 Task: Sales Reporting and Forecasting: As a sales manager, outline the process of generating sales reports and forecasting using HubSpot's Sales Hub. Include the key performance metrics and insights required for accurate forecasting.
Action: Mouse moved to (261, 125)
Screenshot: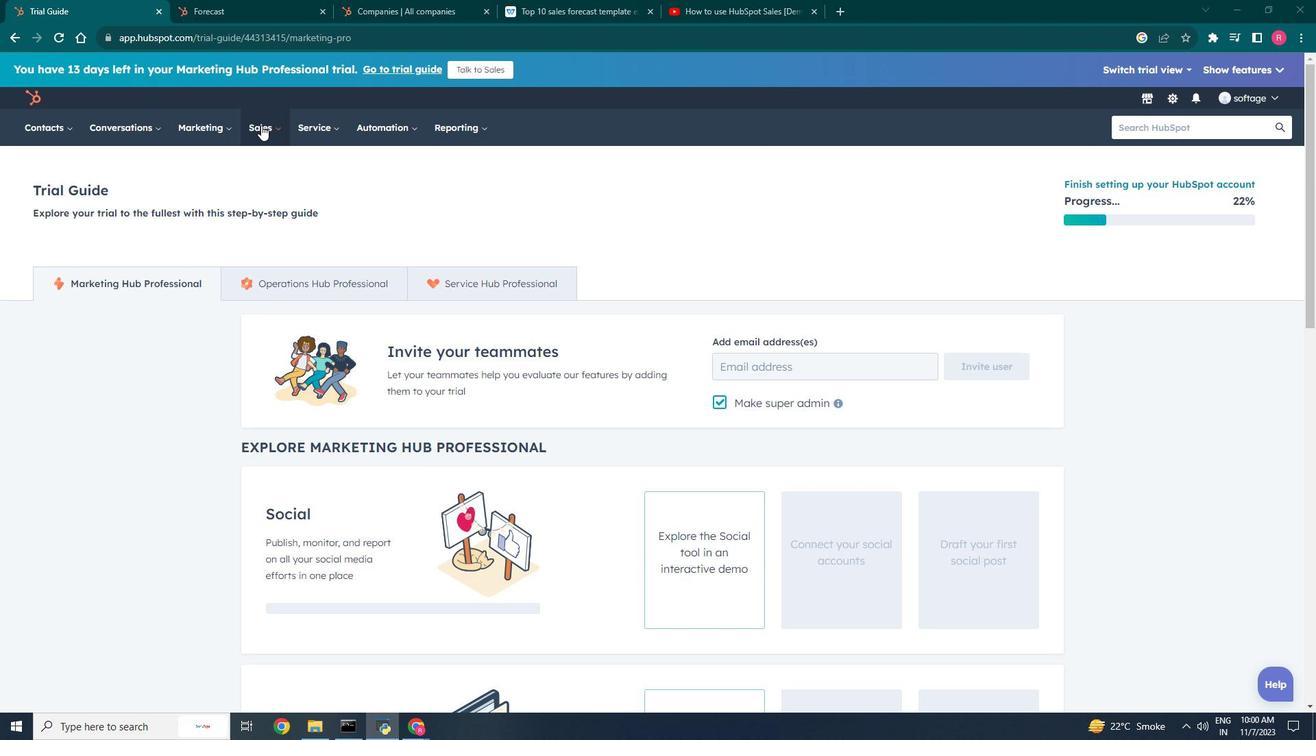 
Action: Mouse pressed left at (261, 125)
Screenshot: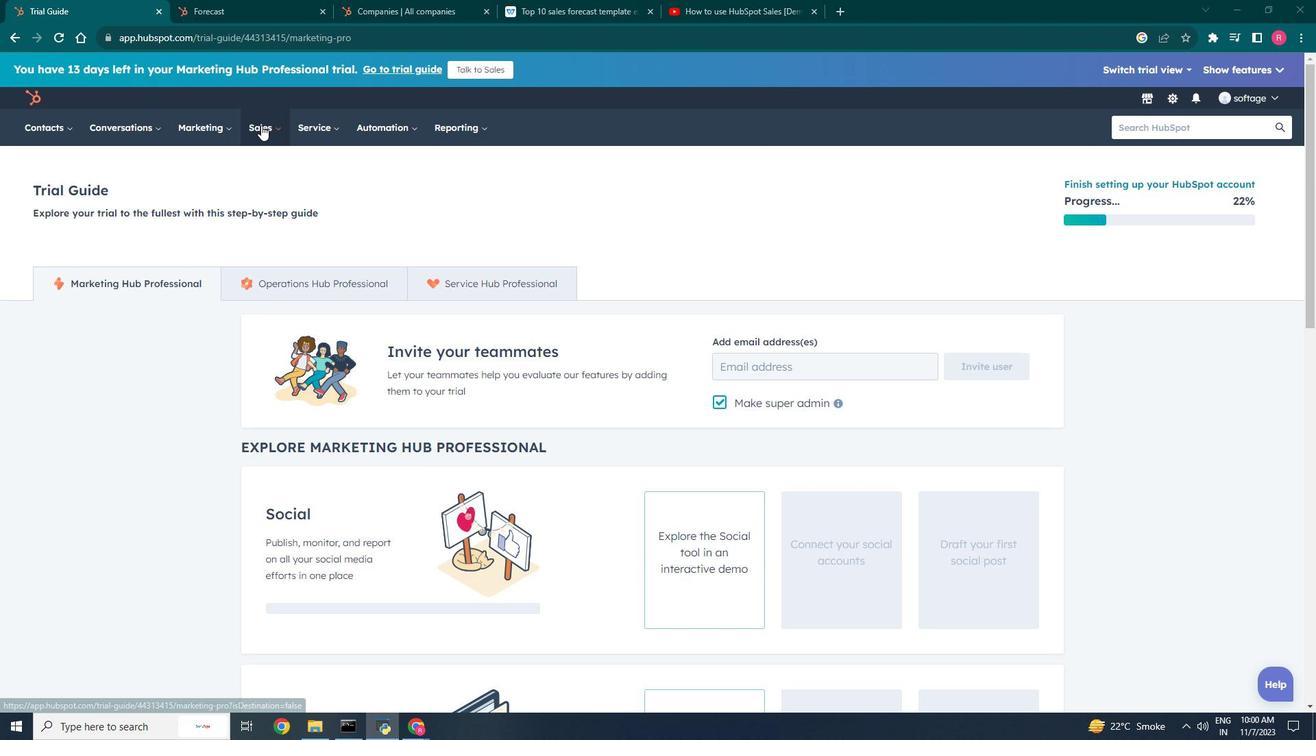 
Action: Mouse moved to (299, 214)
Screenshot: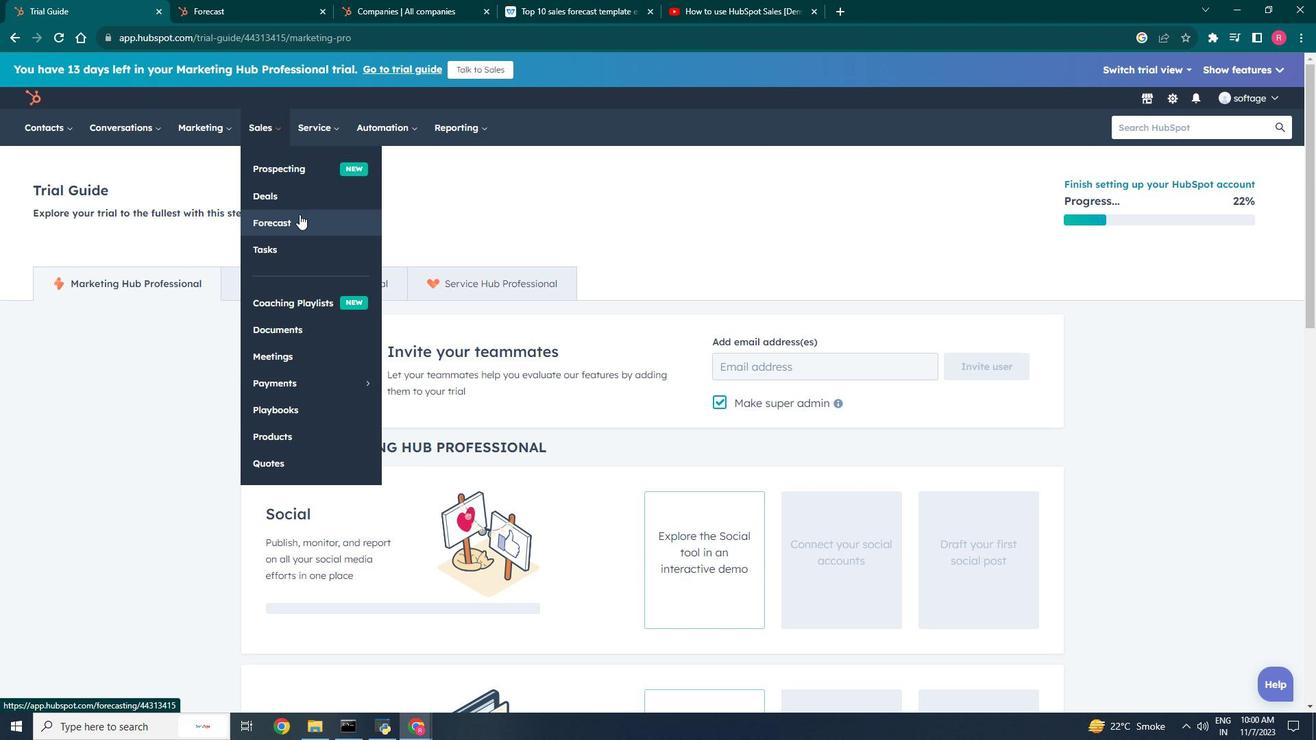 
Action: Mouse pressed left at (299, 214)
Screenshot: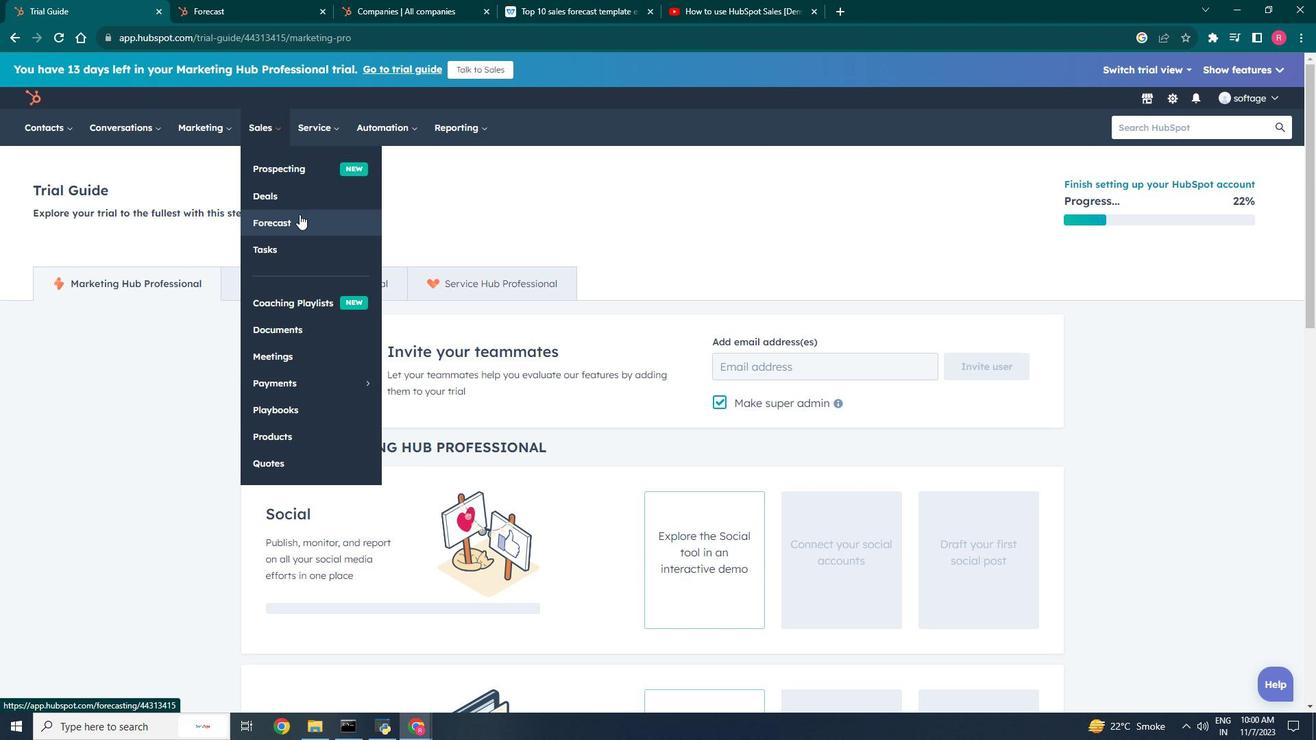 
Action: Mouse moved to (1198, 170)
Screenshot: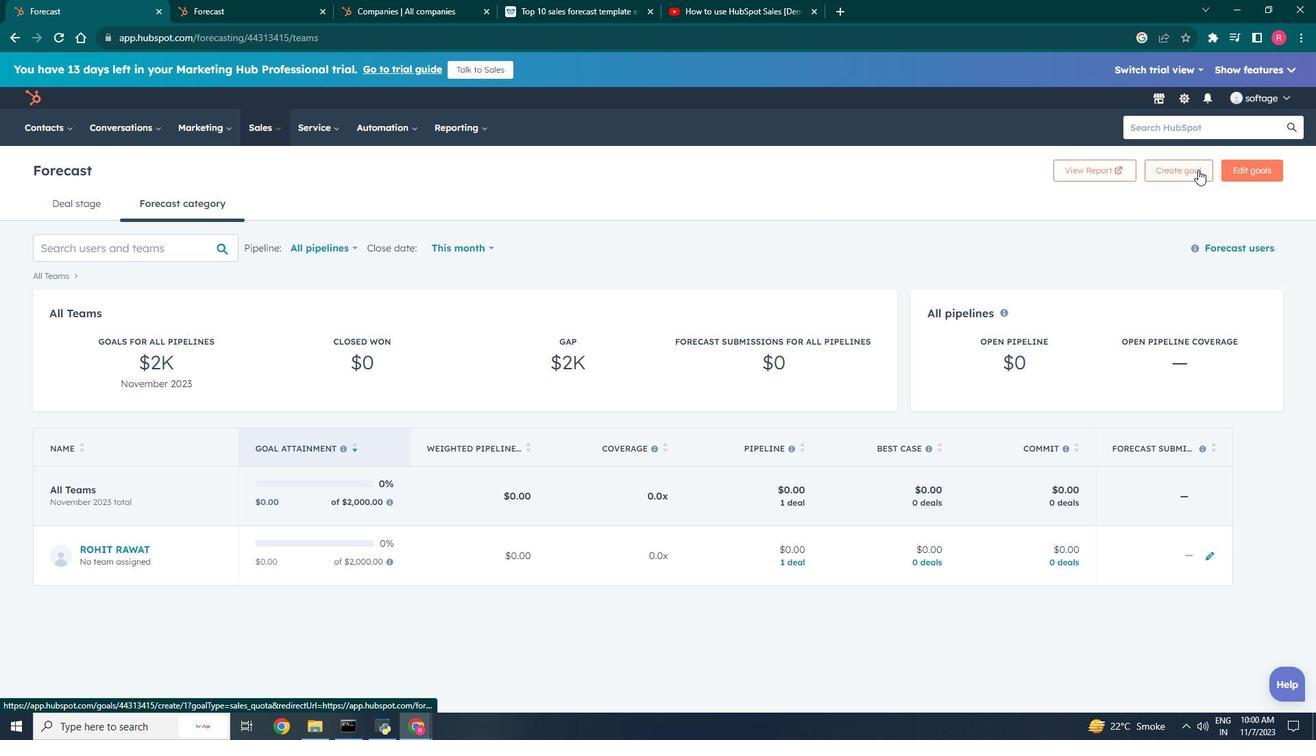 
Action: Mouse pressed left at (1198, 170)
Screenshot: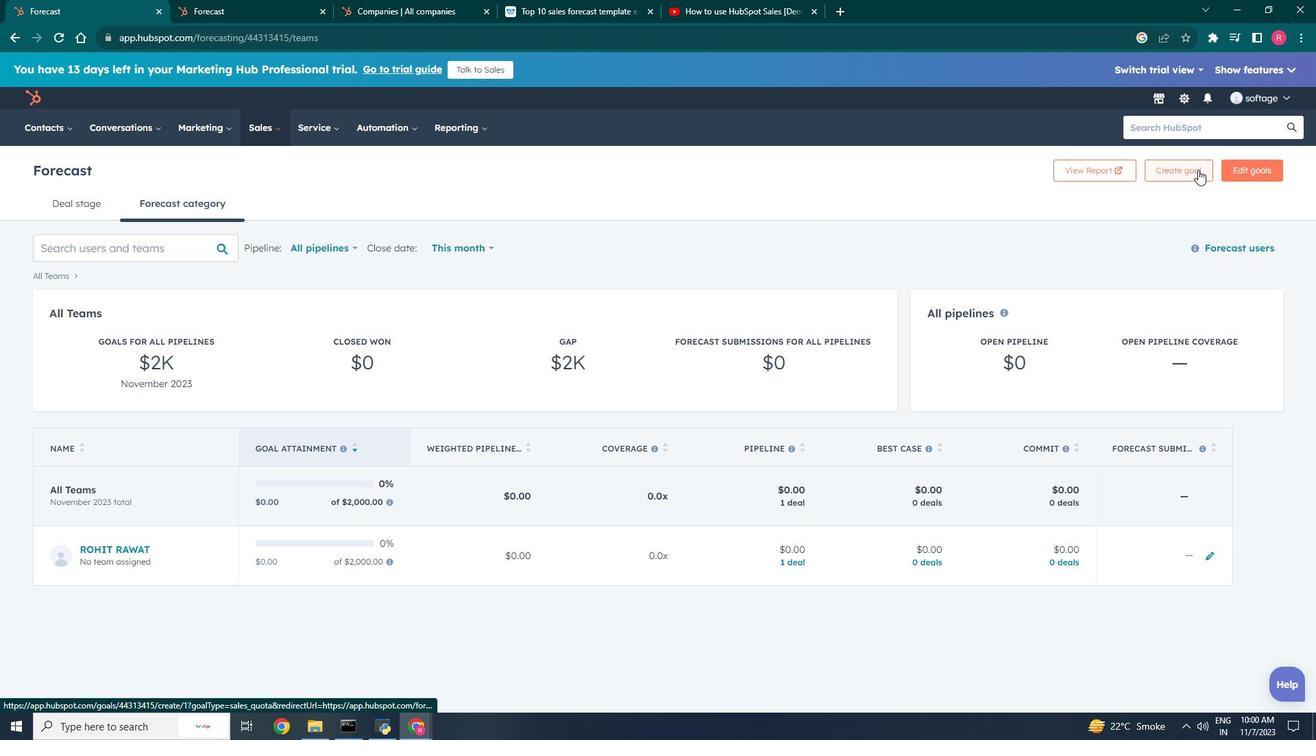 
Action: Mouse moved to (714, 219)
Screenshot: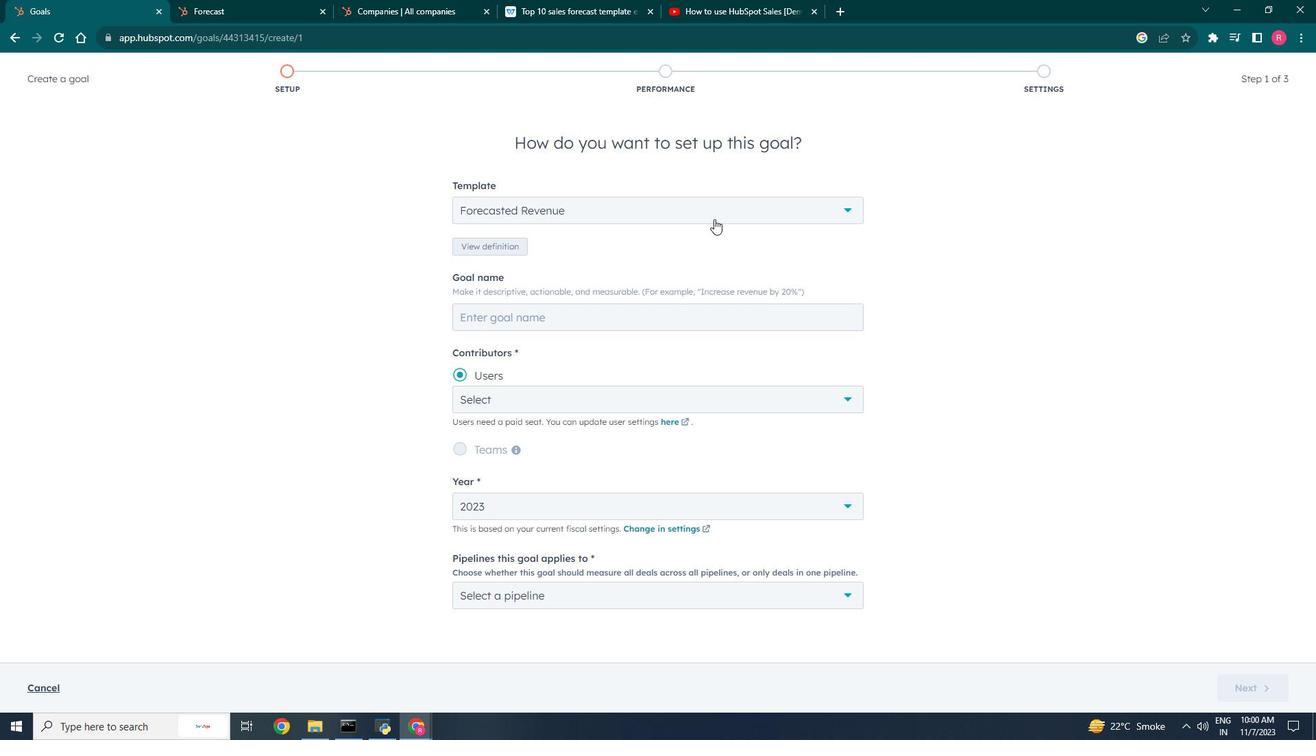 
Action: Mouse pressed left at (714, 219)
Screenshot: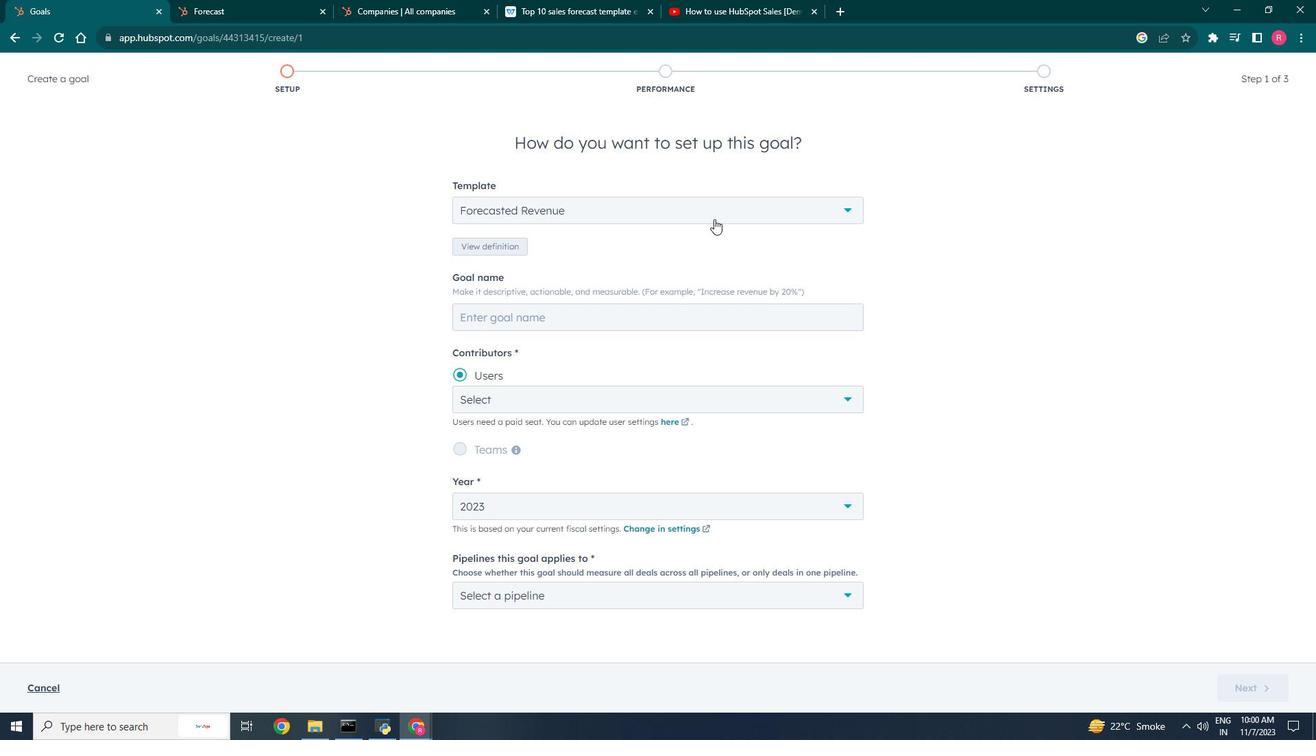 
Action: Mouse moved to (576, 366)
Screenshot: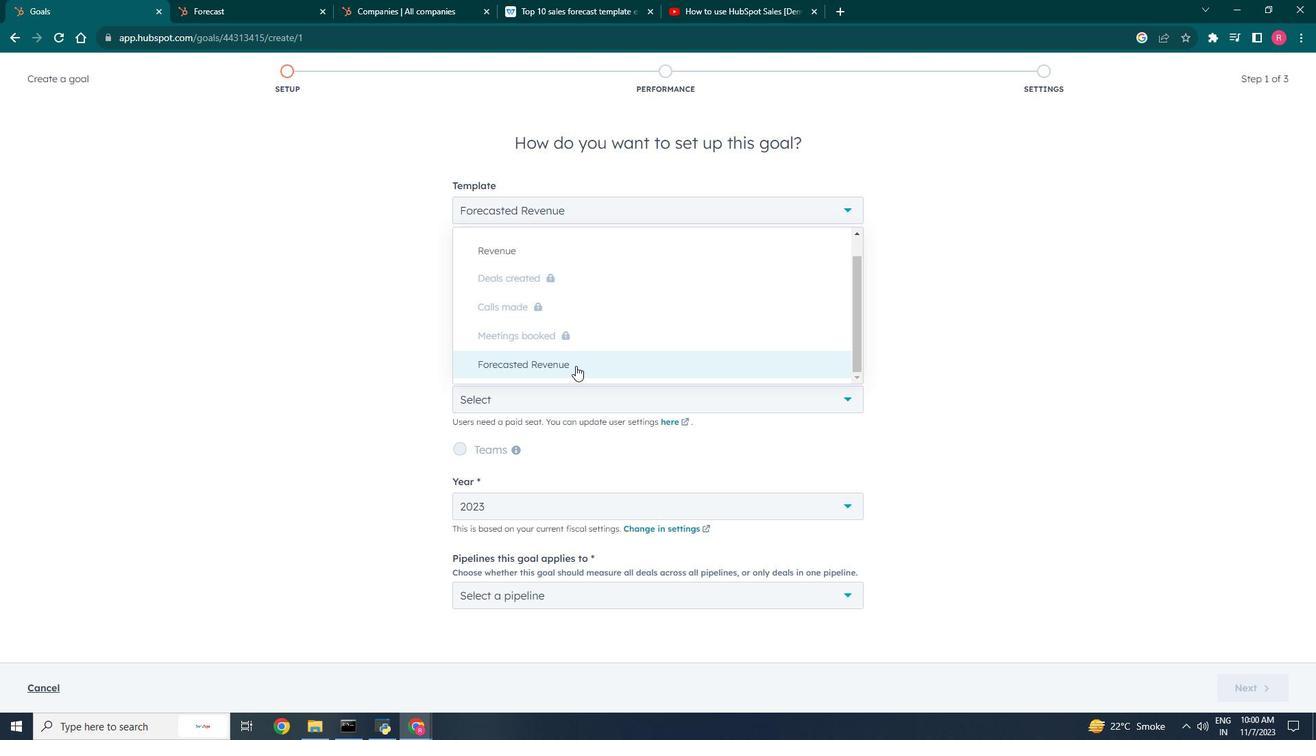 
Action: Mouse pressed left at (576, 366)
Screenshot: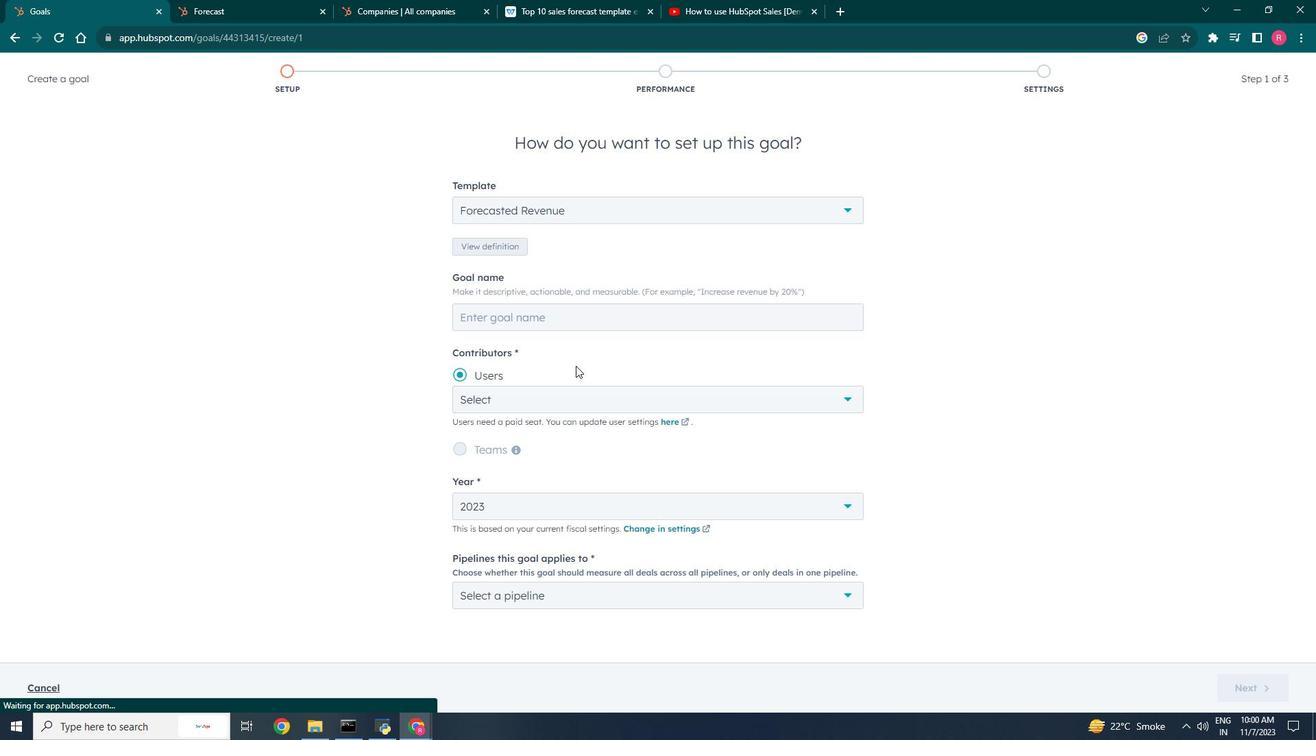 
Action: Mouse moved to (547, 322)
Screenshot: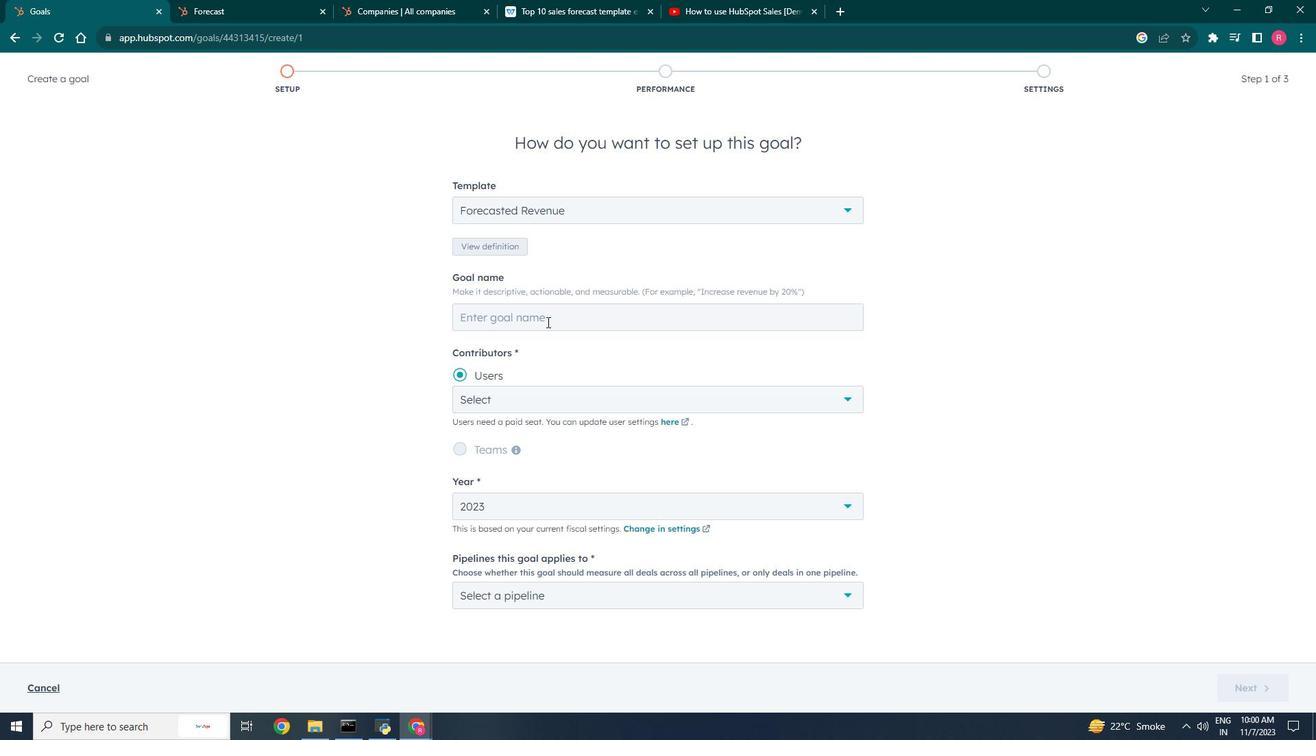 
Action: Mouse pressed left at (547, 322)
Screenshot: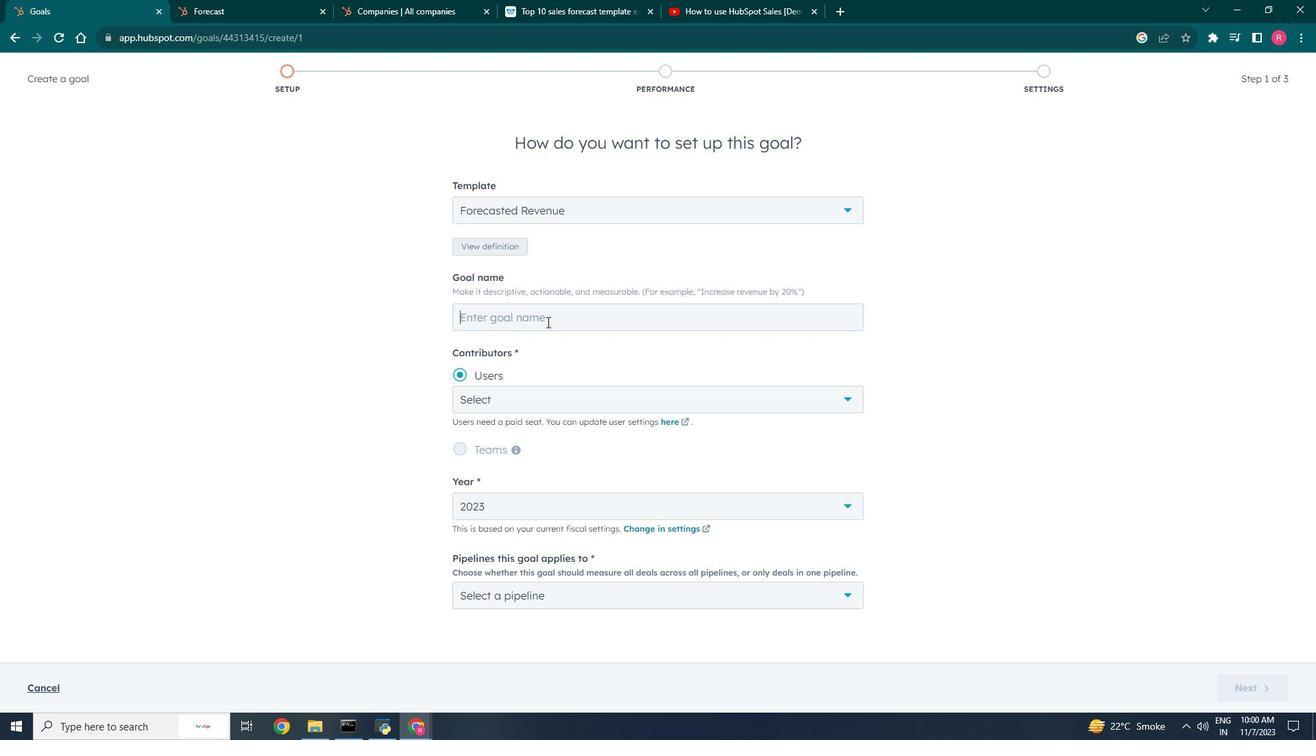 
Action: Key pressed <Key.shift><Key.shift><Key.shift><Key.shift><Key.shift><Key.shift><Key.shift><Key.shift><Key.shift><Key.shift><Key.shift><Key.shift><Key.shift><Key.shift><Key.shift><Key.shift><Key.shift><Key.shift><Key.shift><Key.shift><Key.shift><Key.shift>Sales<Key.space><Key.shift>Report
Screenshot: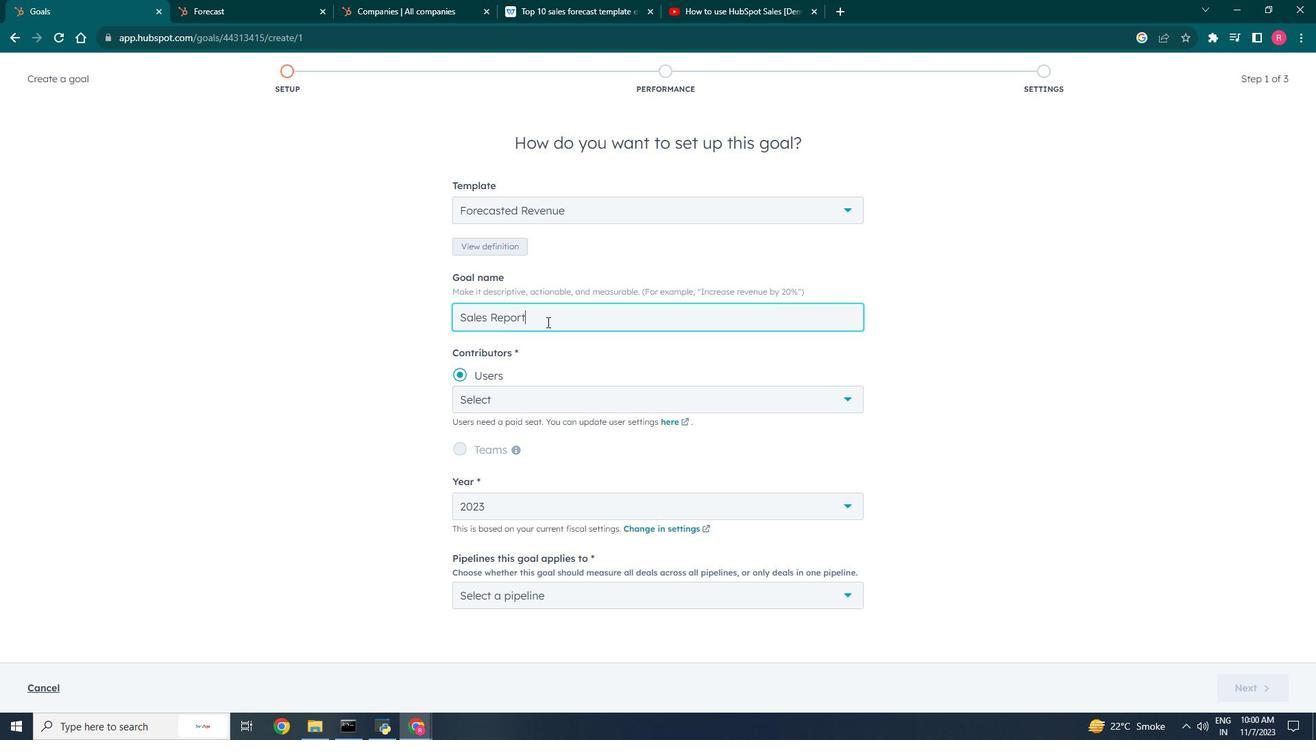 
Action: Mouse moved to (552, 405)
Screenshot: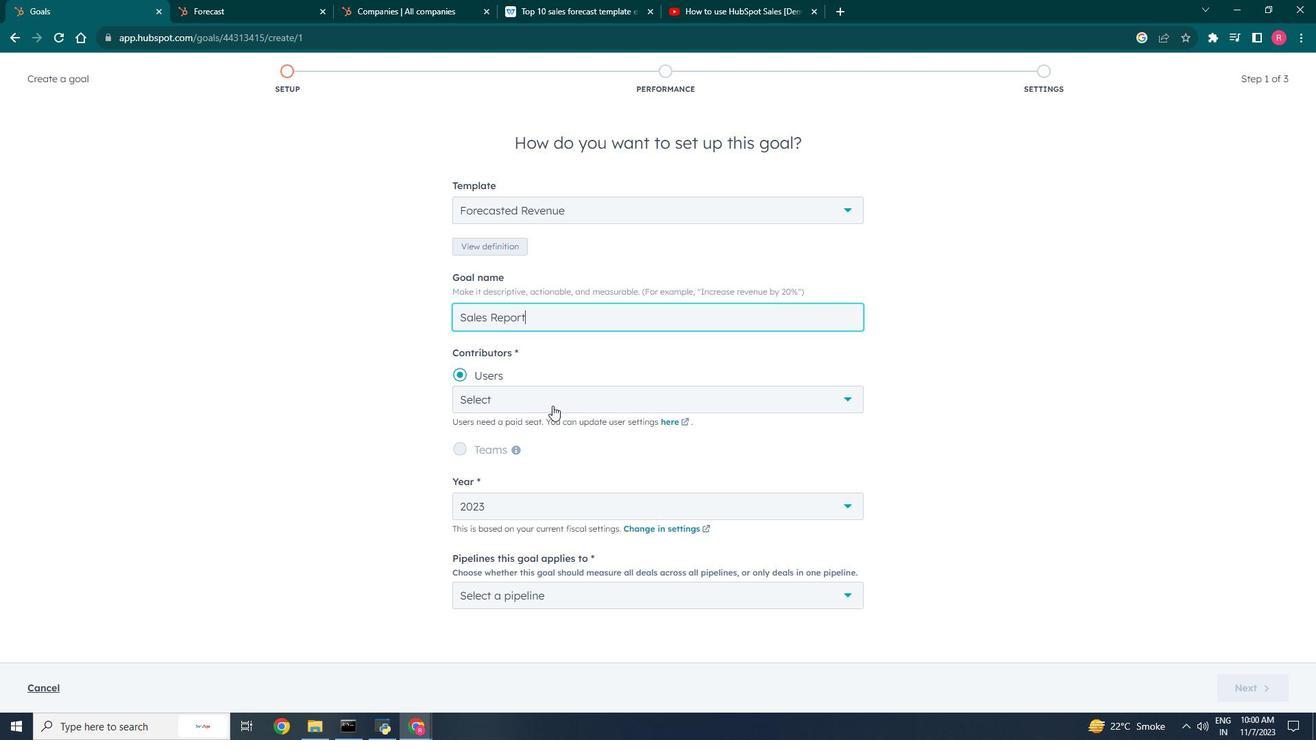 
Action: Mouse pressed left at (552, 405)
Screenshot: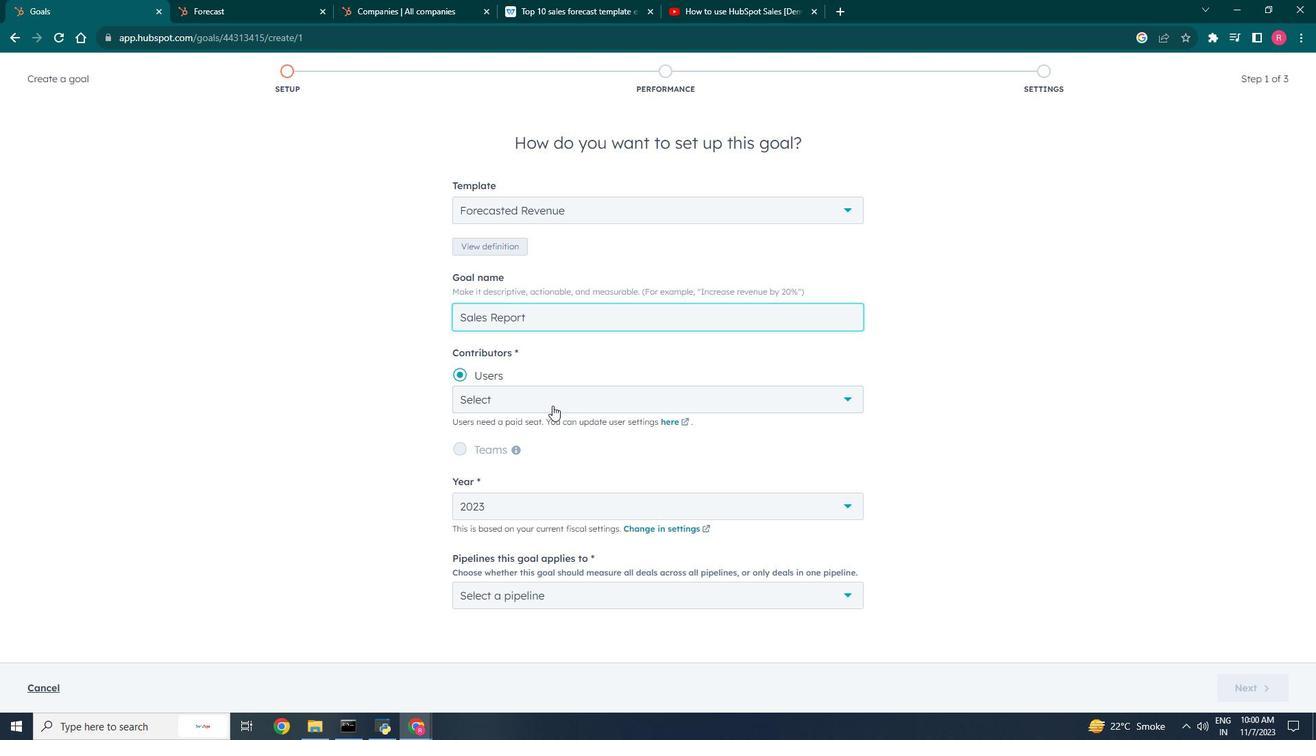
Action: Mouse moved to (552, 457)
Screenshot: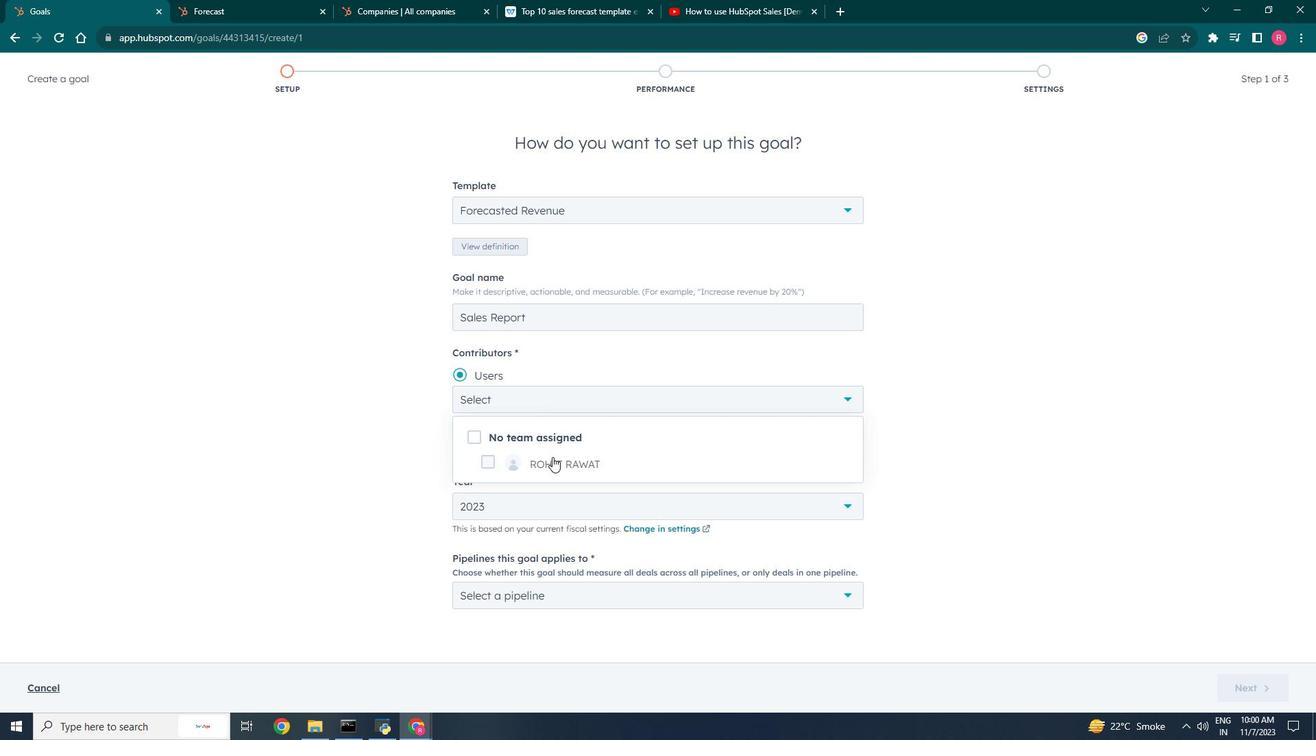 
Action: Mouse pressed left at (552, 457)
Screenshot: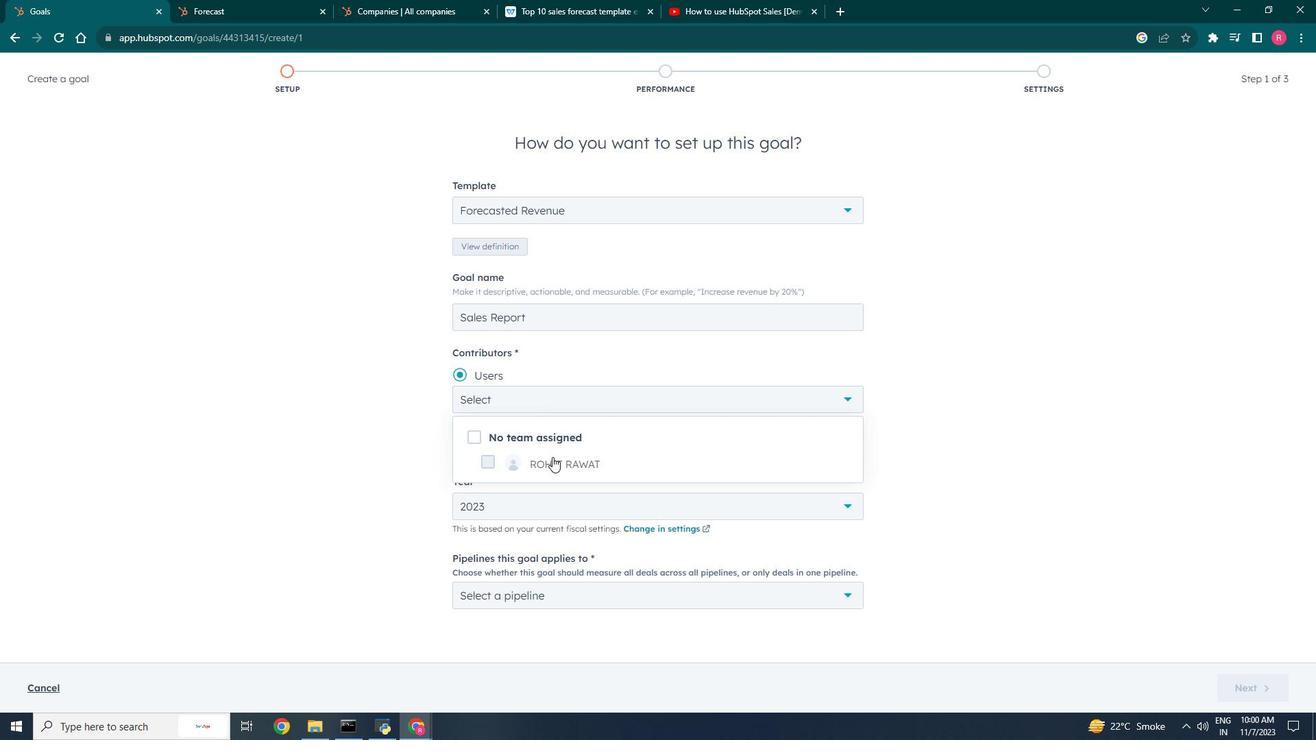 
Action: Mouse moved to (549, 364)
Screenshot: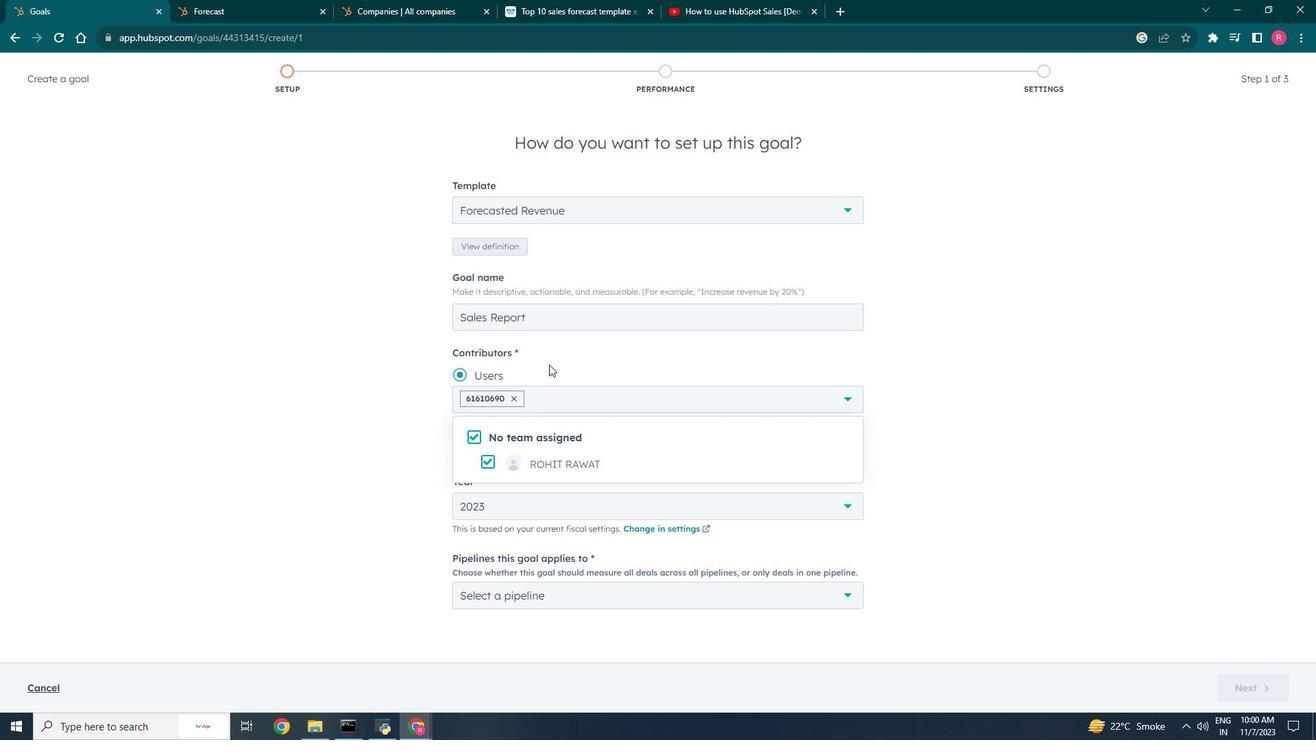 
Action: Mouse pressed left at (549, 364)
Screenshot: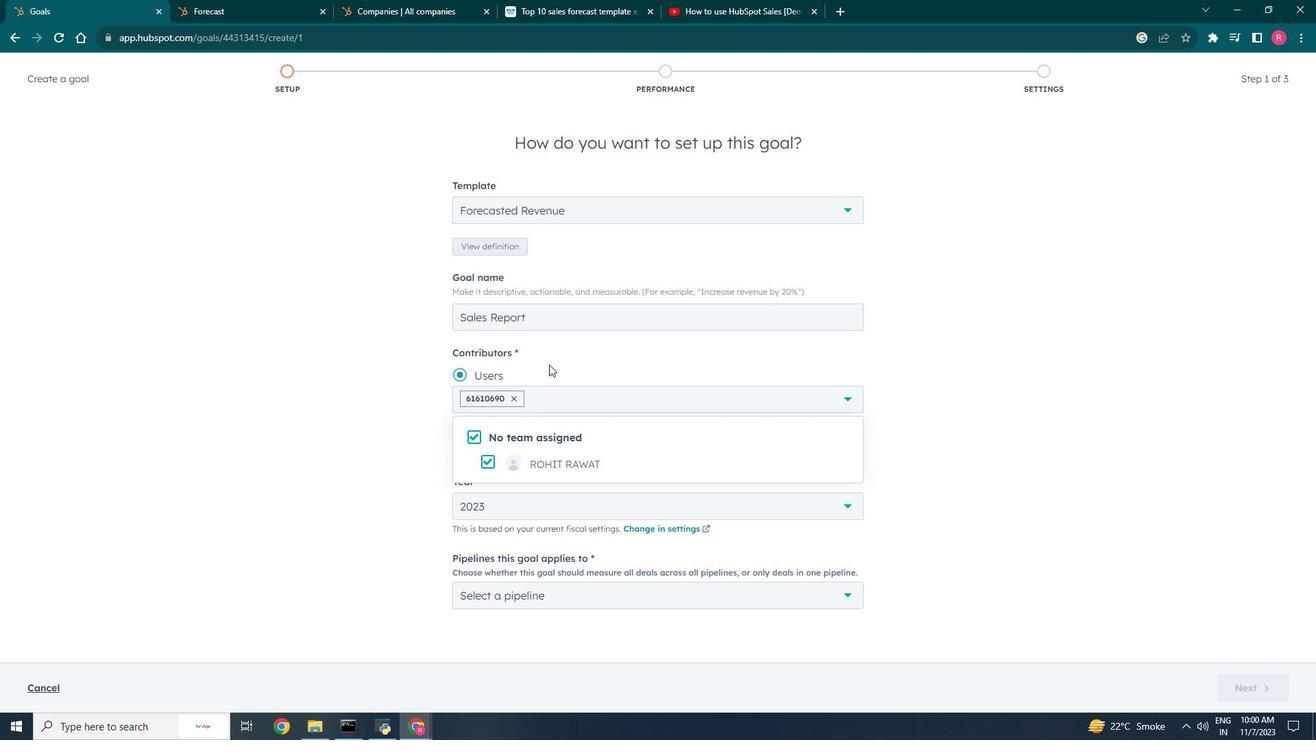 
Action: Mouse moved to (465, 458)
Screenshot: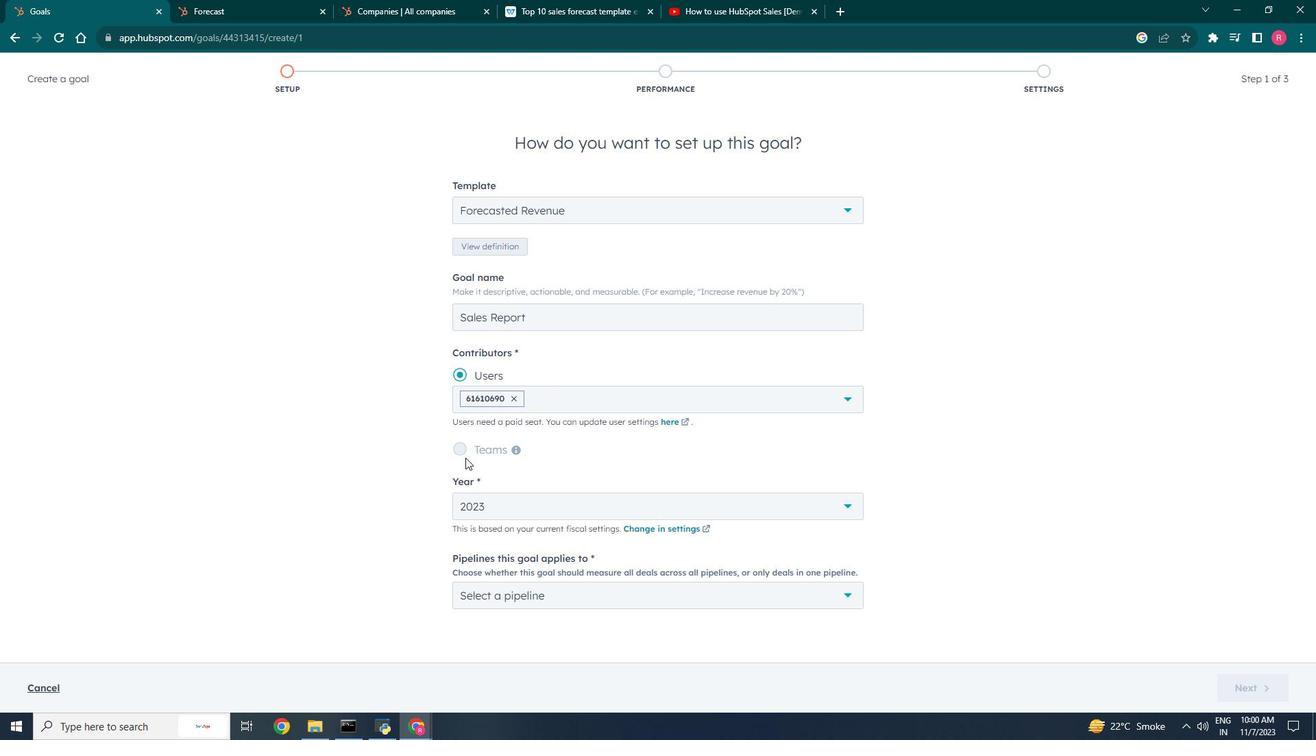 
Action: Mouse pressed left at (465, 458)
Screenshot: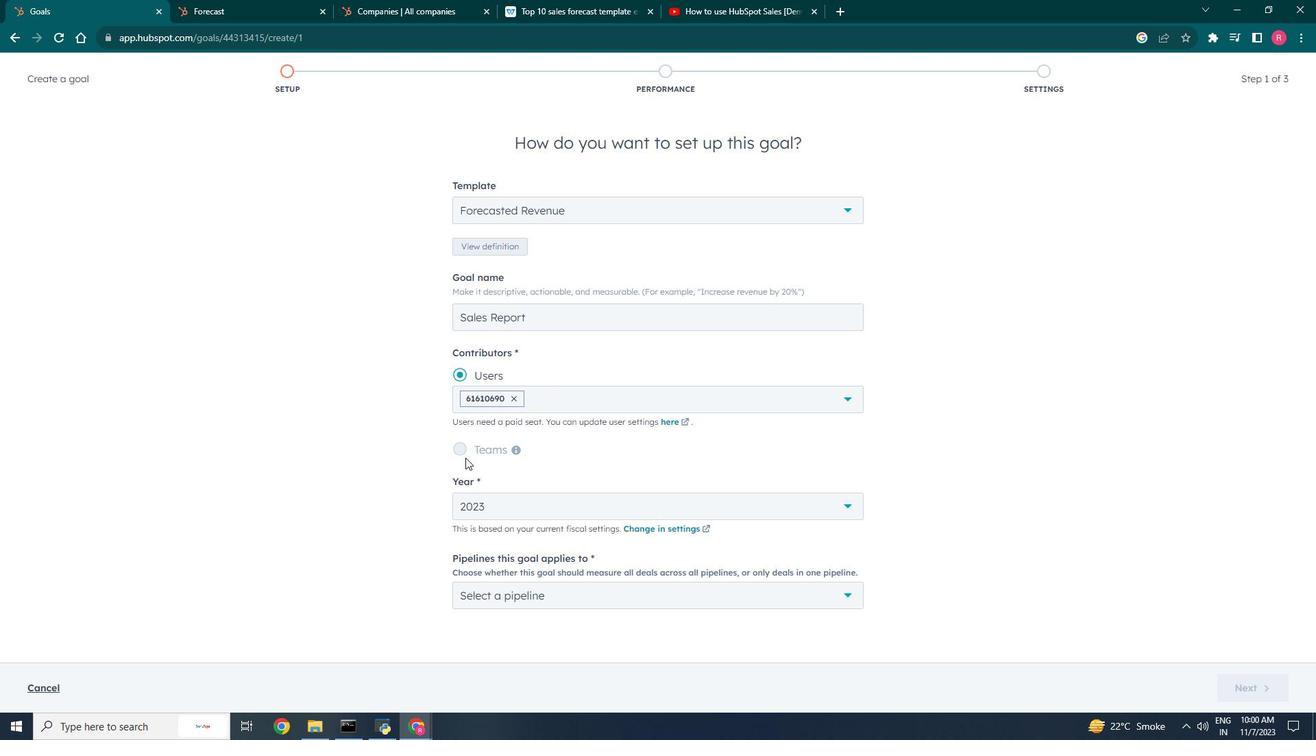 
Action: Mouse moved to (464, 504)
Screenshot: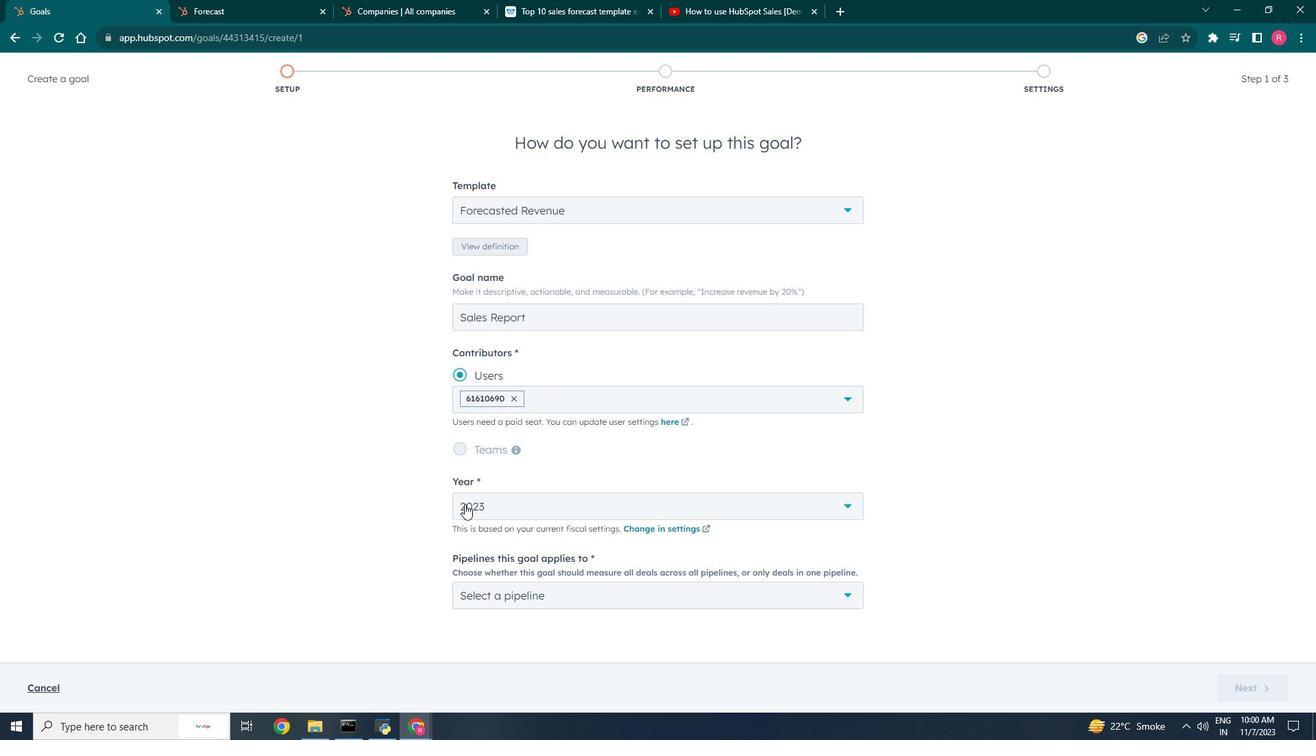 
Action: Mouse pressed left at (464, 504)
Screenshot: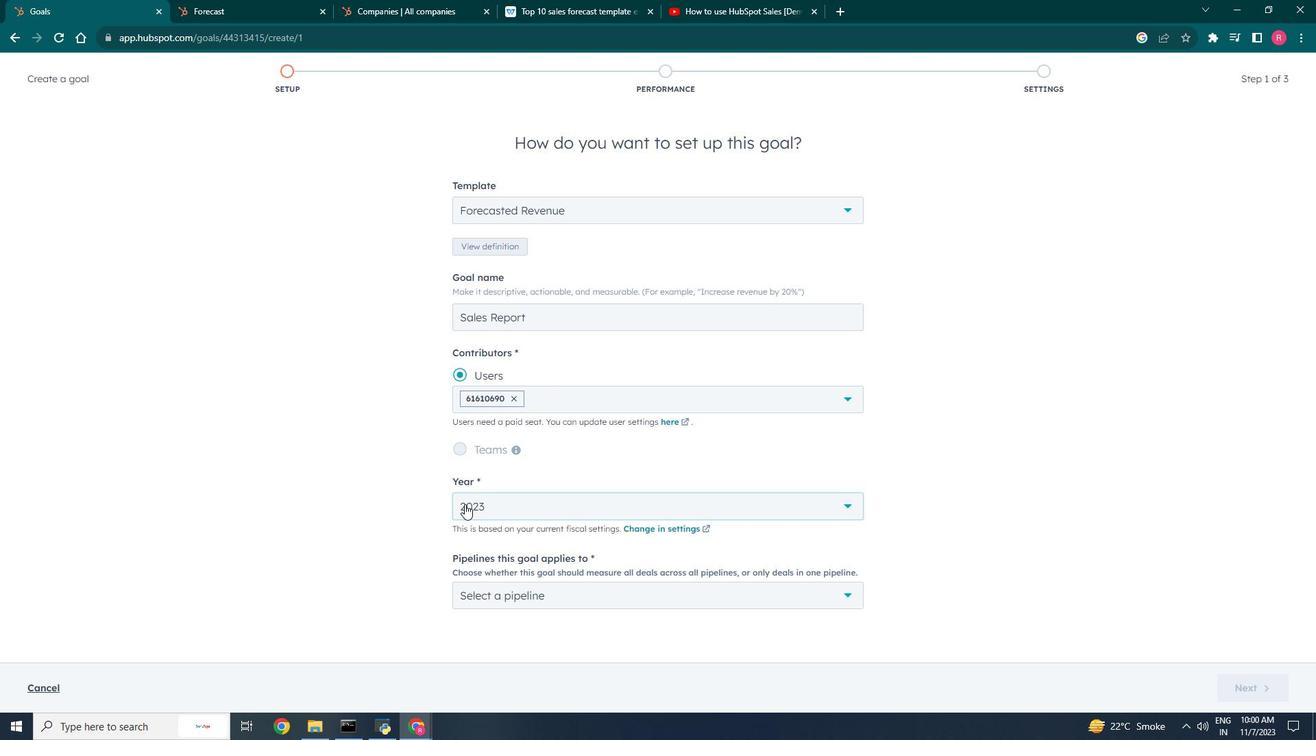 
Action: Mouse moved to (495, 408)
Screenshot: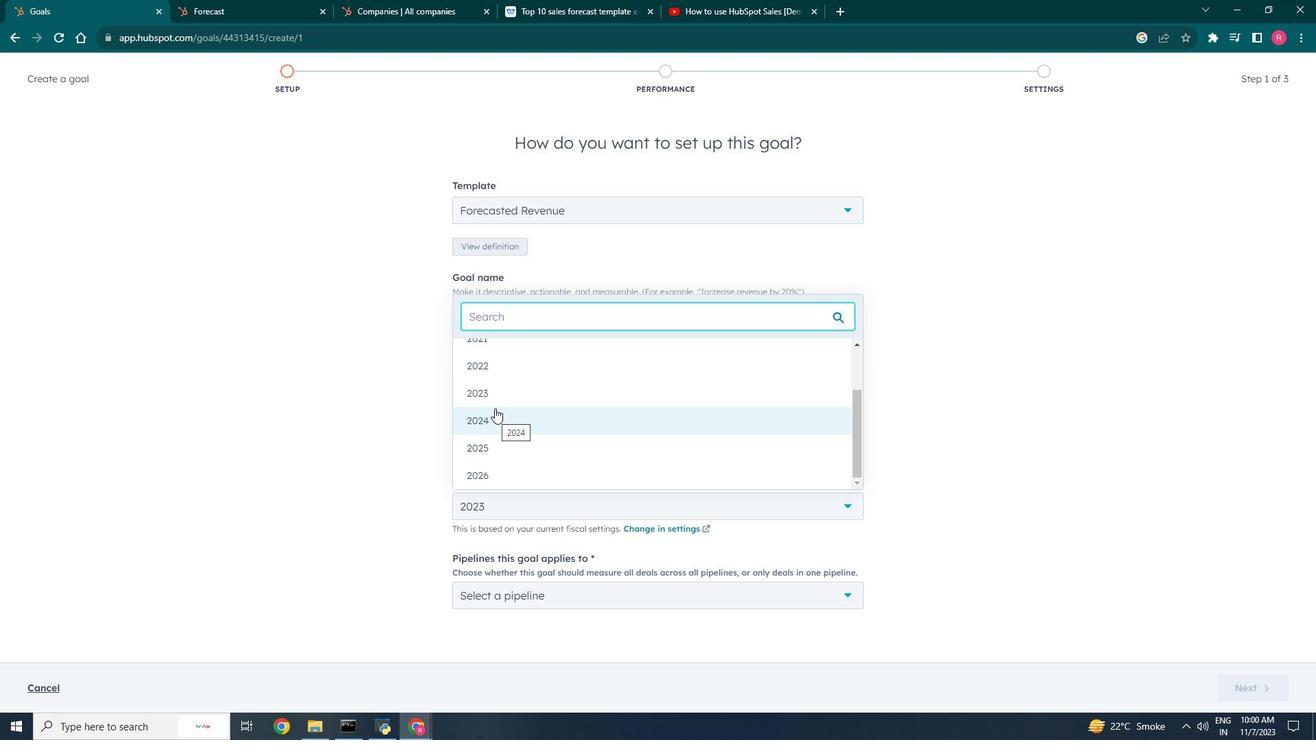 
Action: Mouse pressed left at (495, 408)
Screenshot: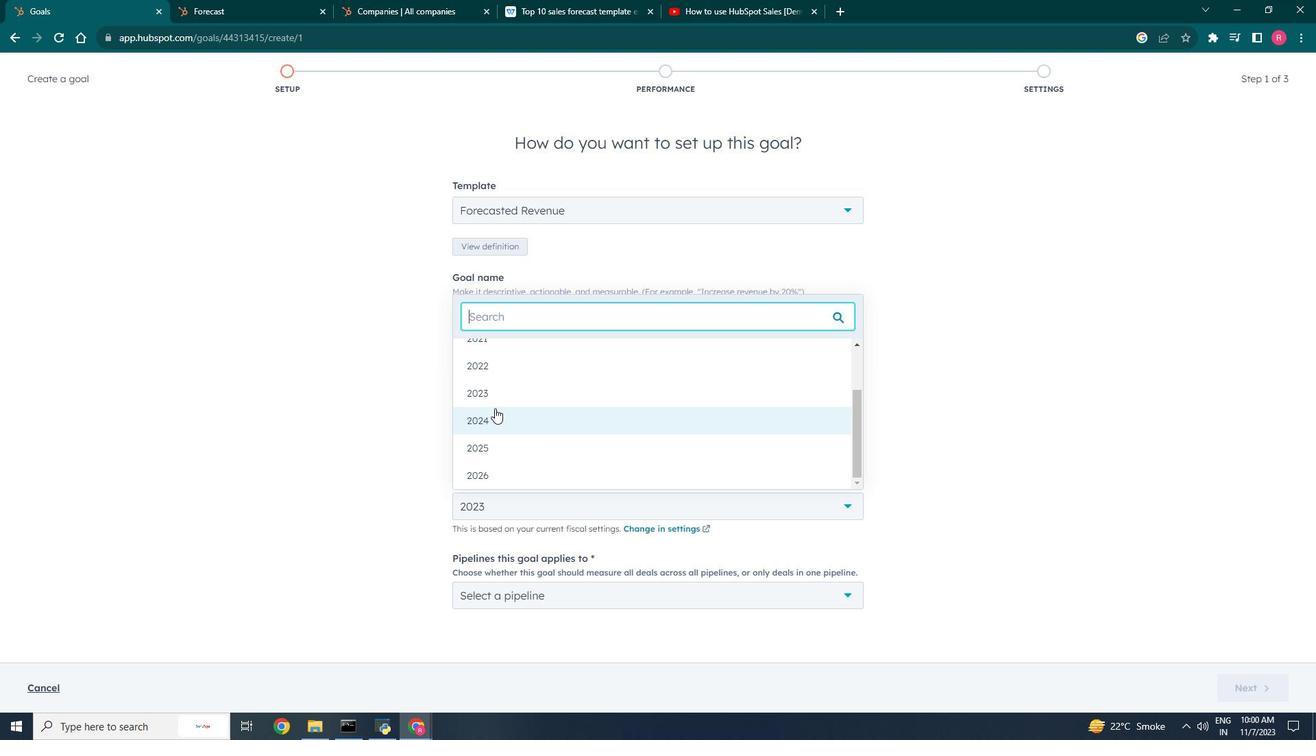 
Action: Mouse moved to (569, 516)
Screenshot: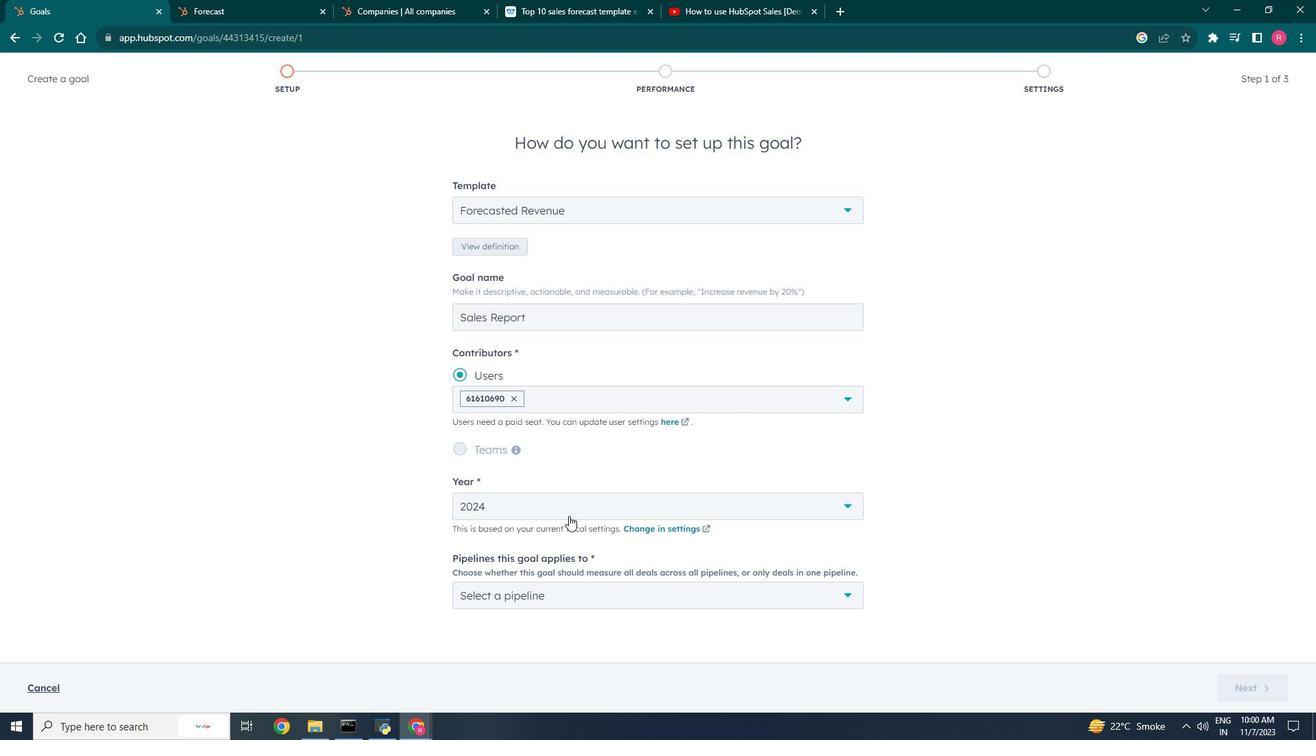 
Action: Mouse scrolled (569, 515) with delta (0, 0)
Screenshot: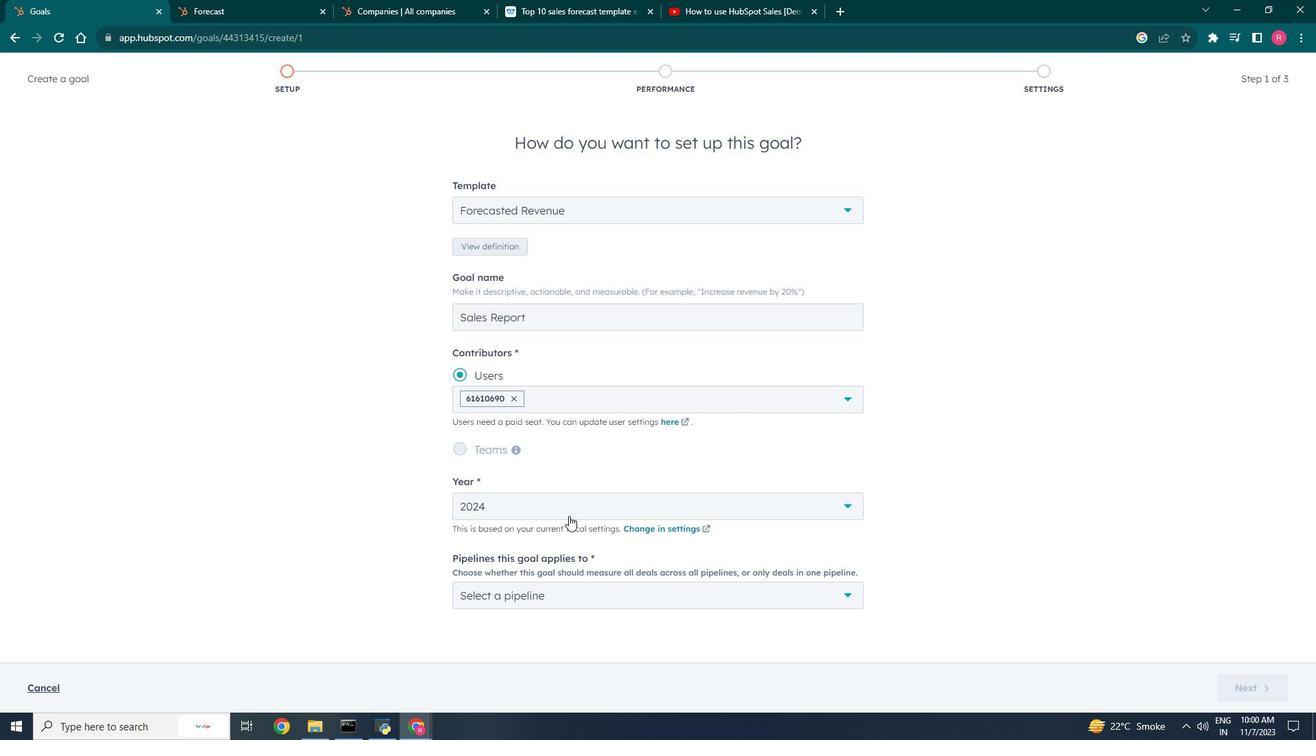 
Action: Mouse moved to (514, 588)
Screenshot: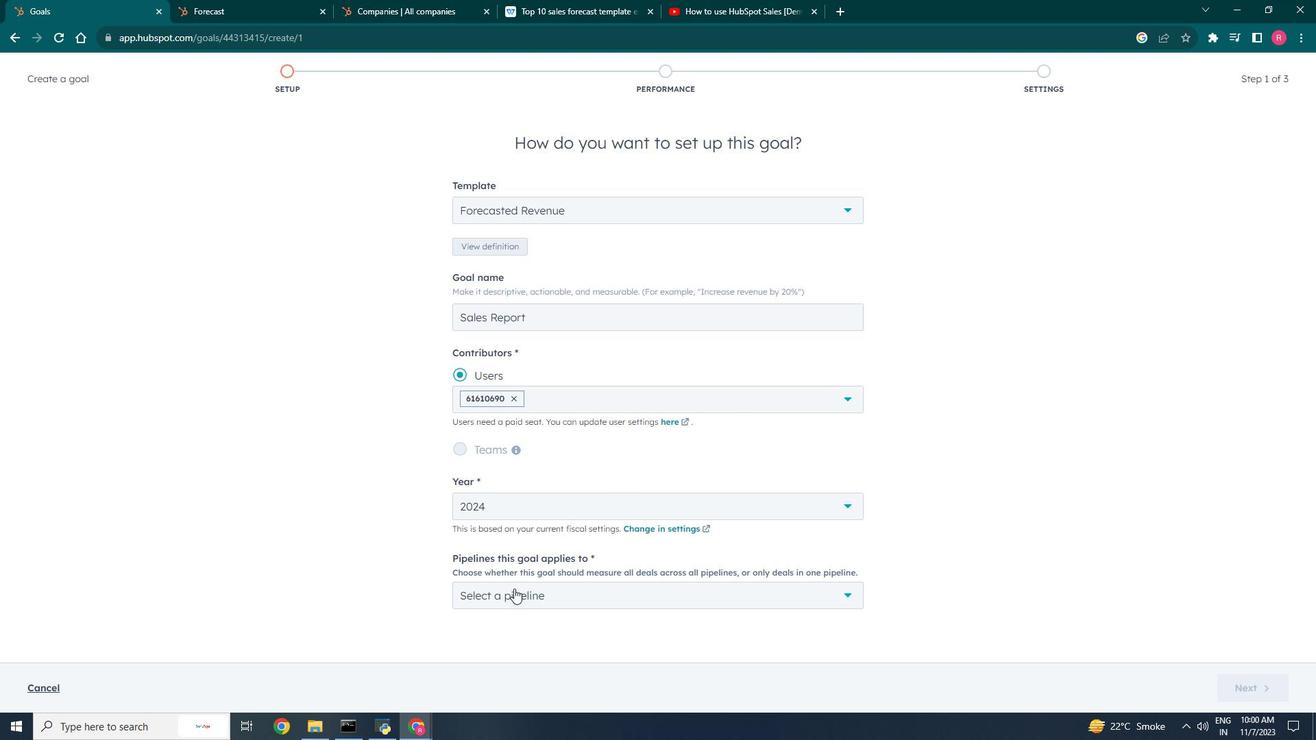 
Action: Mouse pressed left at (514, 588)
Screenshot: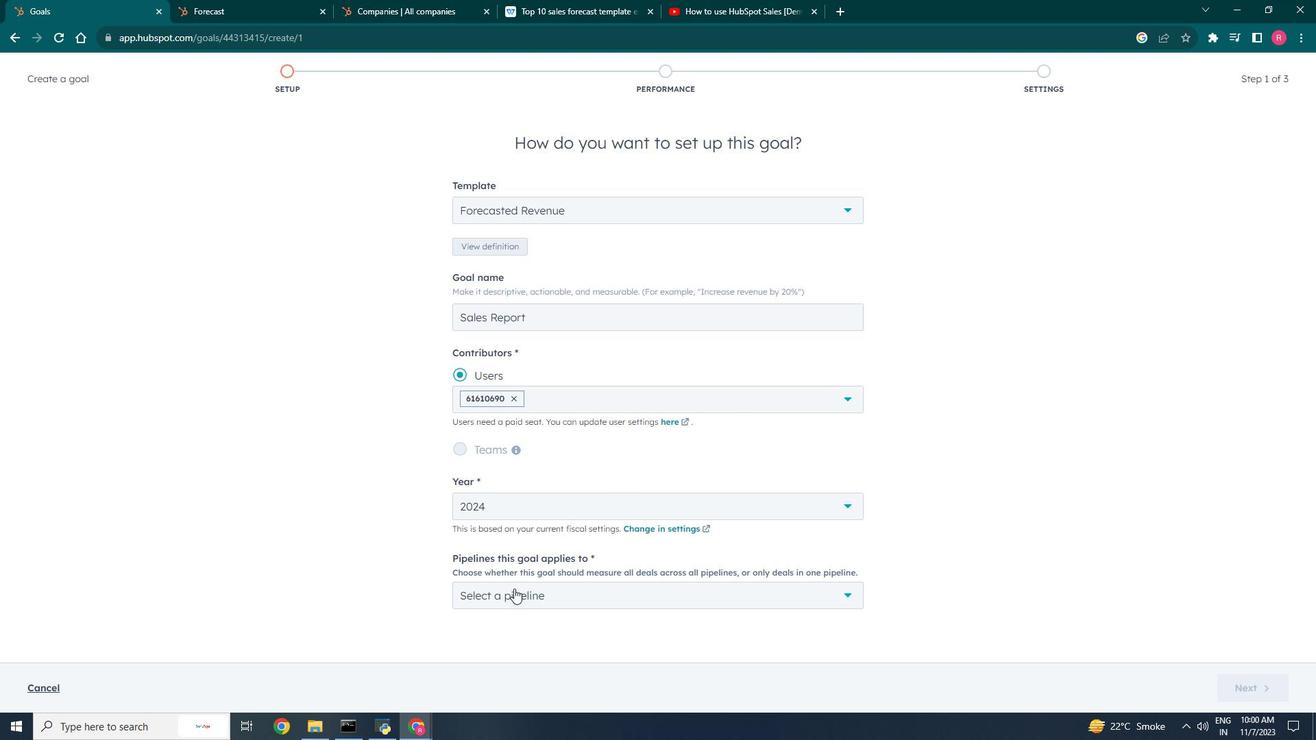 
Action: Mouse moved to (517, 558)
Screenshot: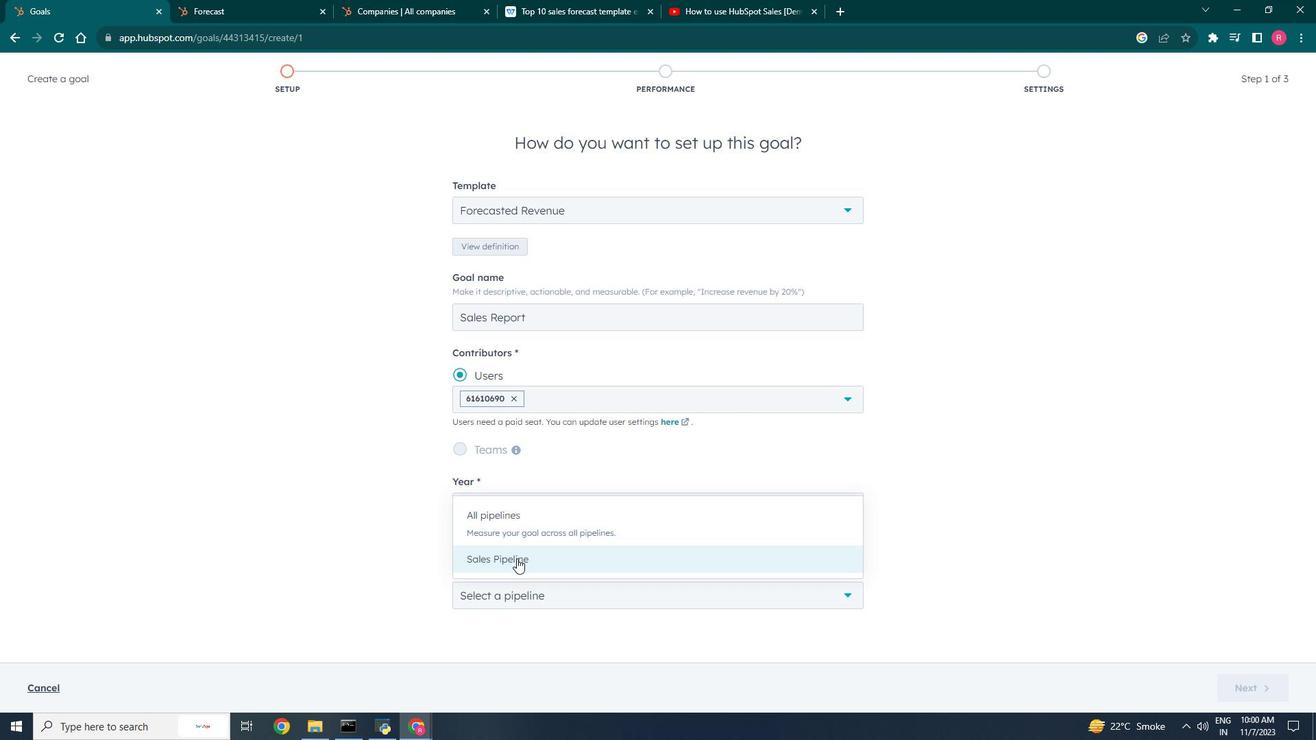 
Action: Mouse pressed left at (517, 558)
Screenshot: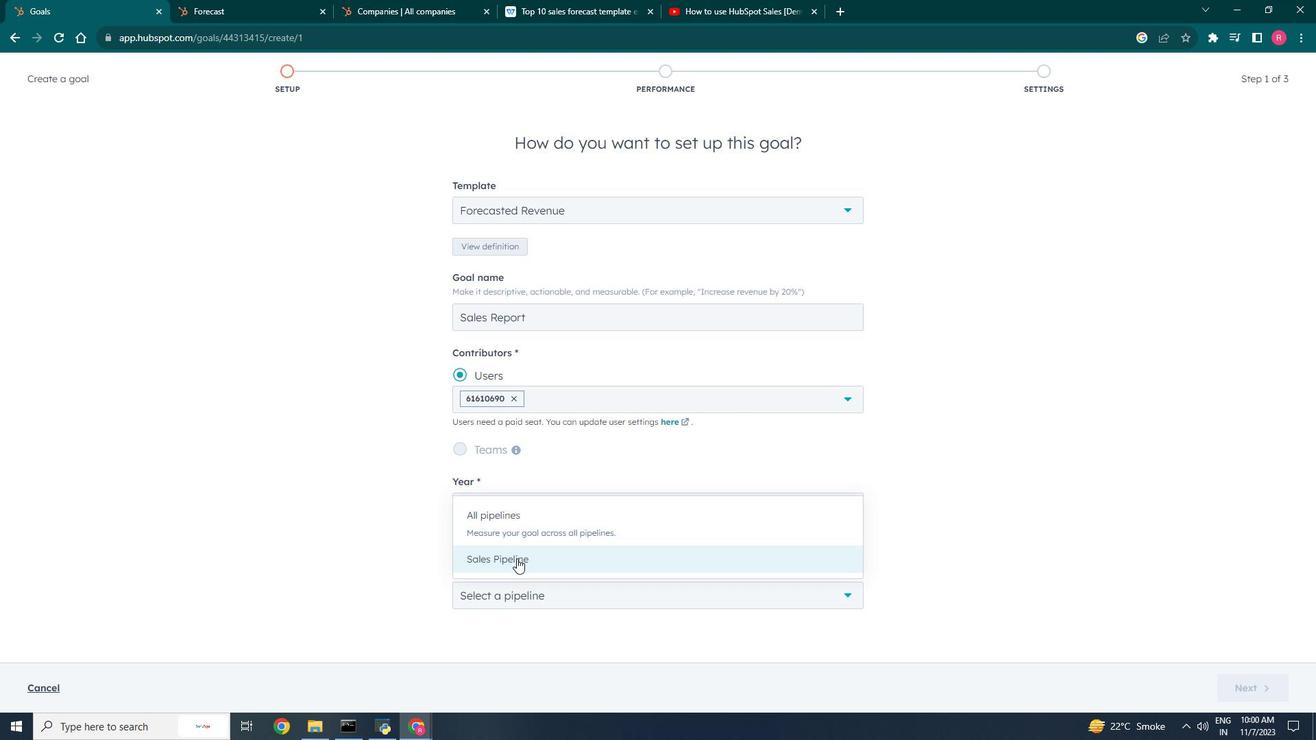 
Action: Mouse moved to (1248, 690)
Screenshot: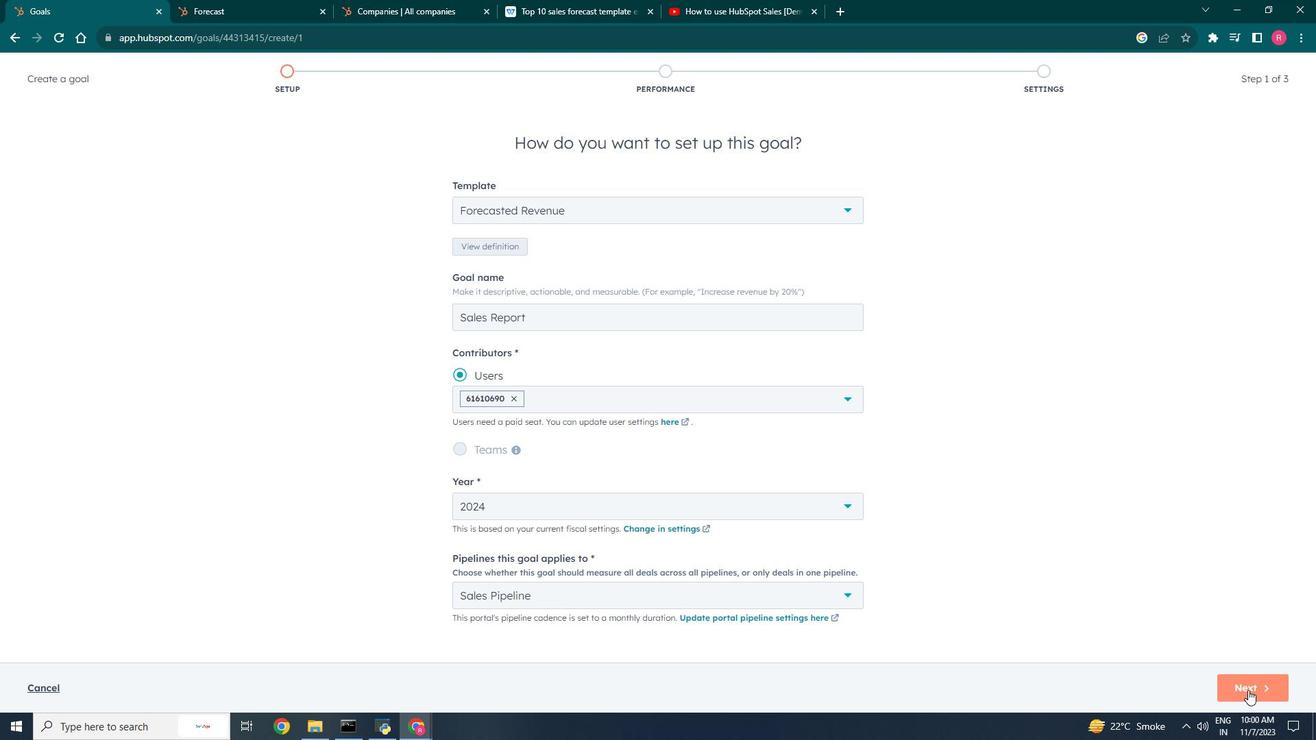 
Action: Mouse pressed left at (1248, 690)
Screenshot: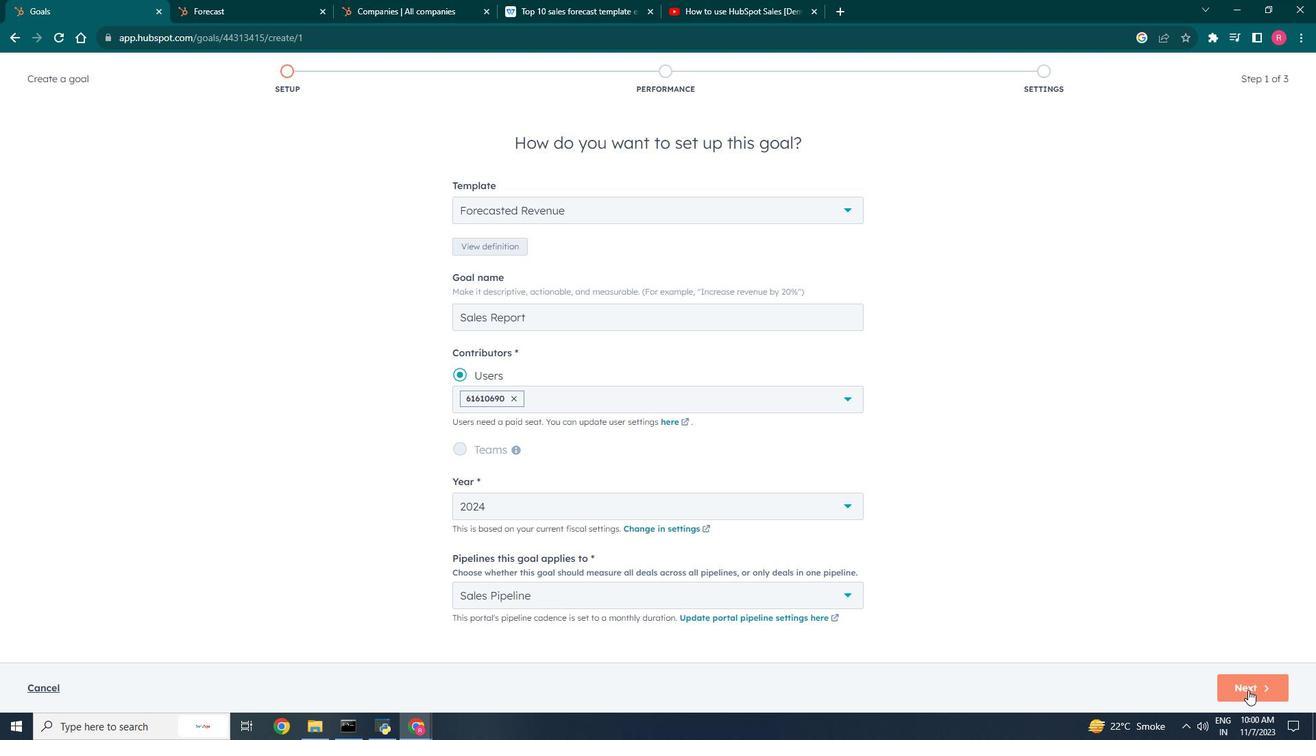 
Action: Mouse moved to (338, 368)
Screenshot: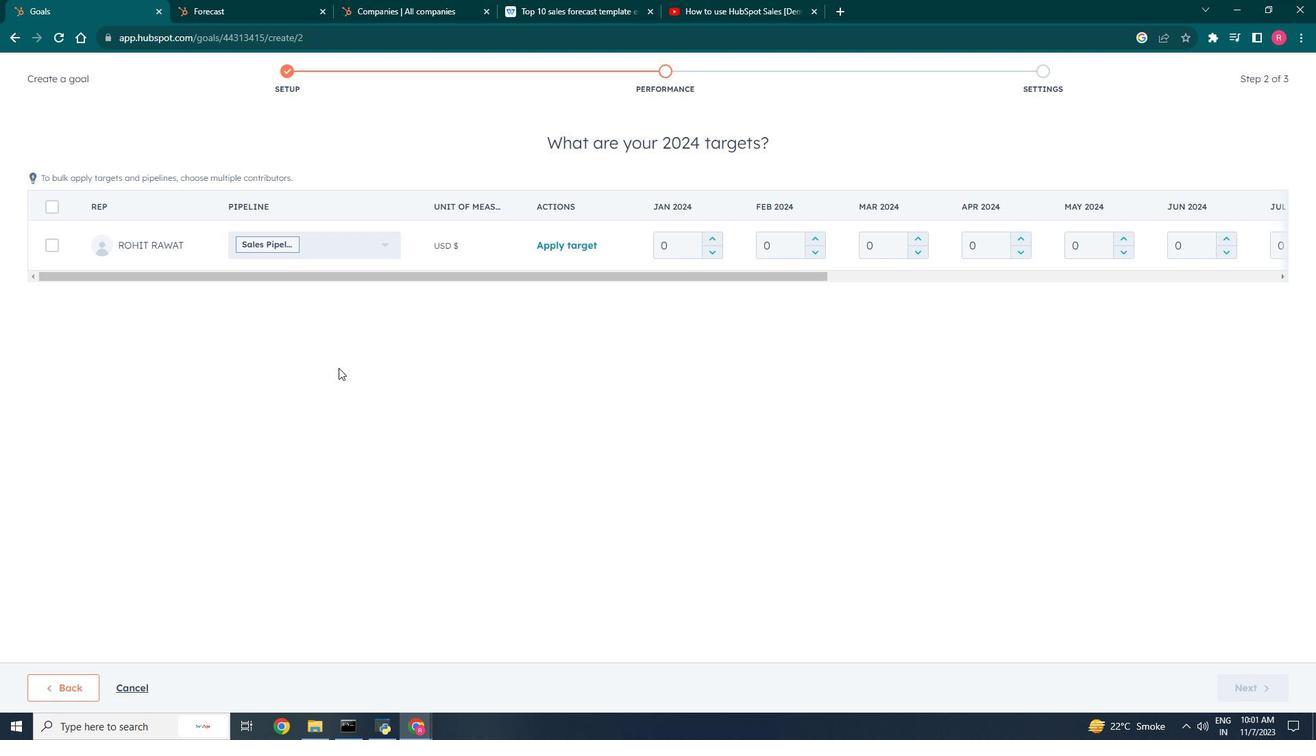 
Action: Mouse scrolled (338, 368) with delta (0, 0)
Screenshot: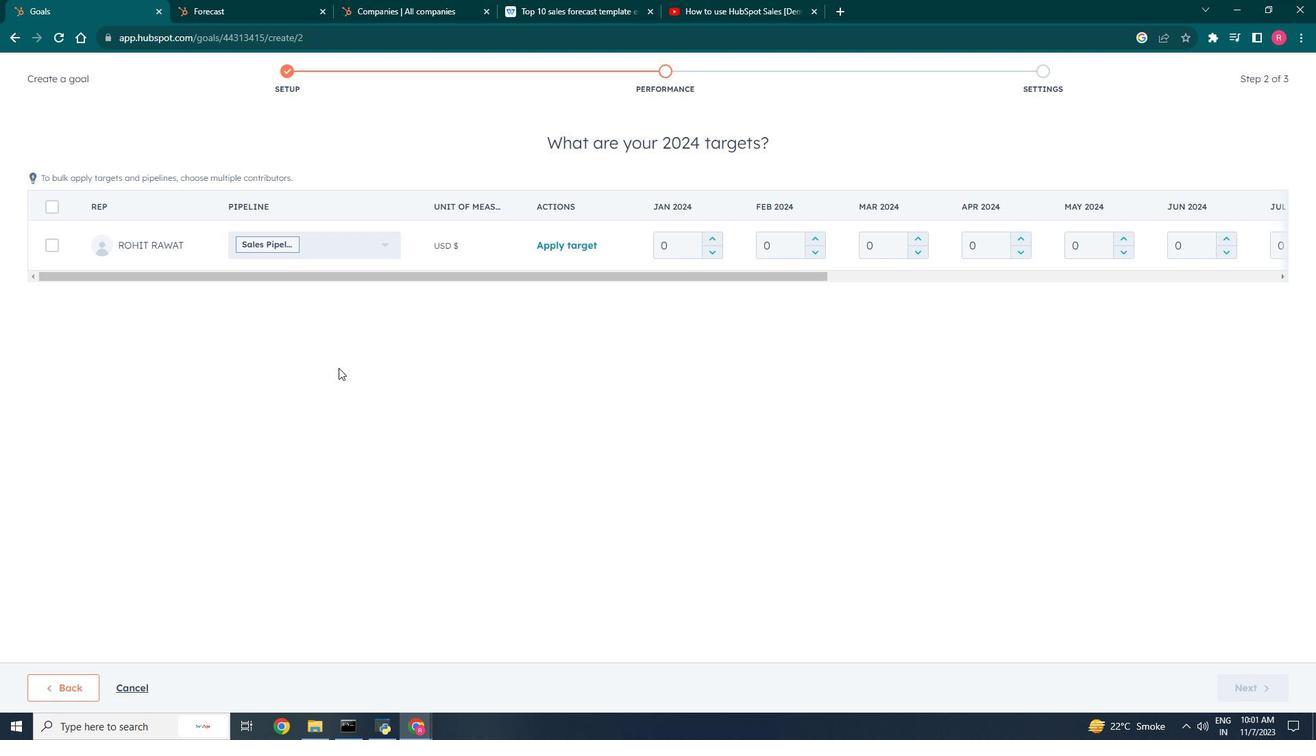 
Action: Mouse scrolled (338, 368) with delta (0, 0)
Screenshot: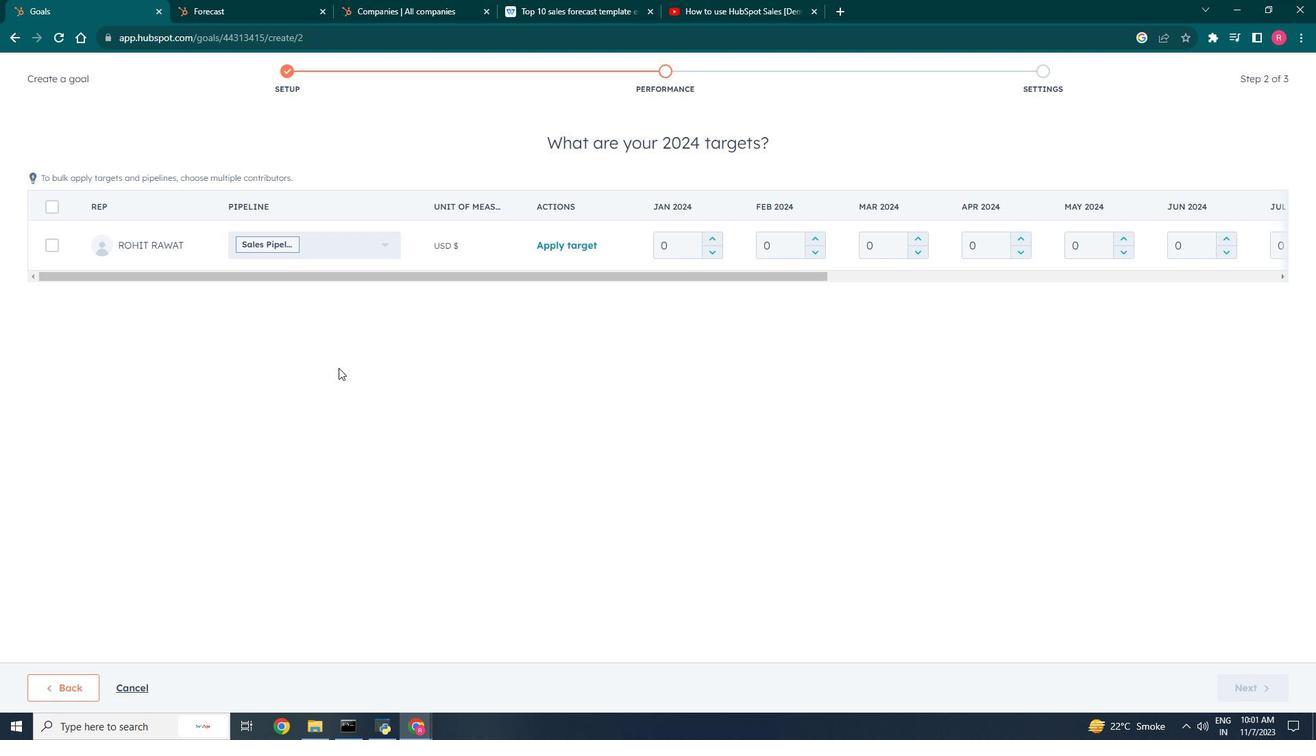 
Action: Mouse scrolled (338, 368) with delta (0, 0)
Screenshot: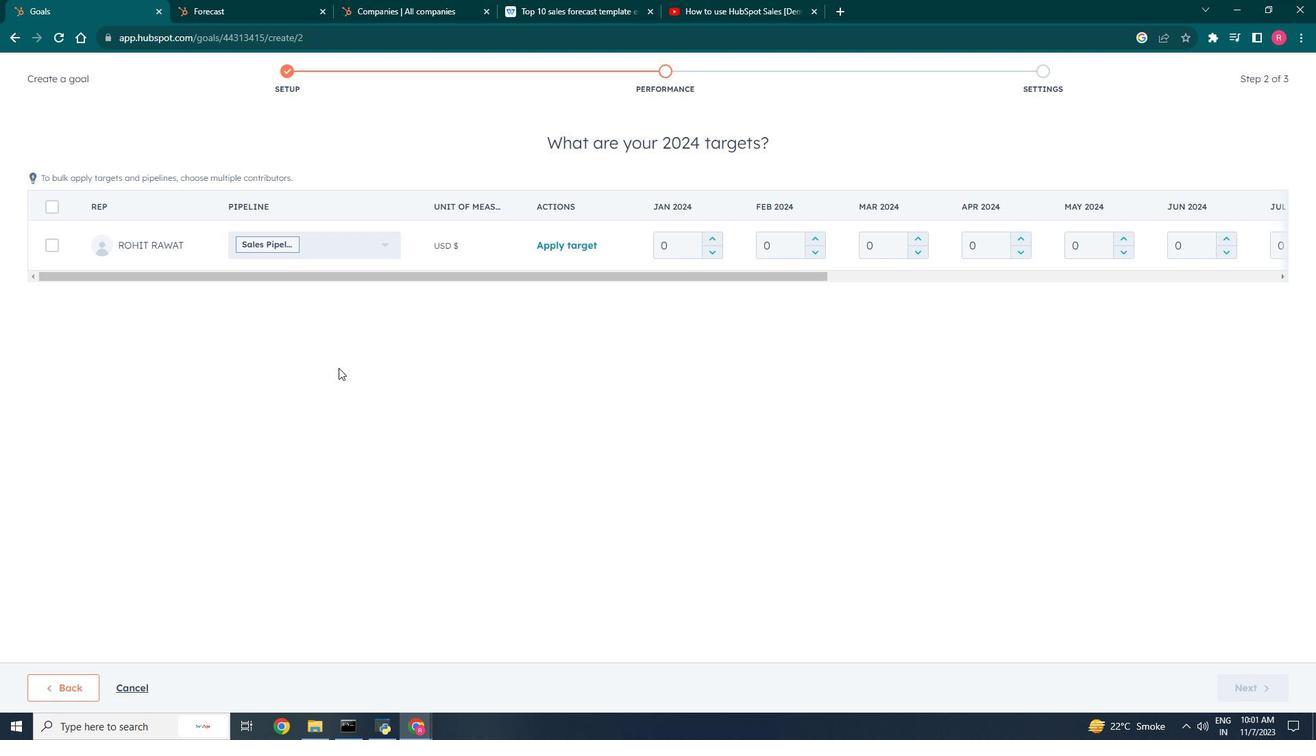 
Action: Mouse moved to (720, 238)
Screenshot: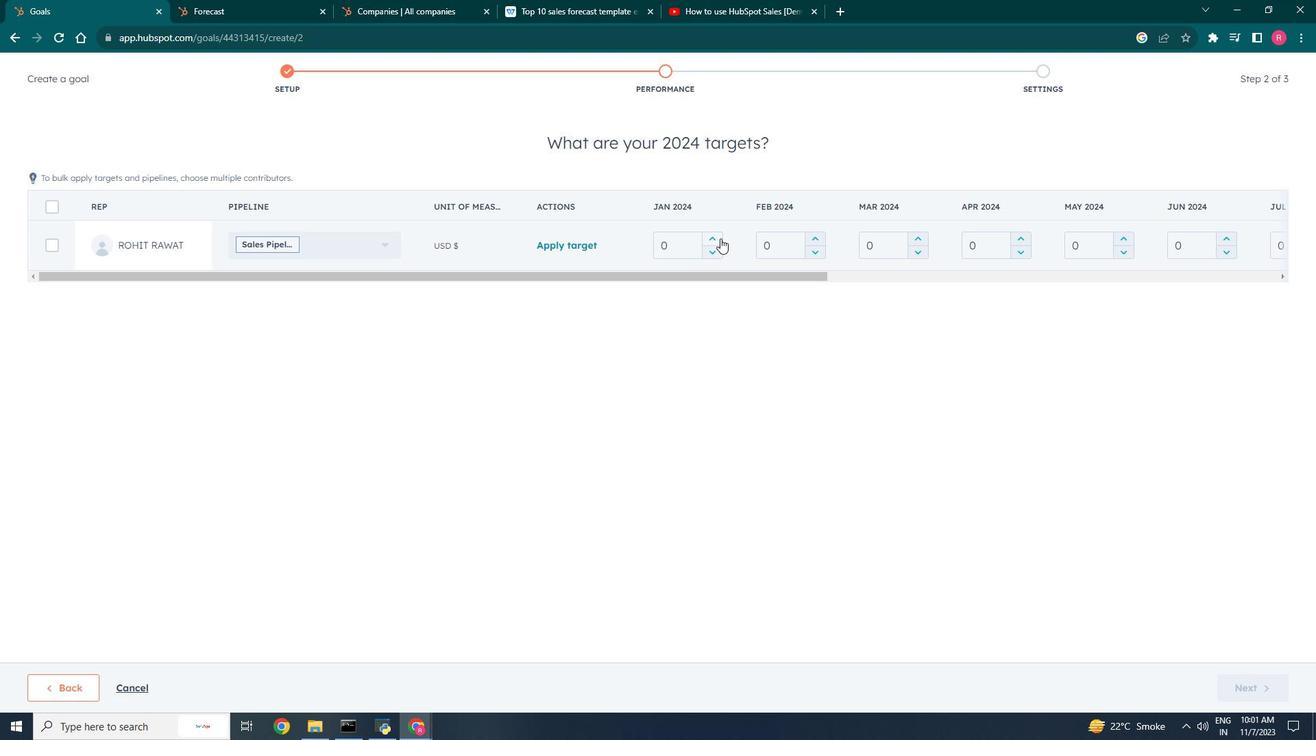 
Action: Mouse pressed left at (720, 238)
Screenshot: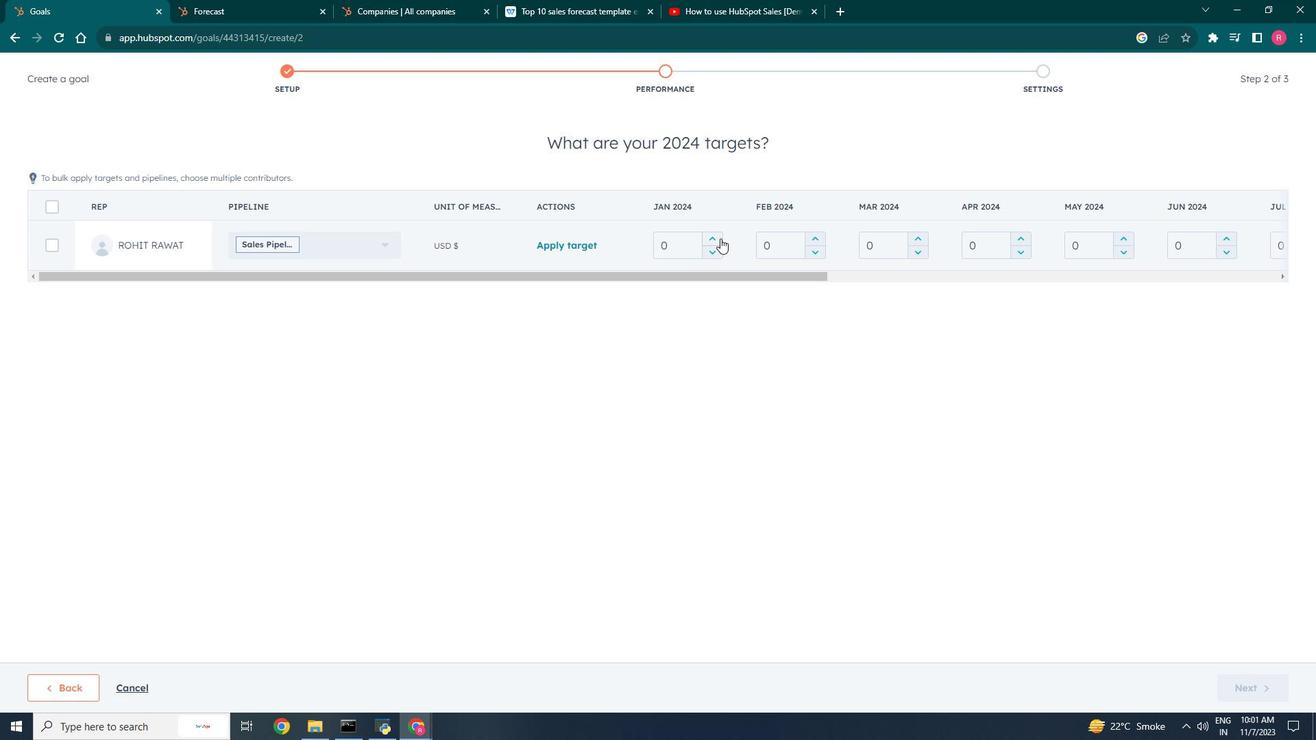 
Action: Mouse pressed left at (720, 238)
Screenshot: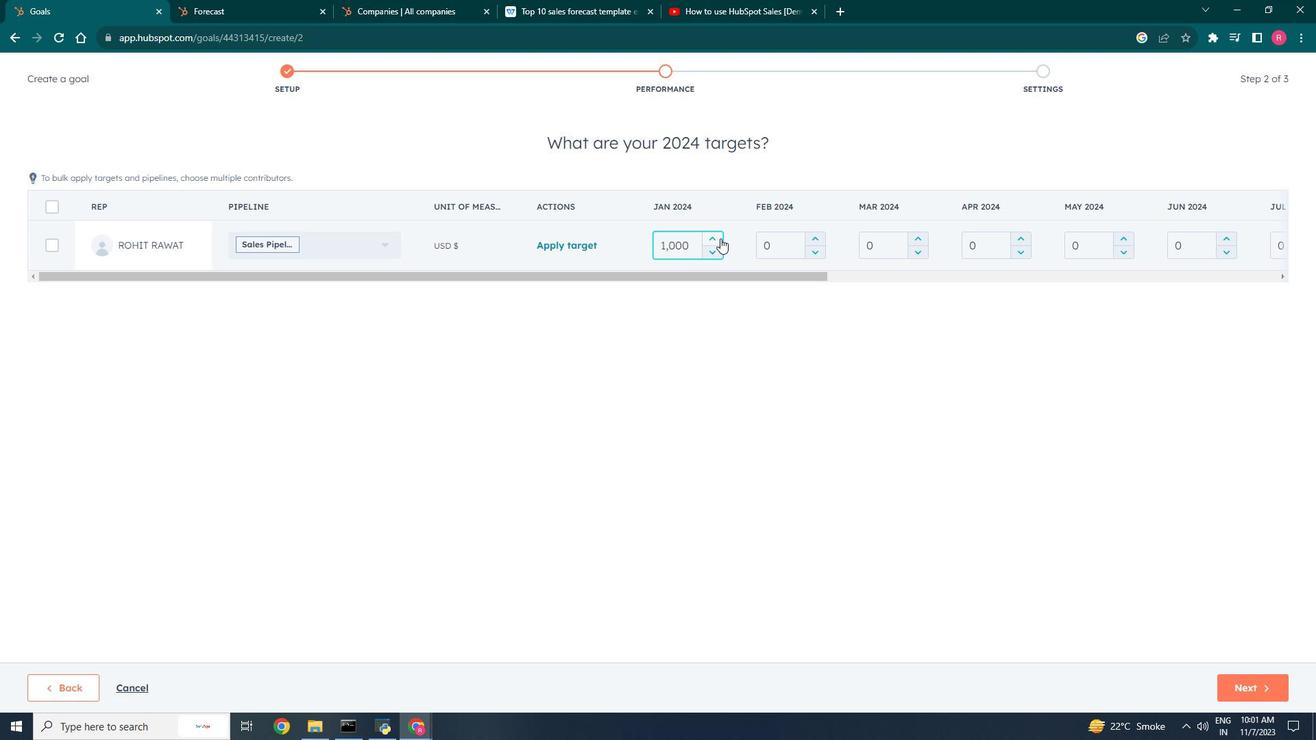 
Action: Mouse moved to (583, 246)
Screenshot: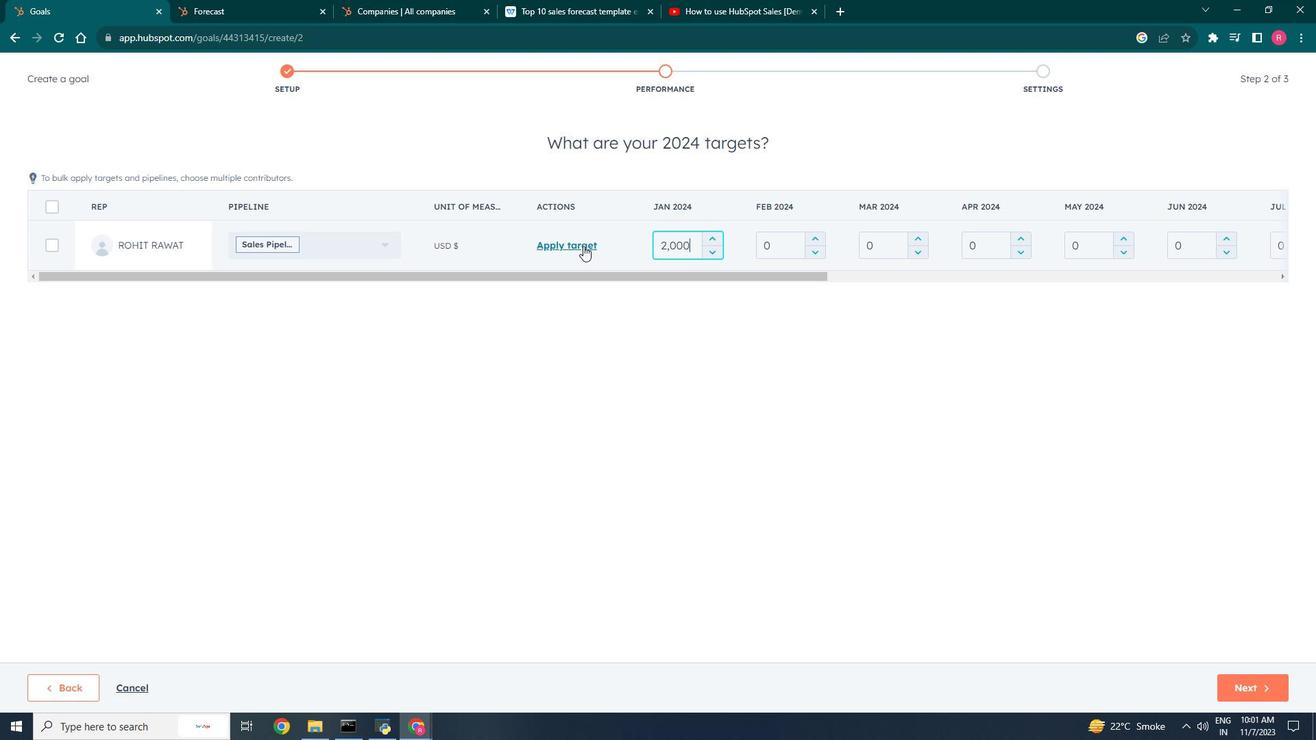 
Action: Mouse pressed left at (583, 246)
Screenshot: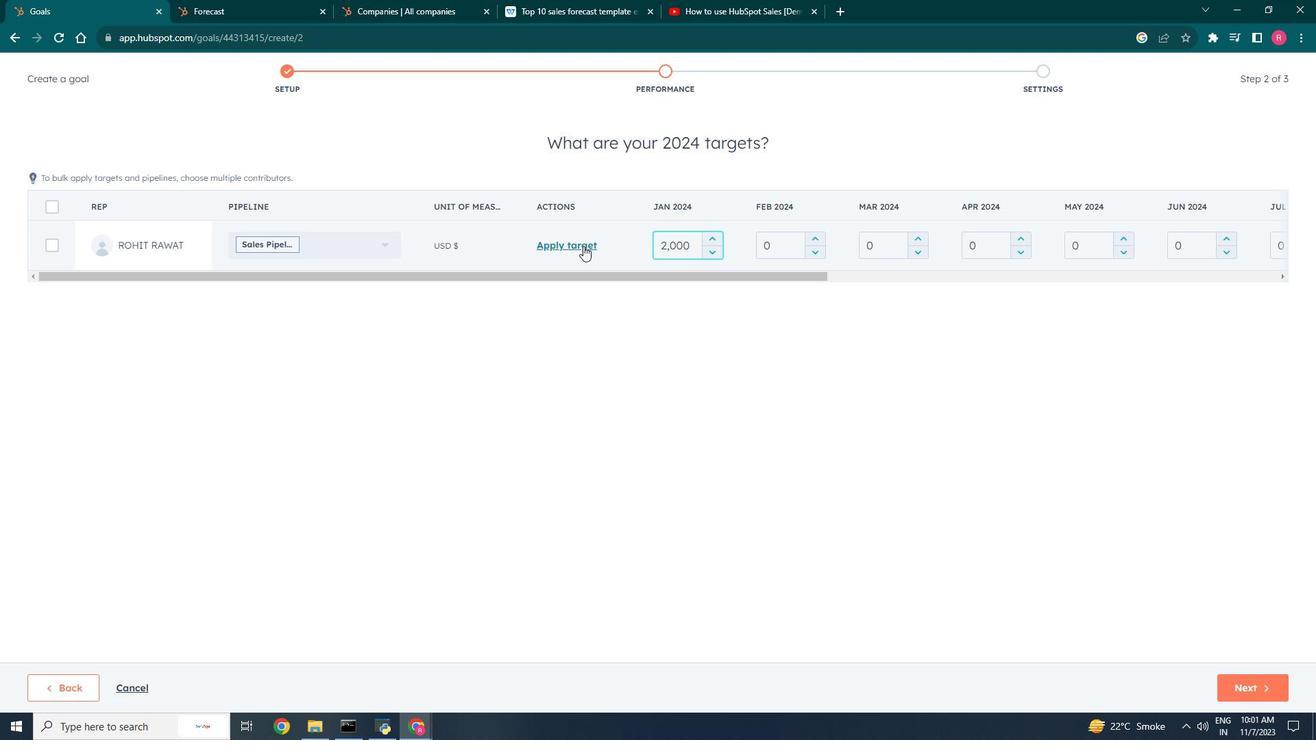 
Action: Mouse moved to (443, 257)
Screenshot: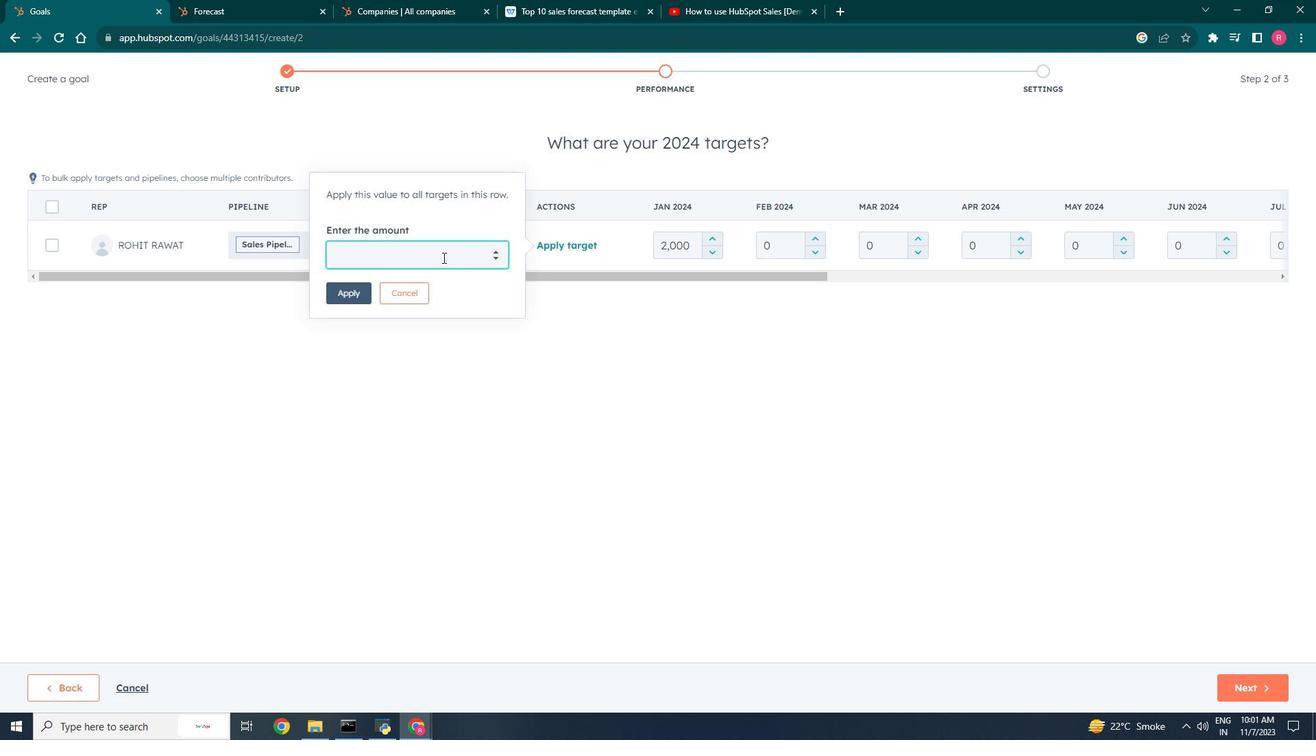 
Action: Key pressed 10000
Screenshot: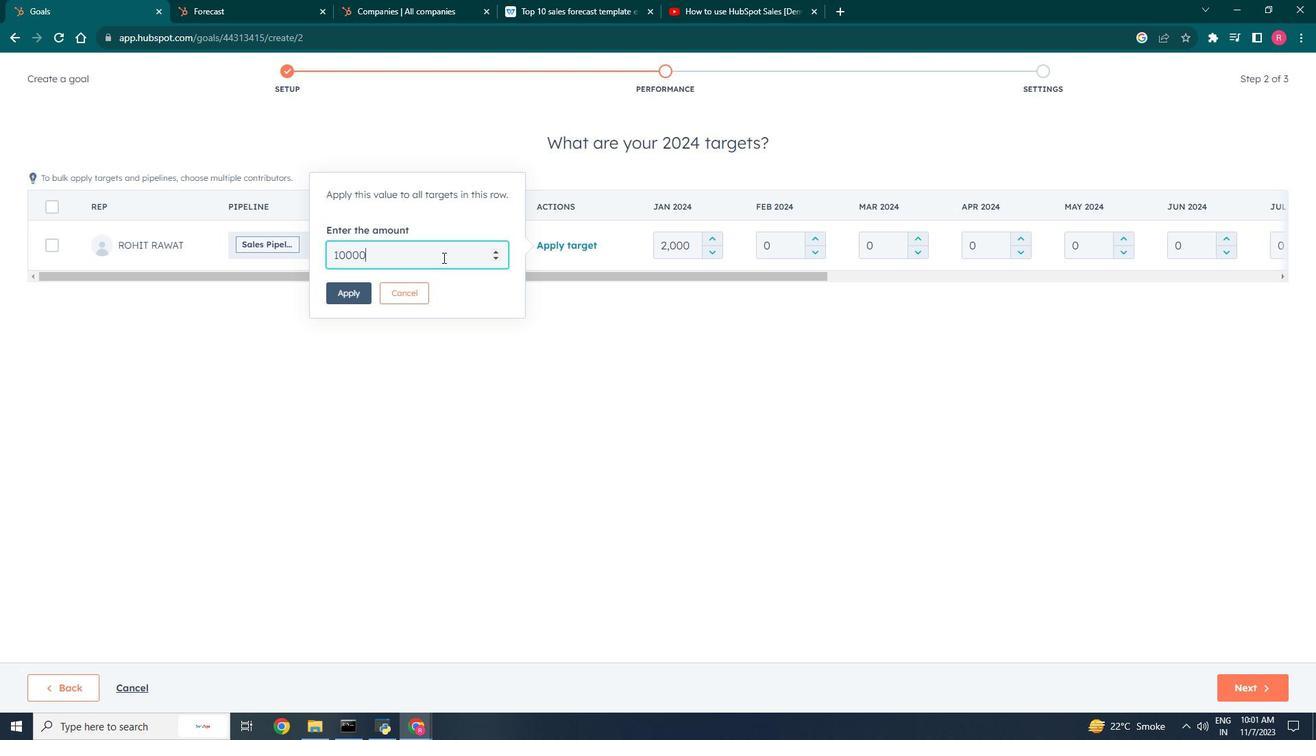 
Action: Mouse moved to (371, 291)
Screenshot: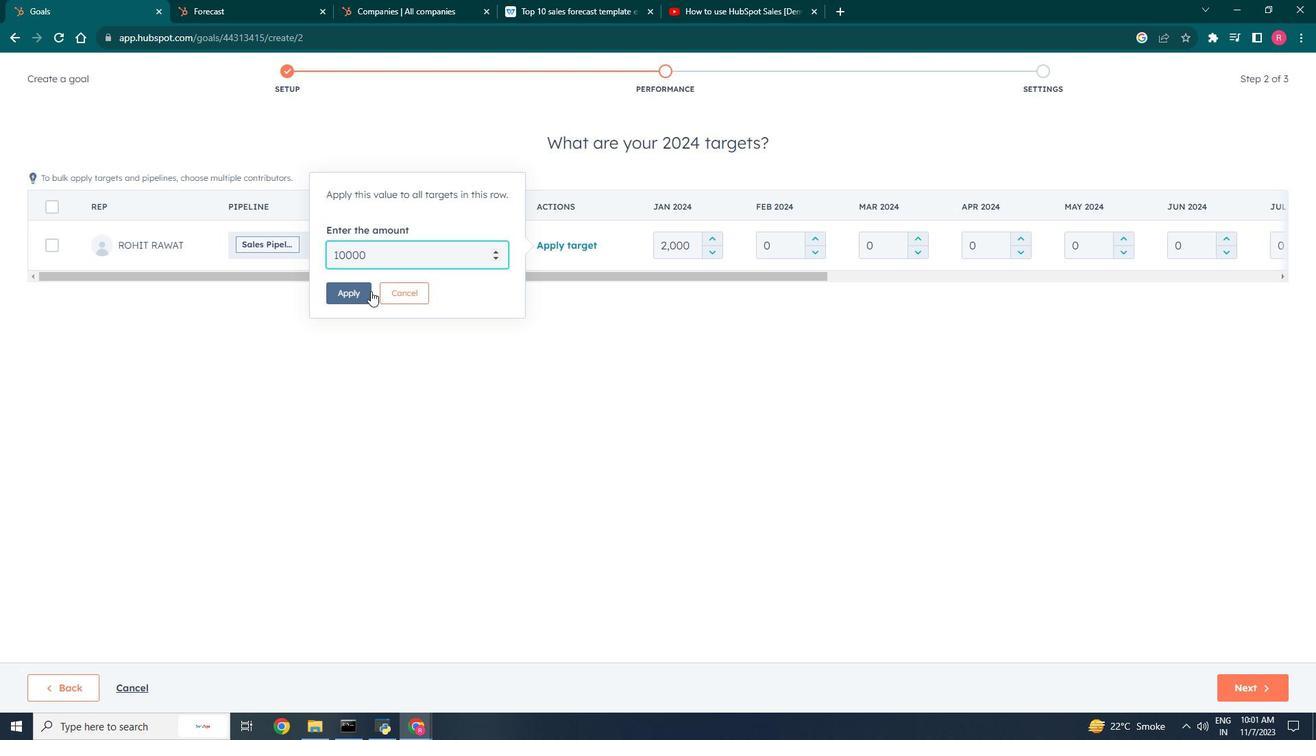 
Action: Mouse pressed left at (371, 291)
Screenshot: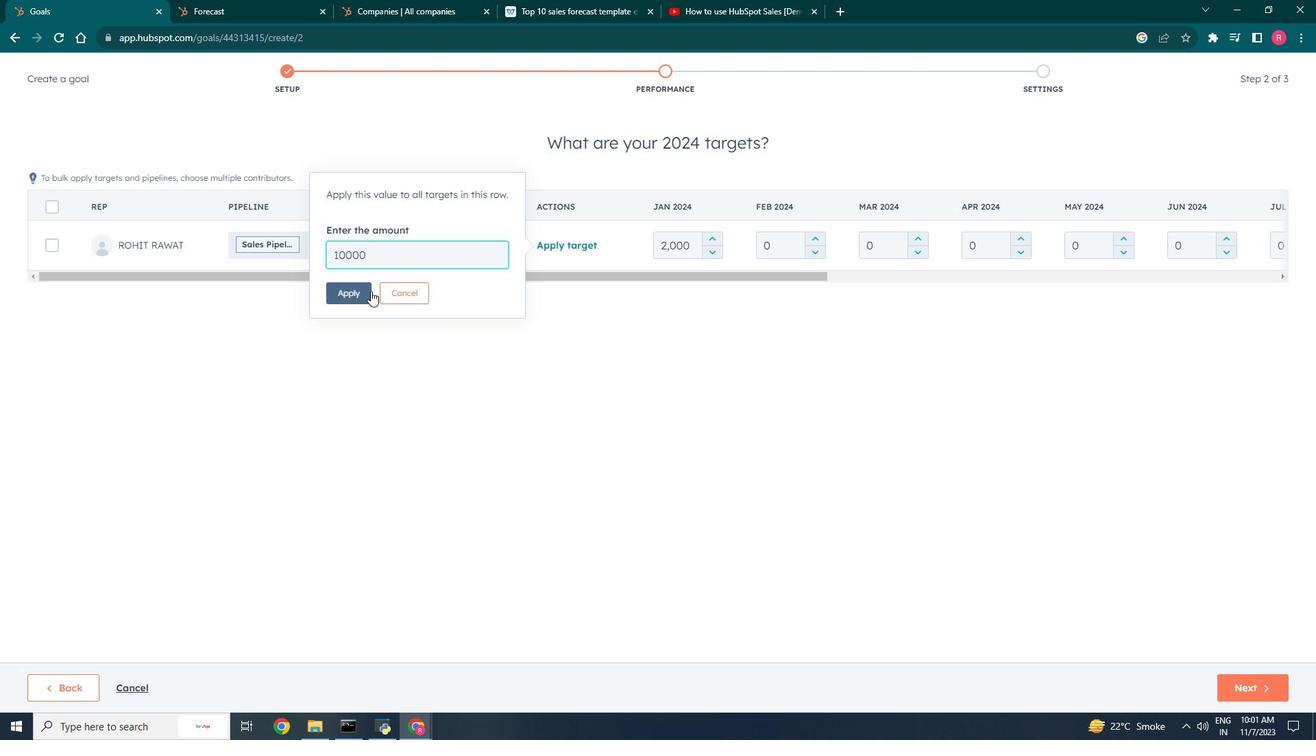 
Action: Mouse moved to (902, 401)
Screenshot: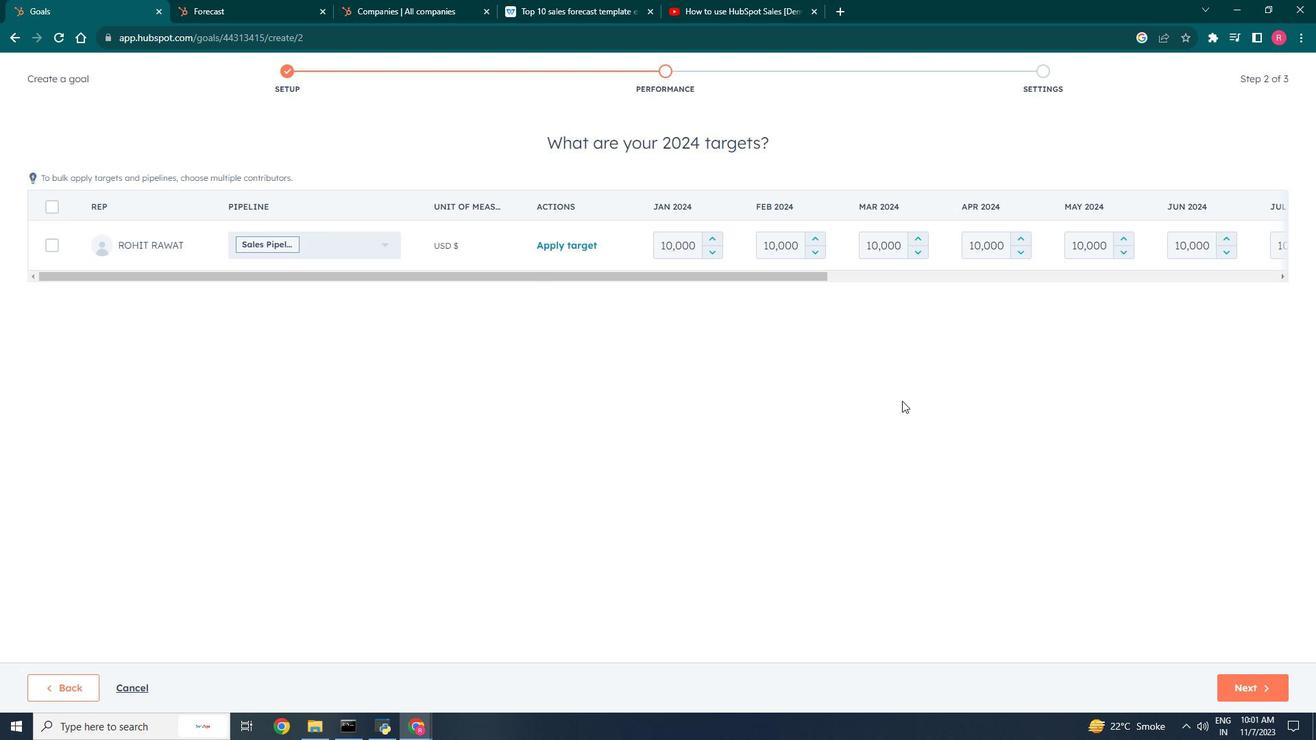 
Action: Mouse scrolled (902, 401) with delta (0, 0)
Screenshot: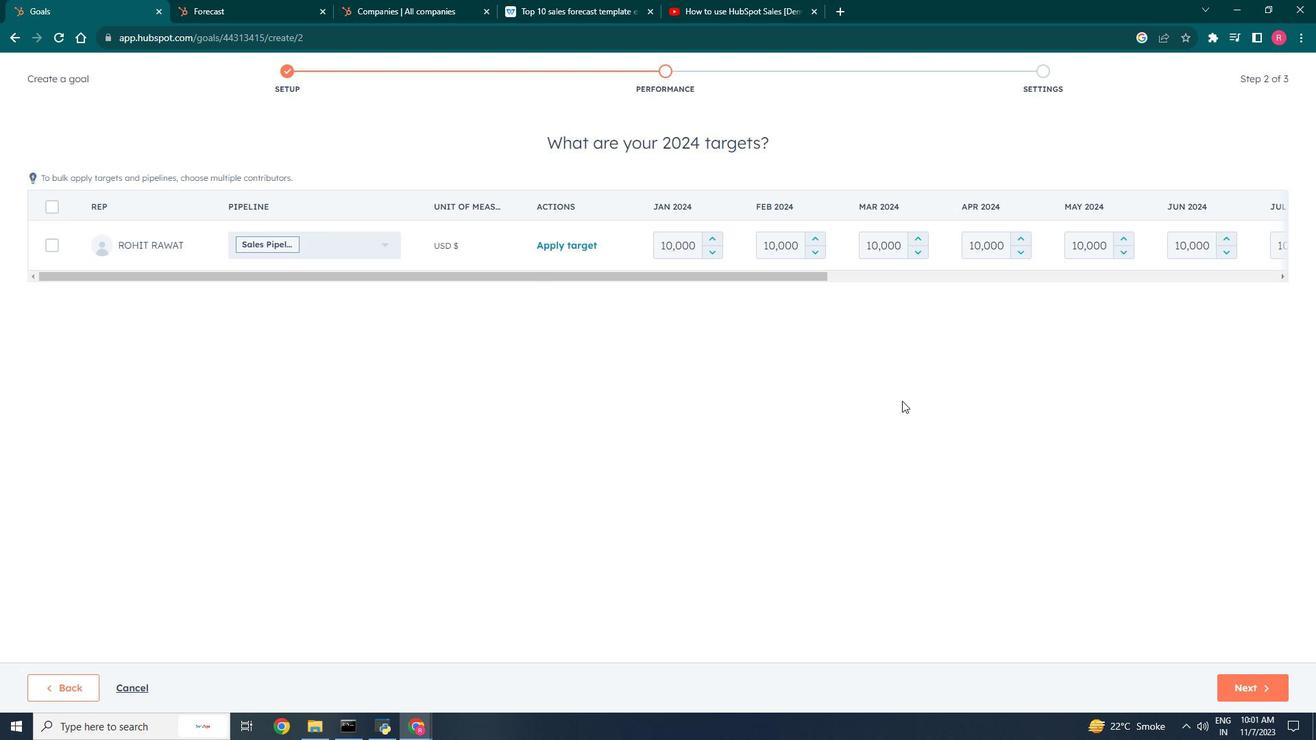 
Action: Mouse scrolled (902, 401) with delta (0, 0)
Screenshot: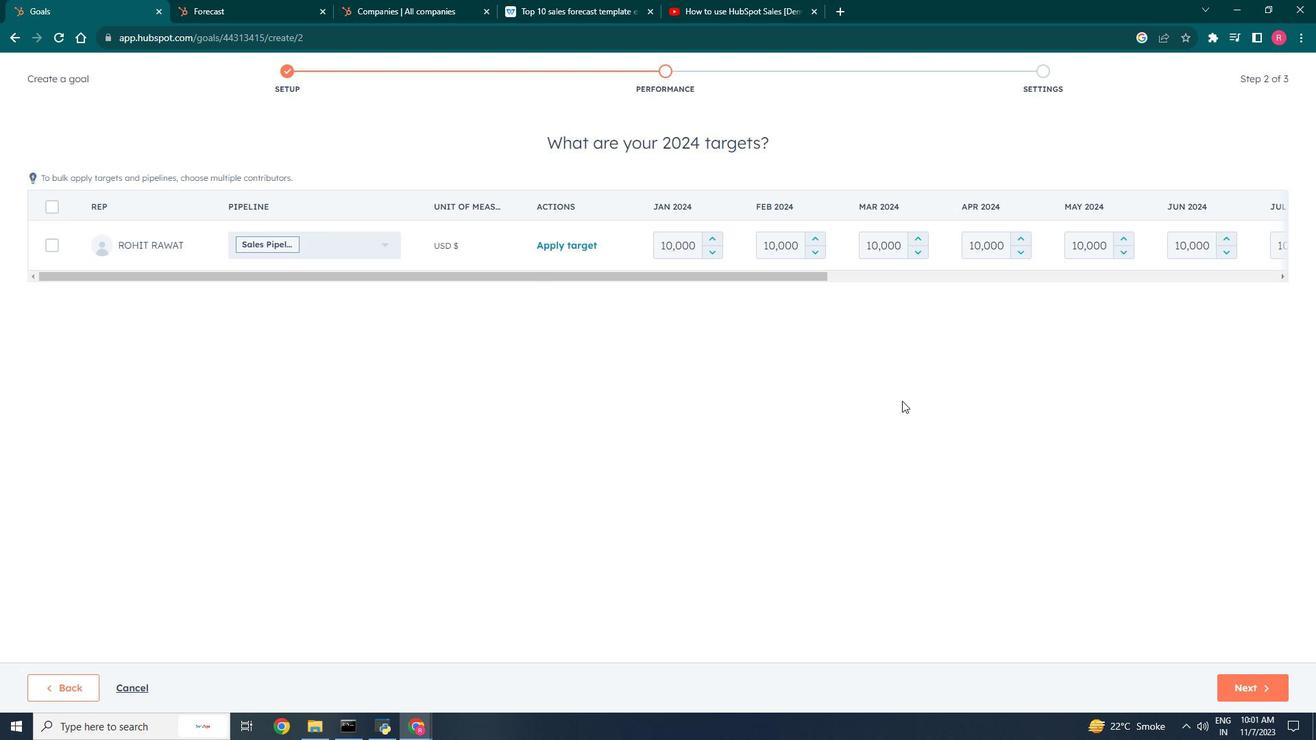 
Action: Mouse scrolled (902, 401) with delta (0, 0)
Screenshot: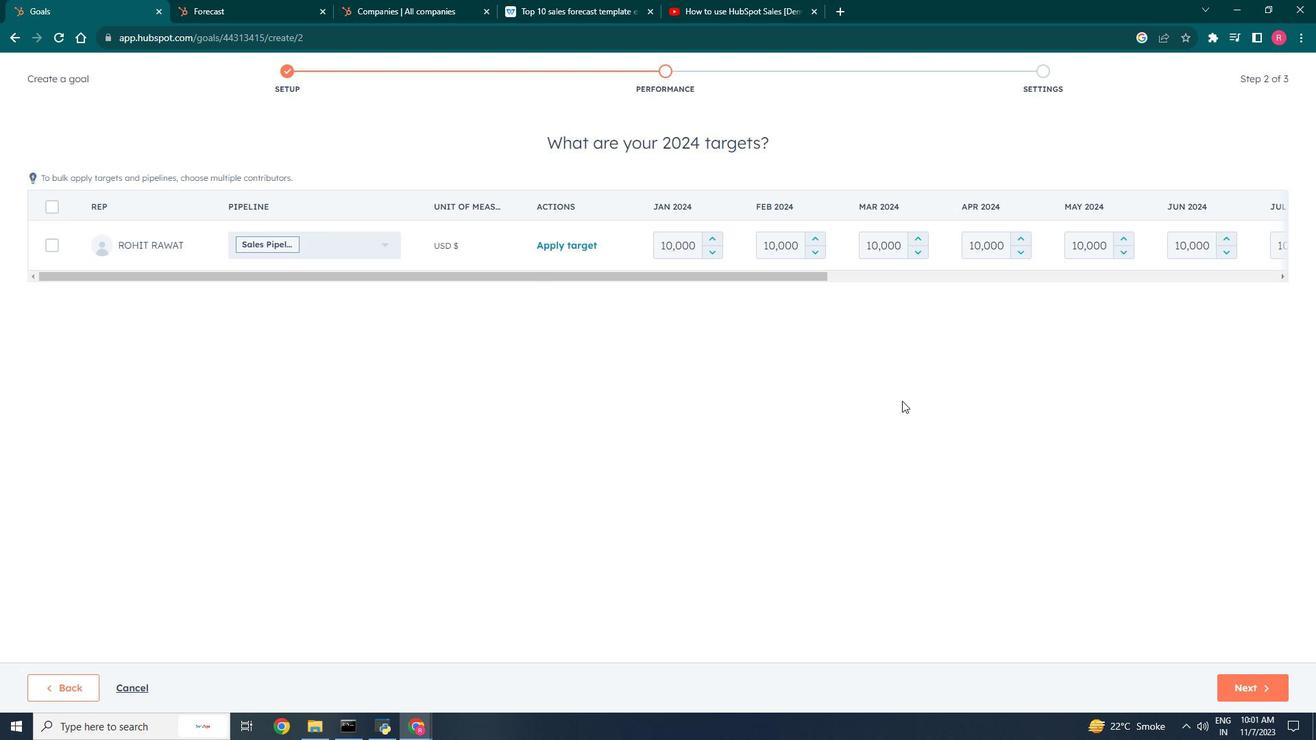 
Action: Mouse moved to (61, 242)
Screenshot: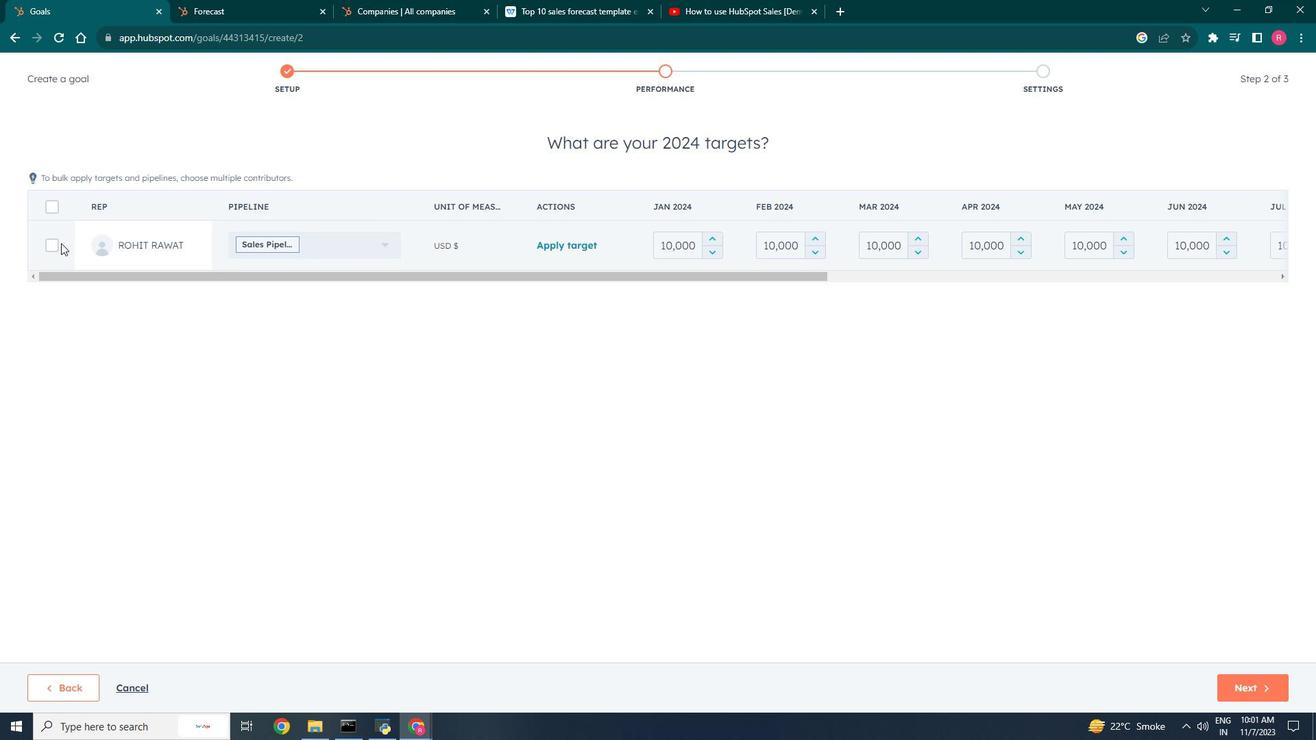 
Action: Mouse pressed left at (61, 242)
Screenshot: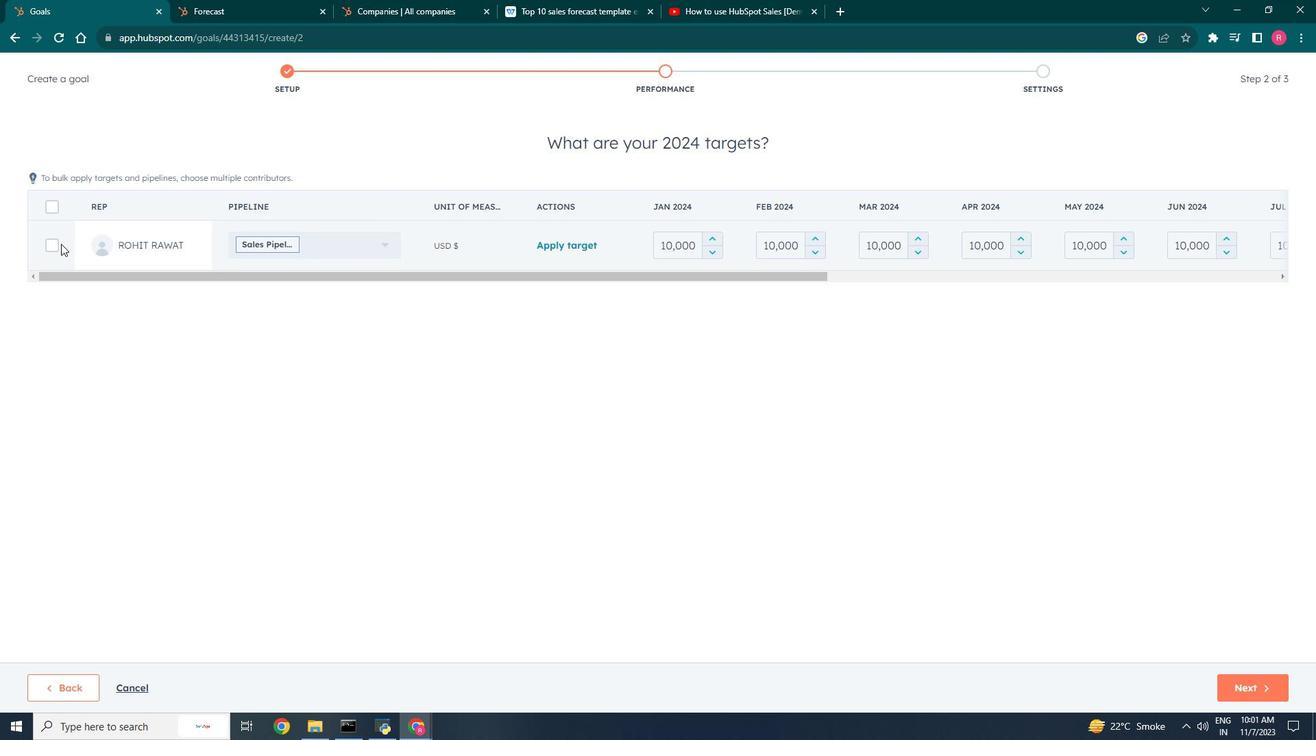
Action: Mouse moved to (56, 245)
Screenshot: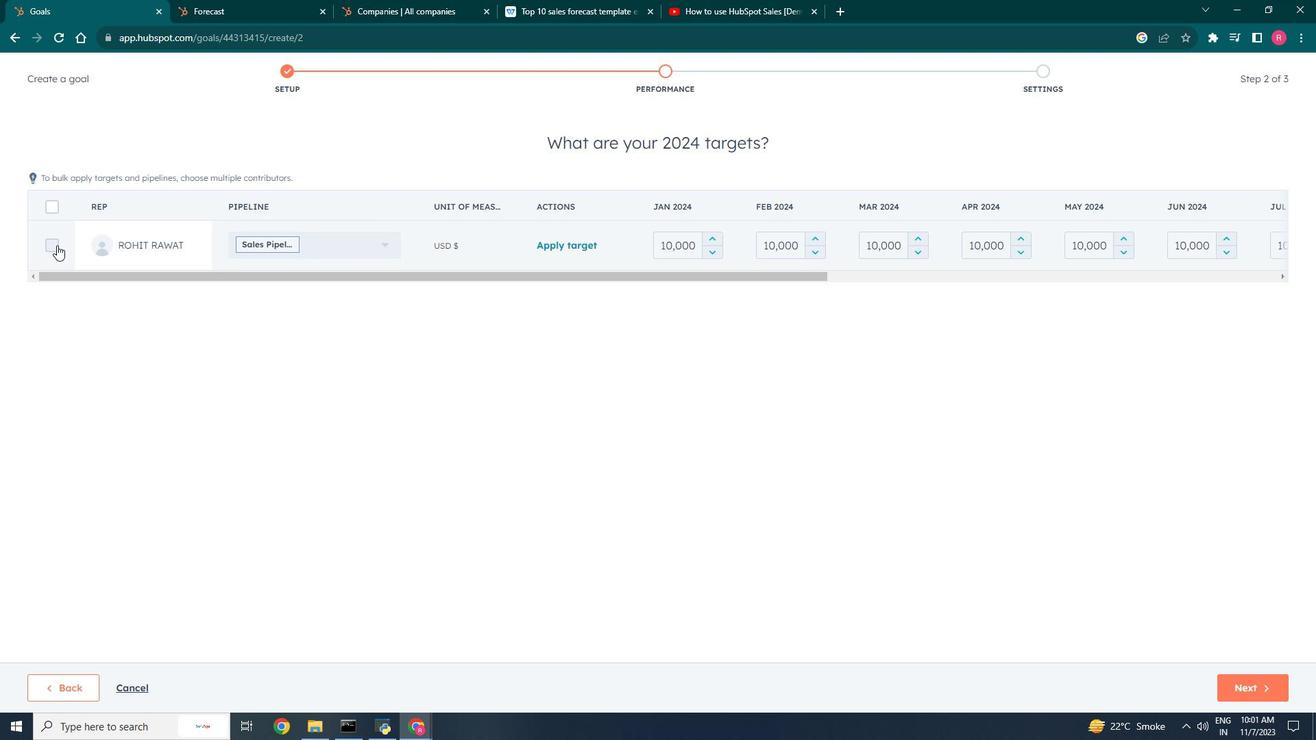 
Action: Mouse pressed left at (56, 245)
Screenshot: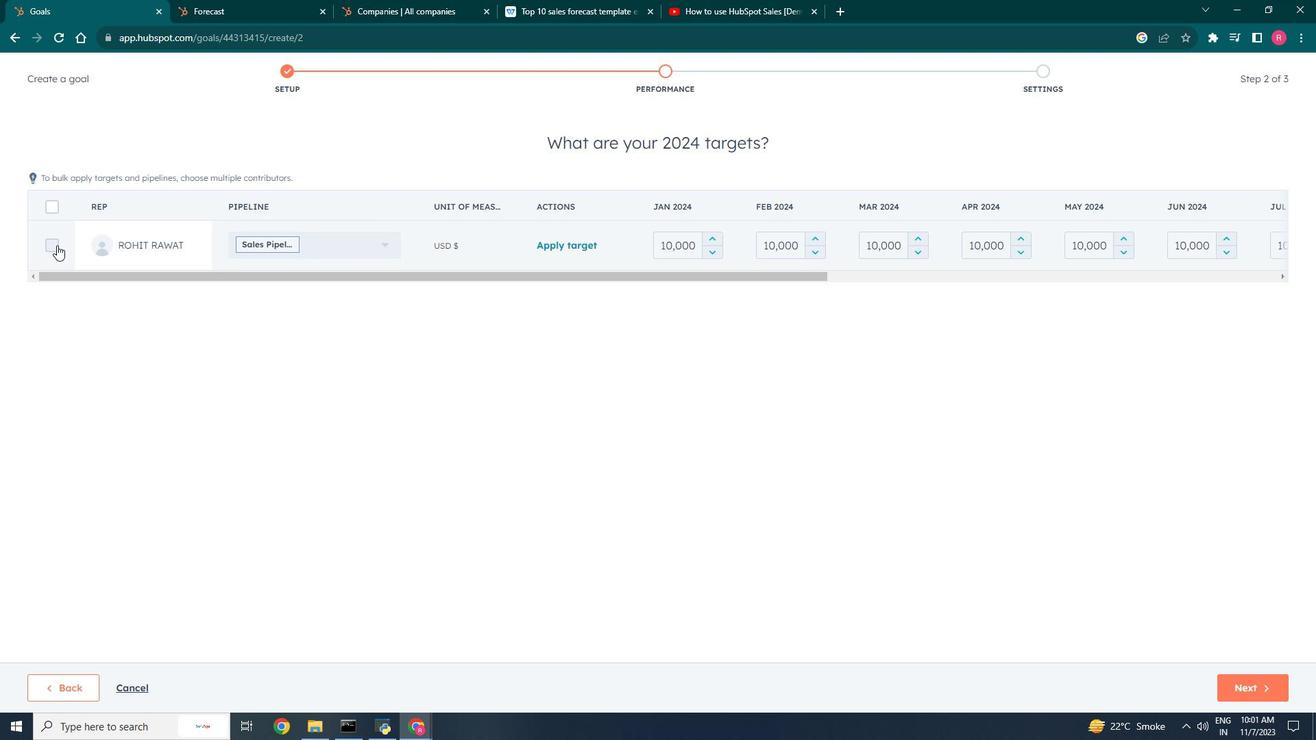
Action: Mouse moved to (56, 248)
Screenshot: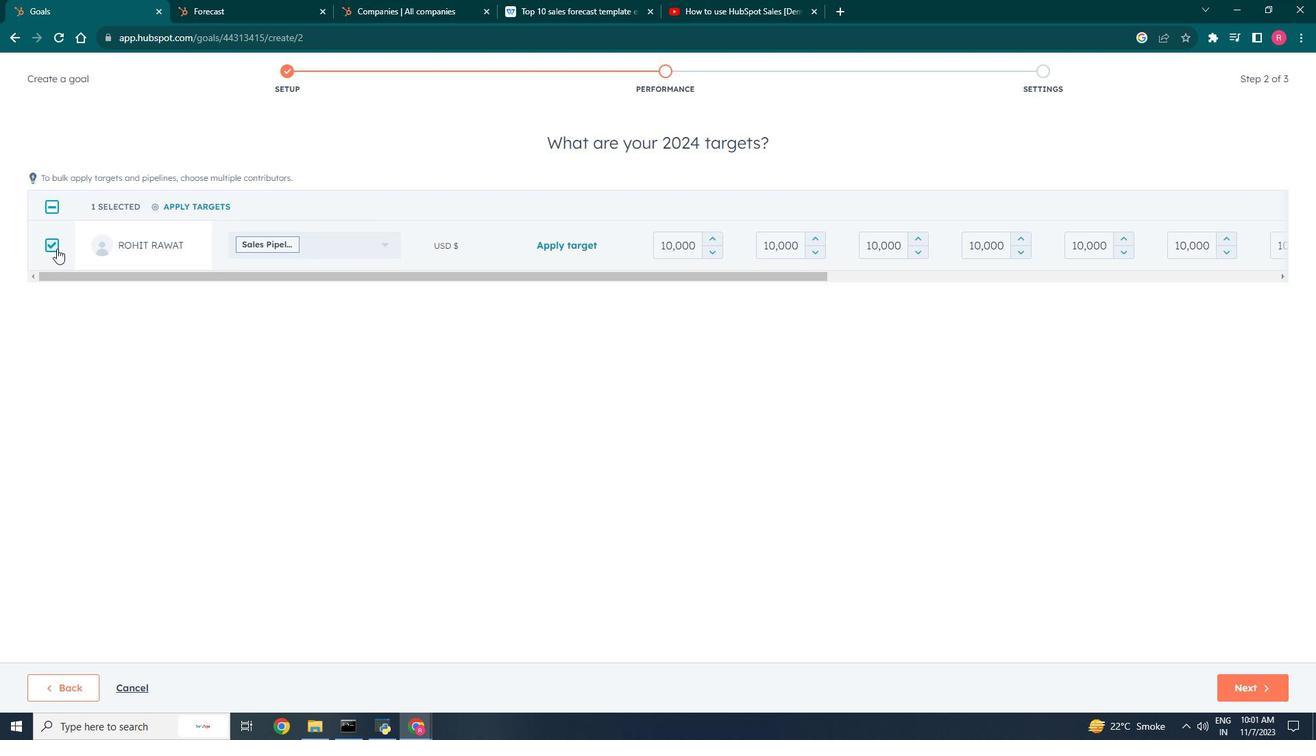 
Action: Mouse pressed left at (56, 248)
Screenshot: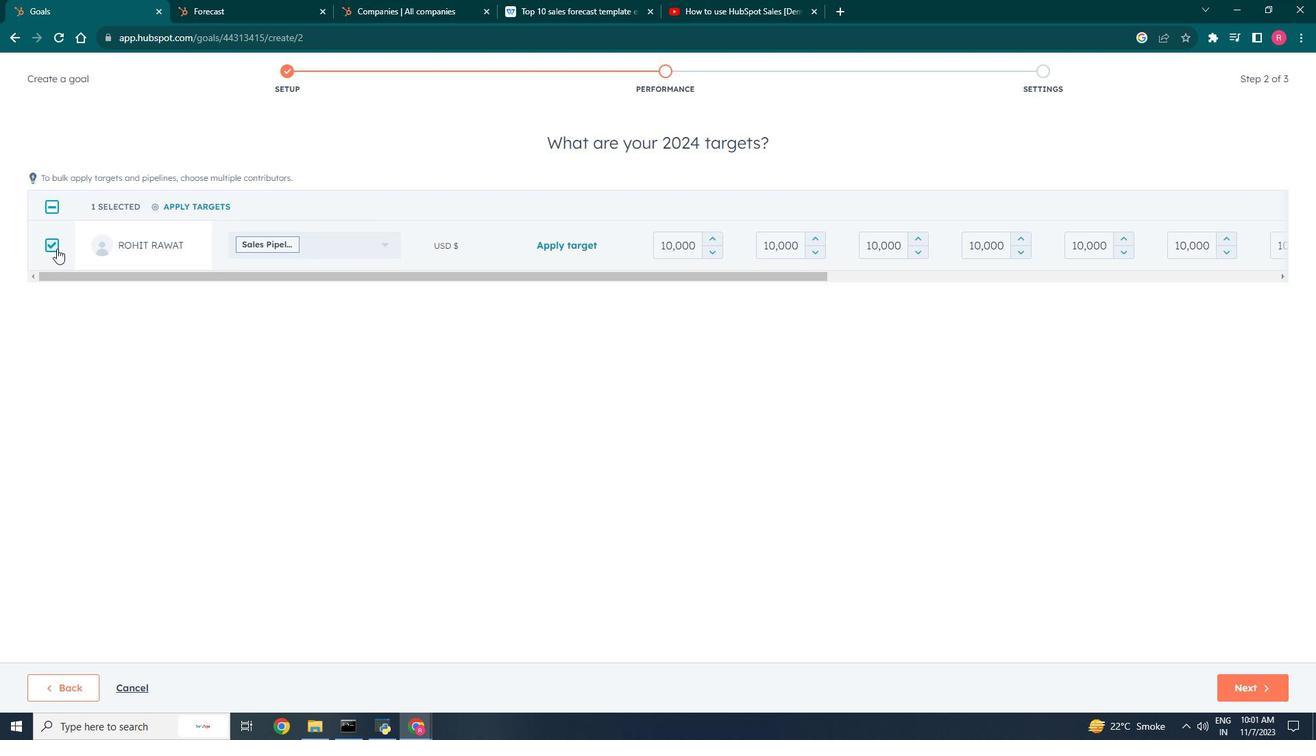 
Action: Mouse pressed left at (56, 248)
Screenshot: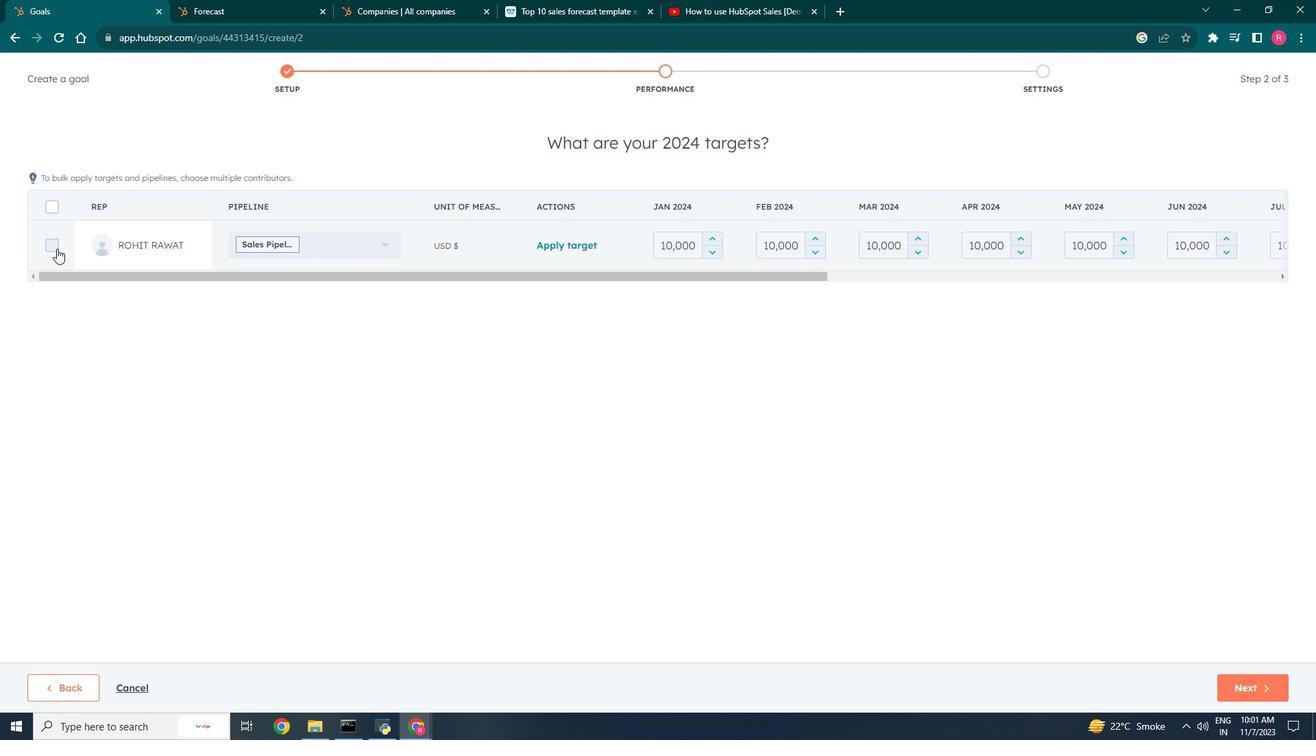 
Action: Mouse pressed left at (56, 248)
Screenshot: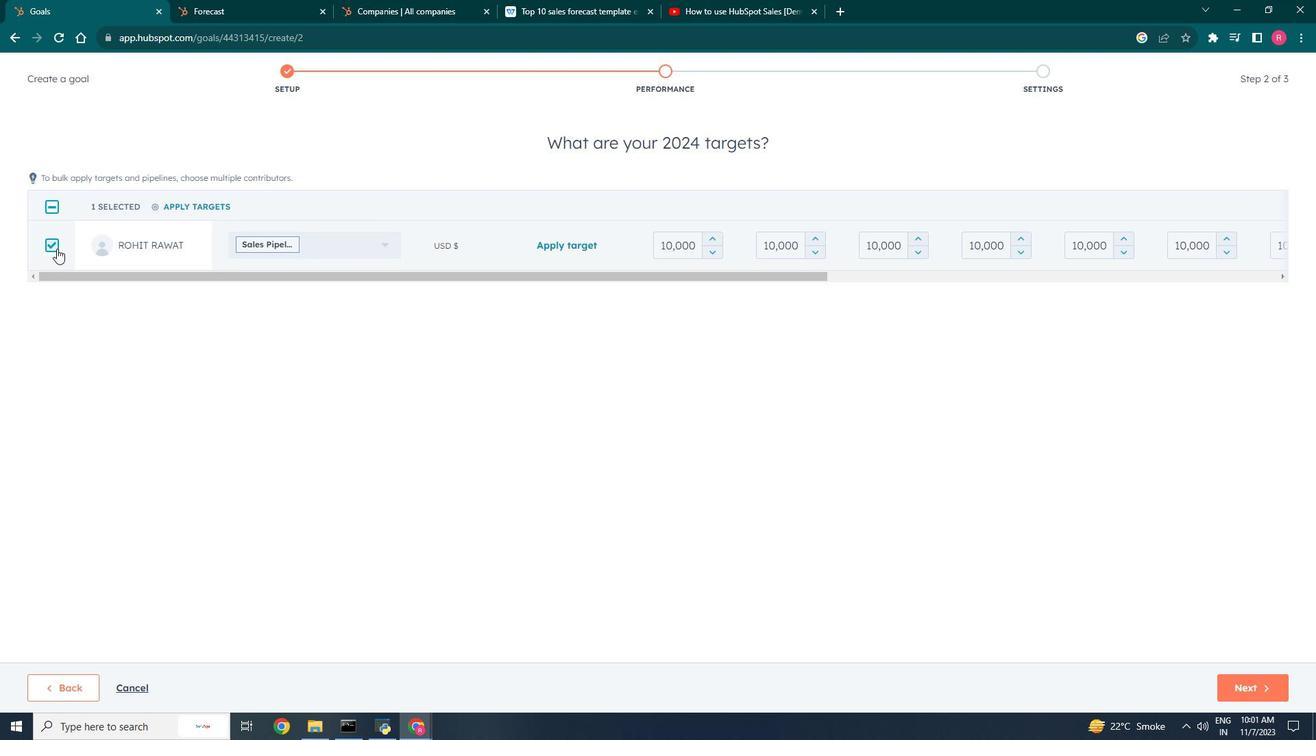 
Action: Mouse pressed left at (56, 248)
Screenshot: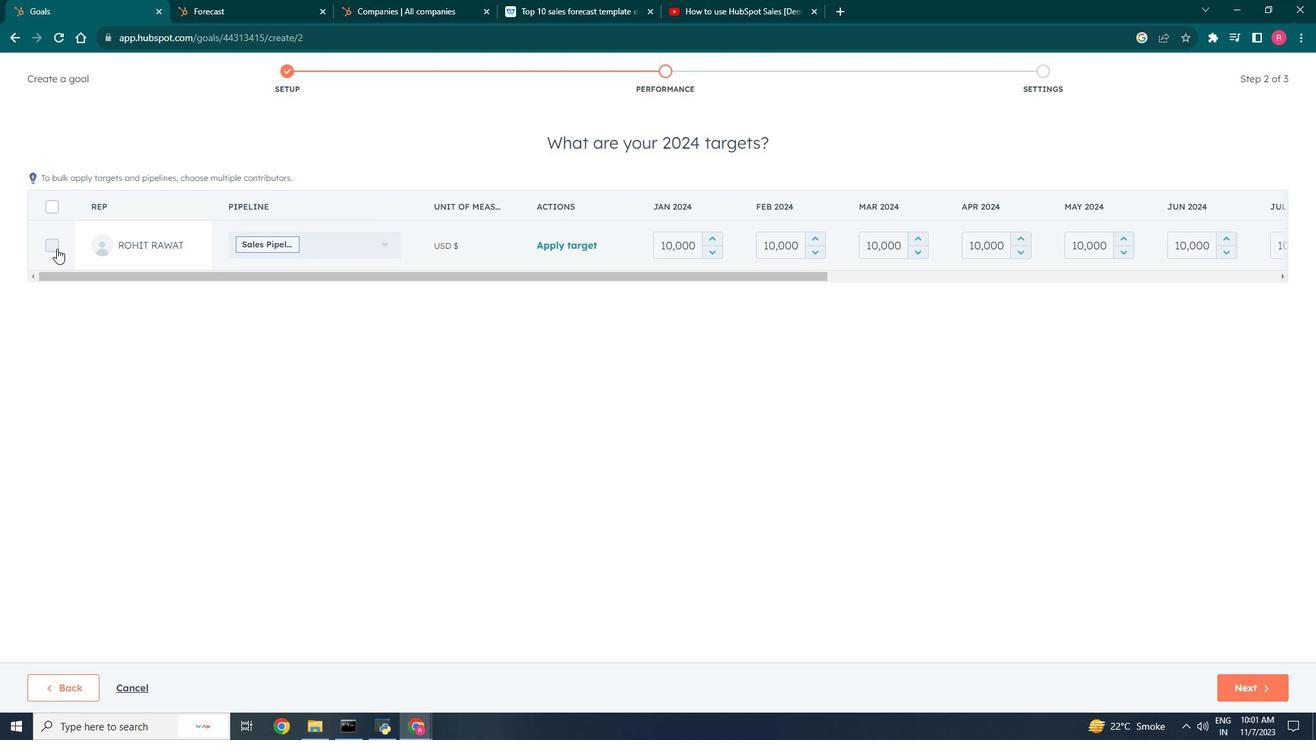 
Action: Mouse pressed left at (56, 248)
Screenshot: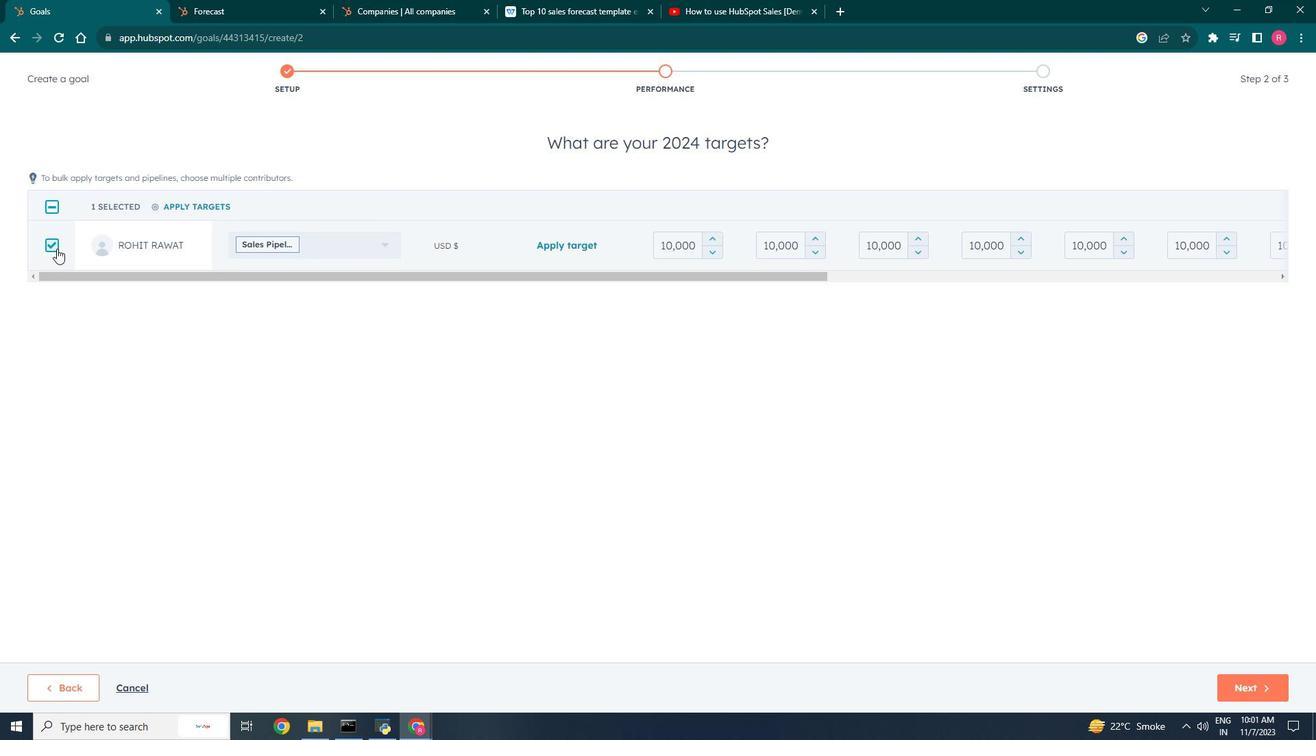 
Action: Mouse moved to (1239, 685)
Screenshot: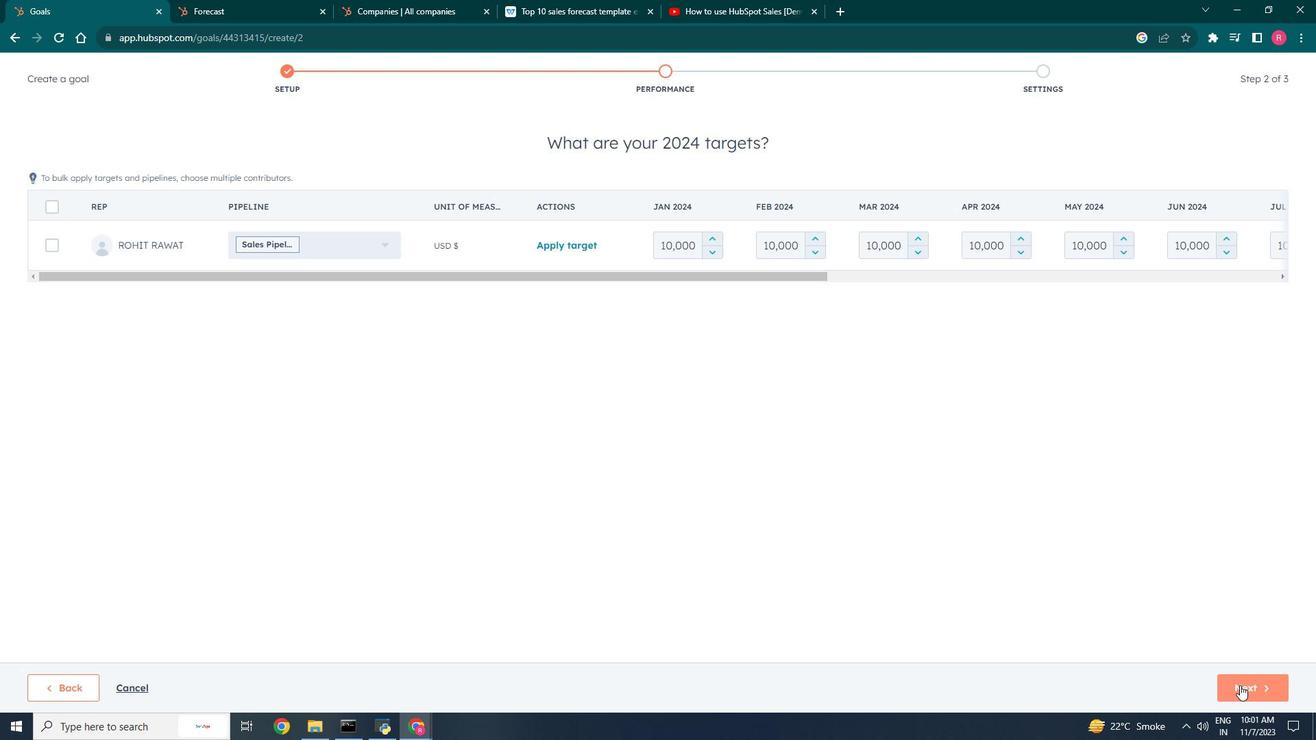 
Action: Mouse pressed left at (1239, 685)
Screenshot: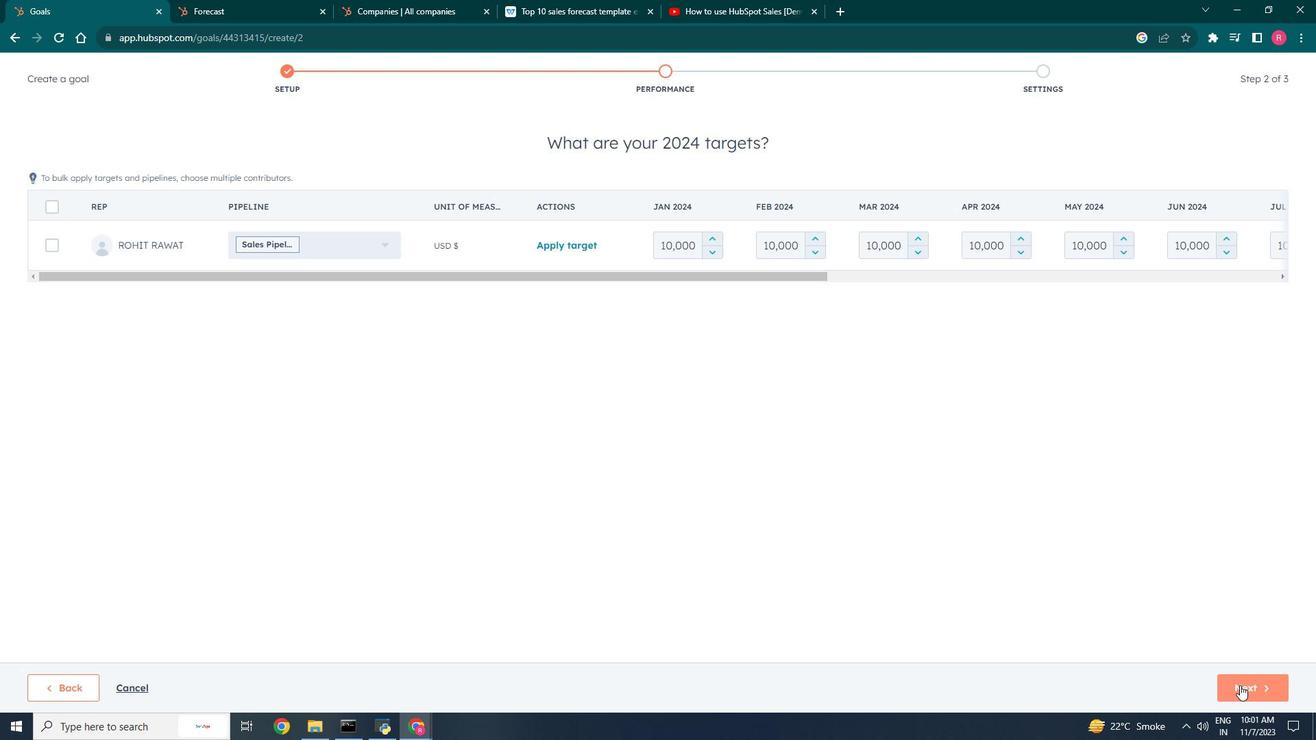 
Action: Mouse moved to (443, 262)
Screenshot: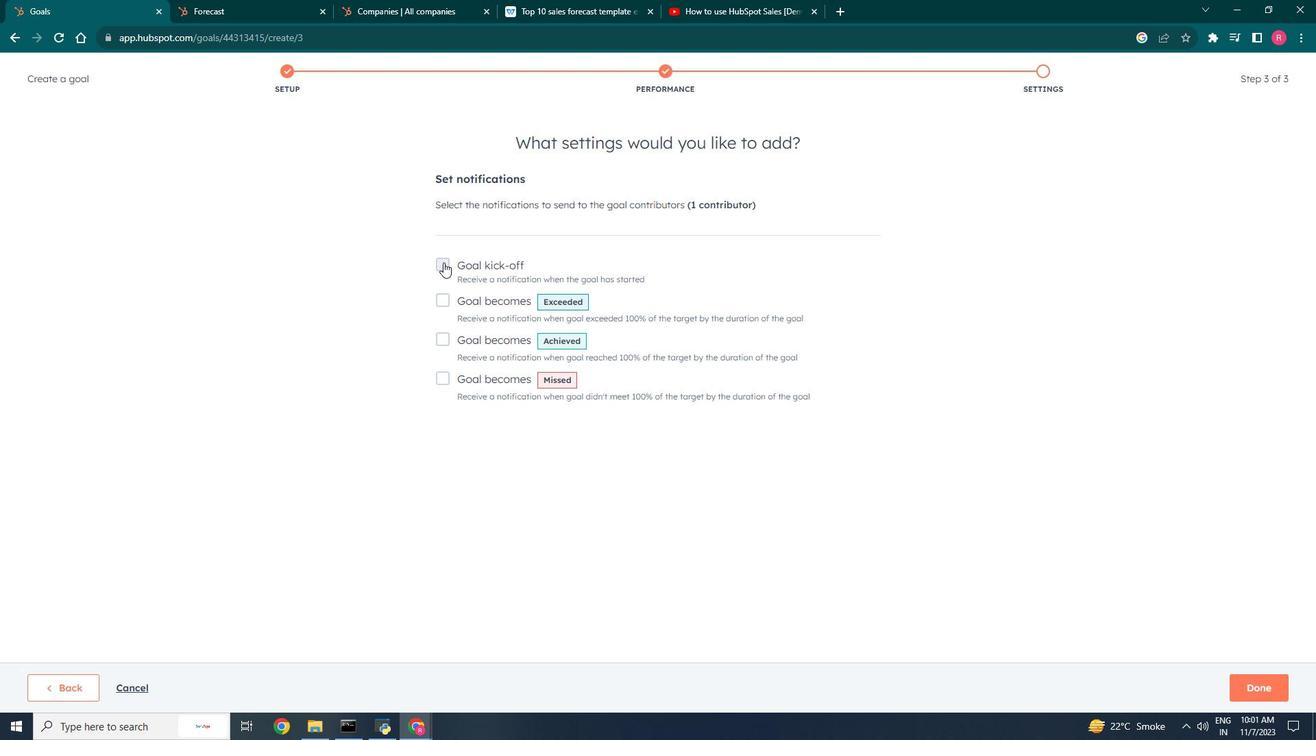 
Action: Mouse pressed left at (443, 262)
Screenshot: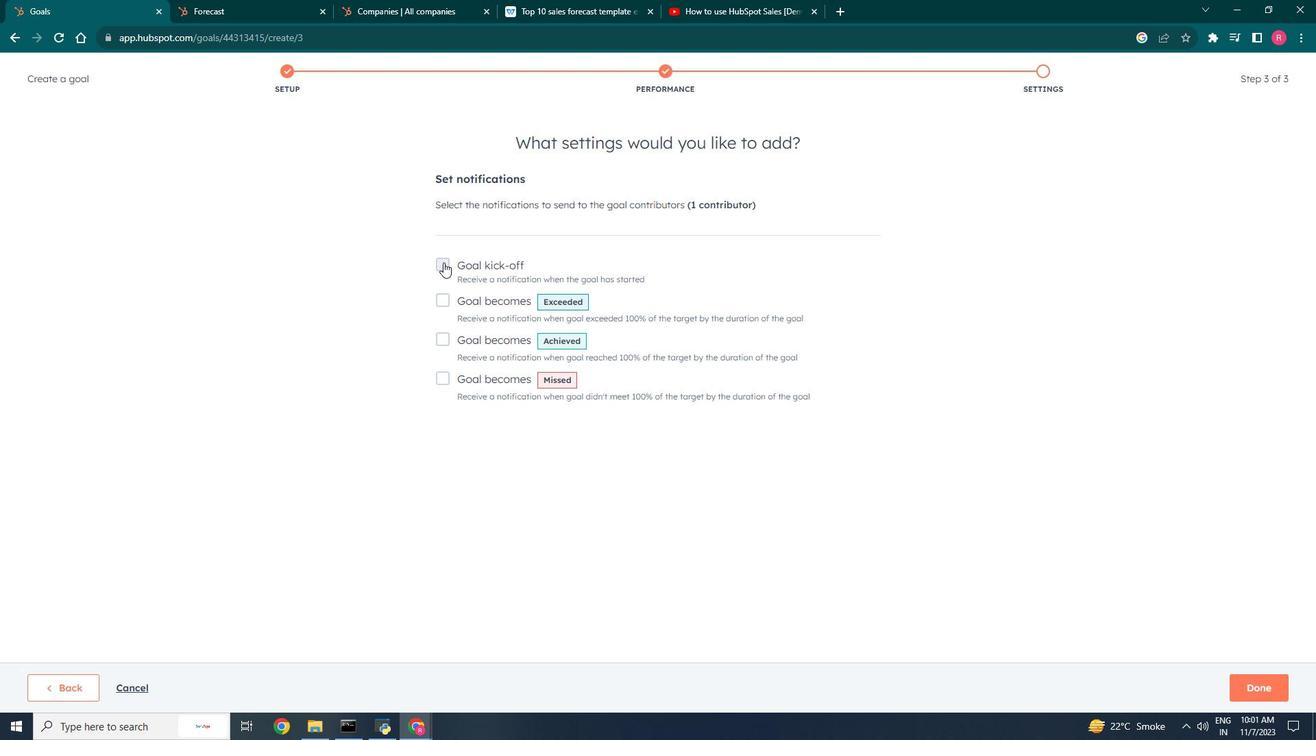 
Action: Mouse moved to (441, 306)
Screenshot: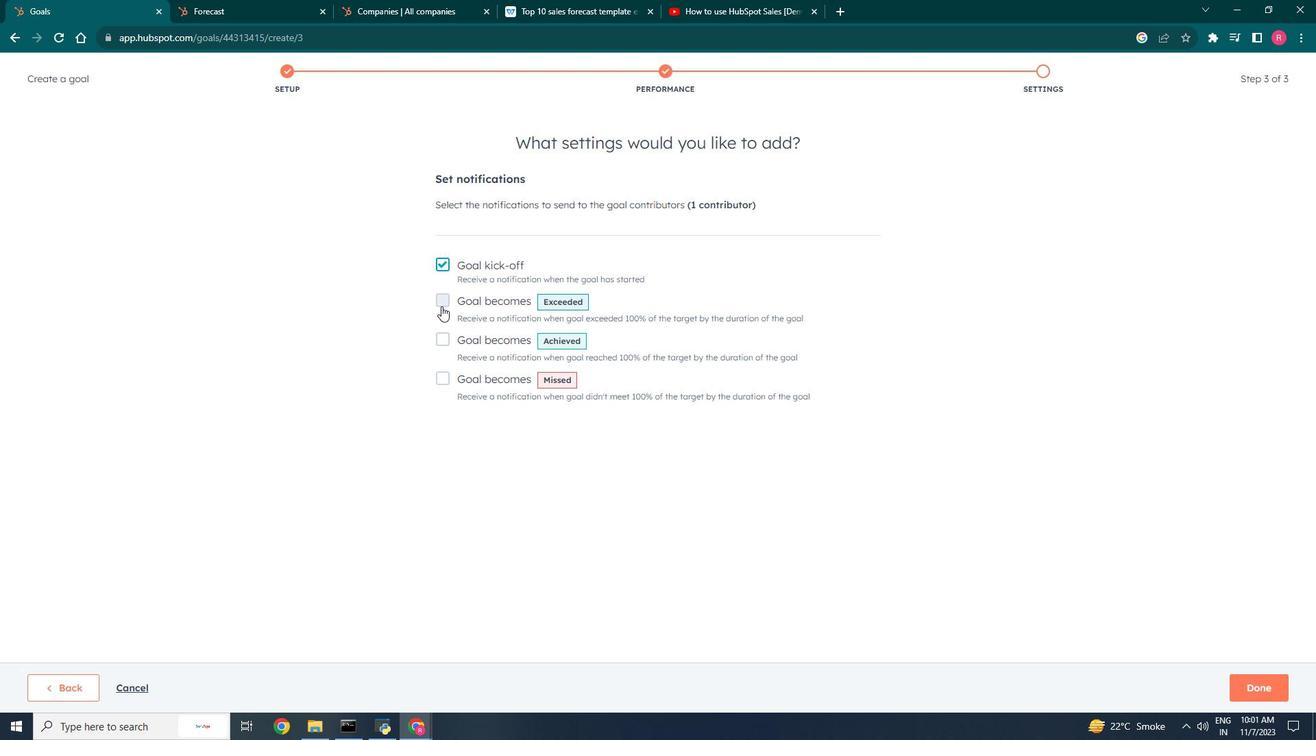 
Action: Mouse pressed left at (441, 306)
Screenshot: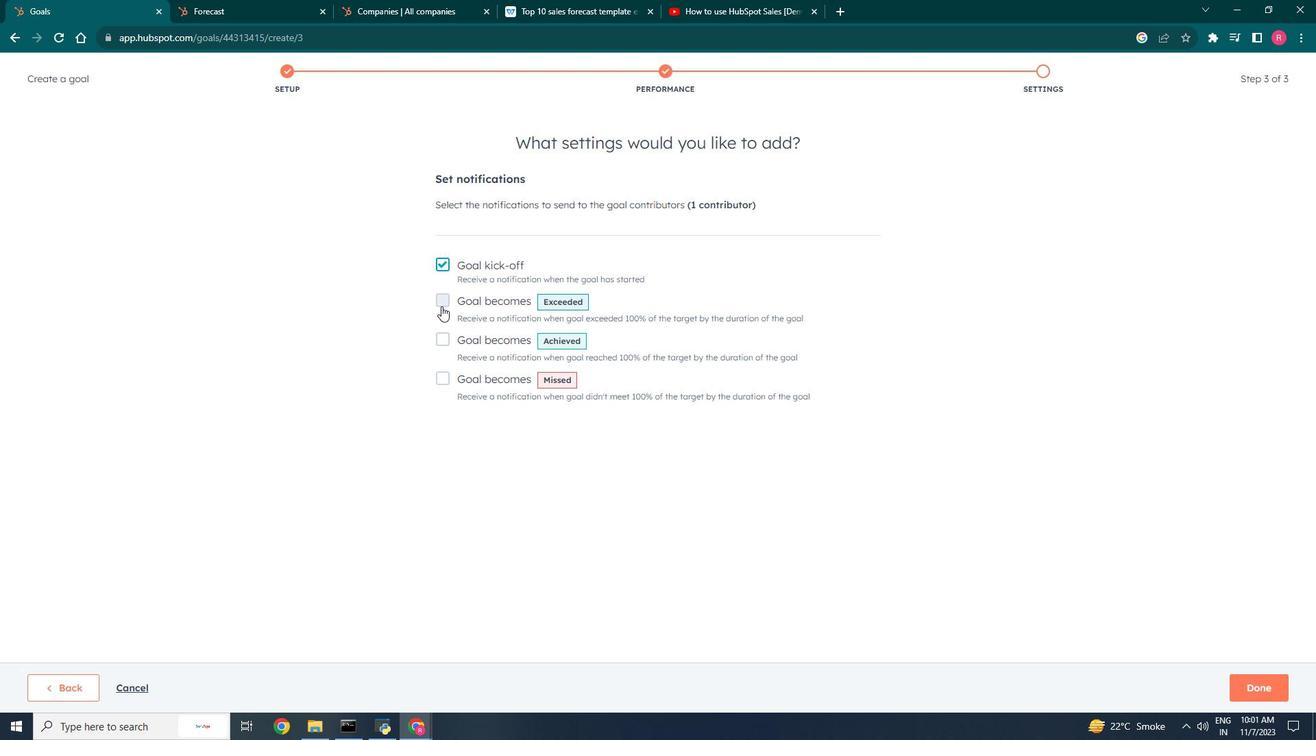
Action: Mouse moved to (439, 334)
Screenshot: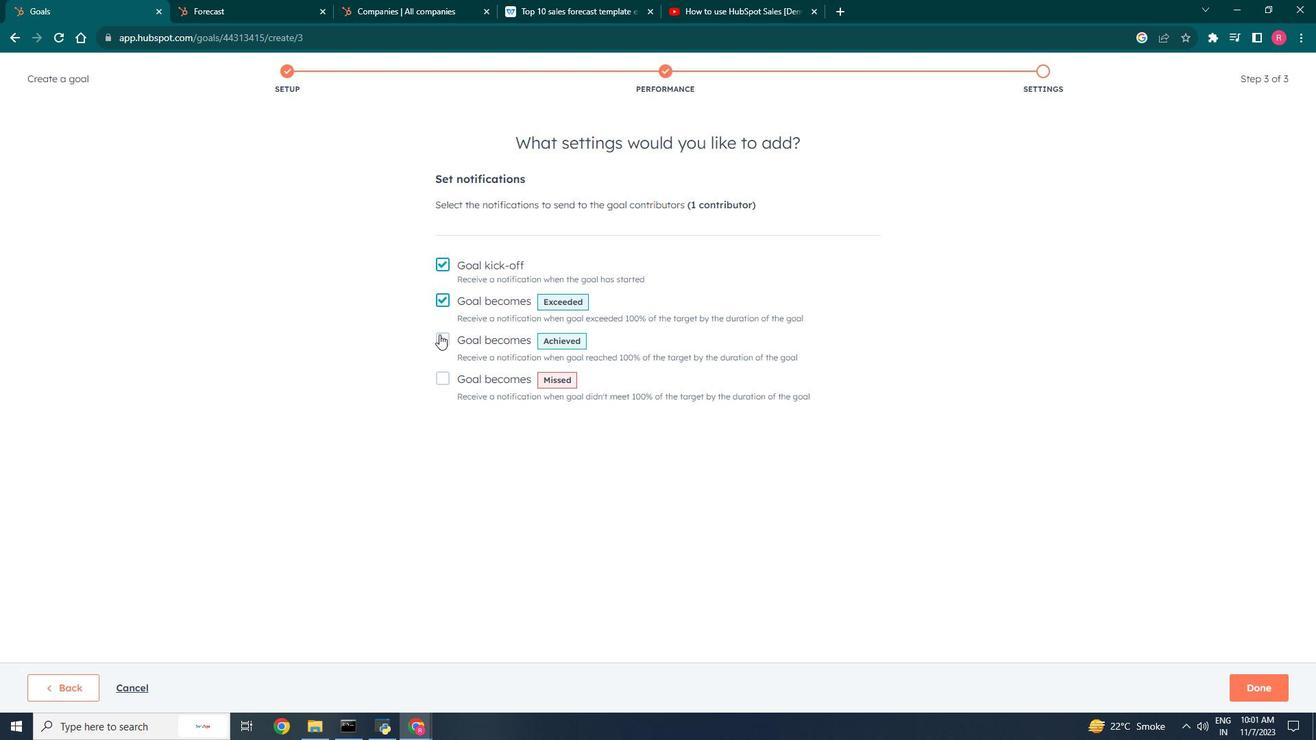 
Action: Mouse pressed left at (439, 334)
Screenshot: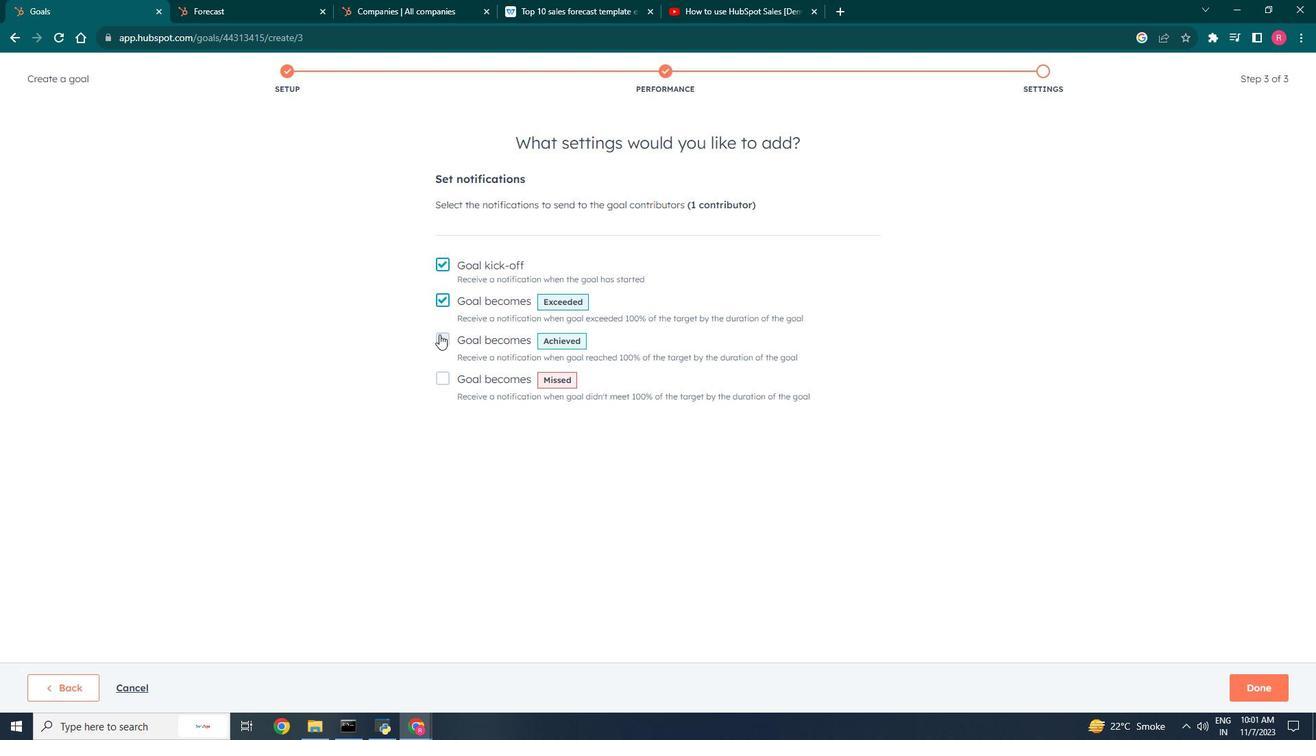 
Action: Mouse moved to (445, 362)
Screenshot: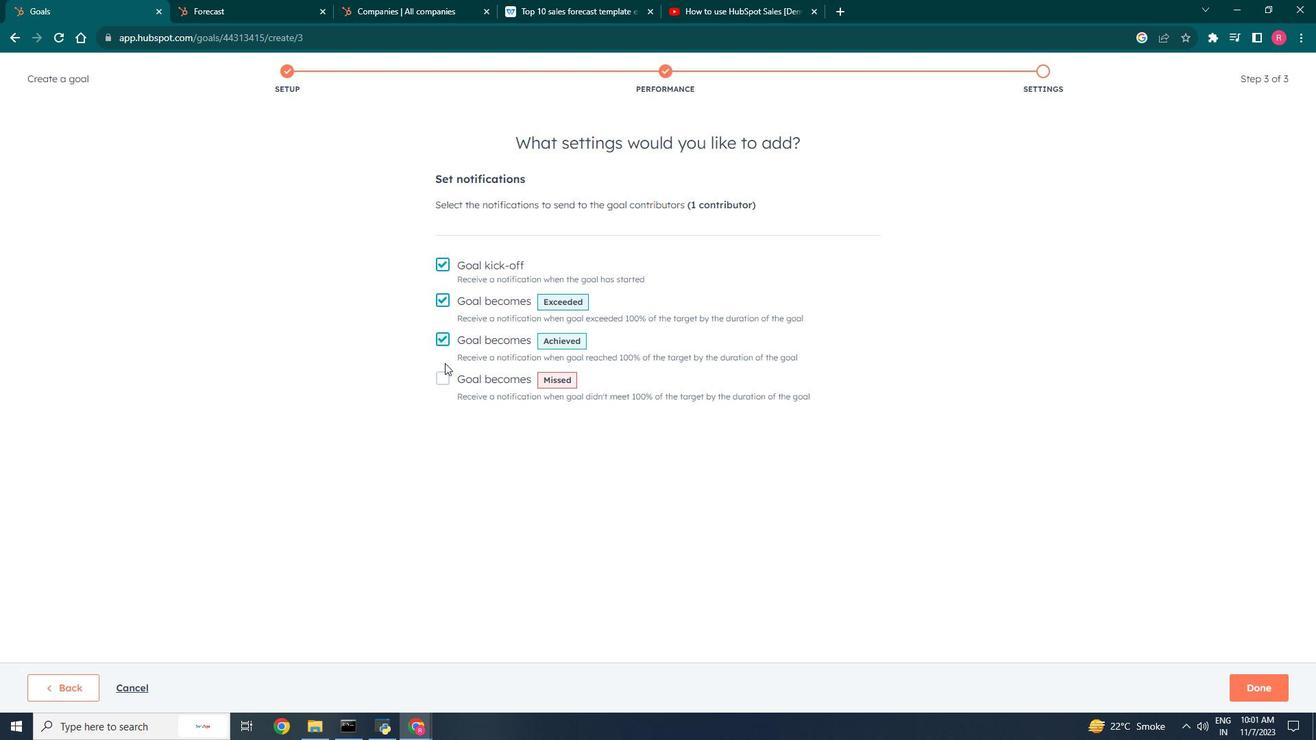 
Action: Mouse pressed left at (445, 362)
Screenshot: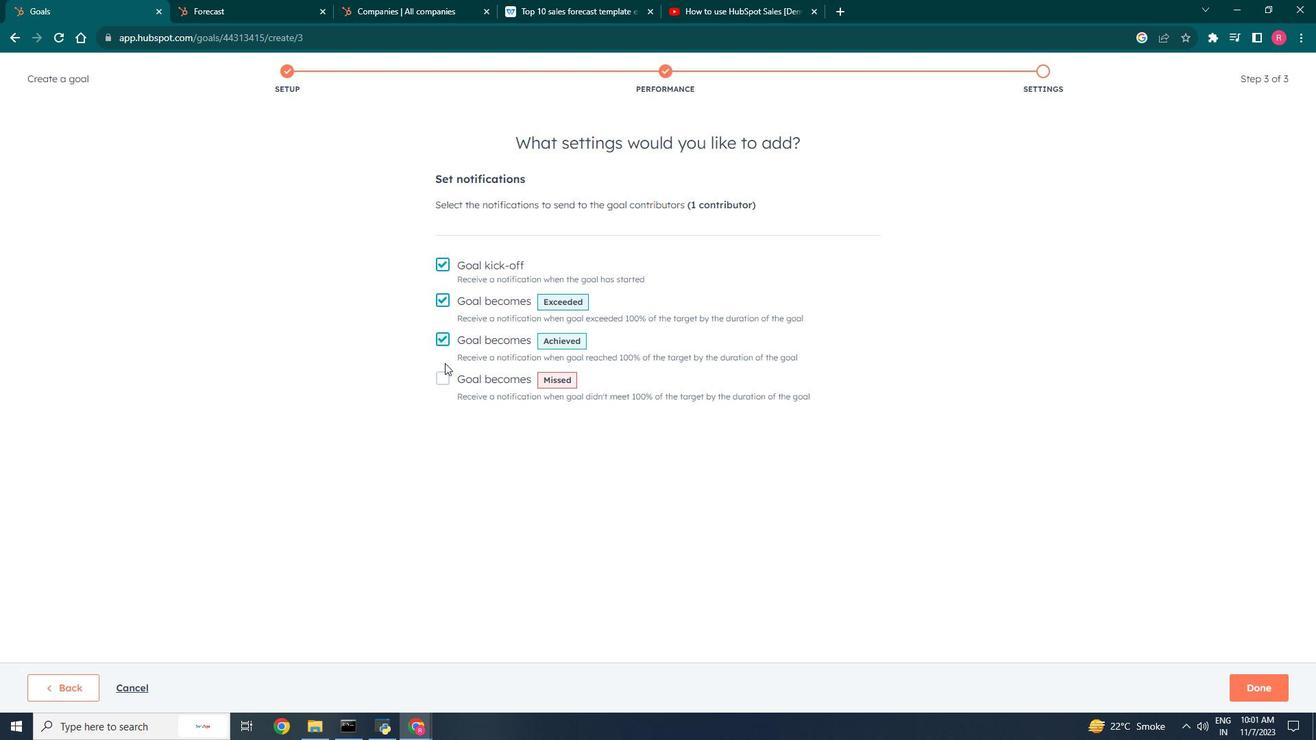 
Action: Mouse moved to (448, 378)
Screenshot: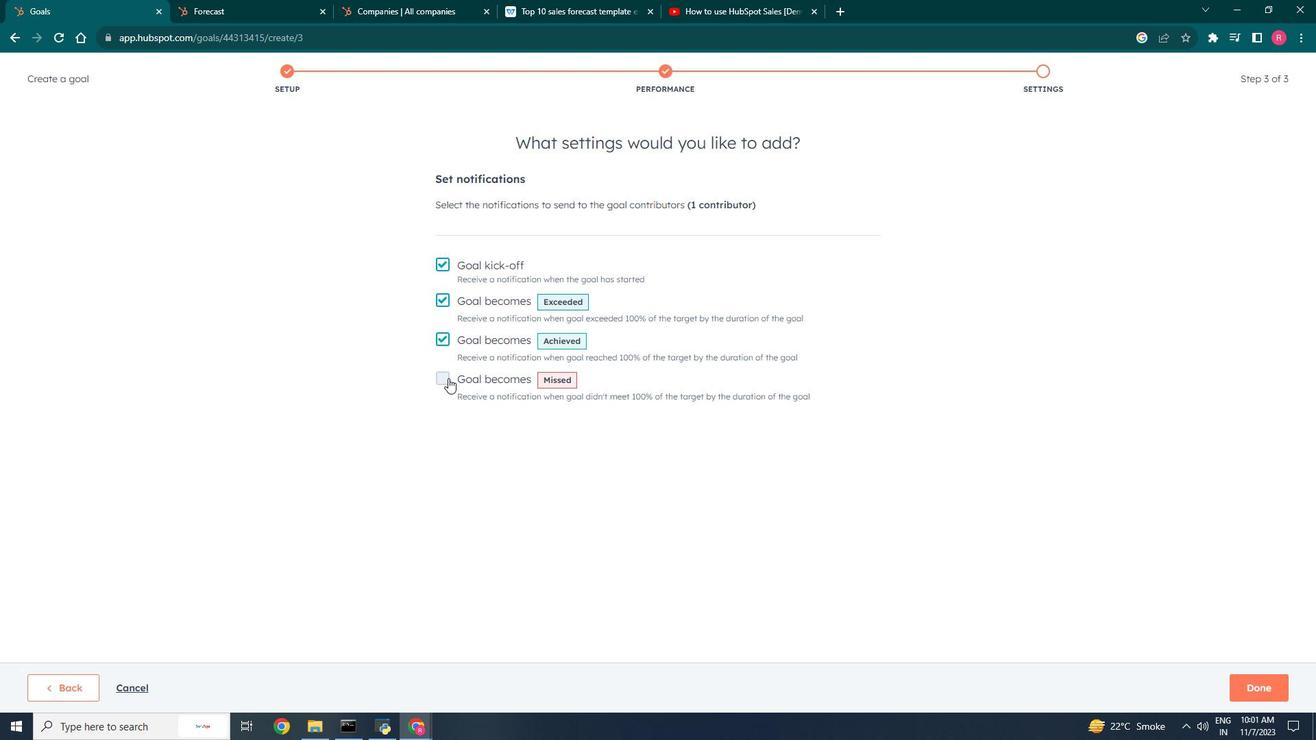 
Action: Mouse pressed left at (448, 378)
Screenshot: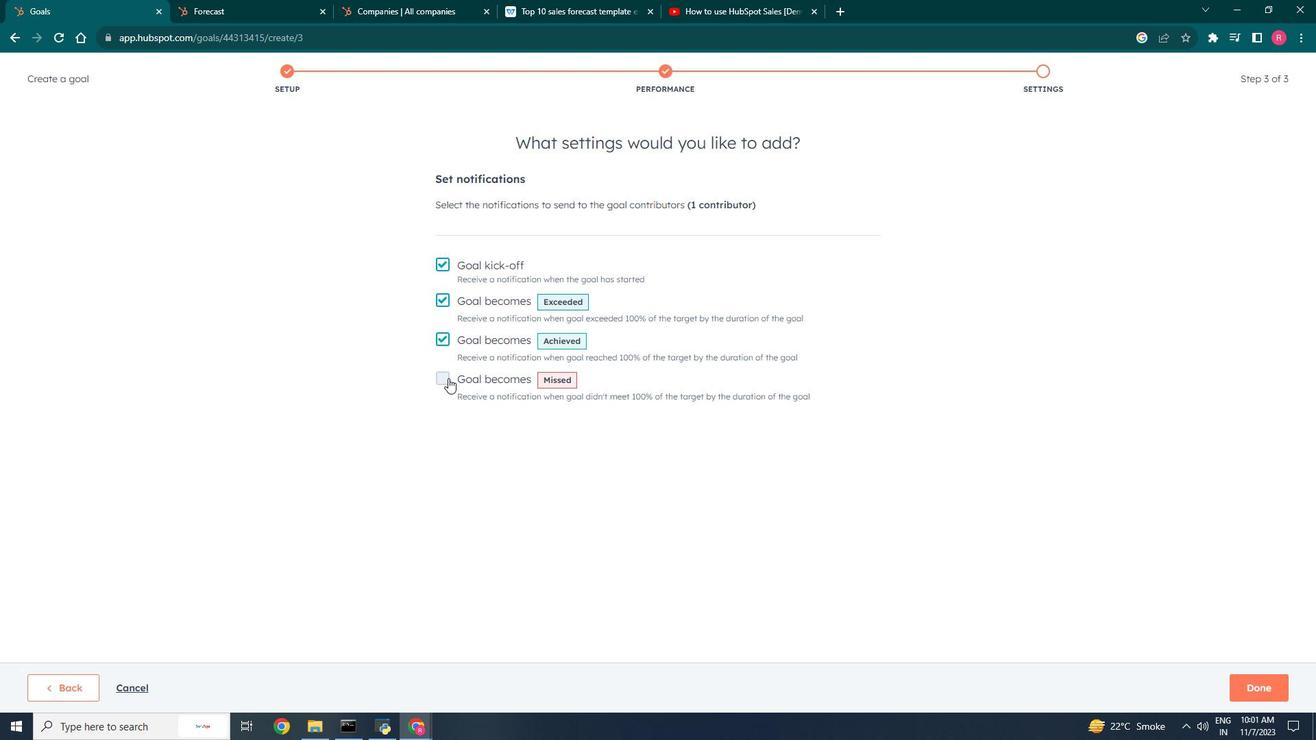
Action: Mouse moved to (1269, 690)
Screenshot: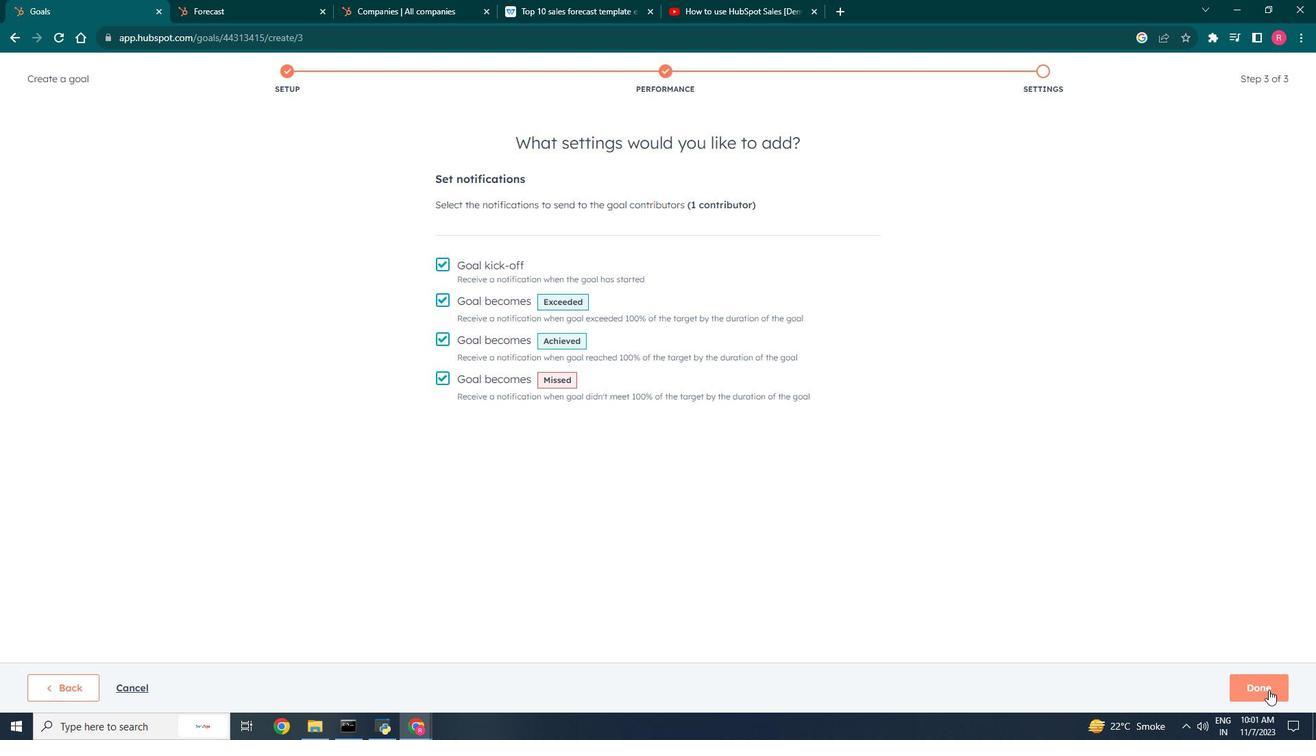 
Action: Mouse pressed left at (1269, 690)
Screenshot: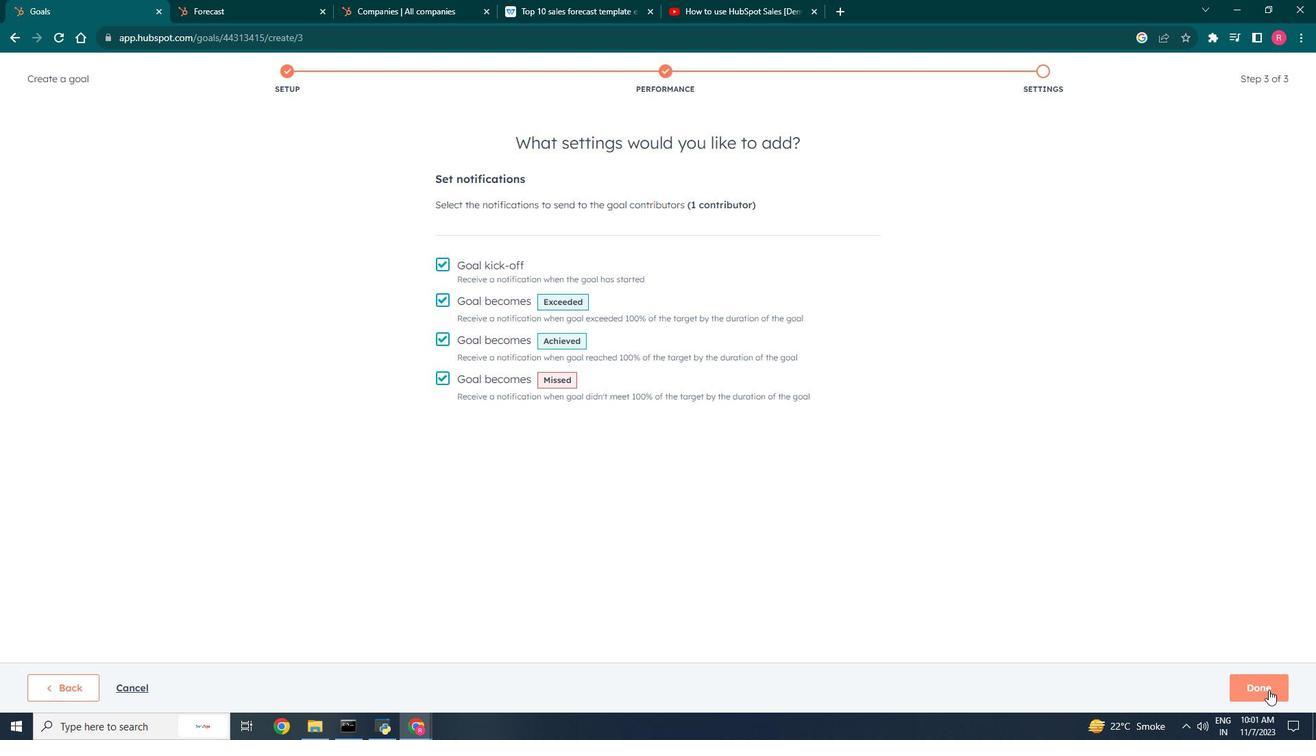 
Action: Mouse moved to (558, 256)
Screenshot: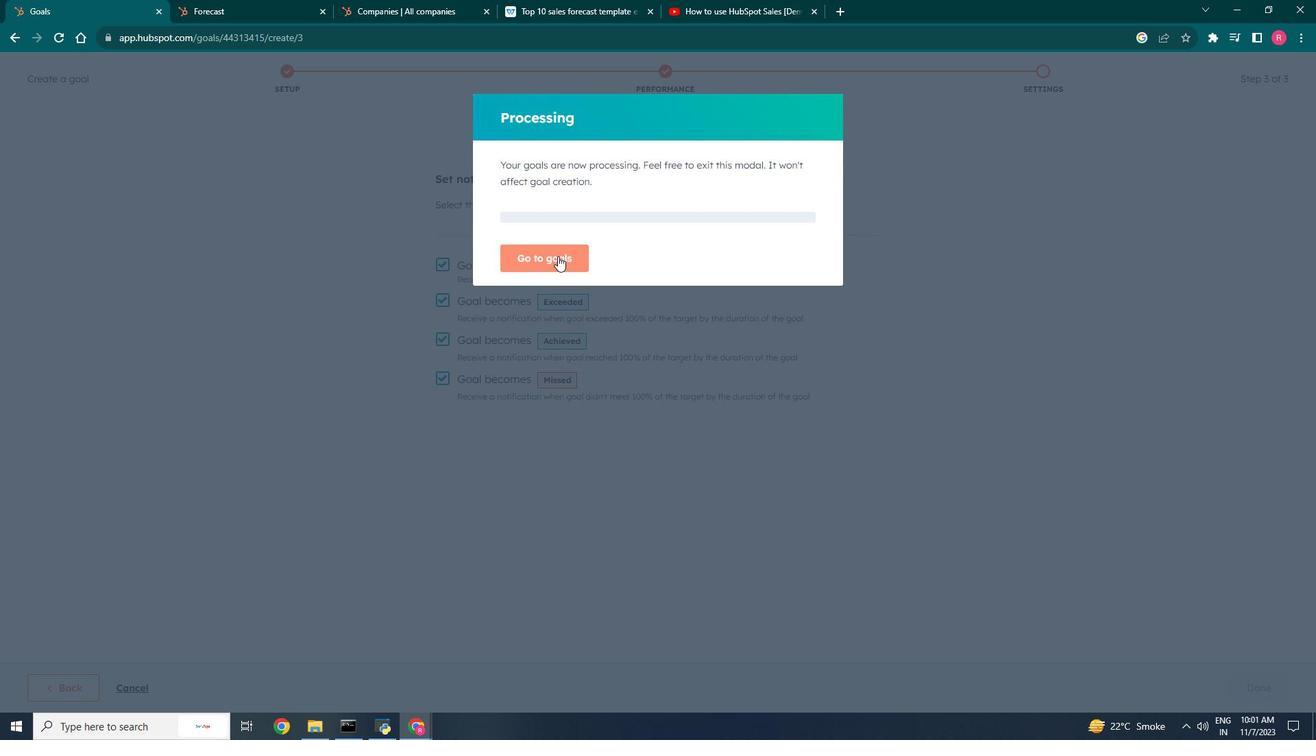 
Action: Mouse pressed left at (558, 256)
Screenshot: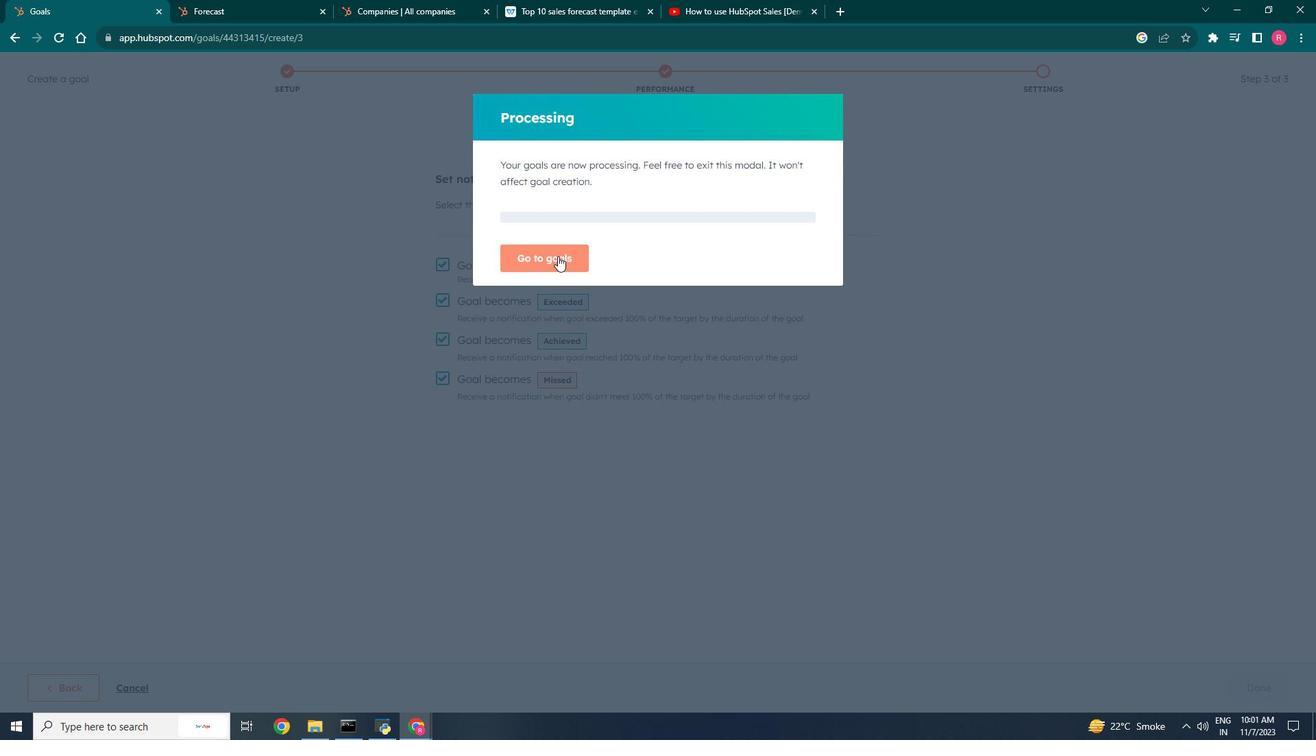 
Action: Mouse moved to (339, 248)
Screenshot: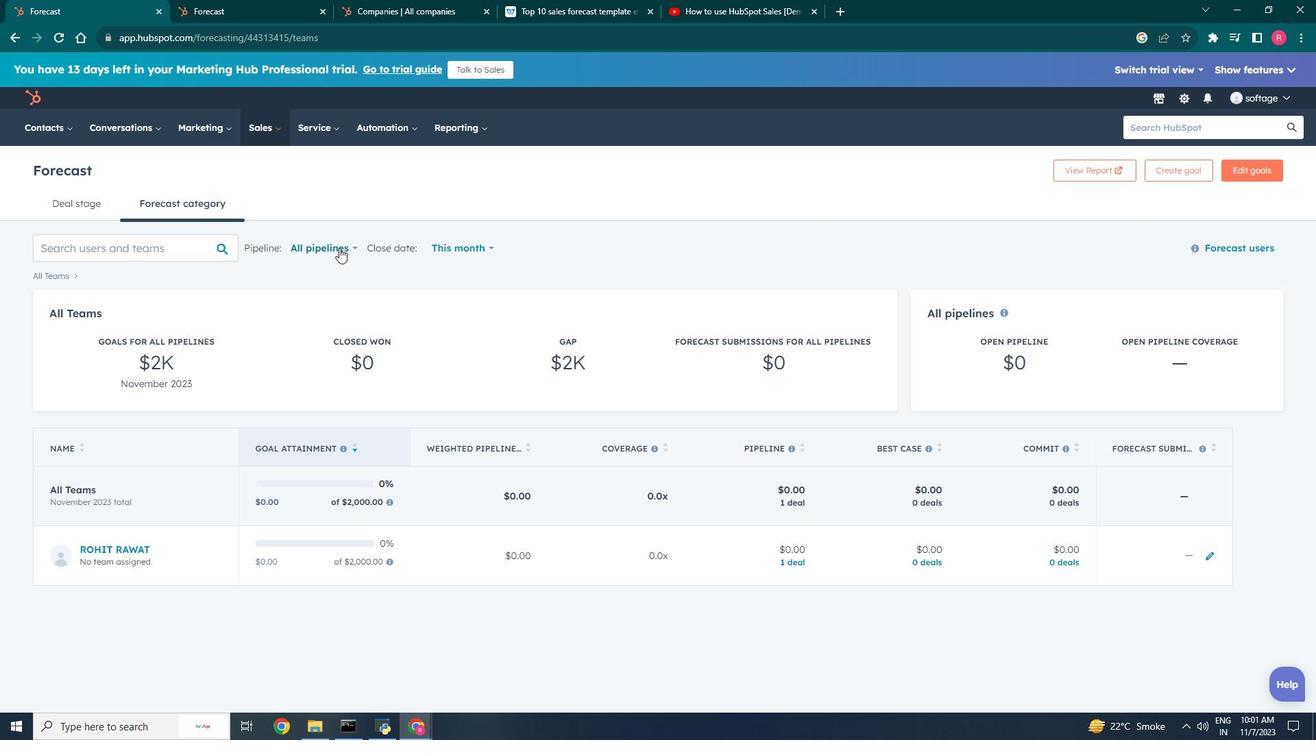 
Action: Mouse pressed left at (339, 248)
Screenshot: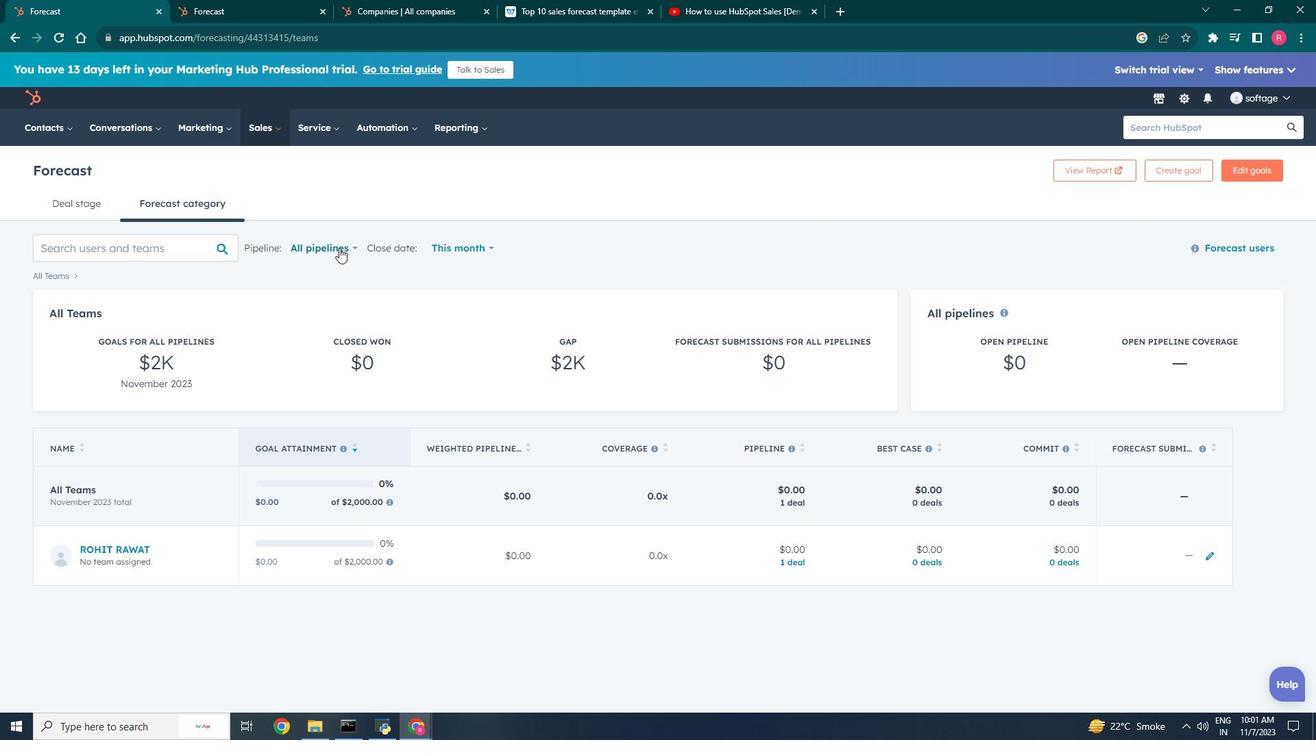 
Action: Mouse moved to (410, 288)
Screenshot: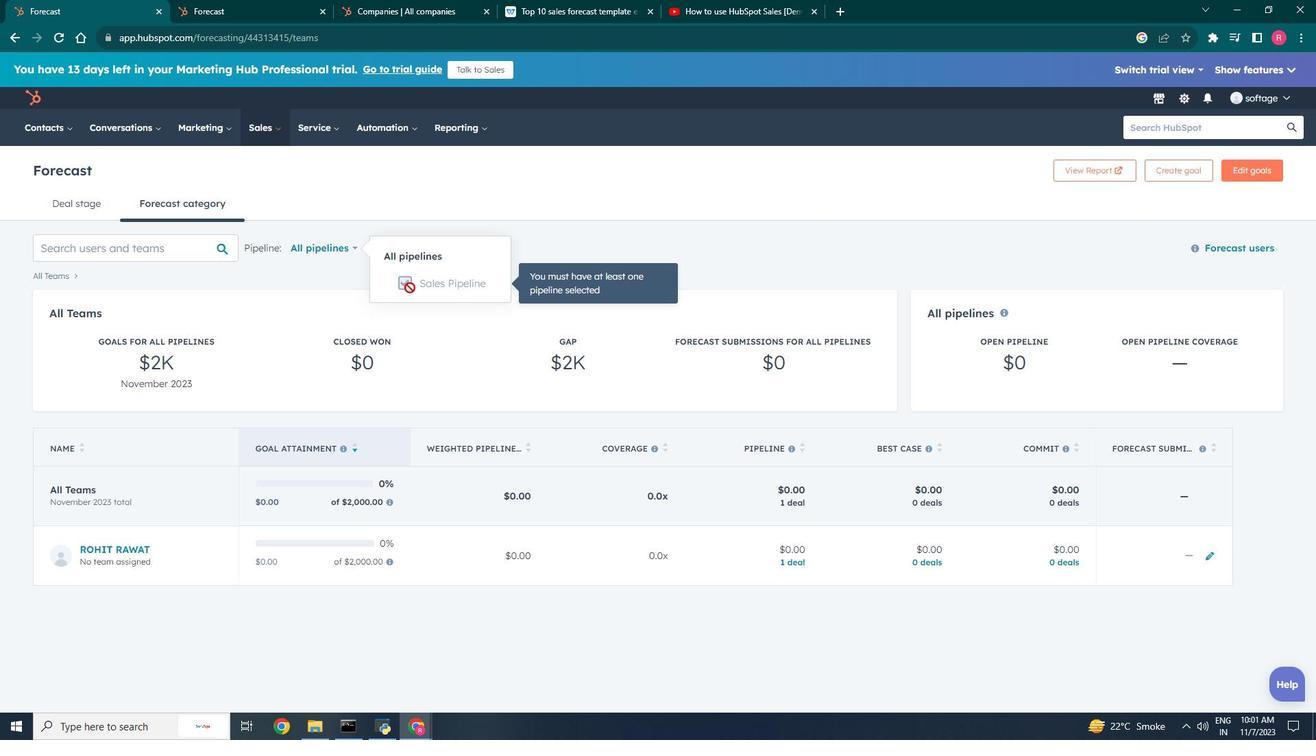 
Action: Mouse pressed left at (410, 288)
Screenshot: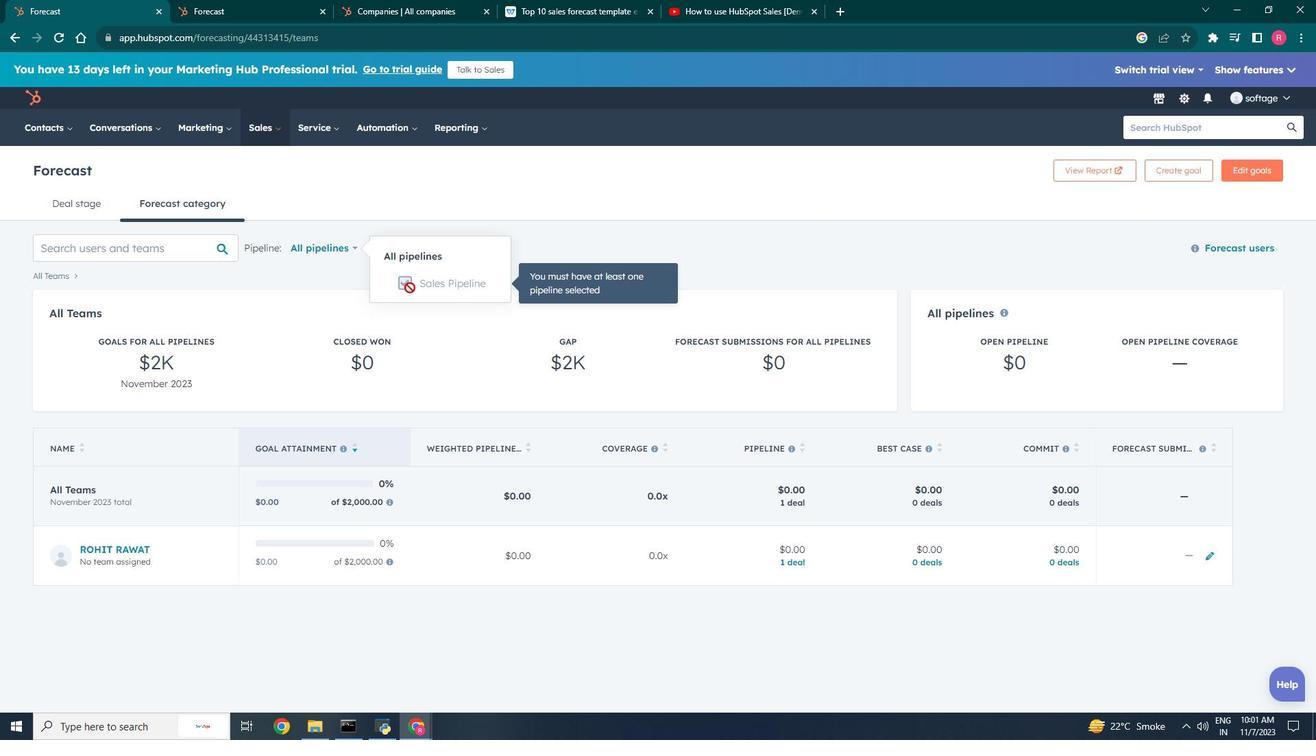 
Action: Mouse moved to (314, 267)
Screenshot: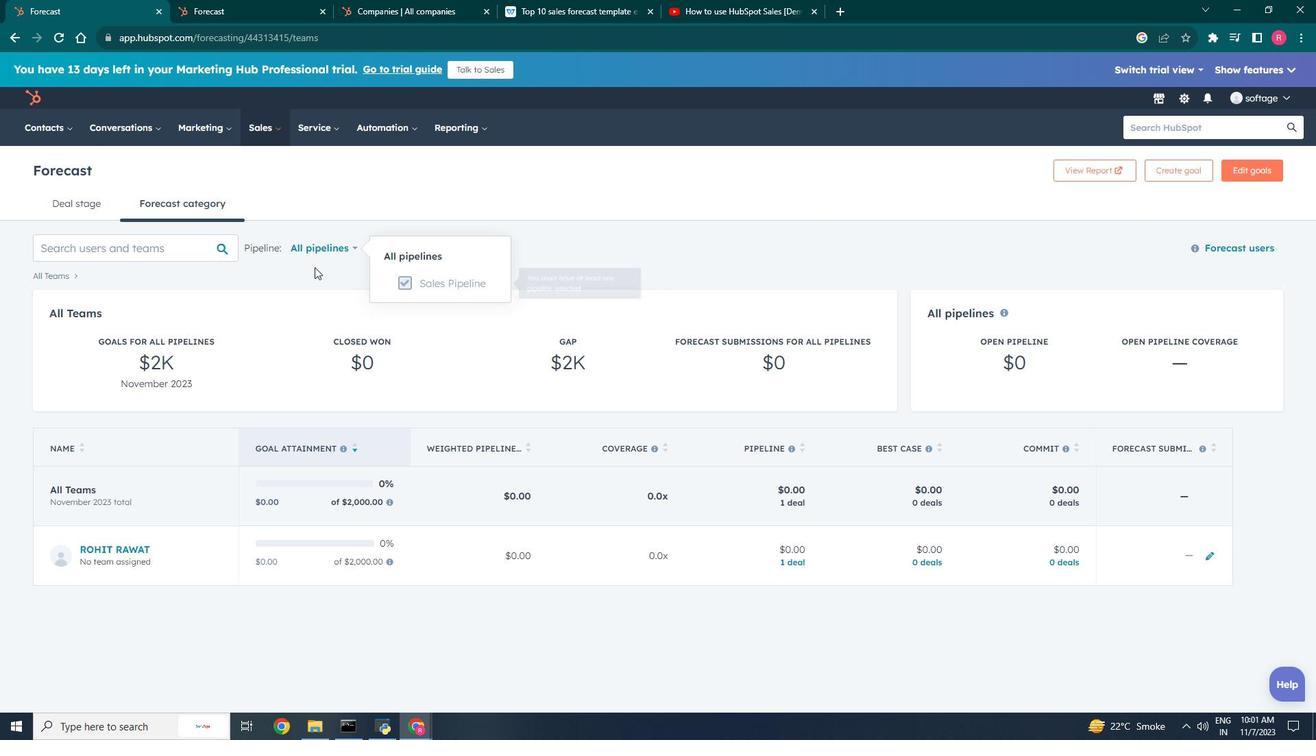 
Action: Mouse pressed left at (314, 267)
Screenshot: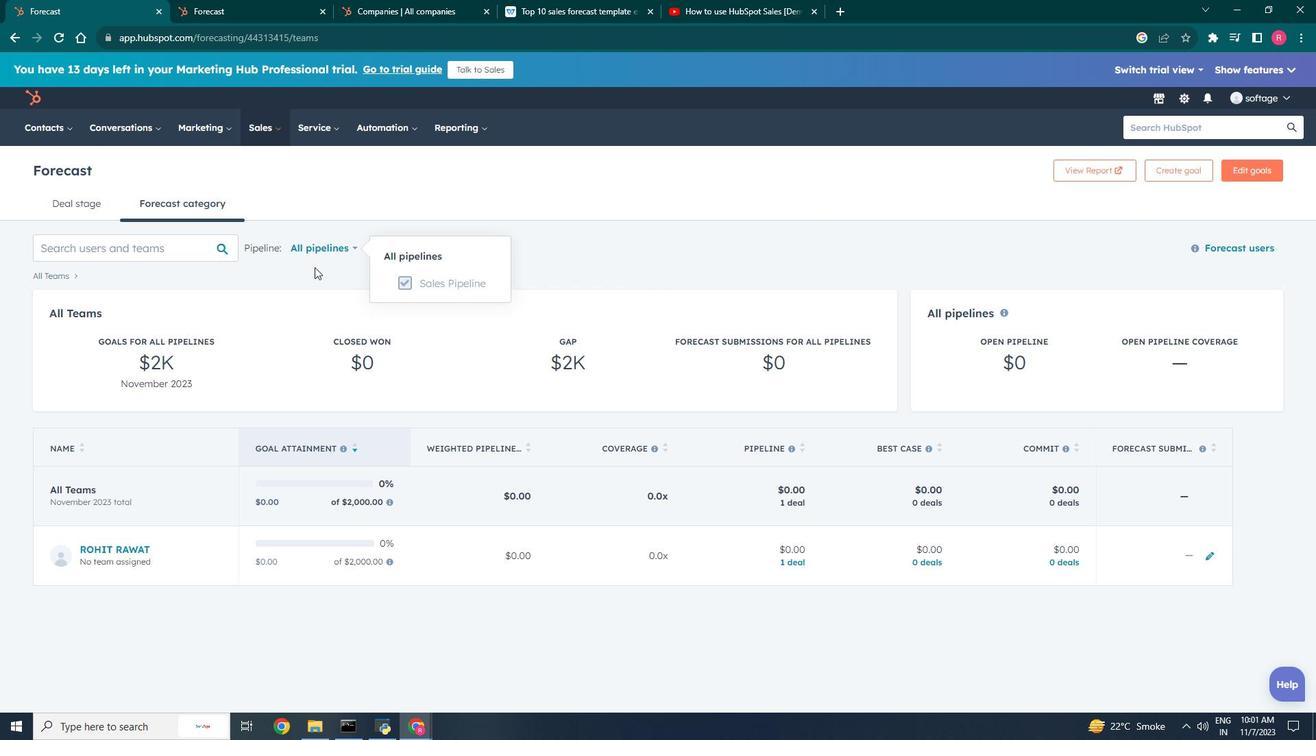 
Action: Mouse moved to (81, 205)
Screenshot: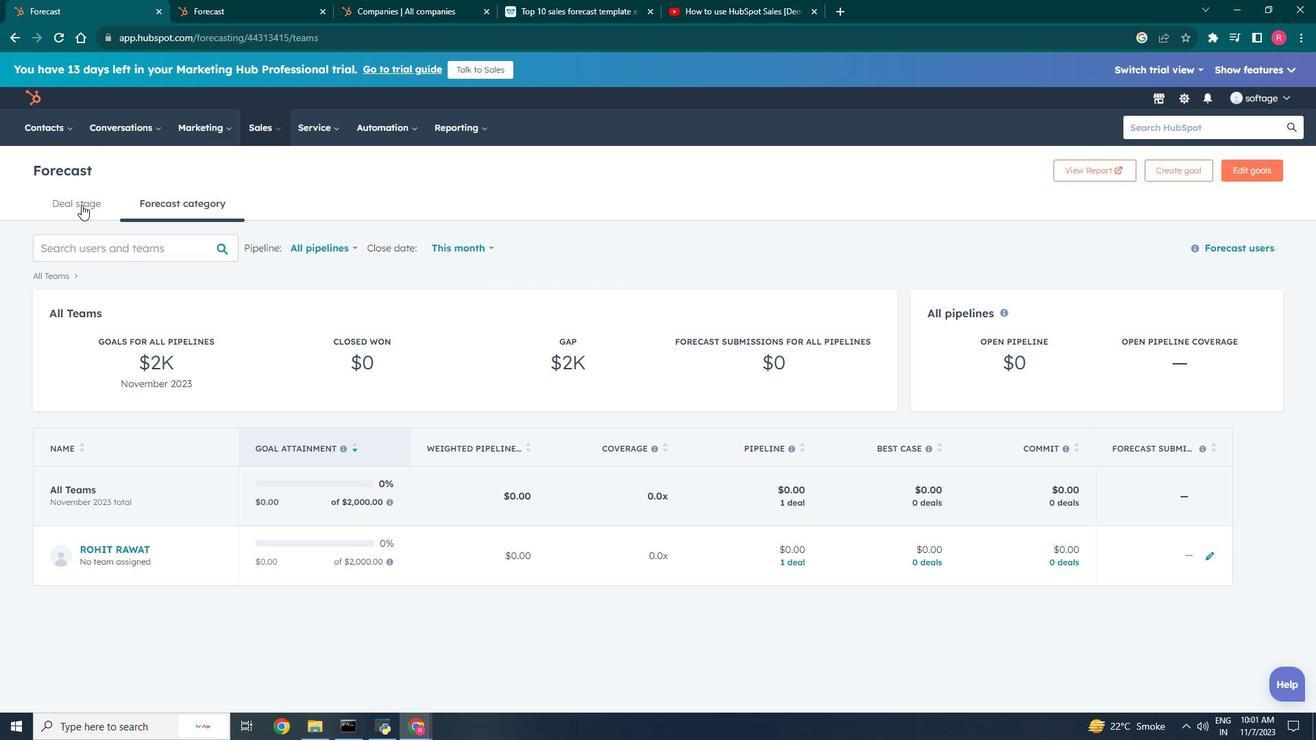 
Action: Mouse pressed left at (81, 205)
Screenshot: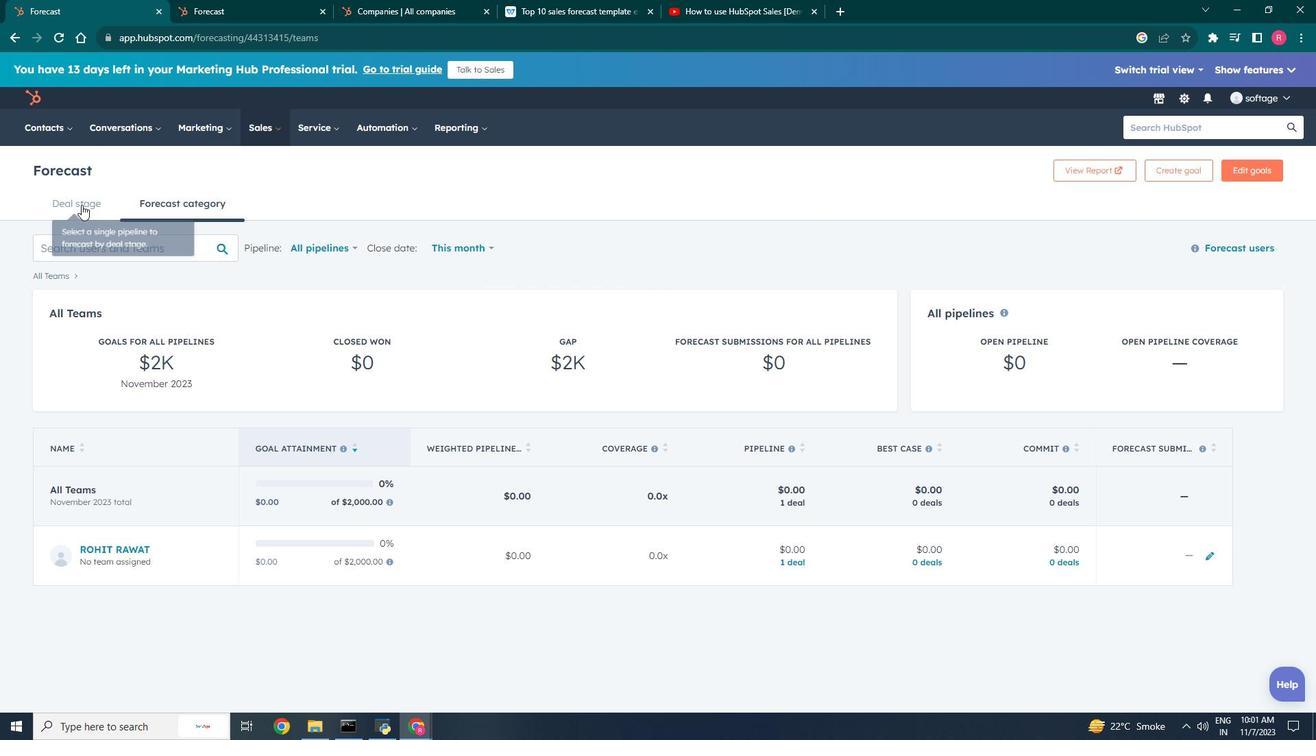 
Action: Mouse moved to (428, 379)
Screenshot: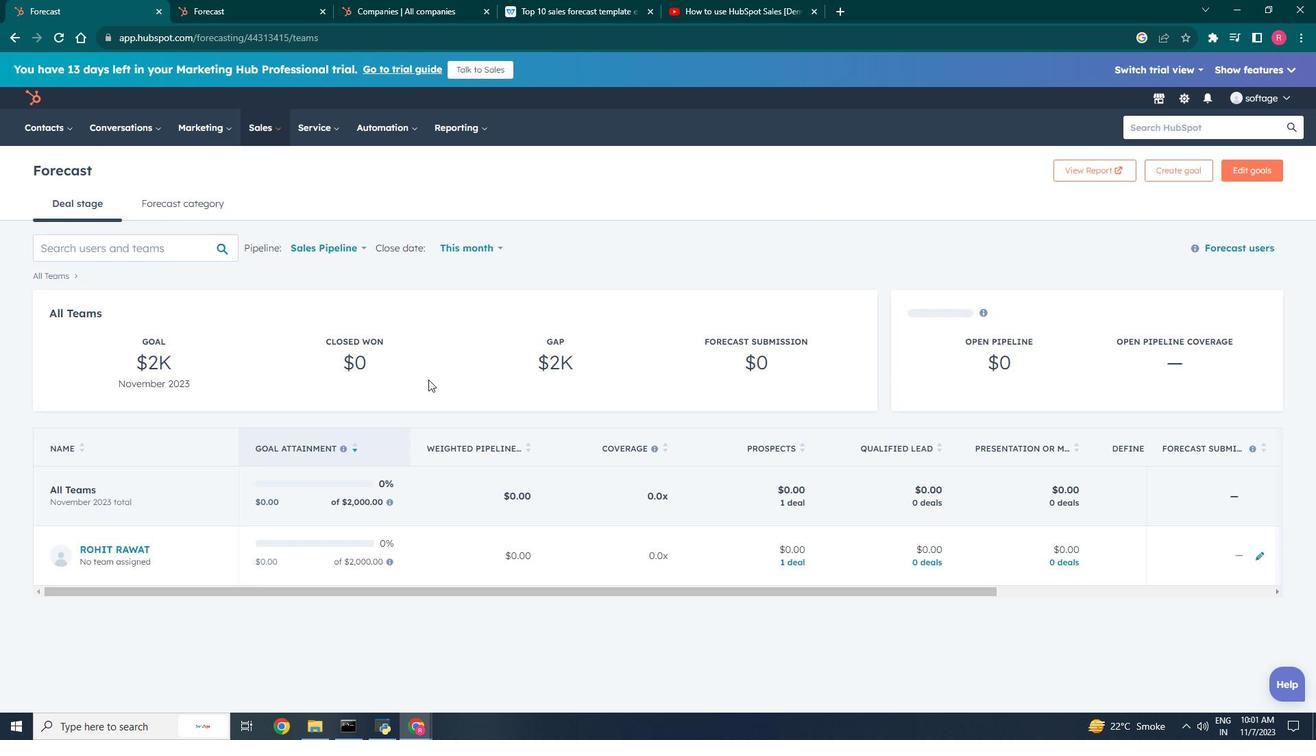 
Action: Mouse scrolled (428, 380) with delta (0, 0)
Screenshot: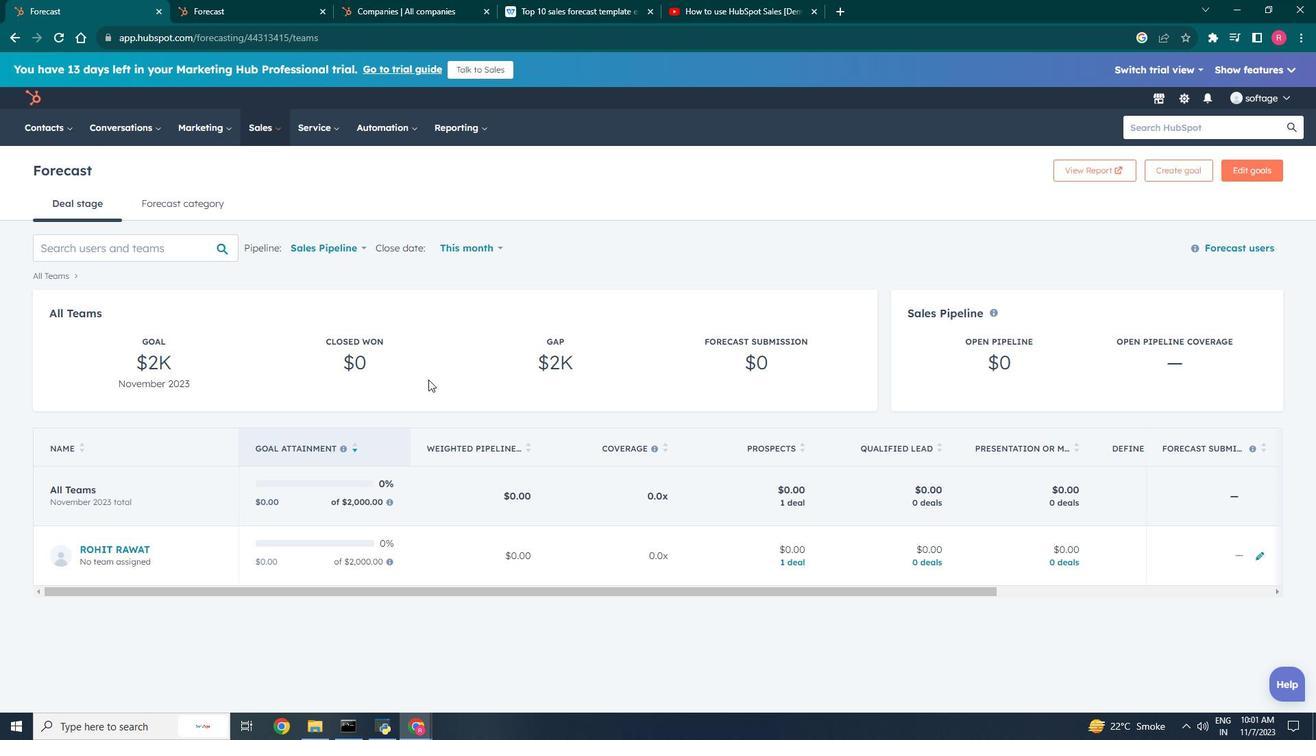 
Action: Mouse scrolled (428, 380) with delta (0, 0)
Screenshot: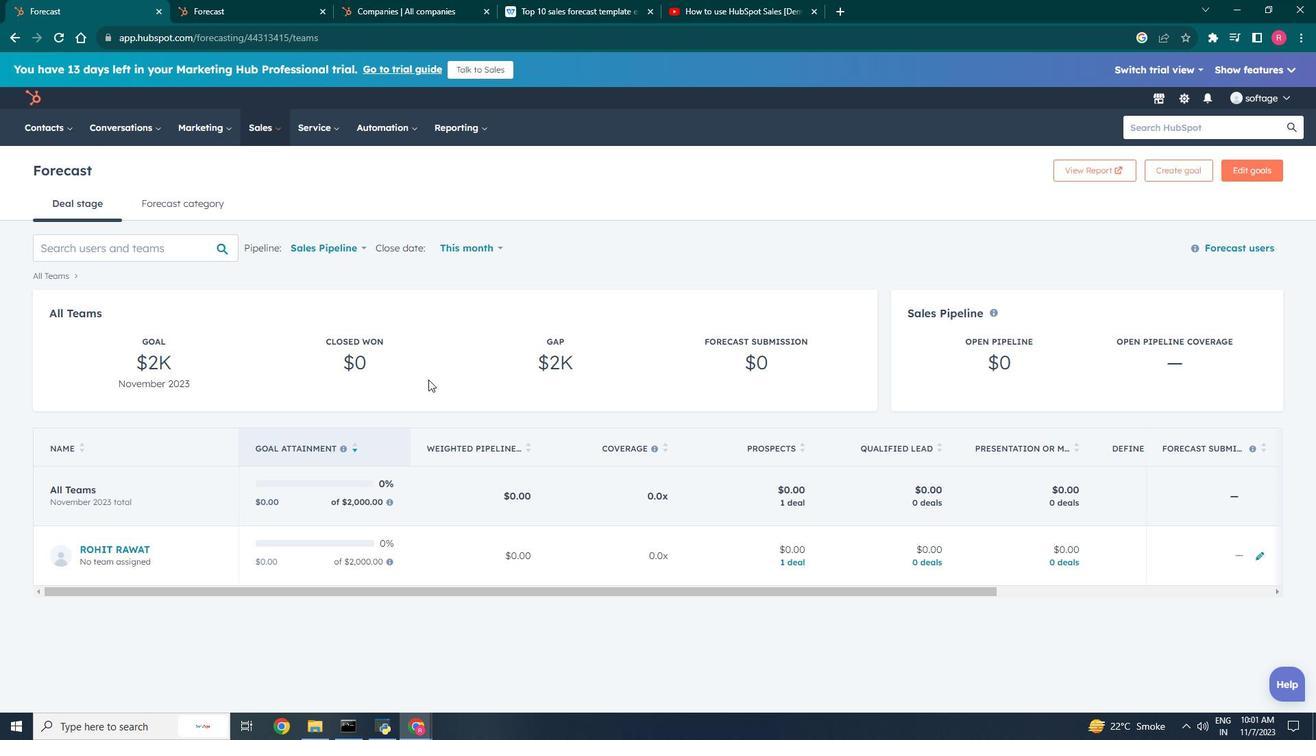 
Action: Mouse moved to (1095, 521)
Screenshot: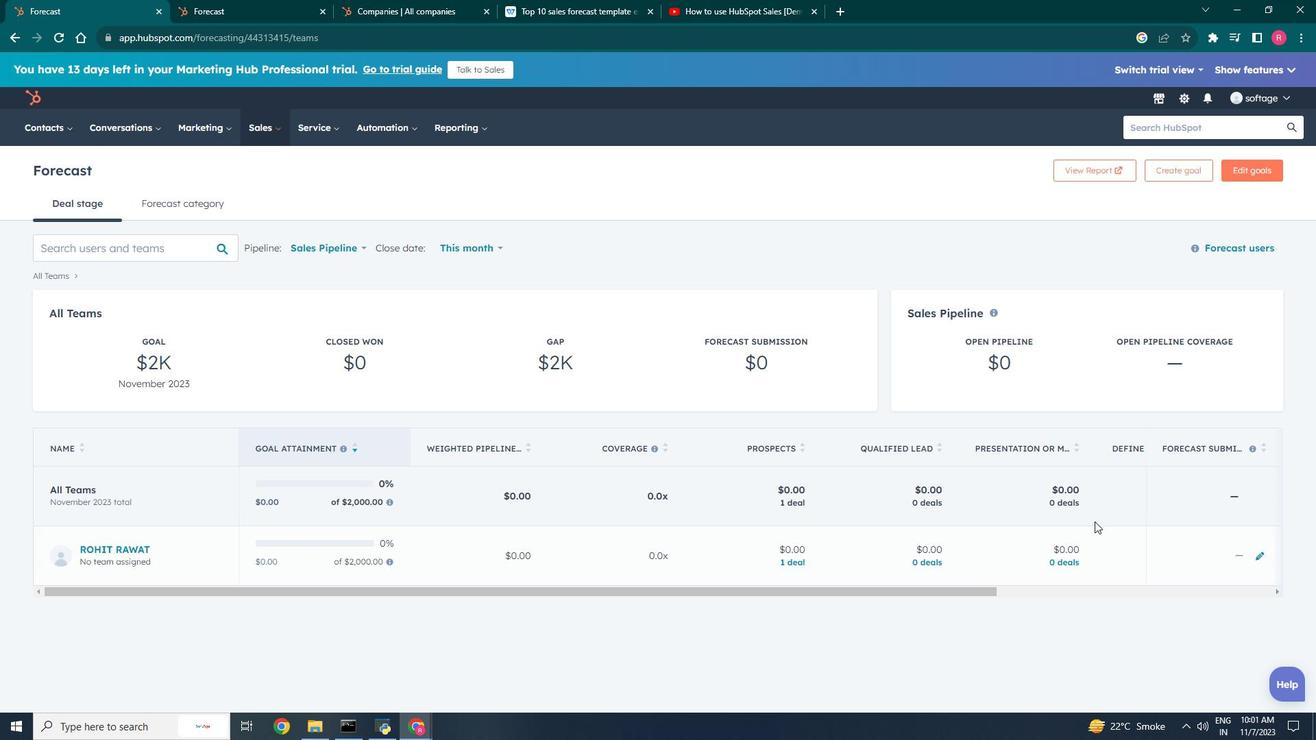 
Action: Mouse scrolled (1095, 522) with delta (0, 0)
Screenshot: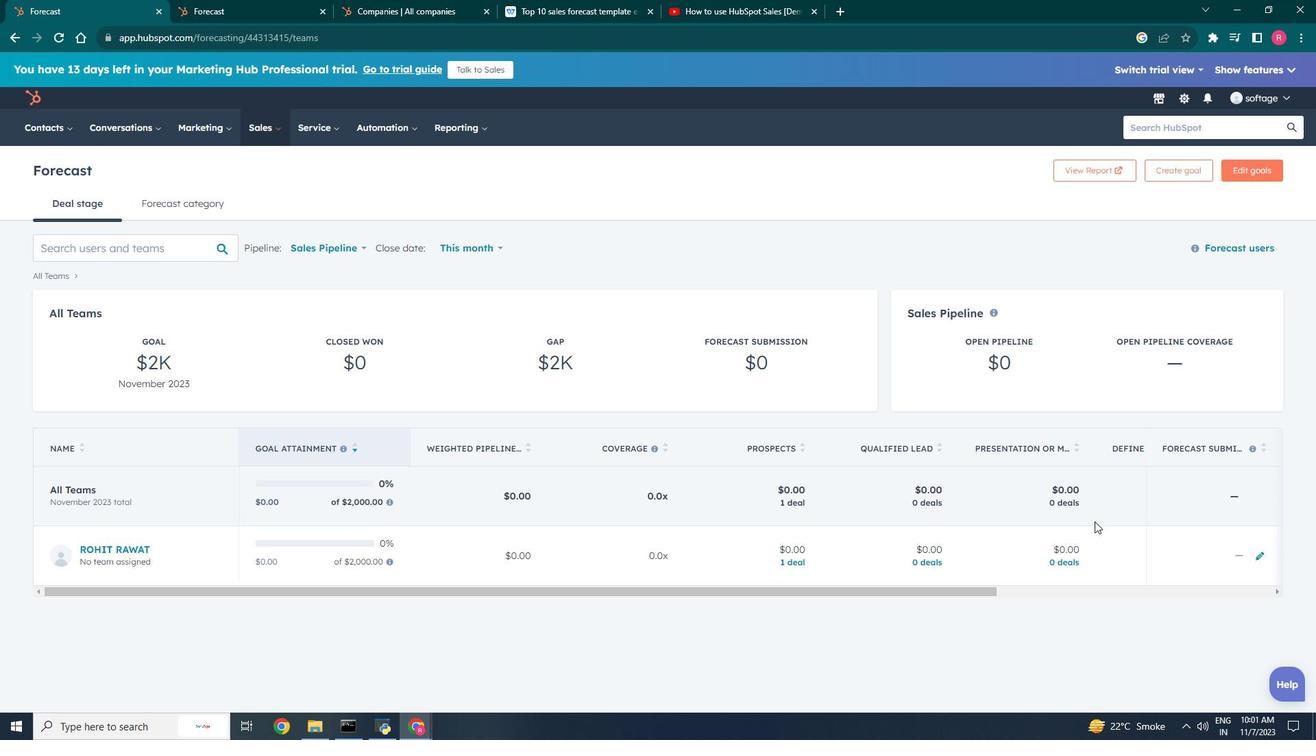 
Action: Mouse moved to (1094, 521)
Screenshot: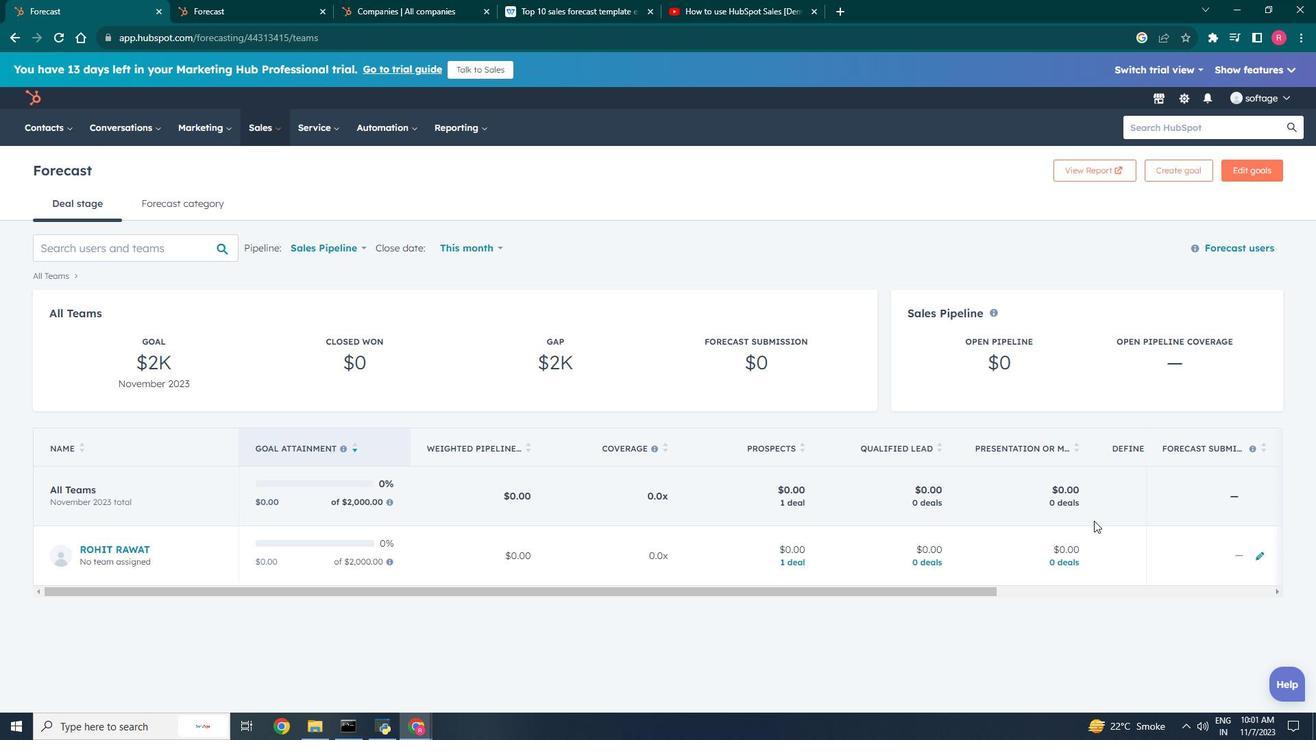
Action: Mouse scrolled (1094, 521) with delta (0, 0)
Screenshot: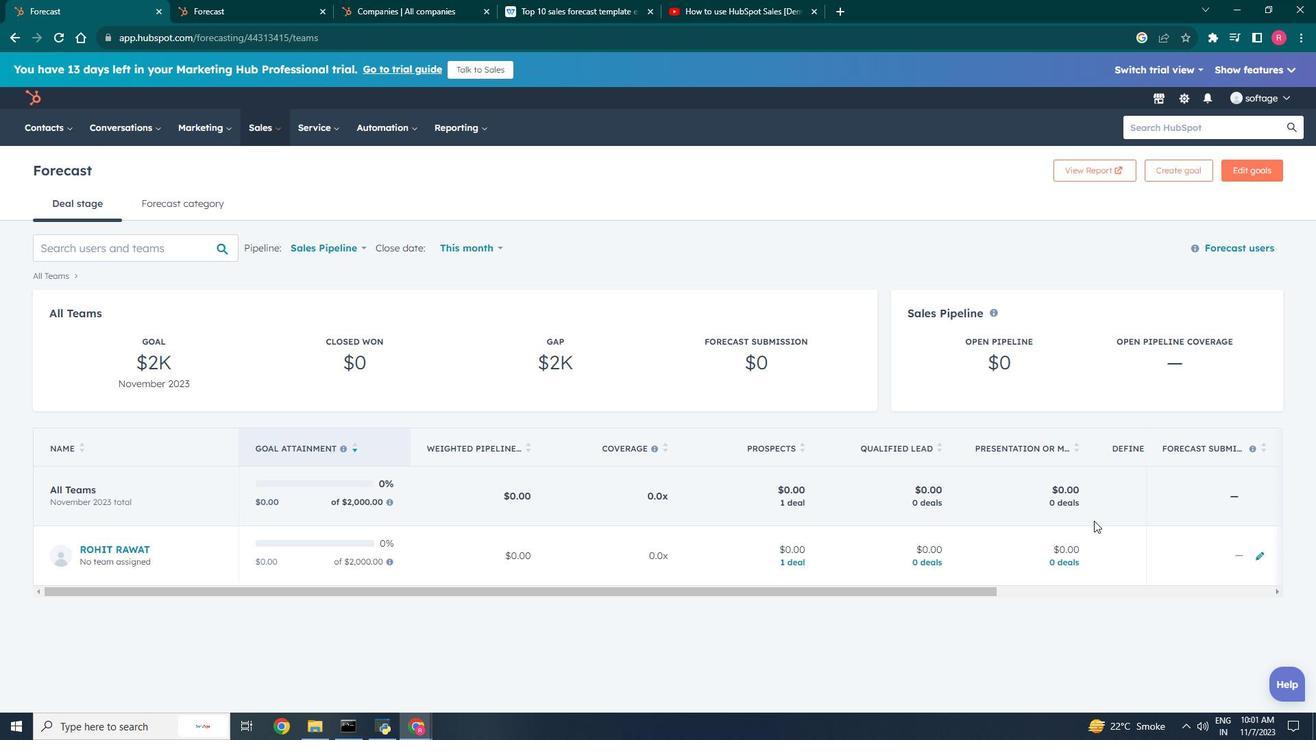 
Action: Mouse scrolled (1094, 521) with delta (0, 0)
Screenshot: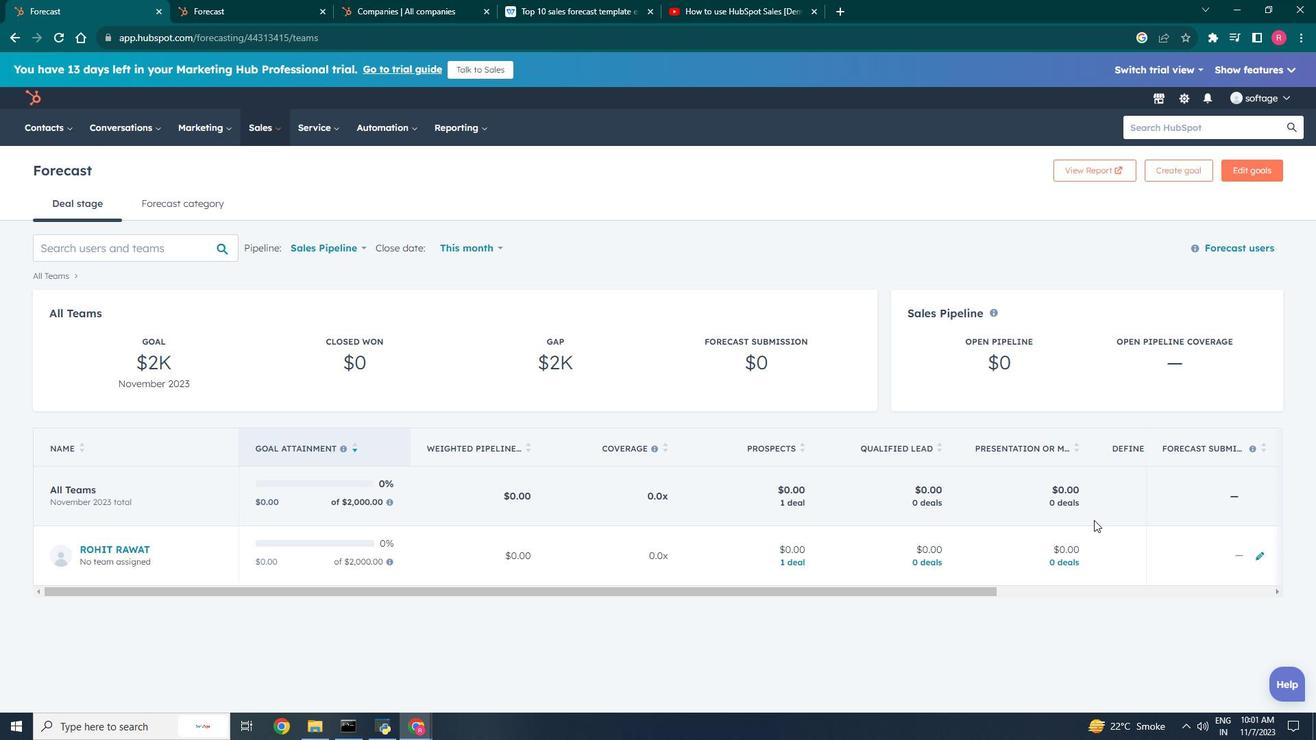
Action: Mouse moved to (1112, 172)
Screenshot: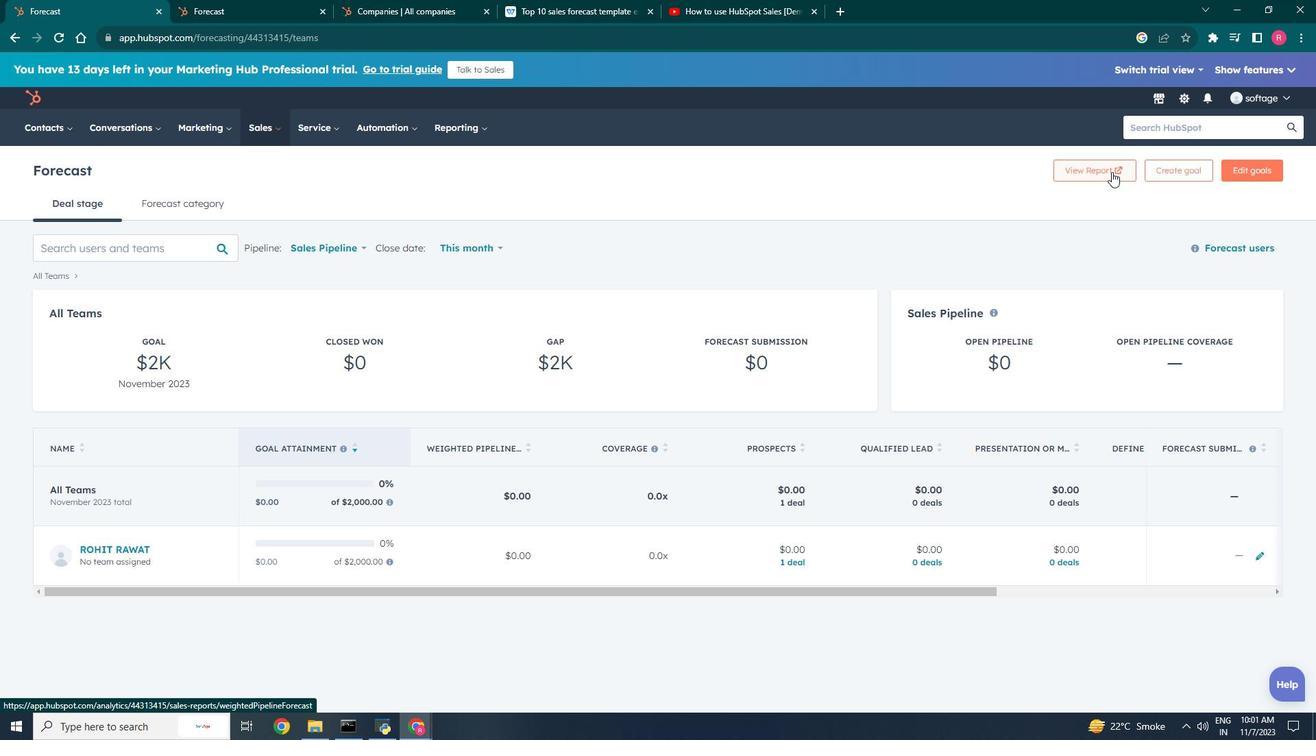 
Action: Mouse pressed left at (1112, 172)
Screenshot: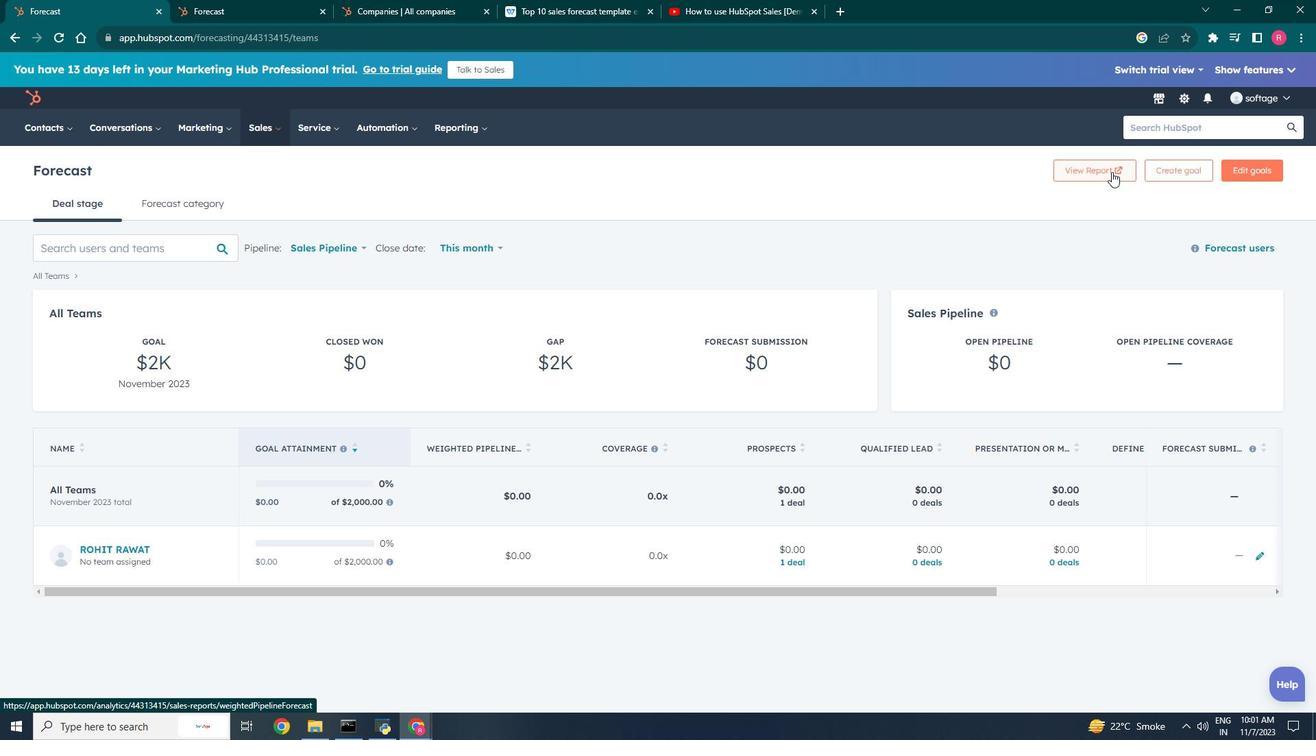 
Action: Mouse moved to (664, 418)
Screenshot: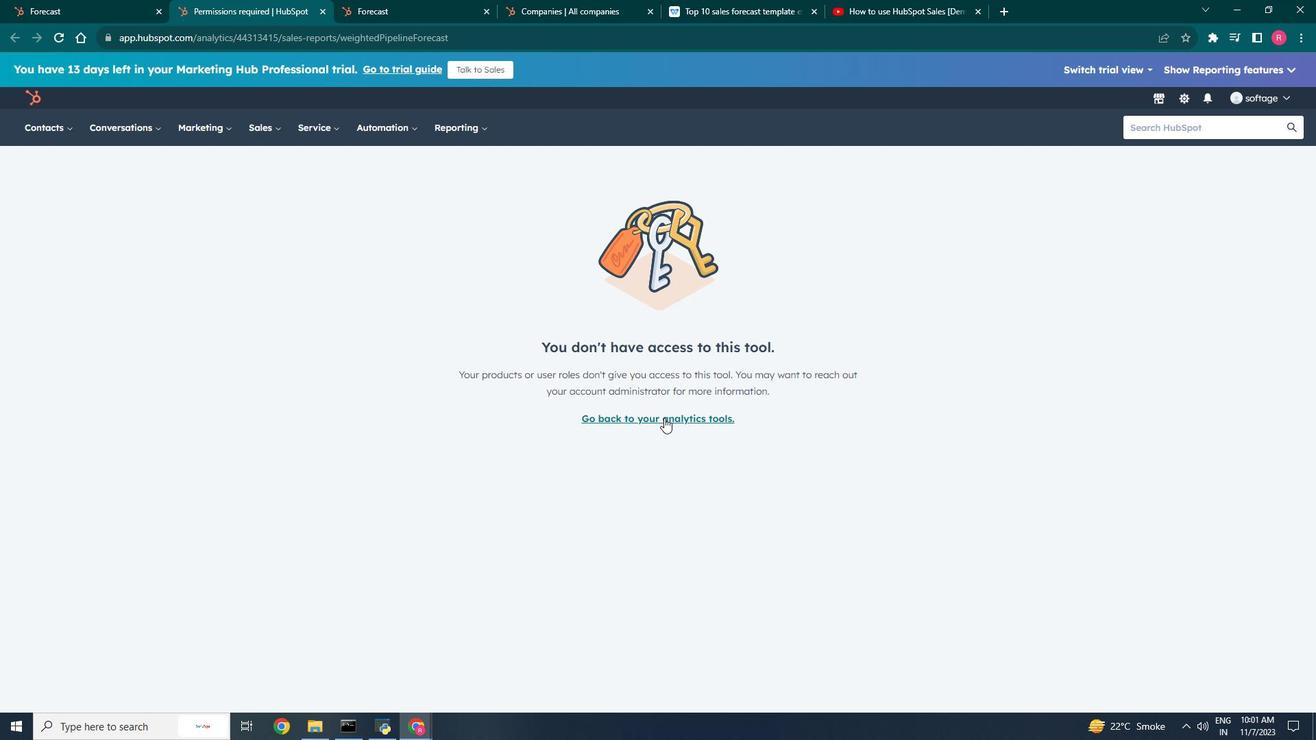 
Action: Mouse pressed left at (664, 418)
Screenshot: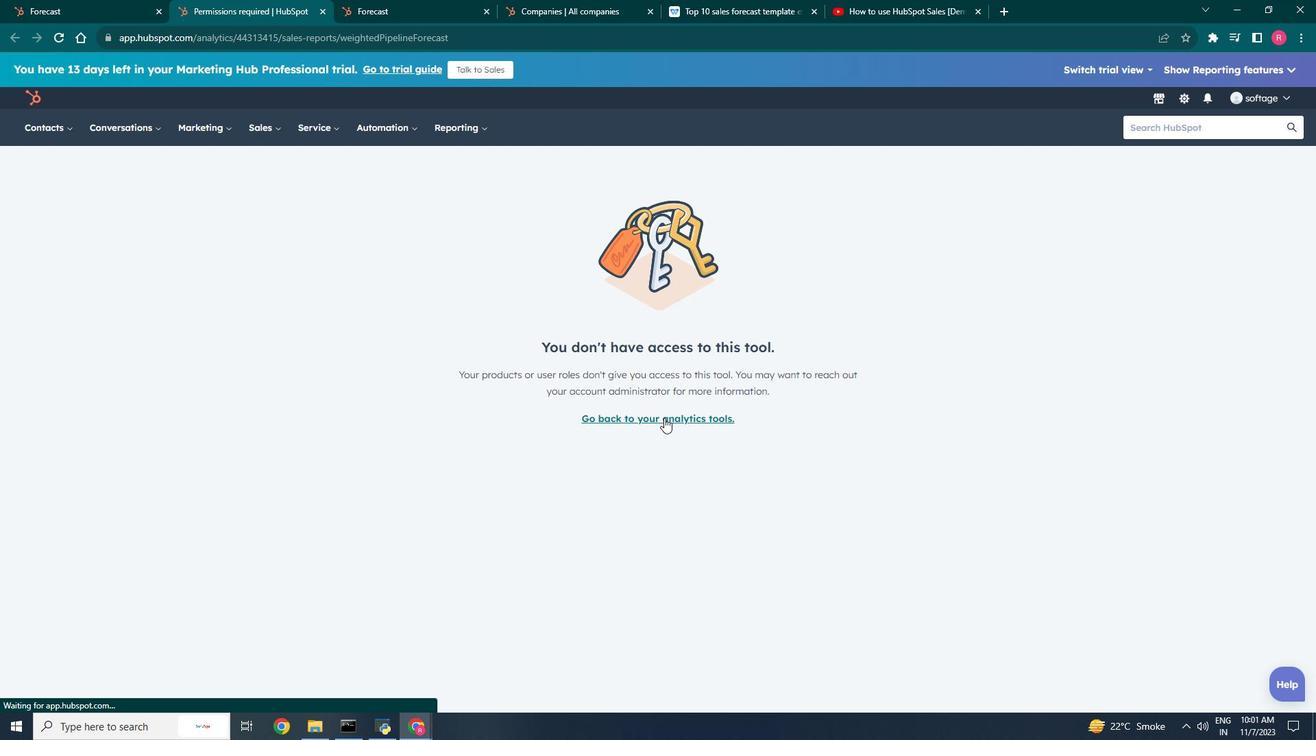 
Action: Mouse moved to (429, 263)
Screenshot: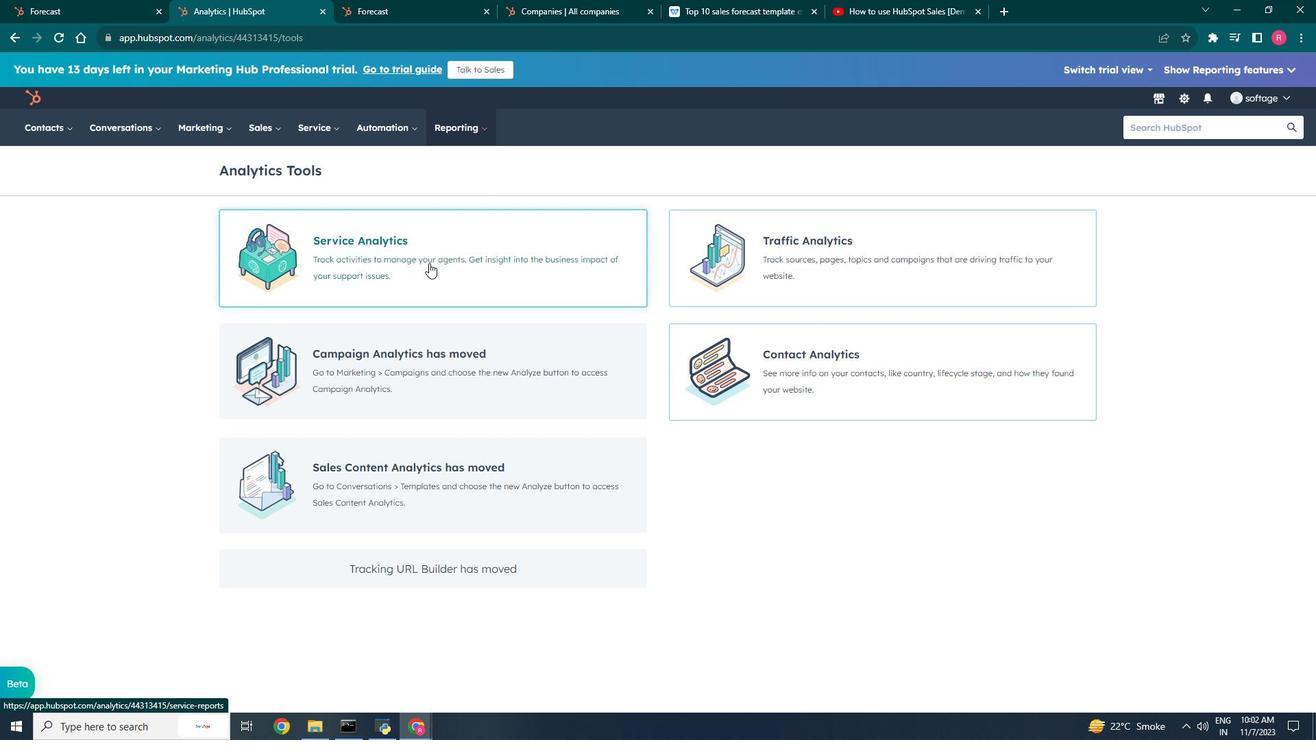 
Action: Mouse pressed left at (429, 263)
Screenshot: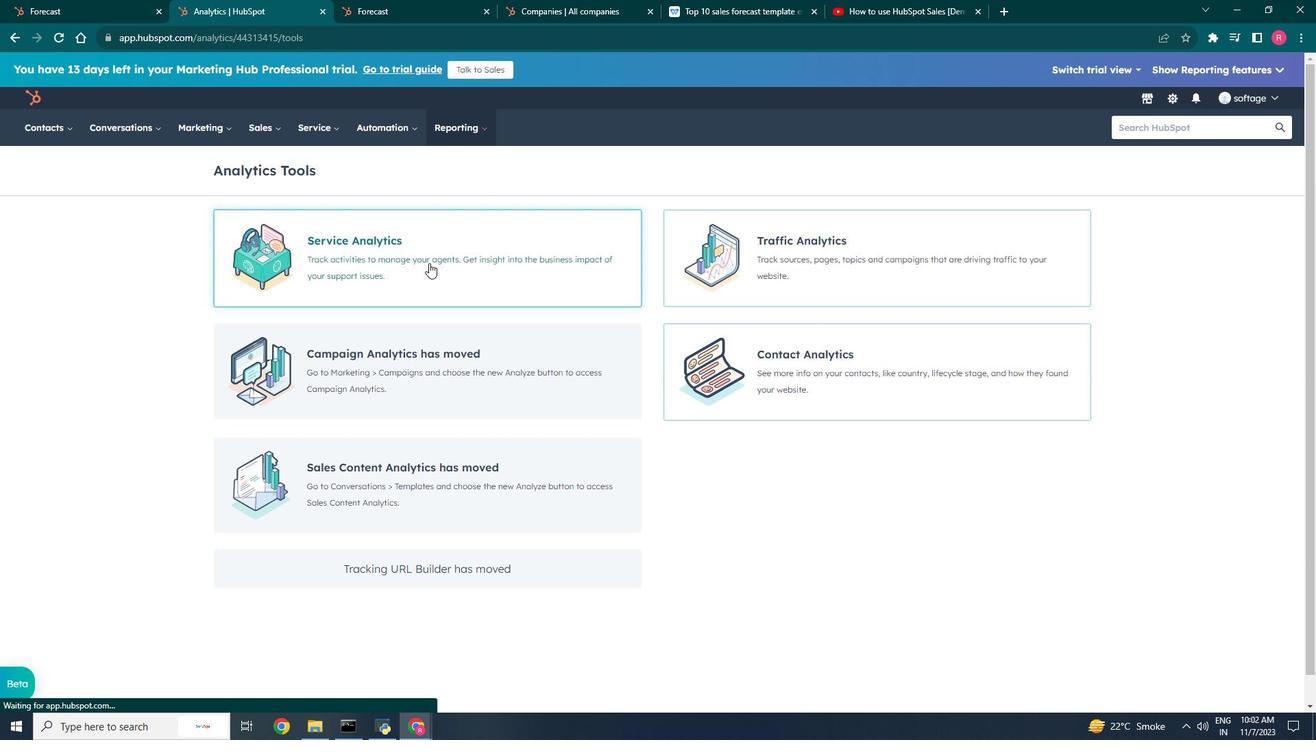 
Action: Mouse moved to (337, 400)
Screenshot: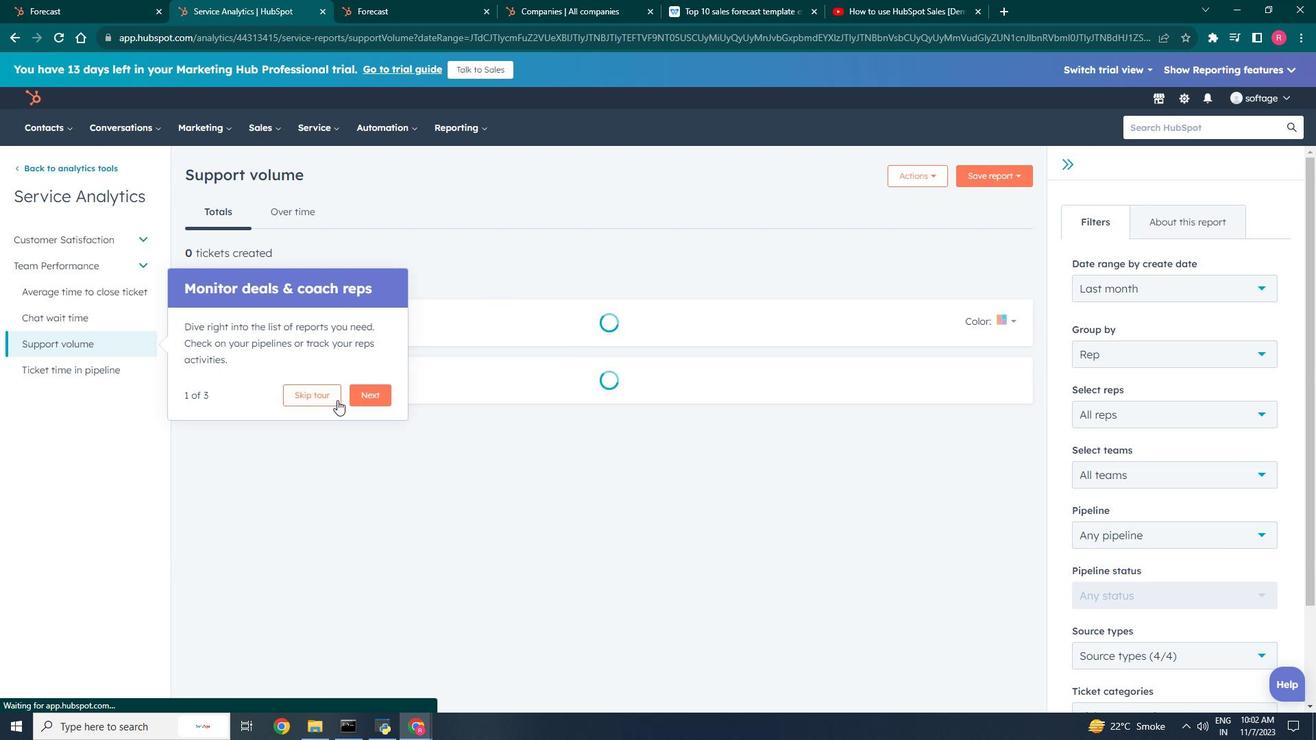 
Action: Mouse pressed left at (337, 400)
Screenshot: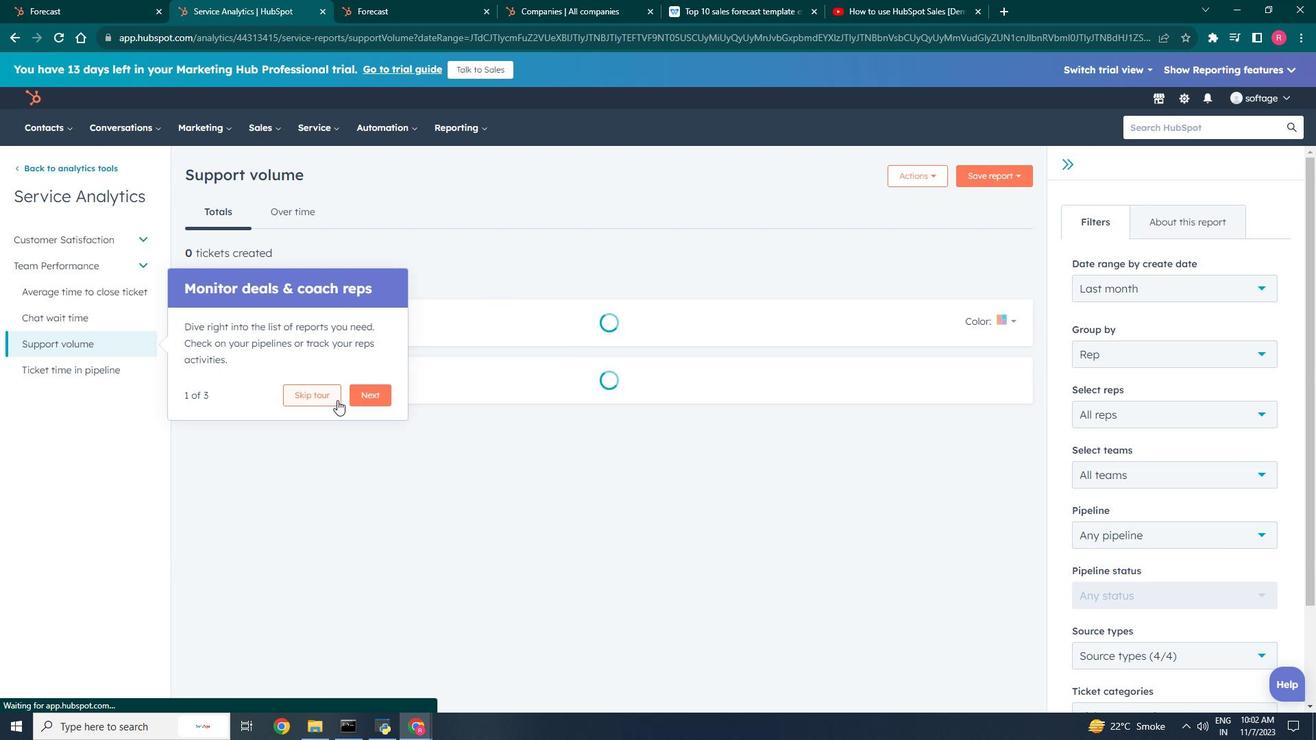 
Action: Mouse moved to (1128, 277)
Screenshot: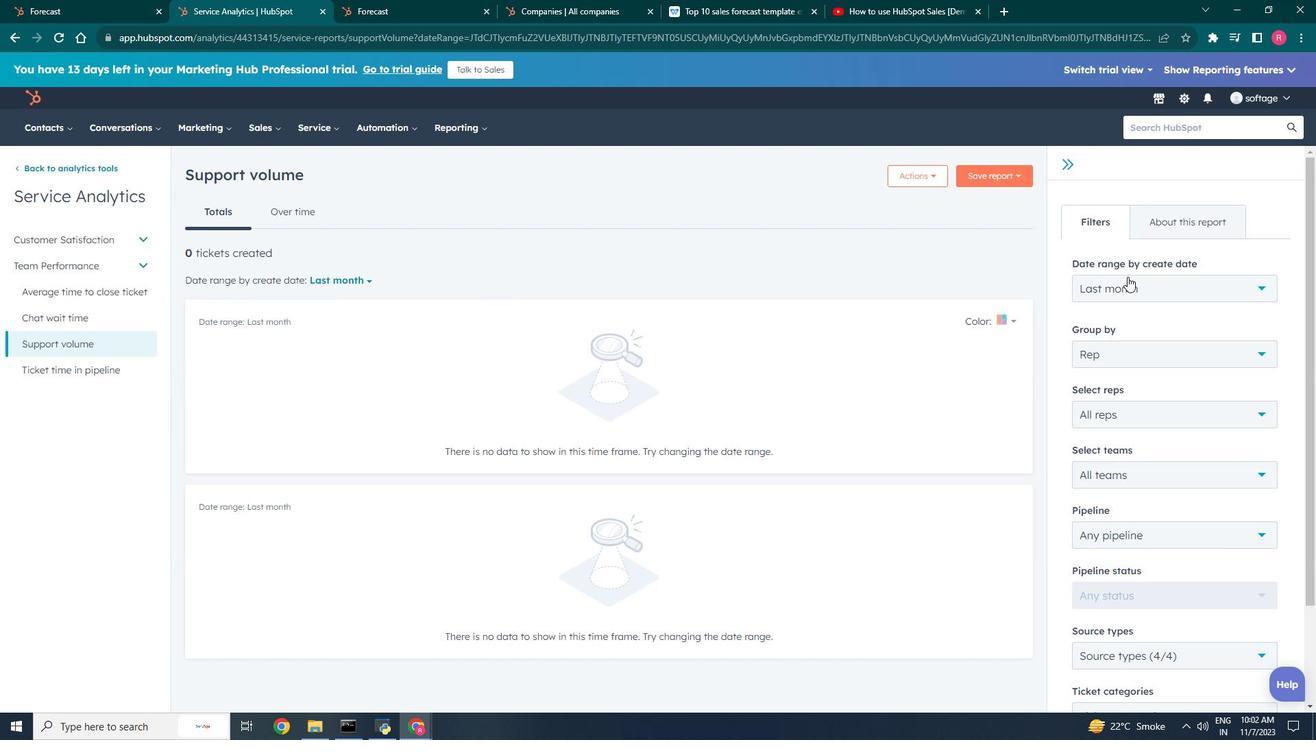 
Action: Mouse pressed left at (1128, 277)
Screenshot: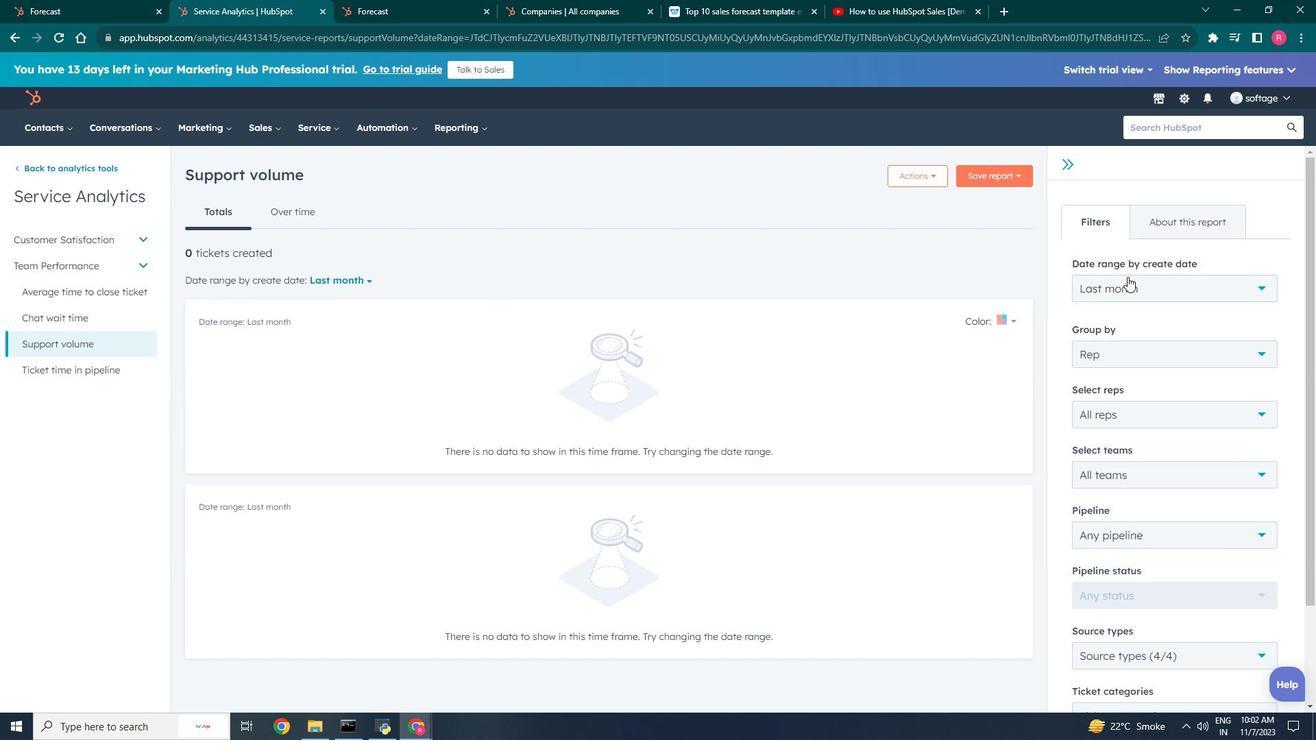
Action: Mouse moved to (1127, 282)
Screenshot: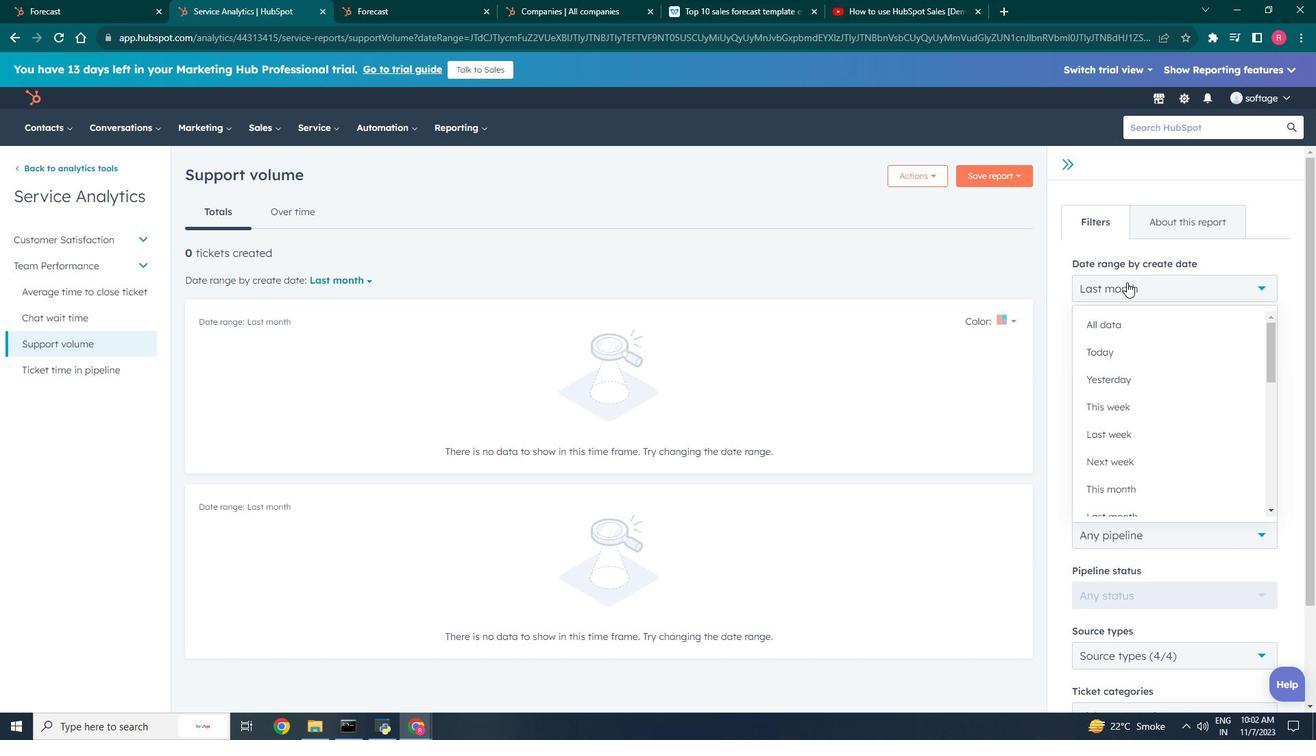 
Action: Mouse pressed left at (1127, 282)
Screenshot: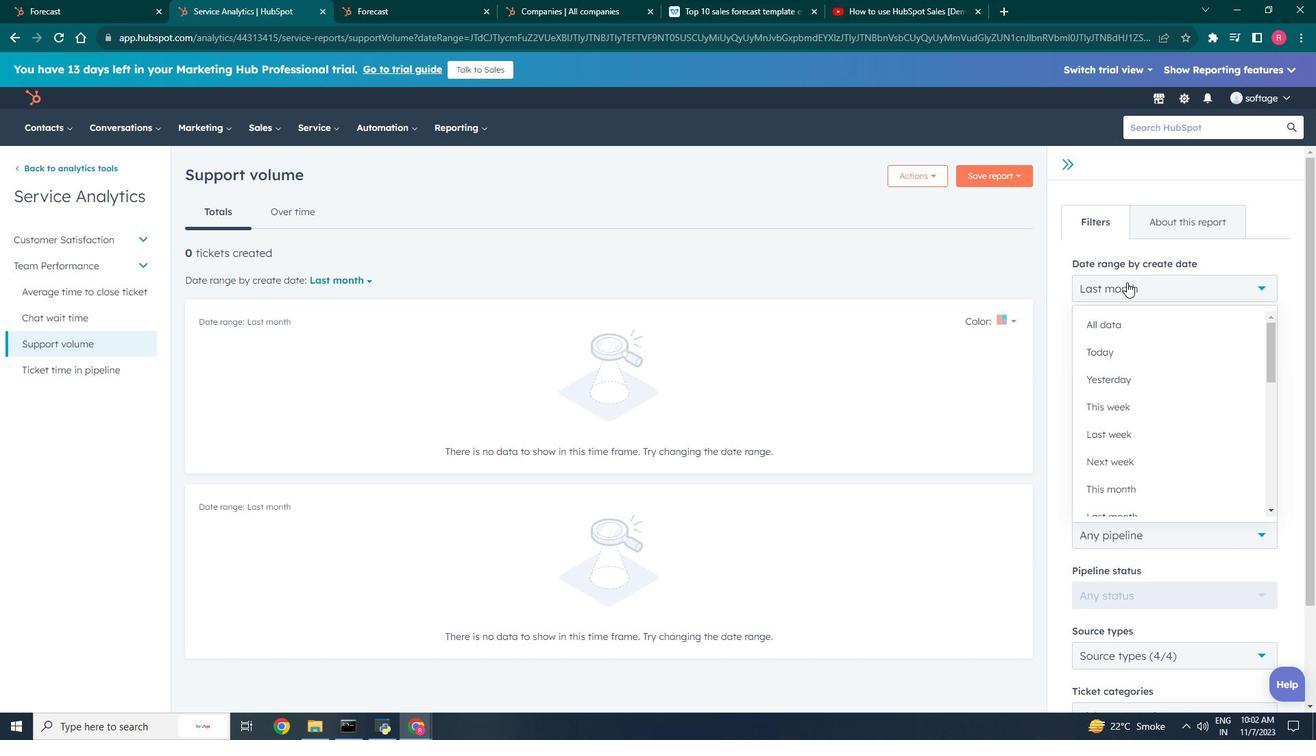 
Action: Mouse moved to (482, 130)
Screenshot: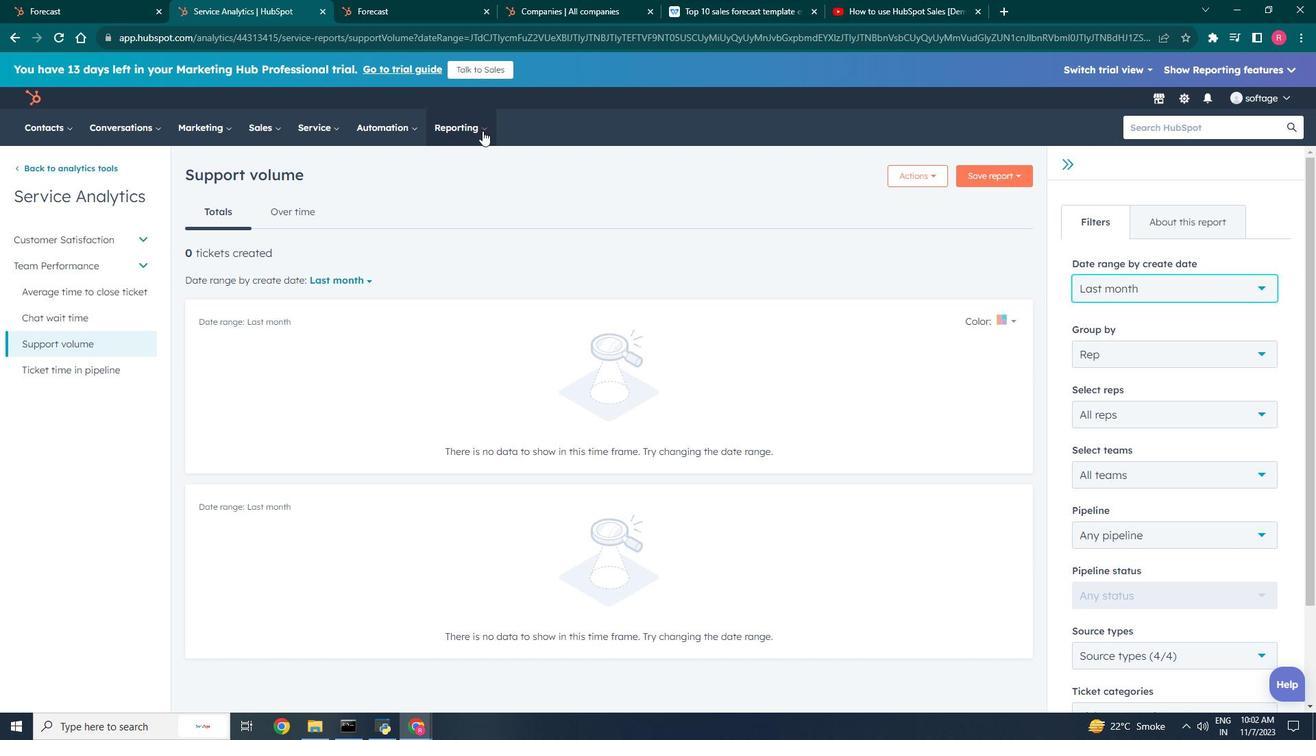 
Action: Mouse pressed left at (482, 130)
Screenshot: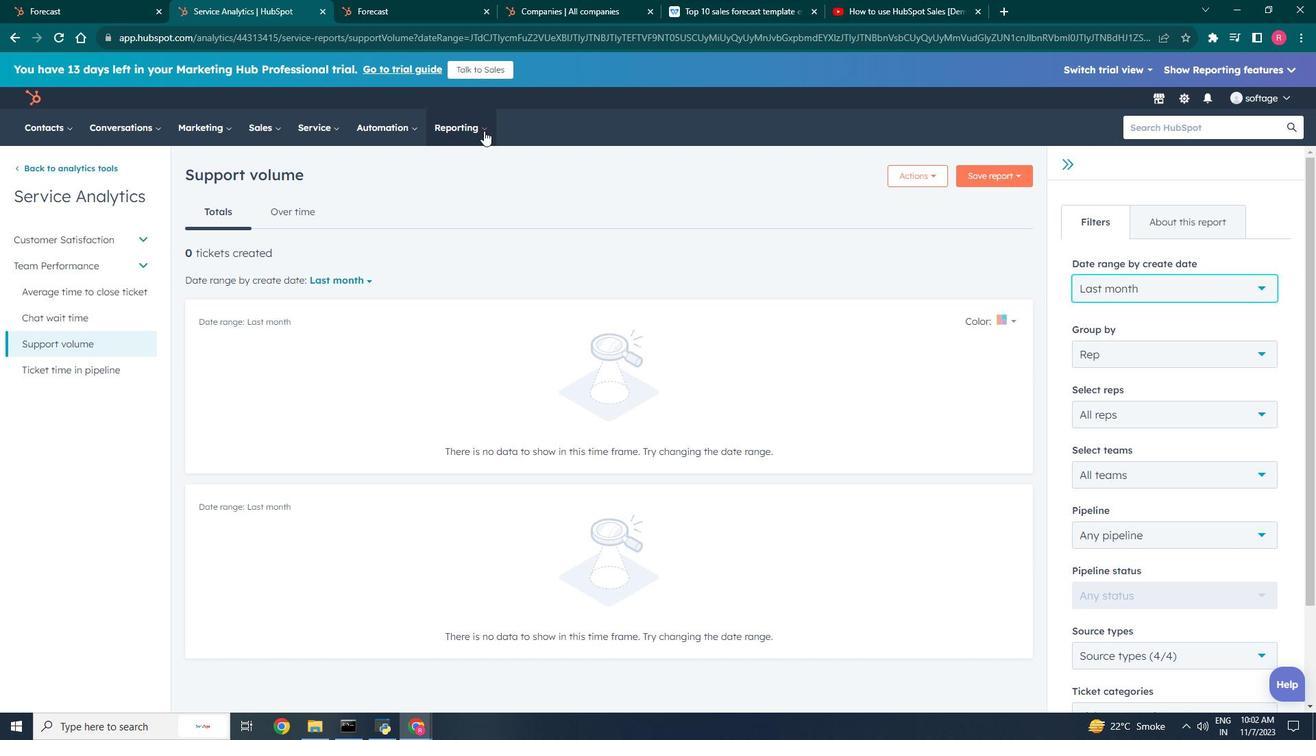 
Action: Mouse moved to (480, 222)
Screenshot: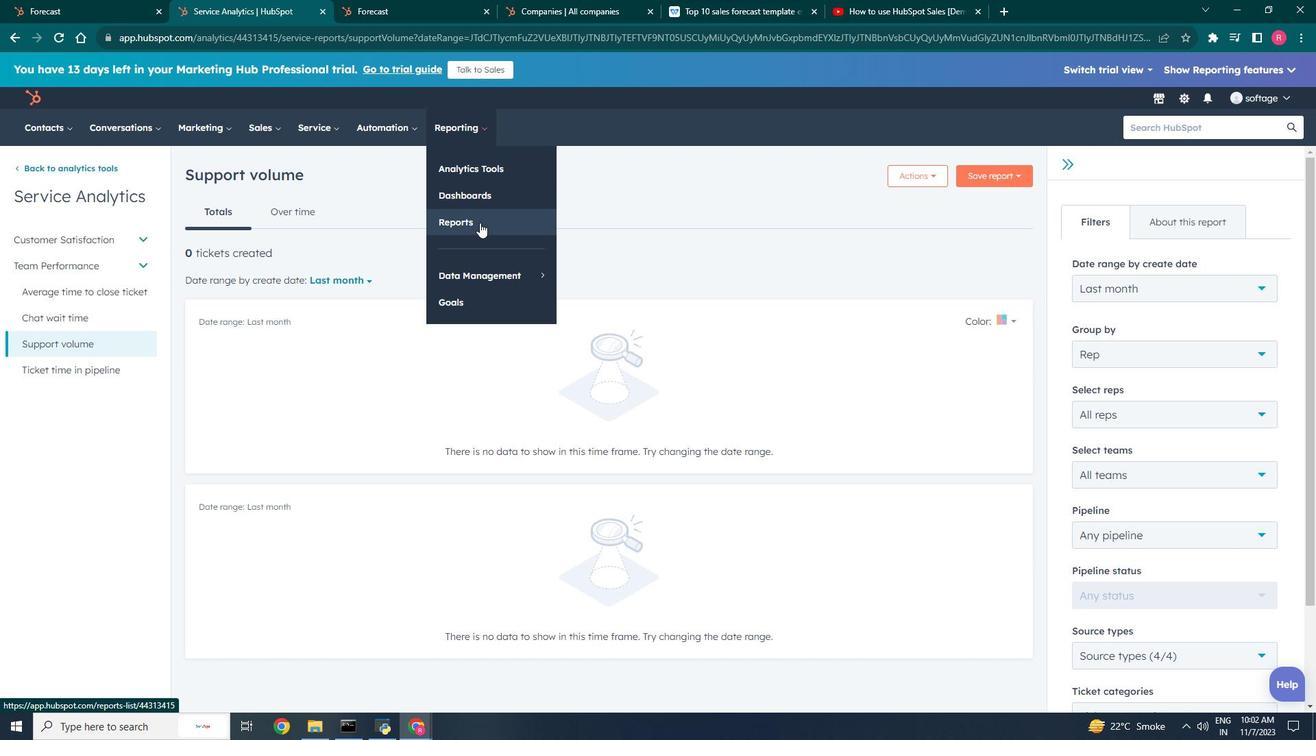 
Action: Mouse pressed left at (480, 222)
Screenshot: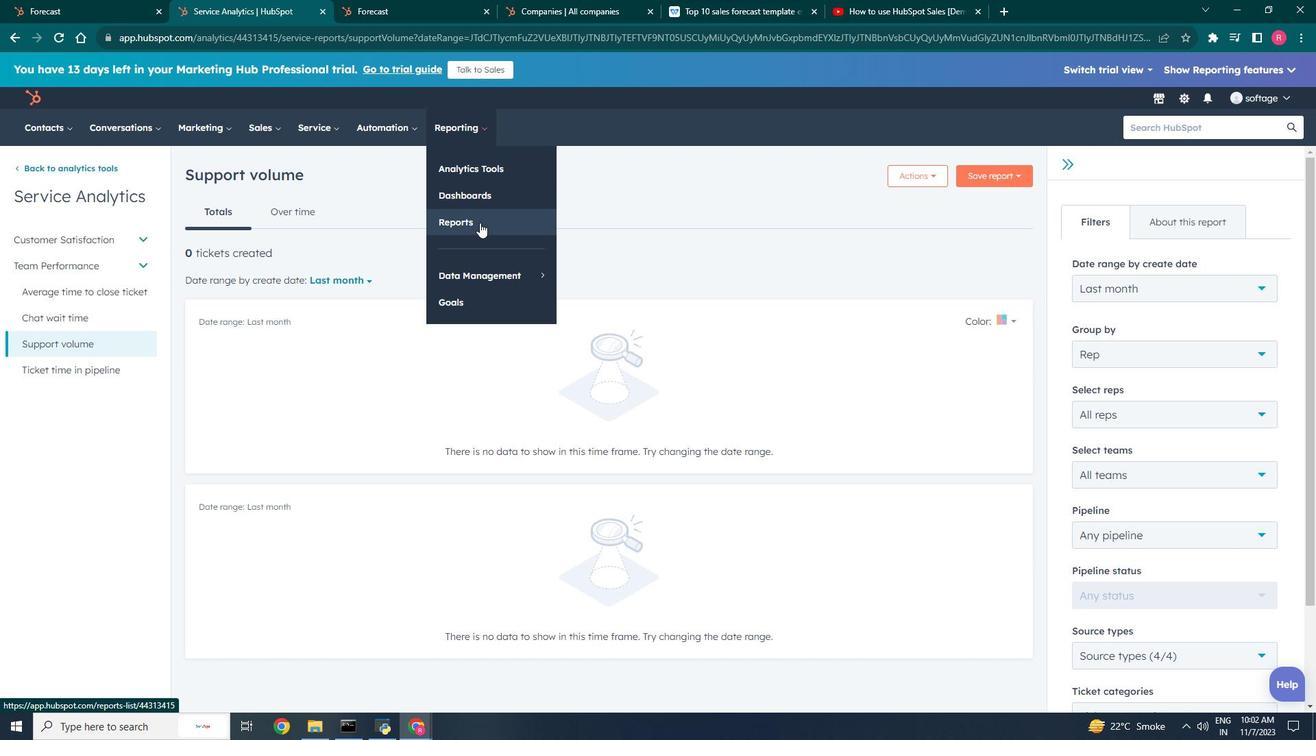 
Action: Mouse moved to (1231, 181)
Screenshot: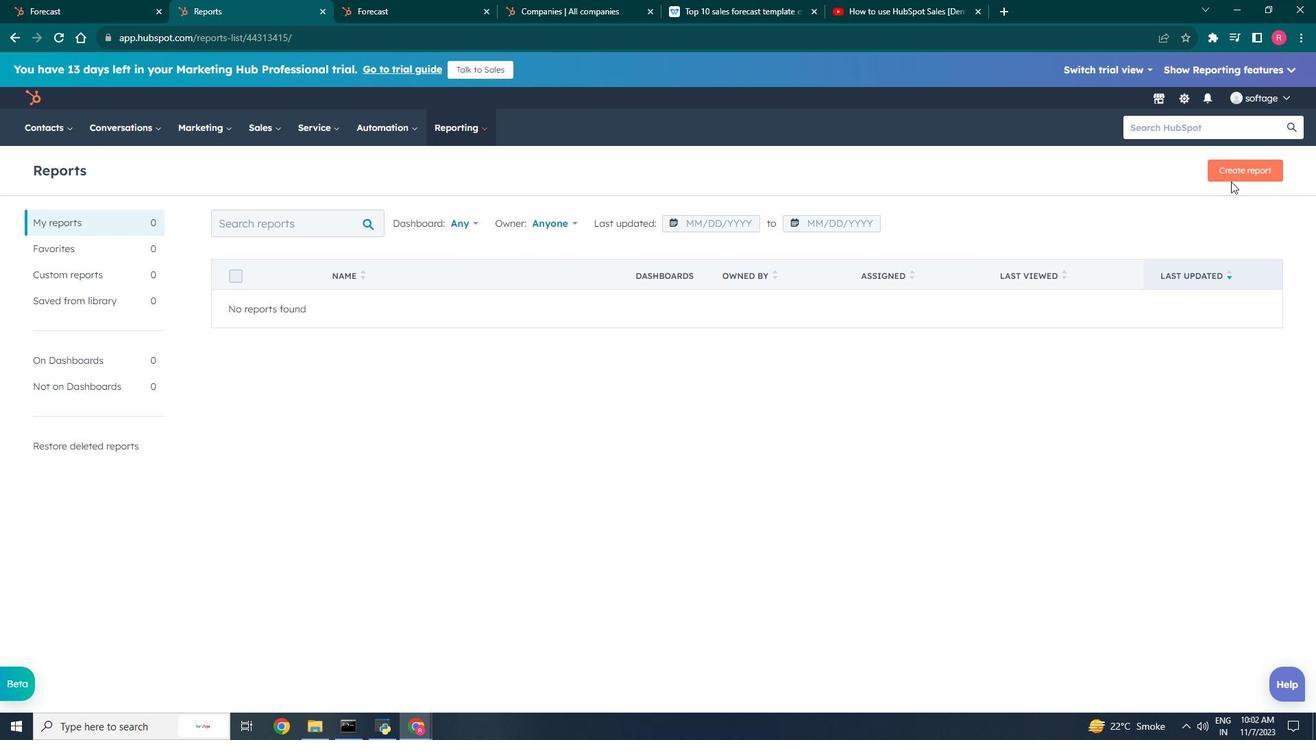 
Action: Mouse pressed left at (1231, 181)
Screenshot: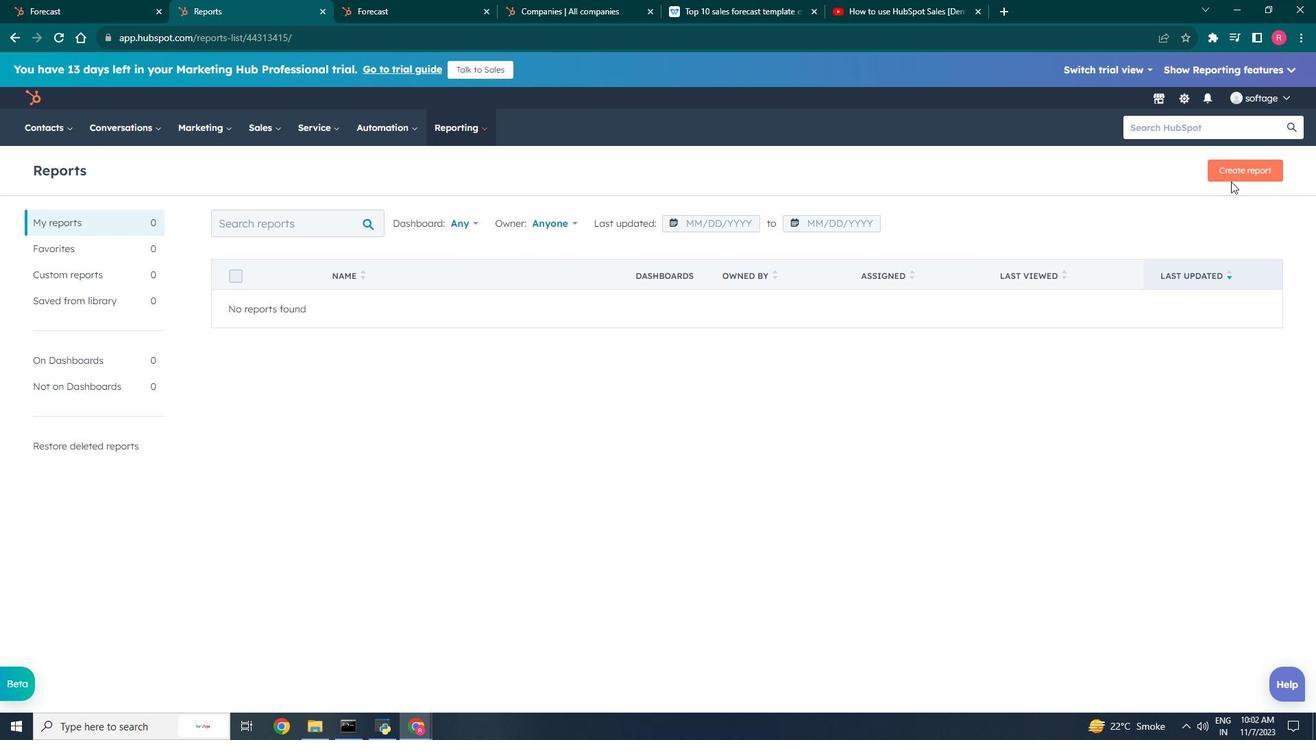 
Action: Mouse moved to (1231, 176)
Screenshot: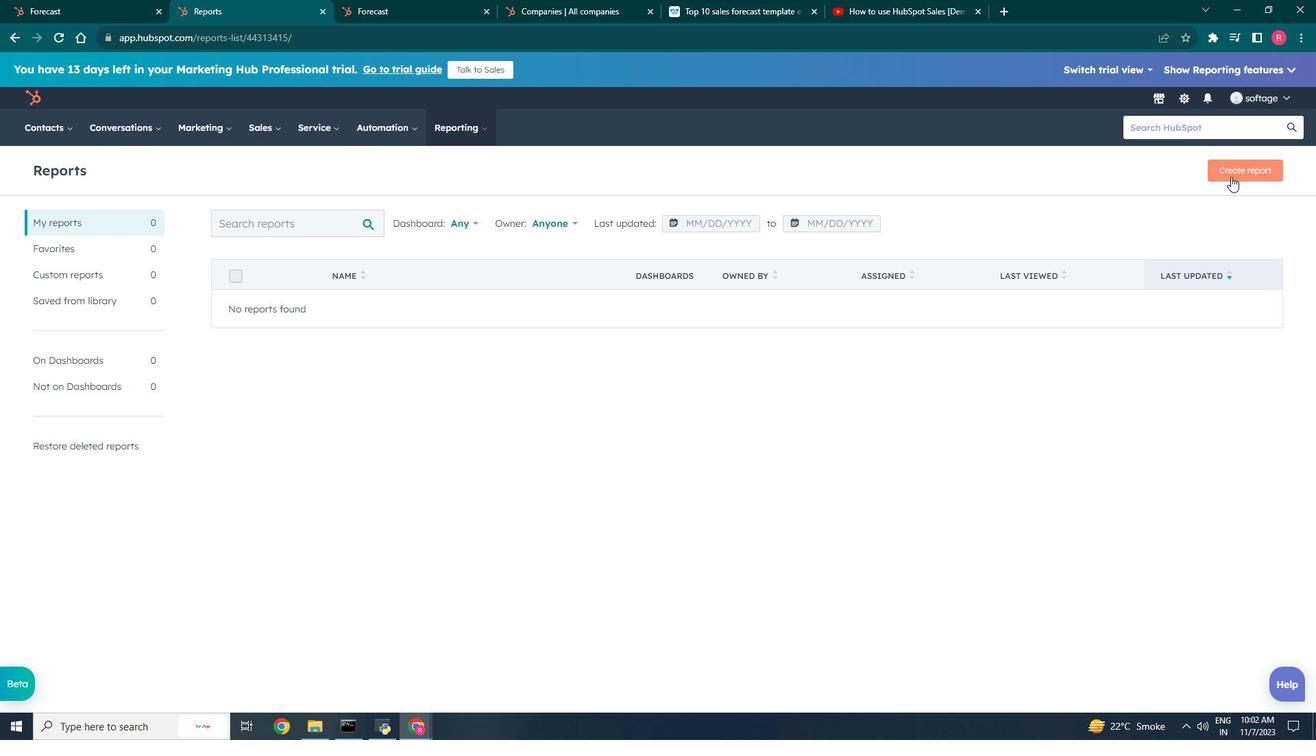 
Action: Mouse pressed left at (1231, 176)
Screenshot: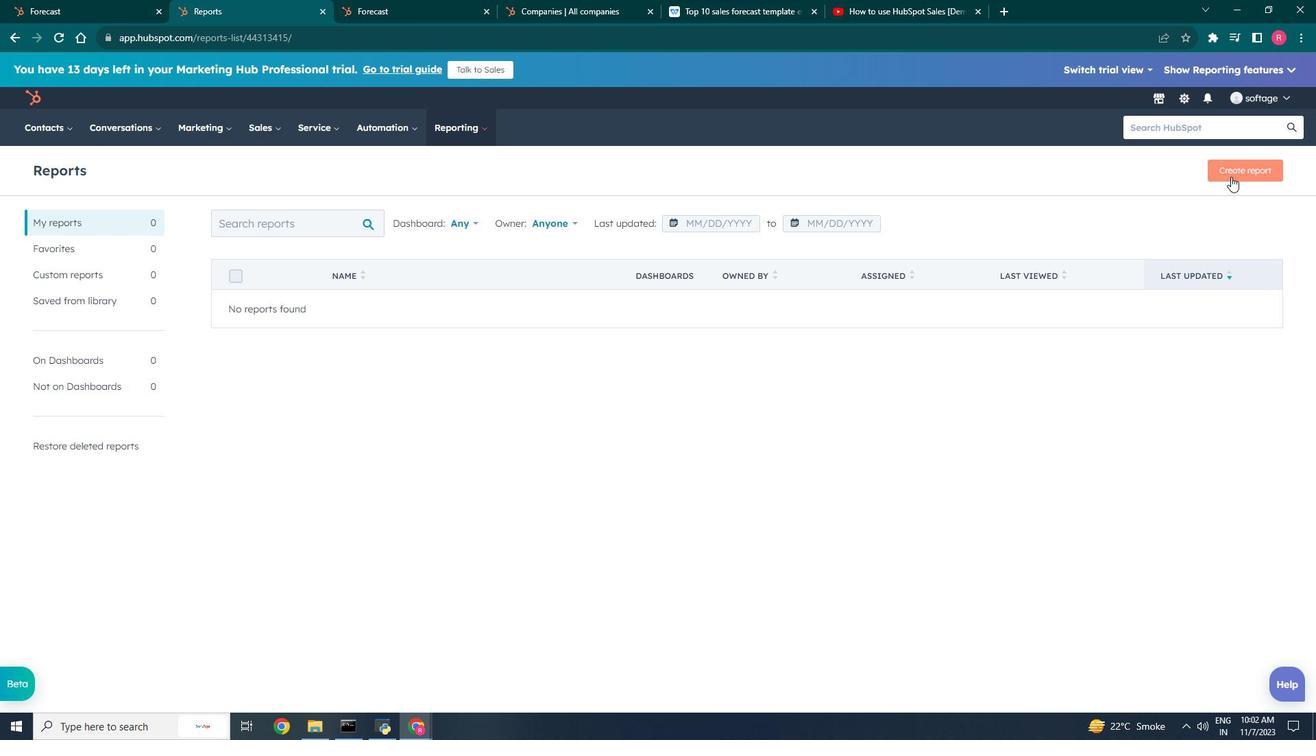 
Action: Mouse moved to (632, 204)
Screenshot: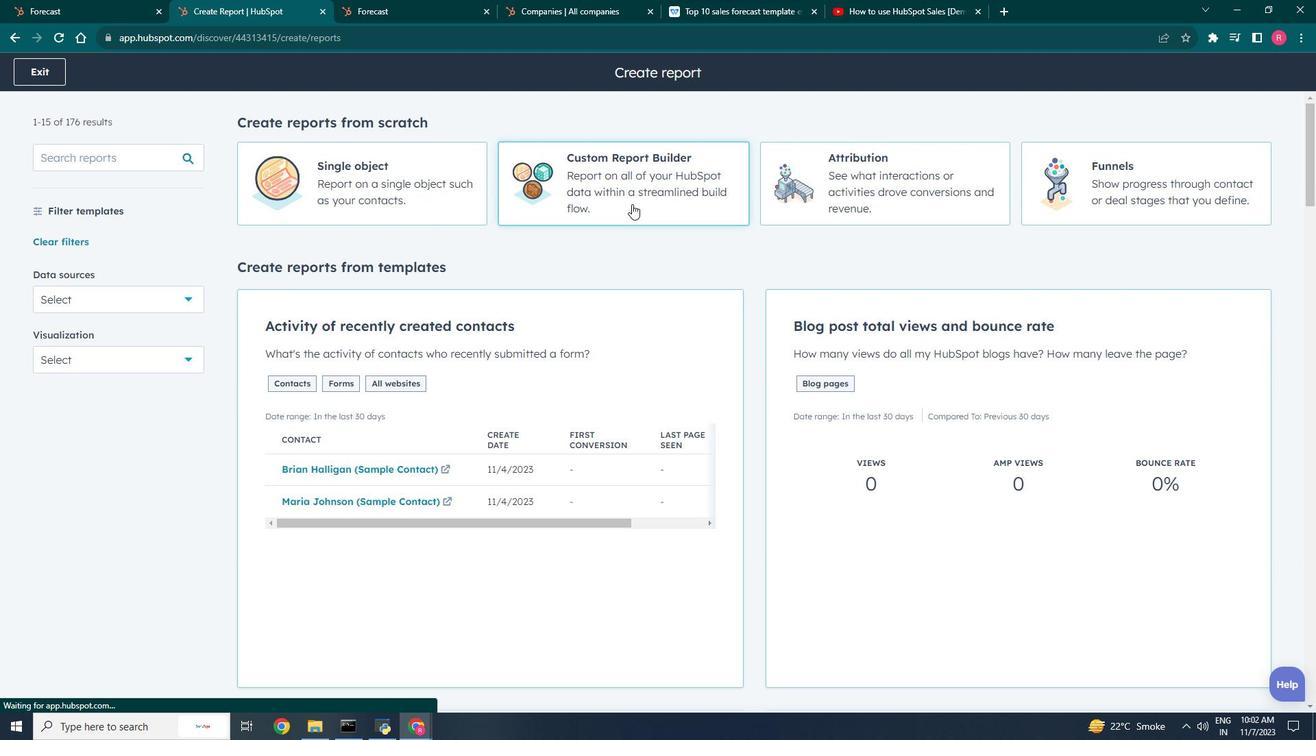 
Action: Mouse pressed left at (632, 204)
Screenshot: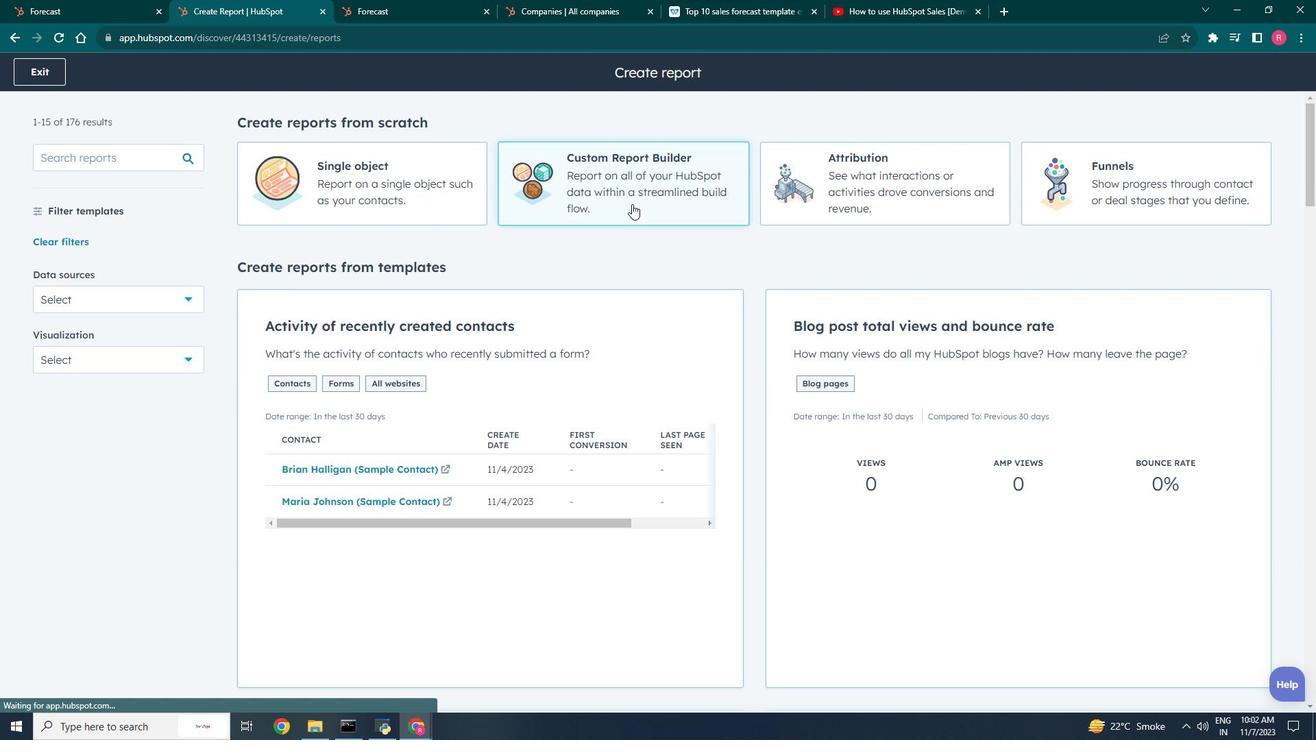 
Action: Mouse moved to (161, 229)
Screenshot: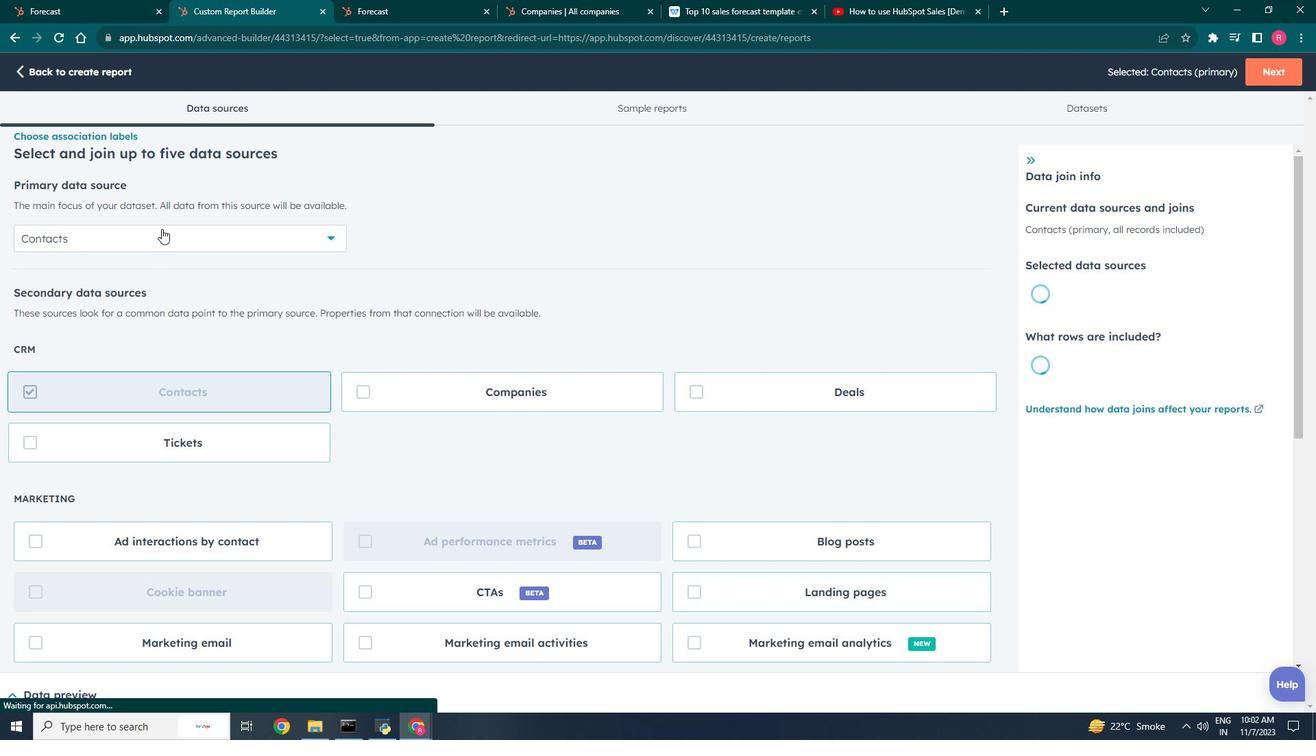 
Action: Mouse pressed left at (161, 229)
Screenshot: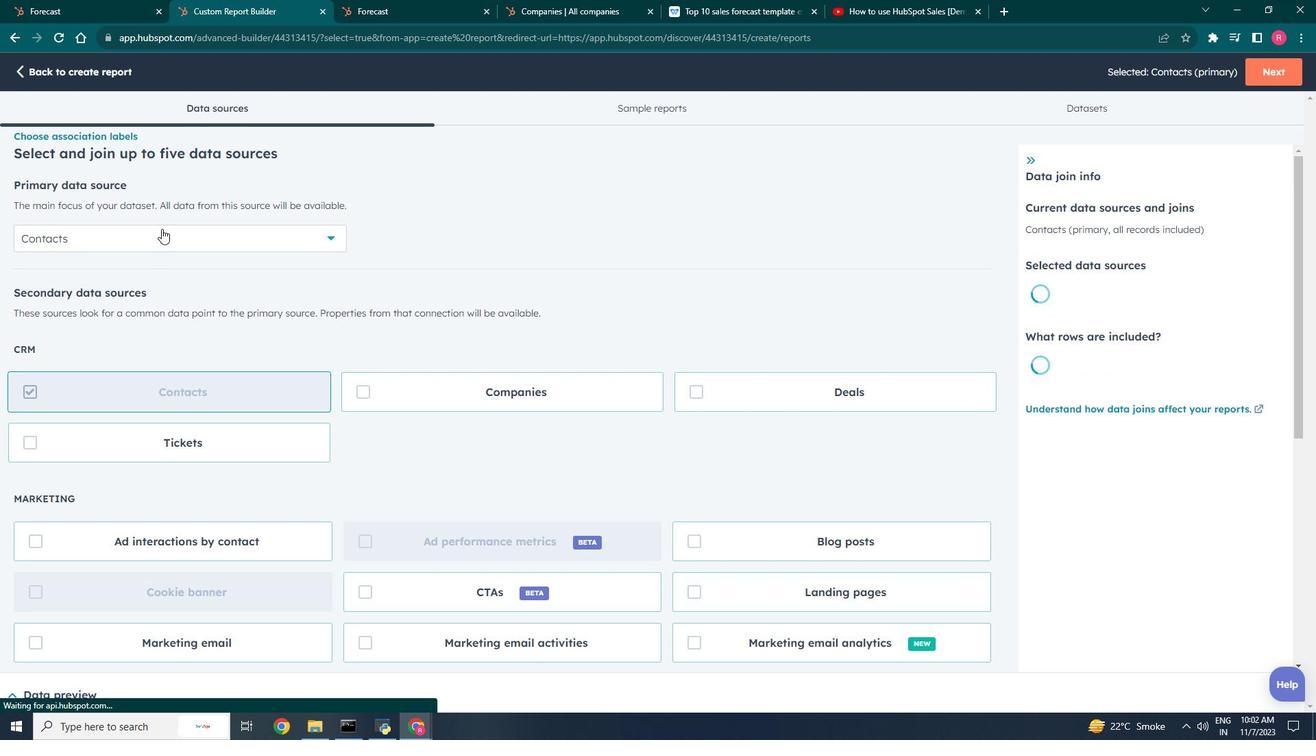 
Action: Mouse moved to (140, 315)
Screenshot: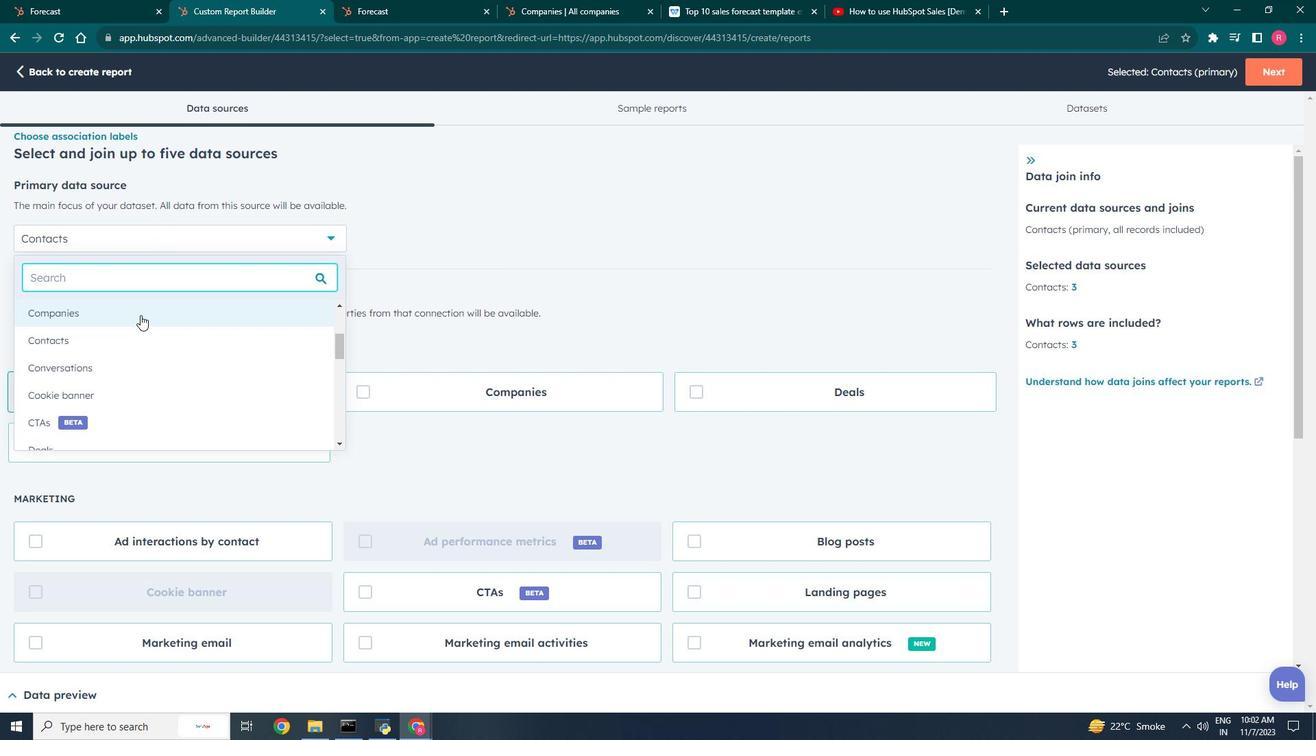 
Action: Key pressed sa
Screenshot: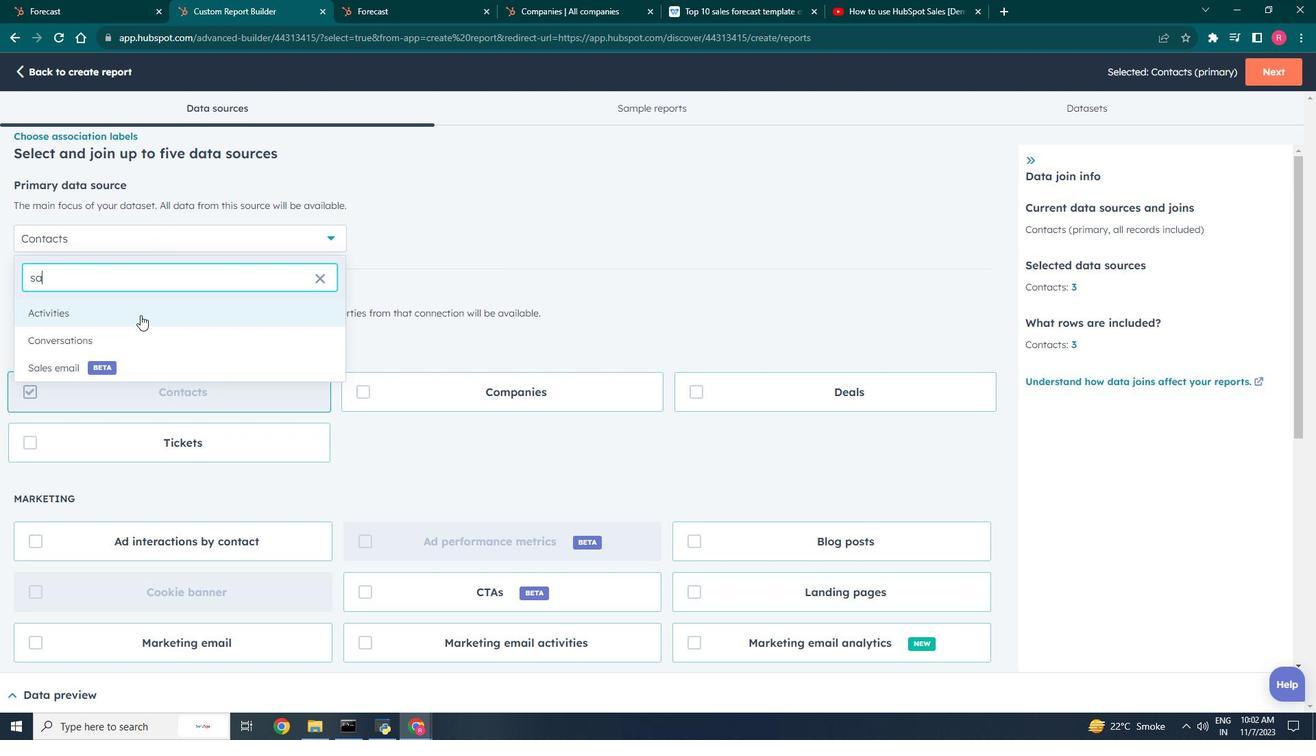 
Action: Mouse moved to (125, 296)
Screenshot: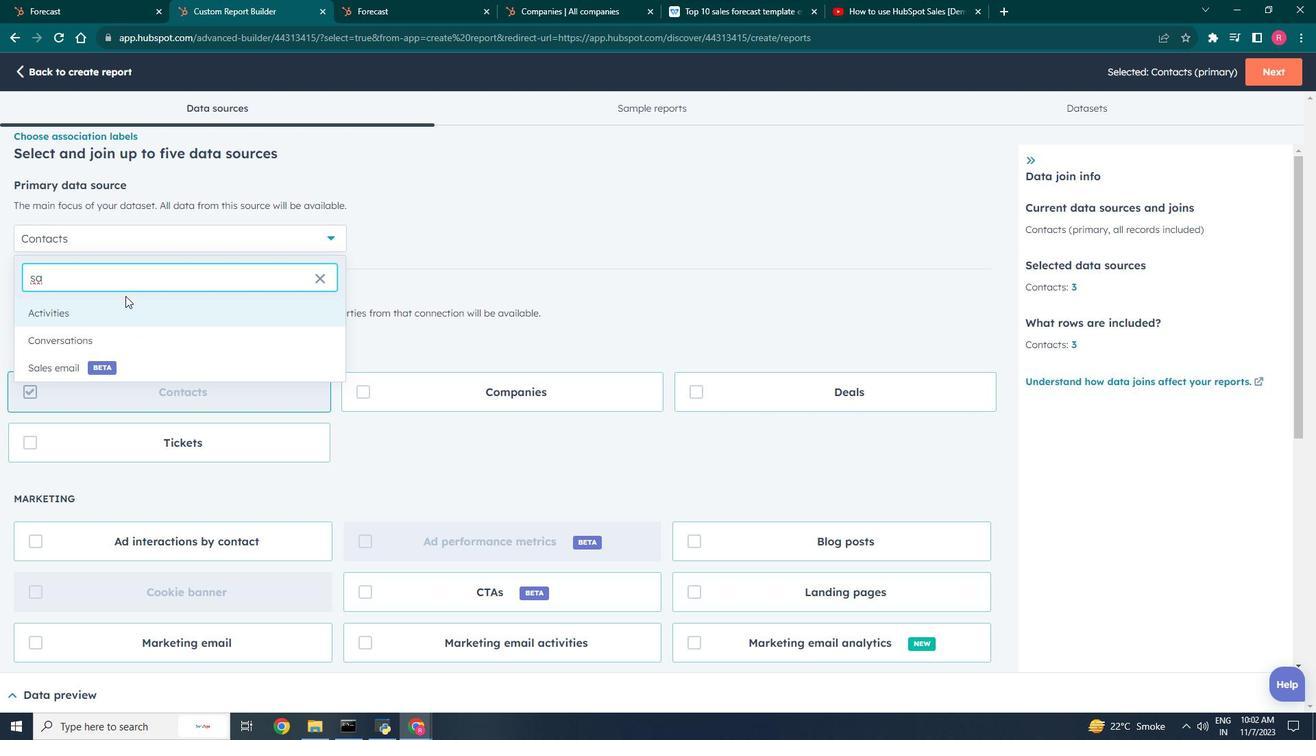
Action: Key pressed <Key.backspace><Key.backspace>fo
Screenshot: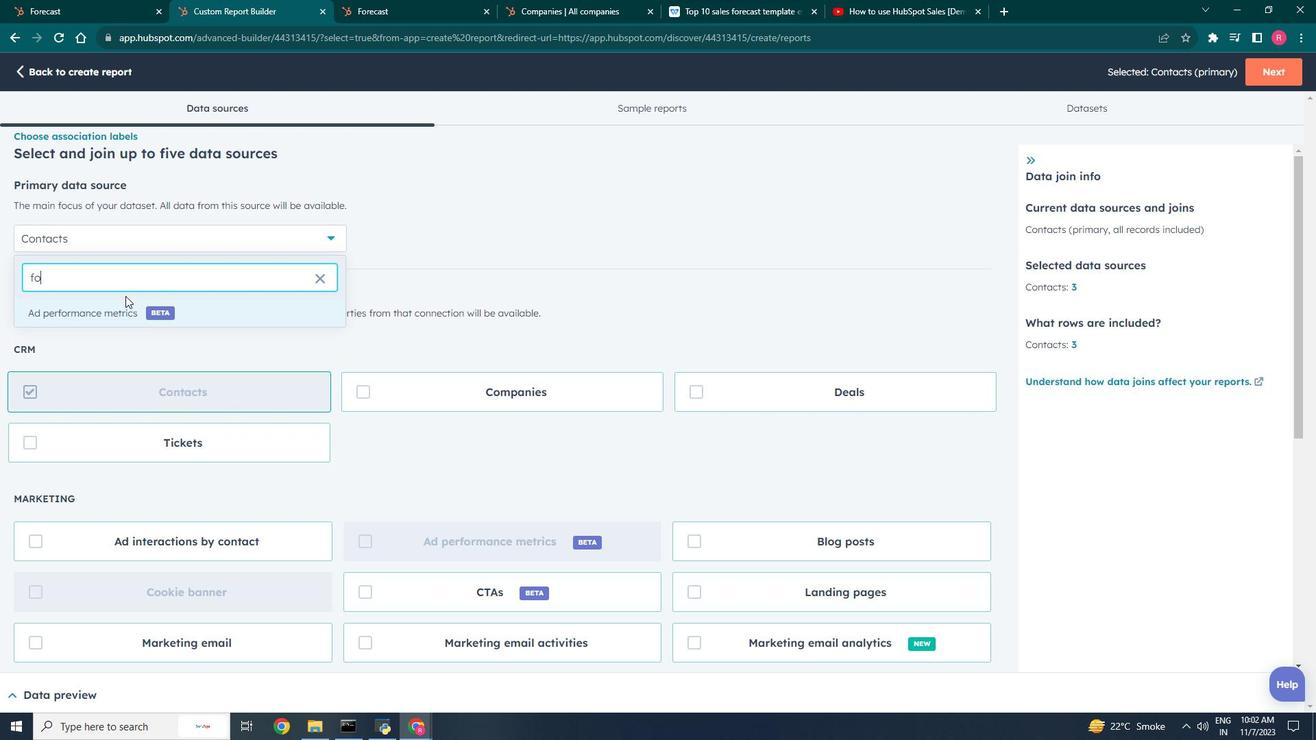 
Action: Mouse moved to (320, 280)
Screenshot: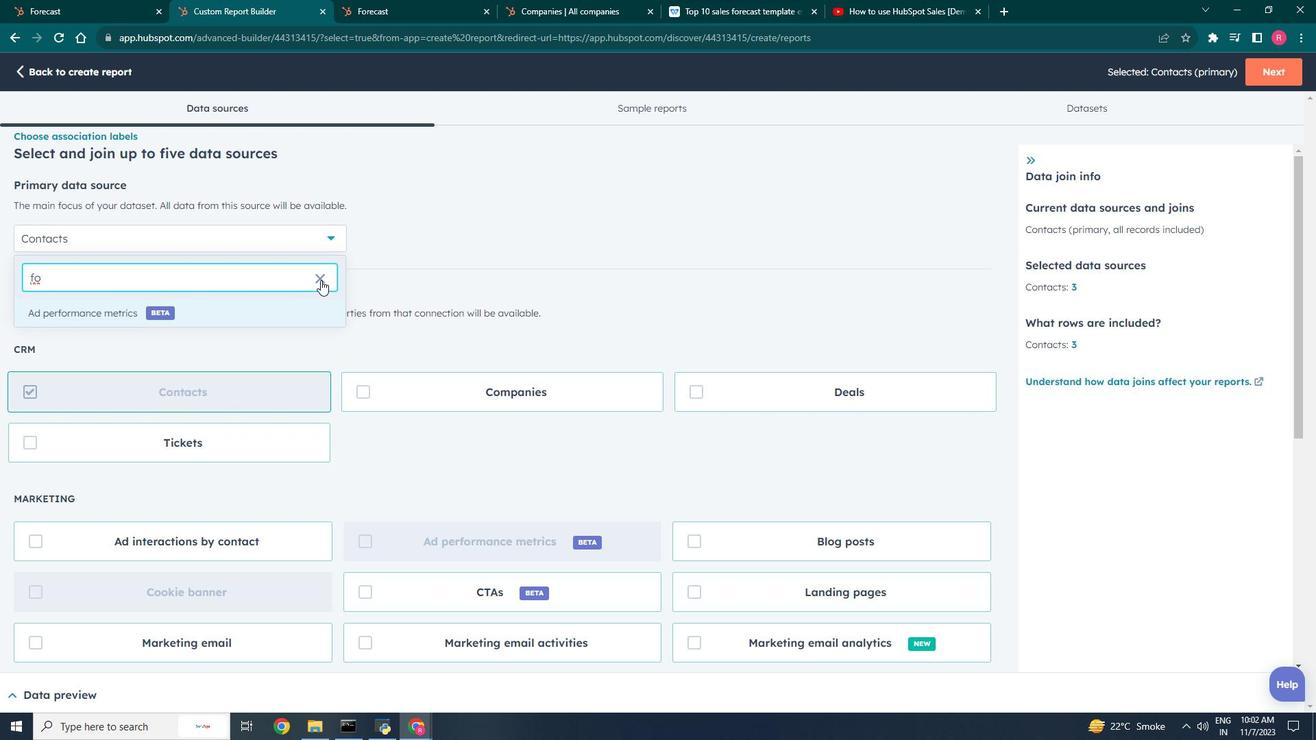 
Action: Mouse pressed left at (320, 280)
Screenshot: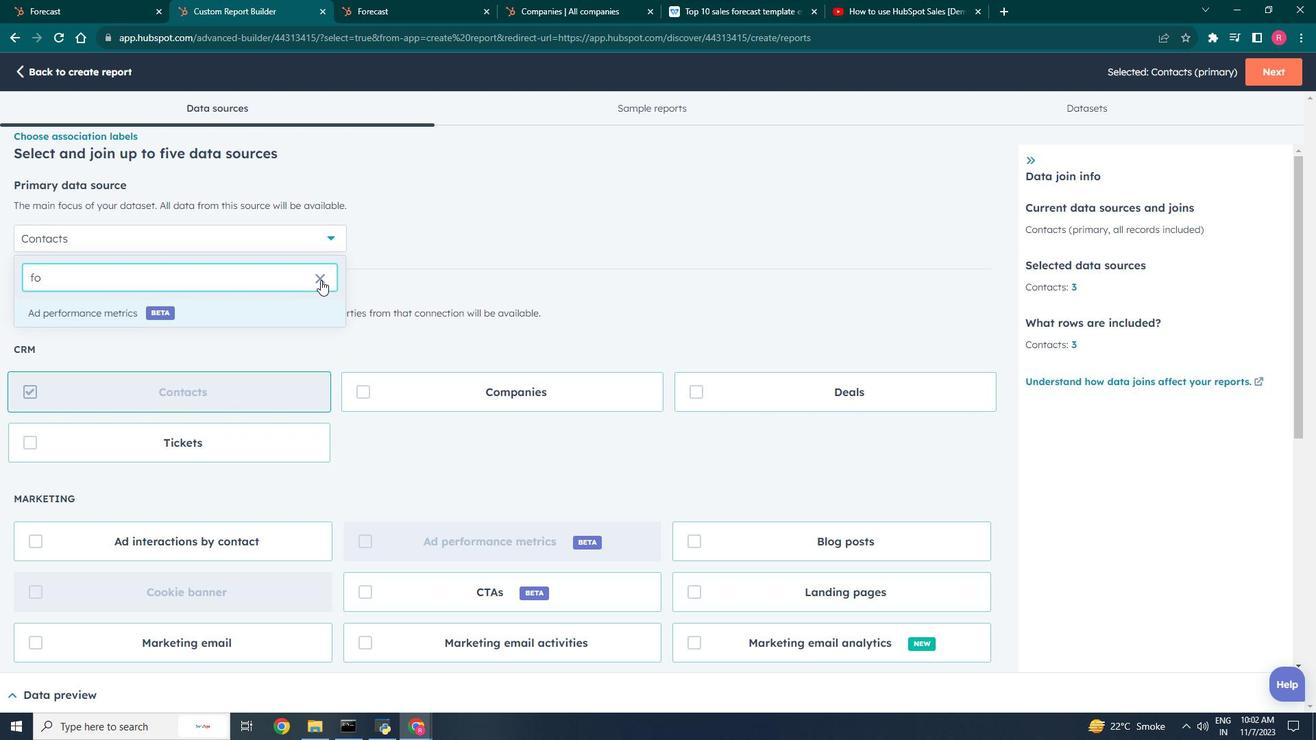 
Action: Mouse moved to (457, 278)
Screenshot: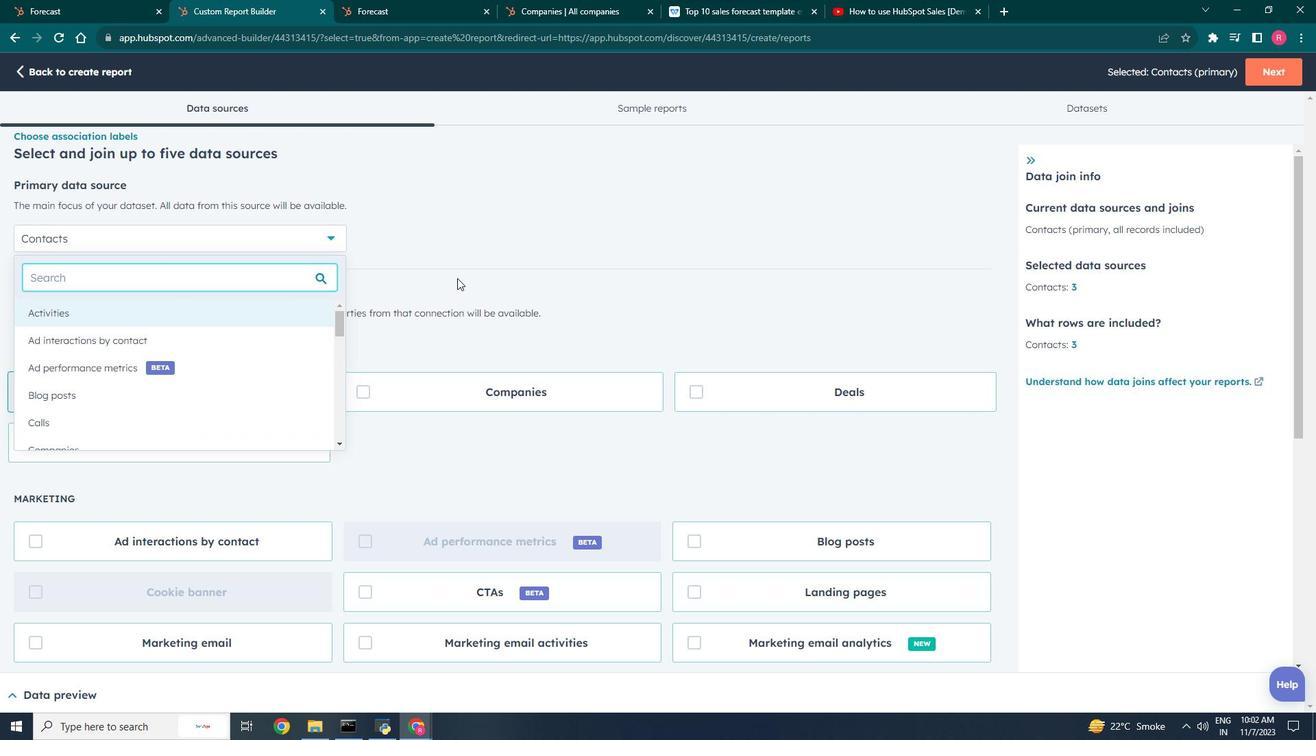 
Action: Mouse pressed left at (457, 278)
Screenshot: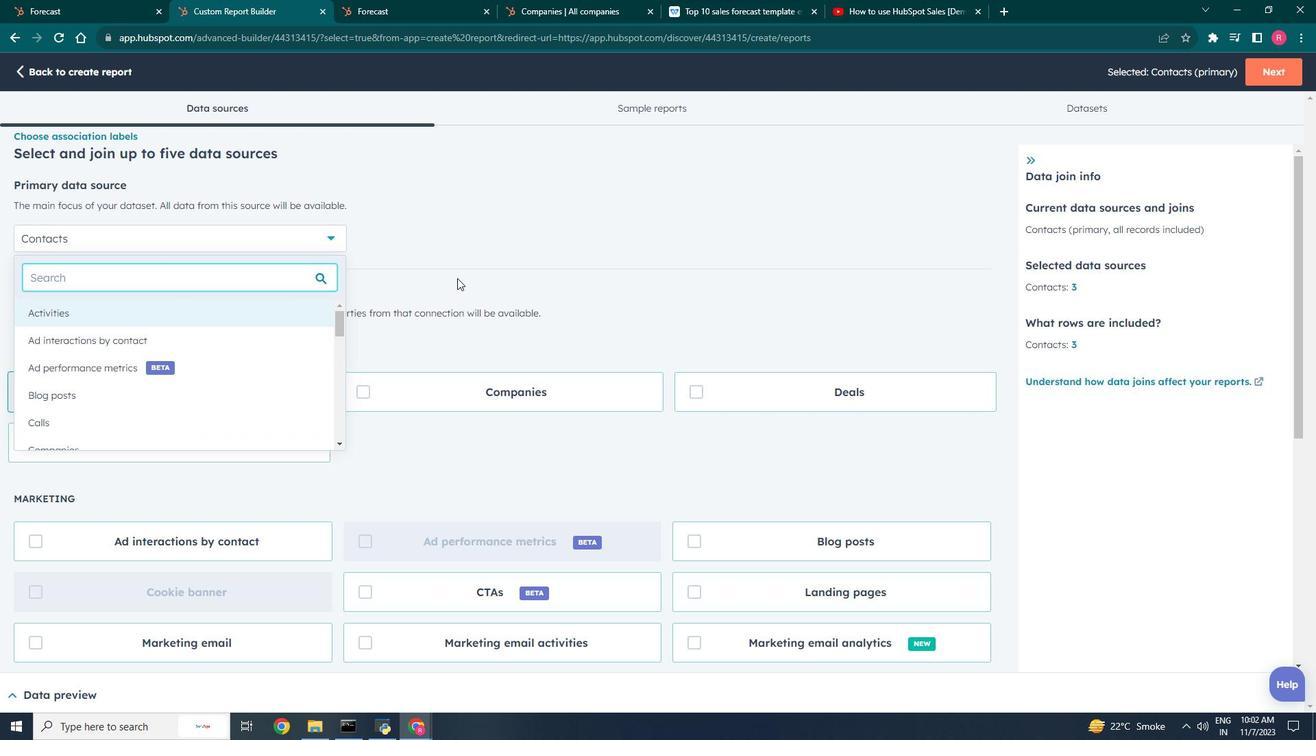
Action: Mouse moved to (1269, 76)
Screenshot: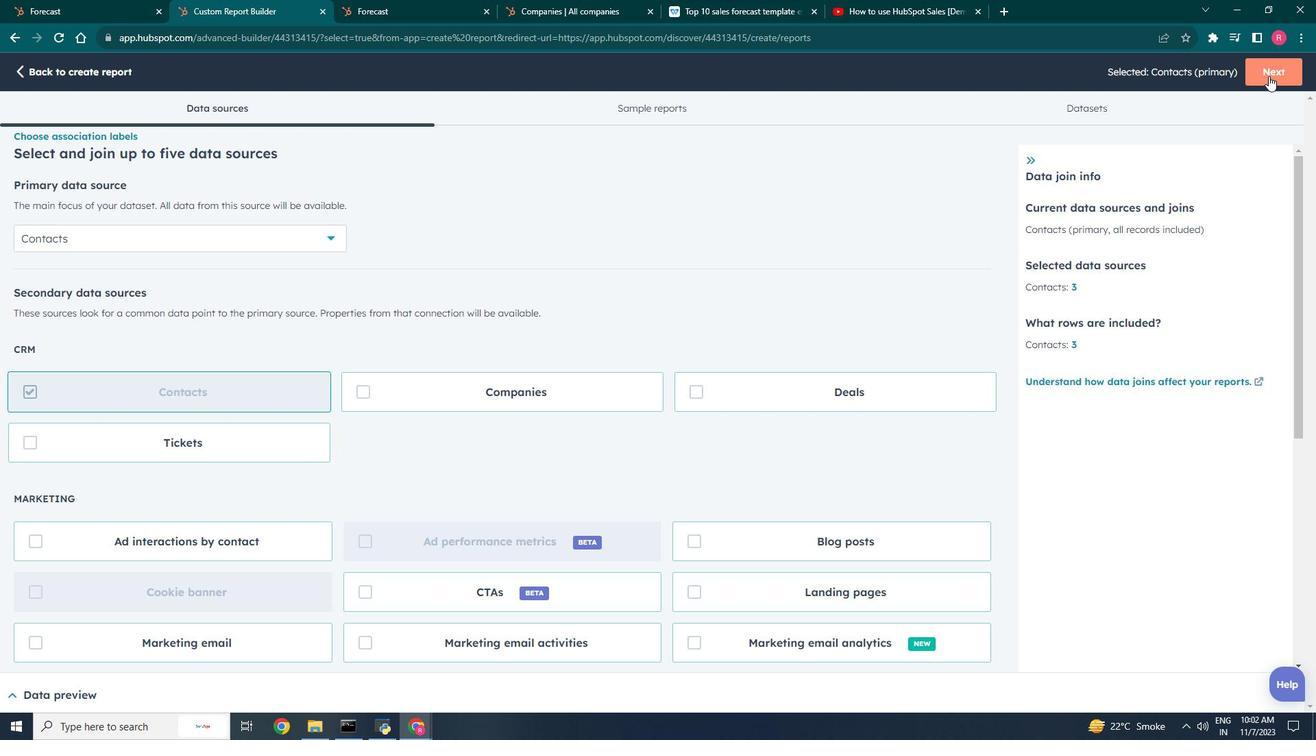 
Action: Mouse pressed left at (1269, 76)
Screenshot: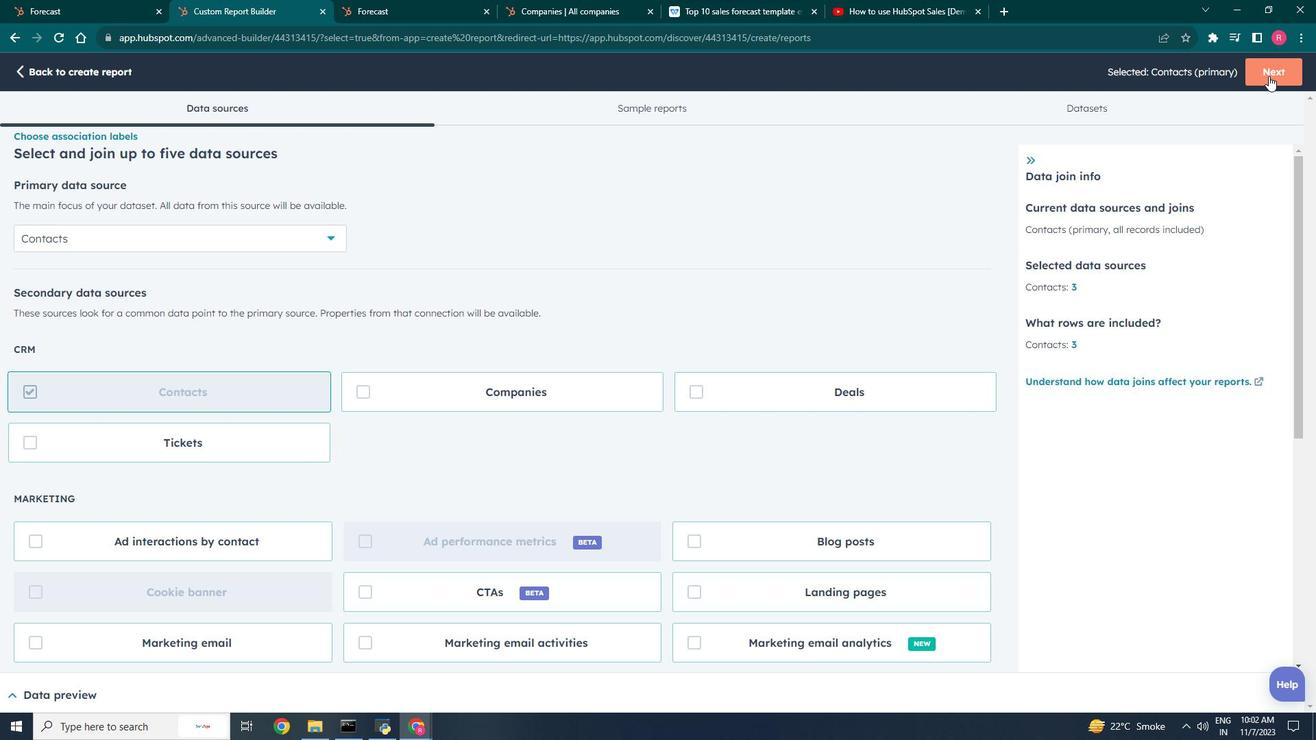 
Action: Mouse moved to (1260, 61)
Screenshot: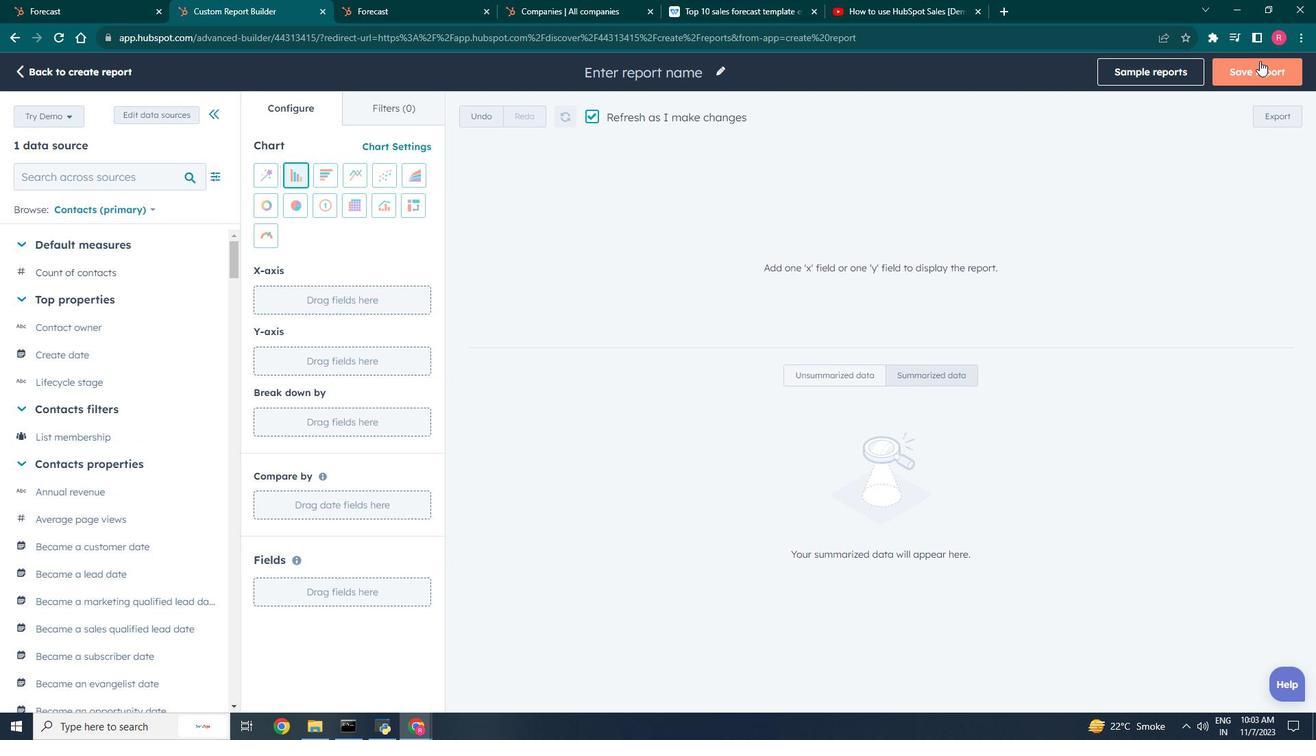 
Action: Mouse pressed left at (1260, 61)
Screenshot: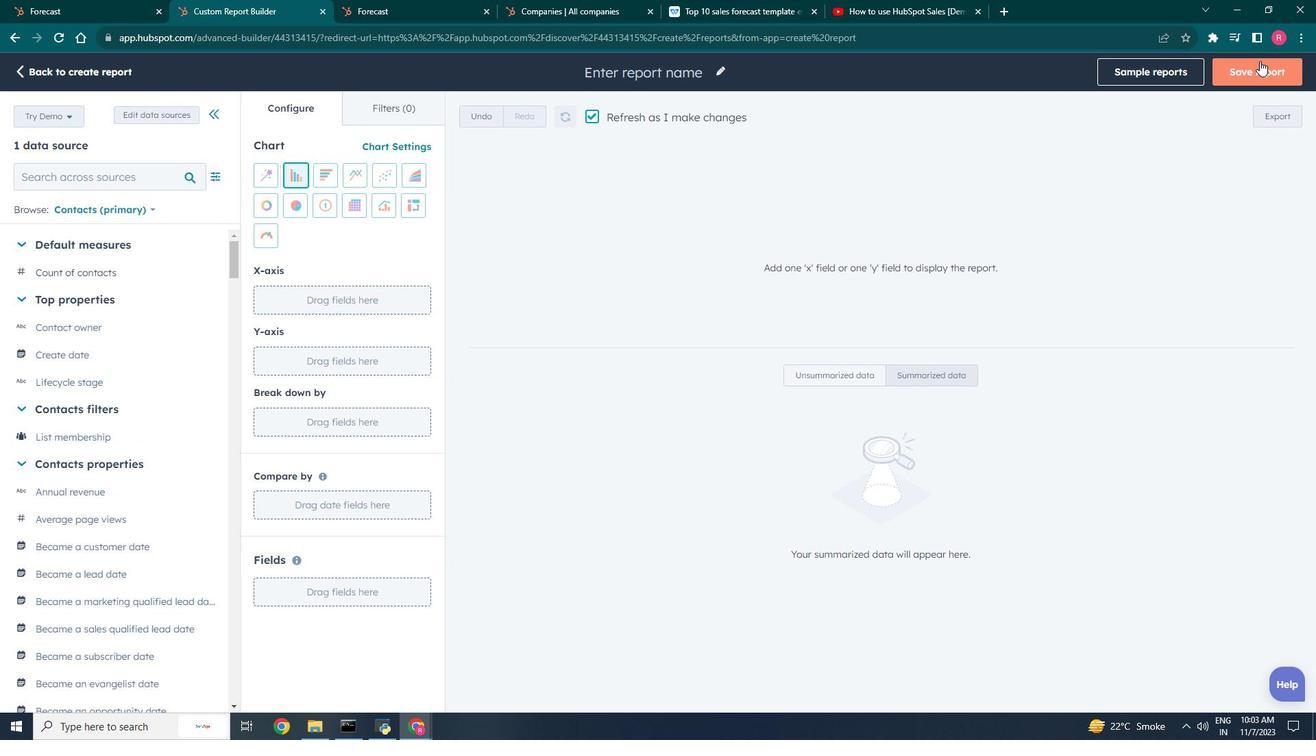 
Action: Mouse moved to (1061, 200)
Screenshot: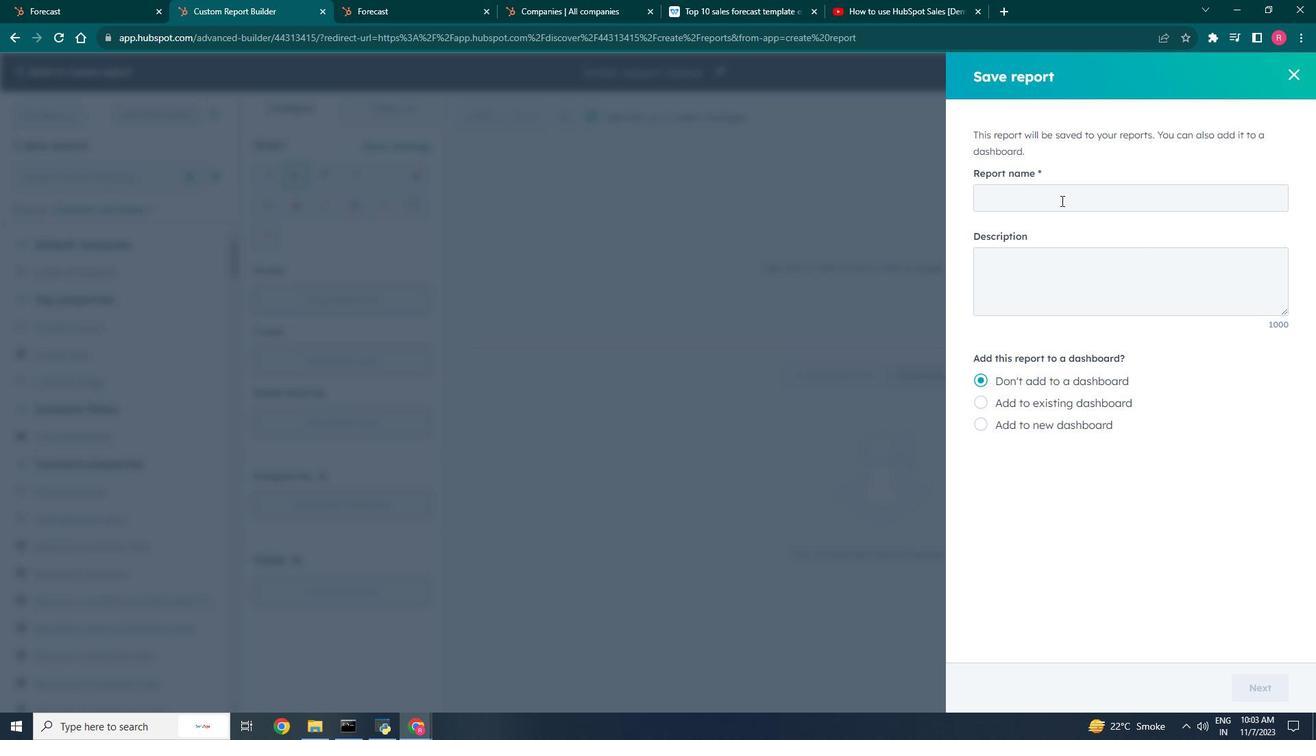 
Action: Mouse pressed left at (1061, 200)
Screenshot: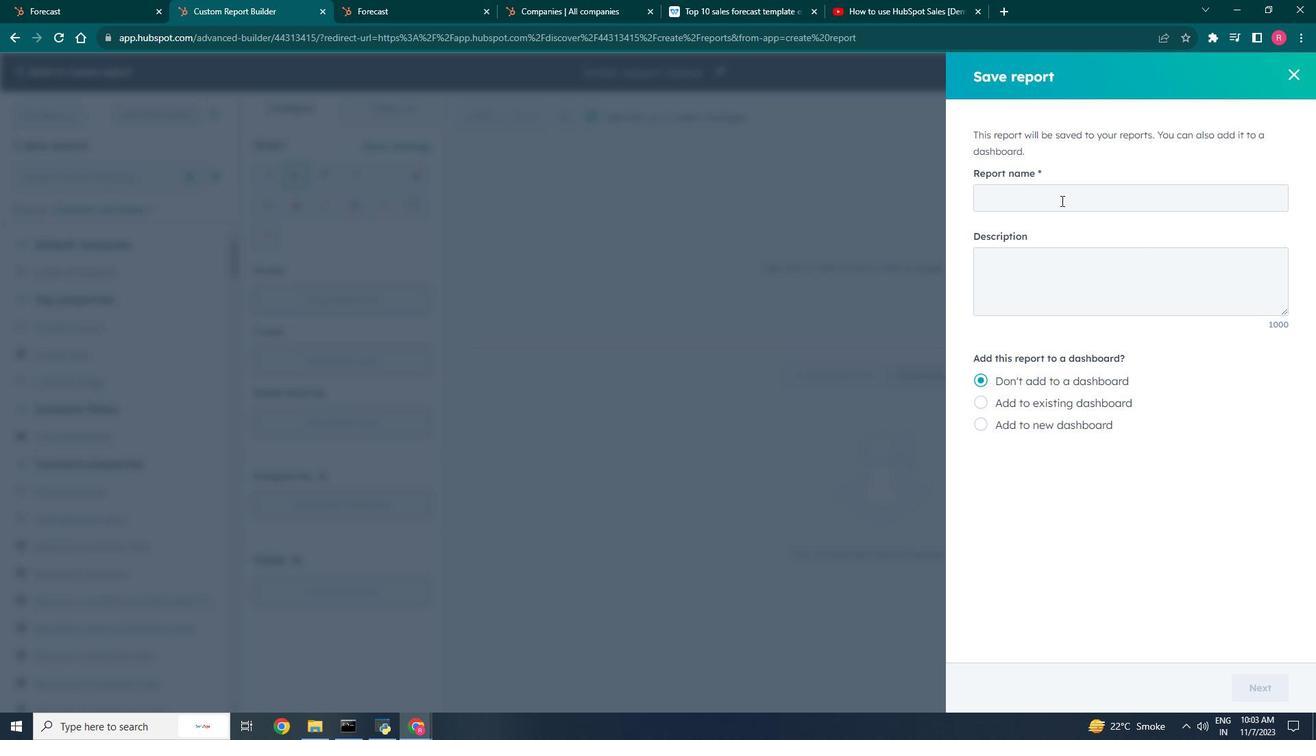 
Action: Key pressed <Key.shift>Sale
Screenshot: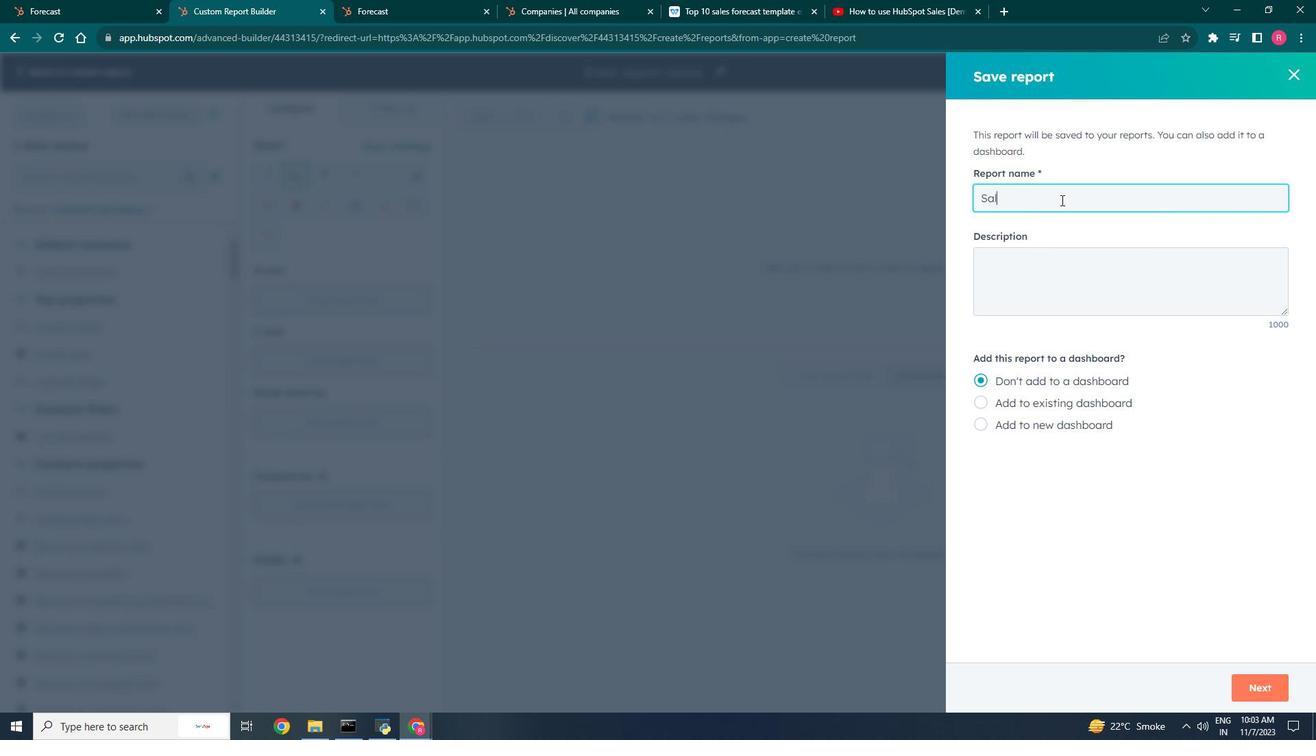 
Action: Mouse moved to (1061, 200)
Screenshot: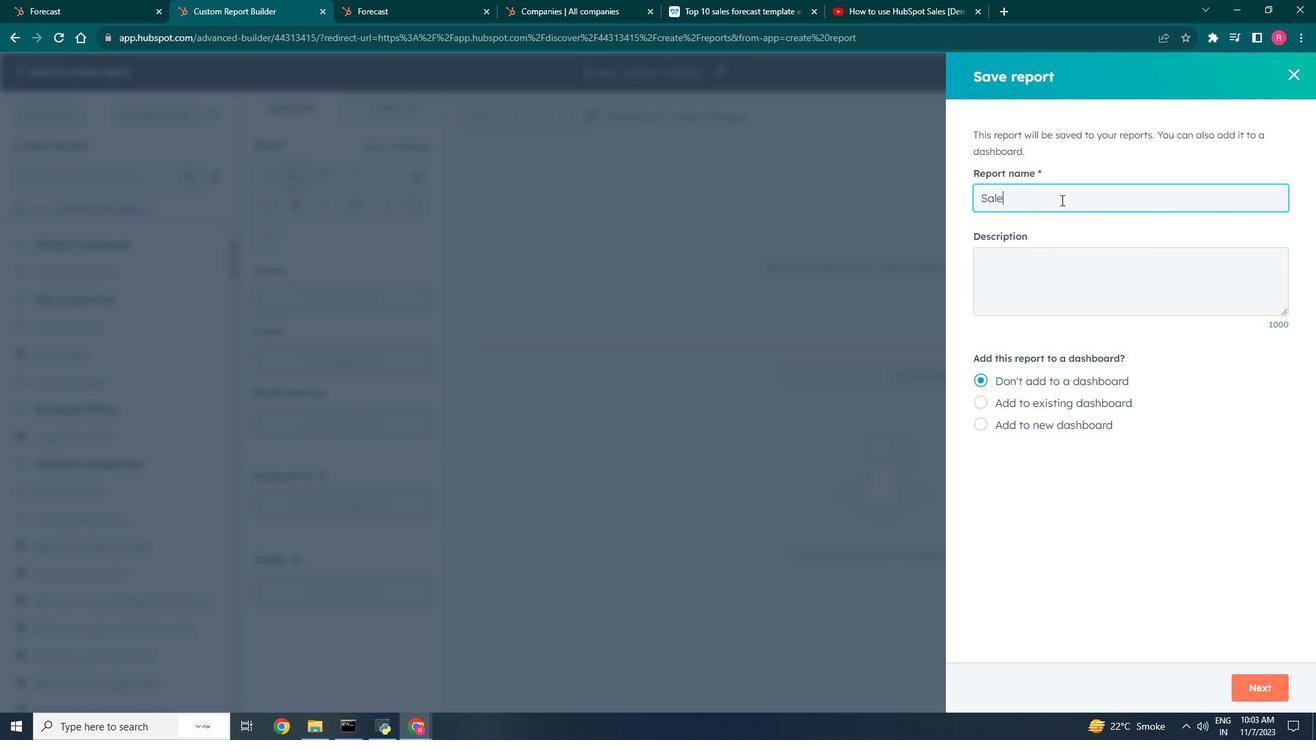 
Action: Key pressed s<Key.space>
Screenshot: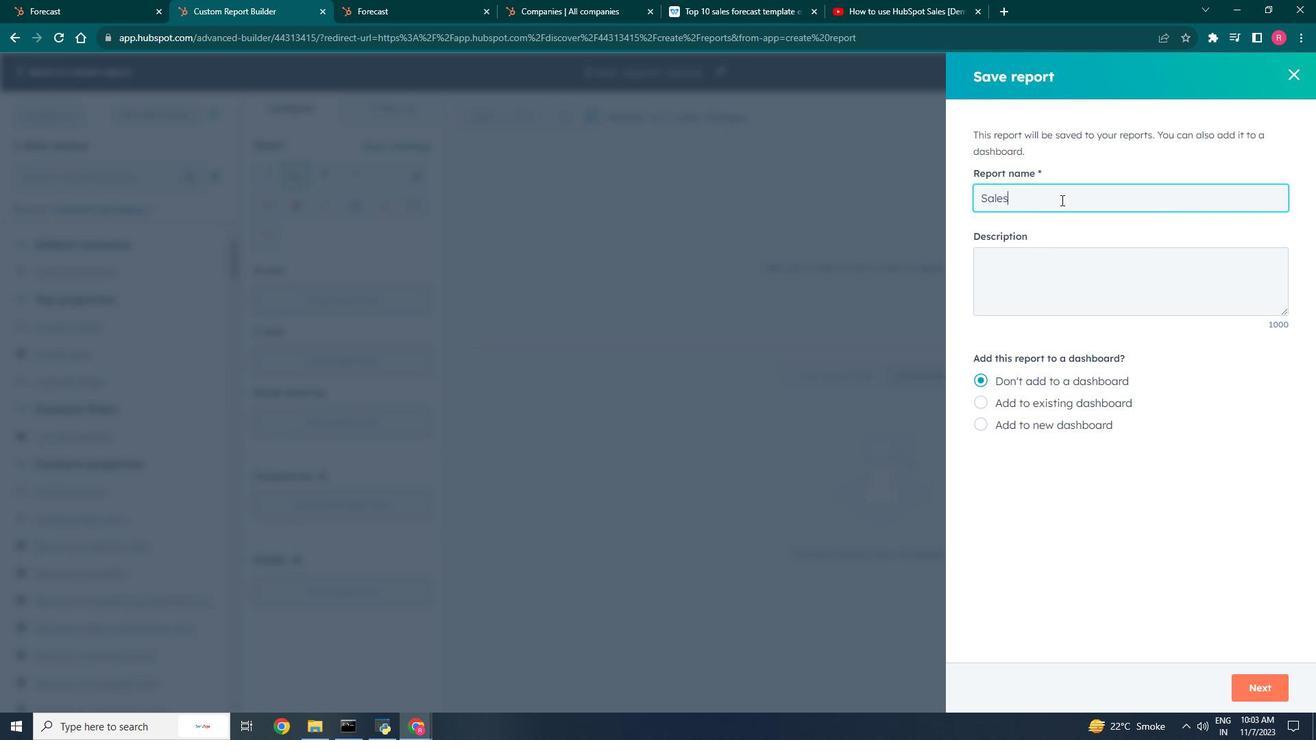 
Action: Mouse moved to (1253, 687)
Screenshot: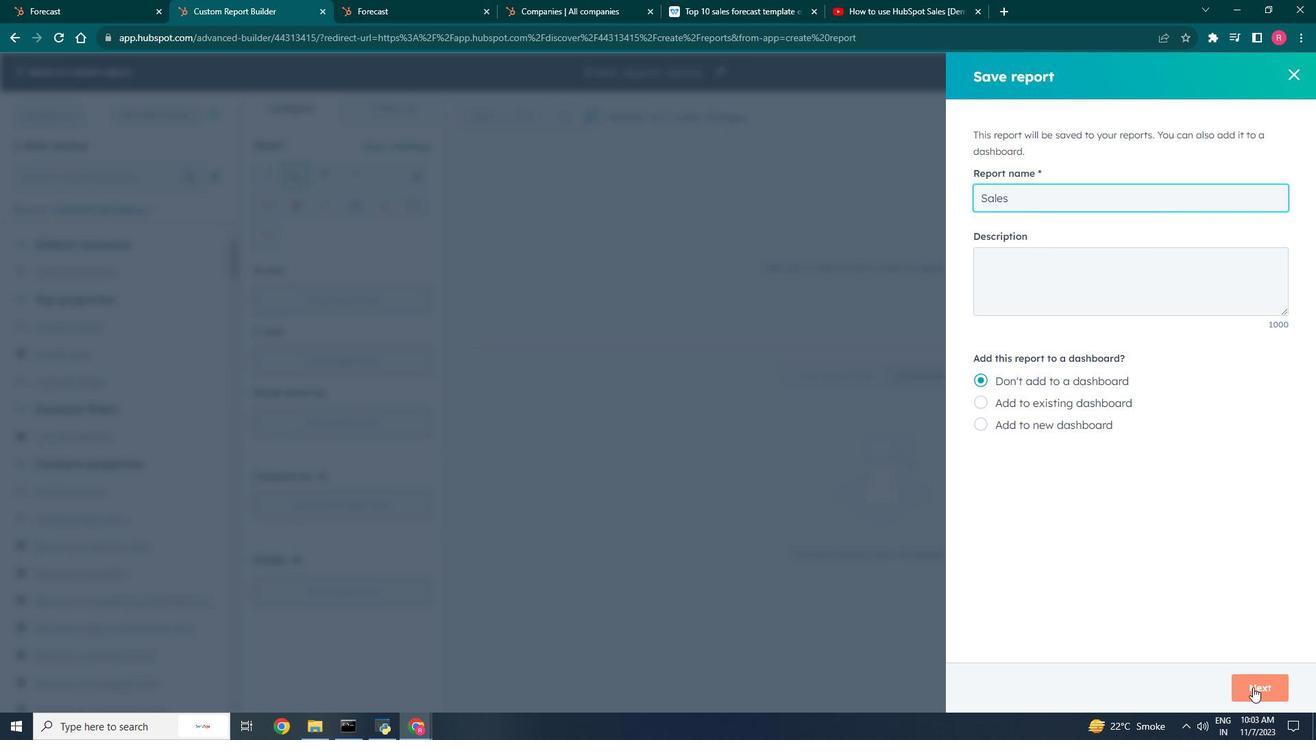 
Action: Mouse pressed left at (1253, 687)
Screenshot: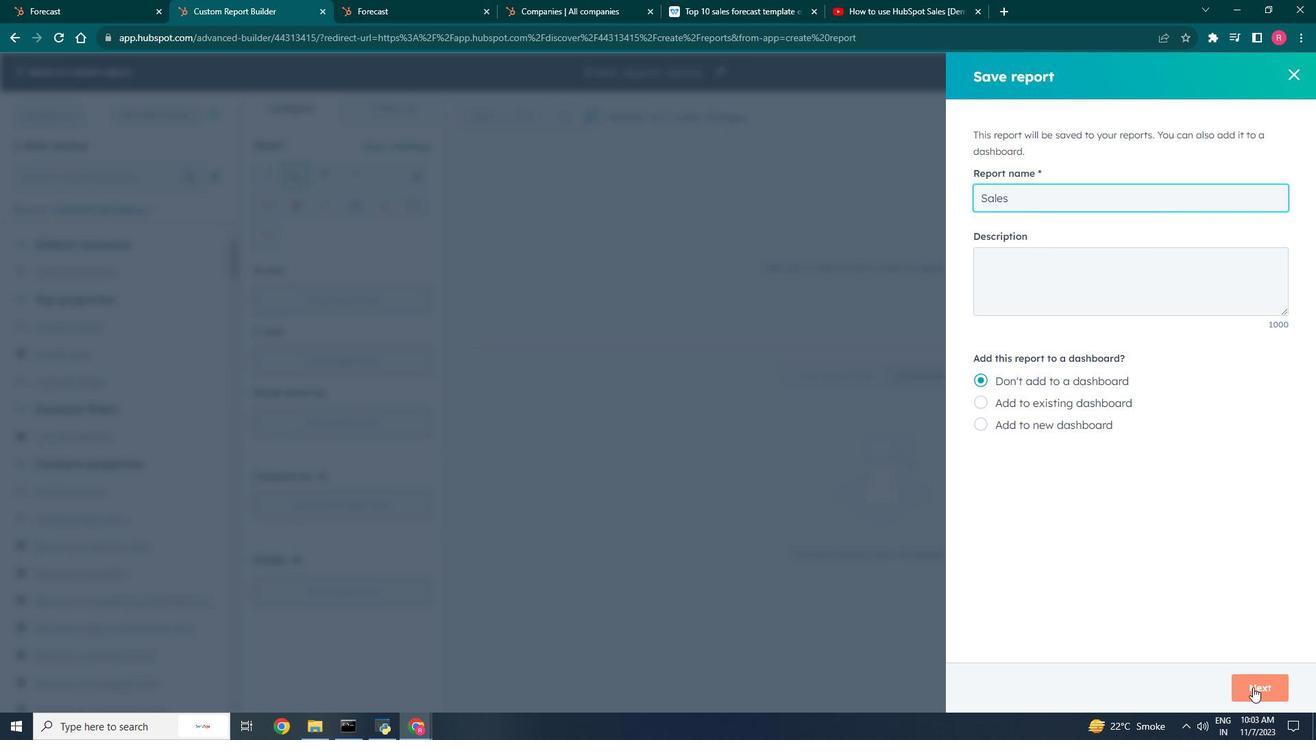 
Action: Mouse moved to (1254, 686)
Screenshot: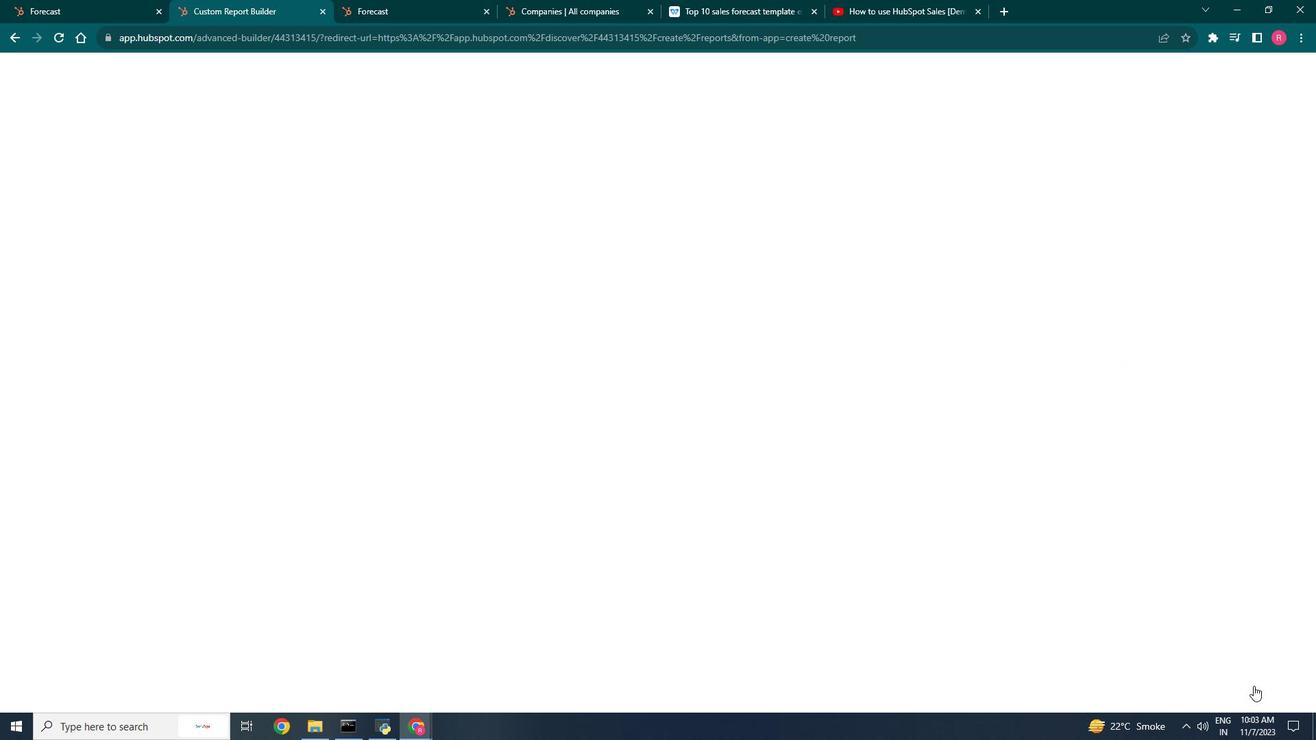 
Action: Mouse pressed left at (1254, 686)
Screenshot: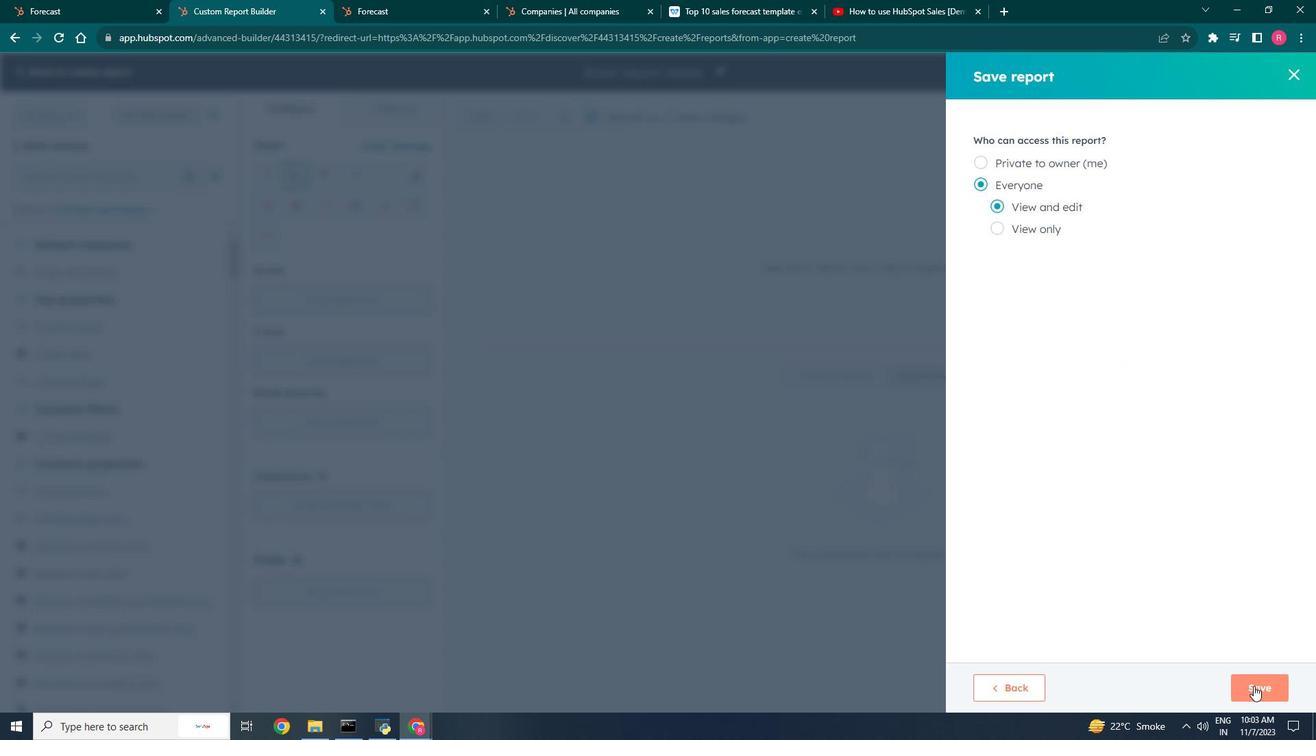 
Action: Mouse moved to (753, 122)
Screenshot: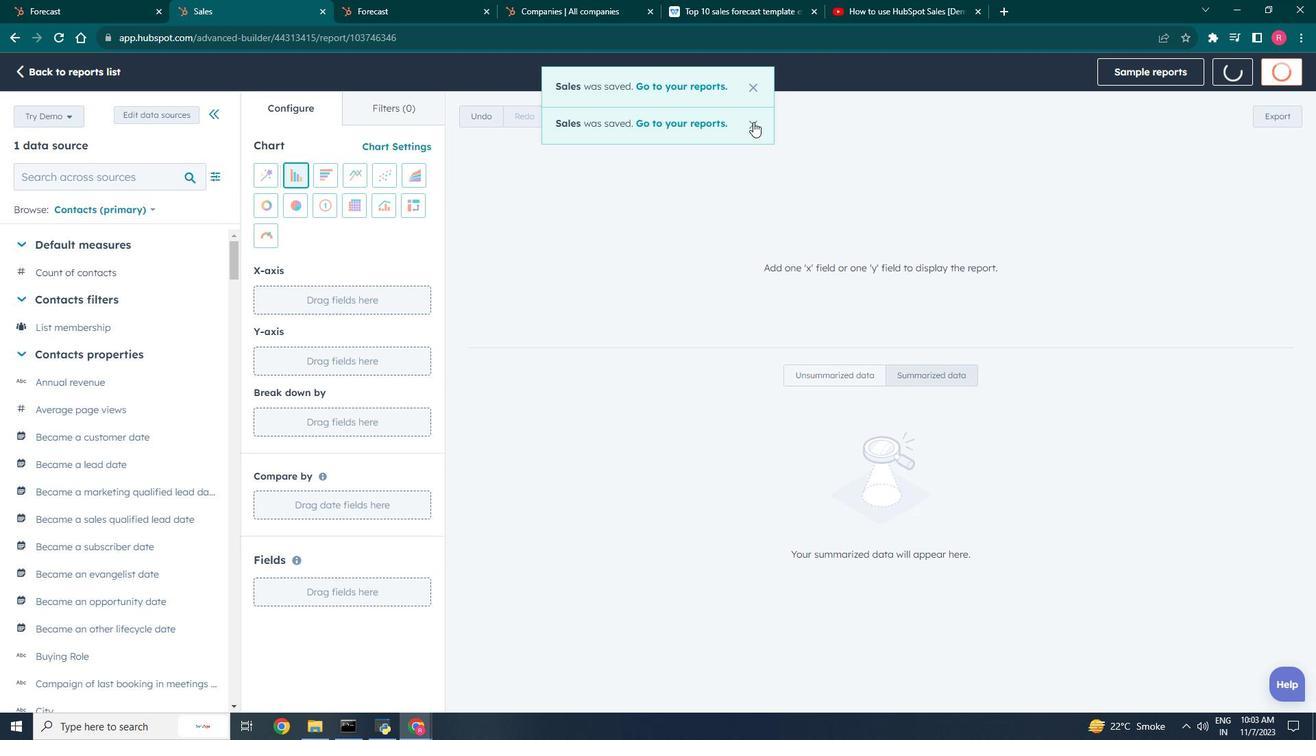 
Action: Mouse pressed left at (753, 122)
Screenshot: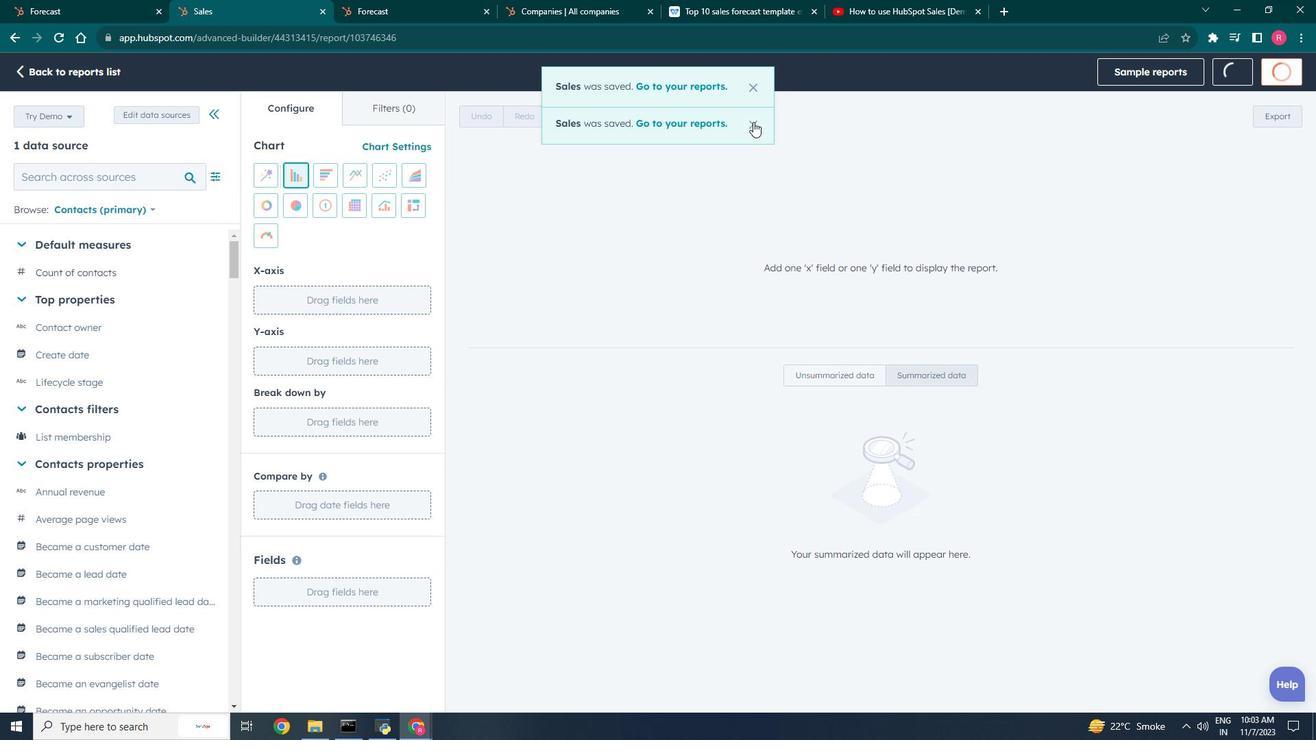 
Action: Mouse moved to (84, 7)
Screenshot: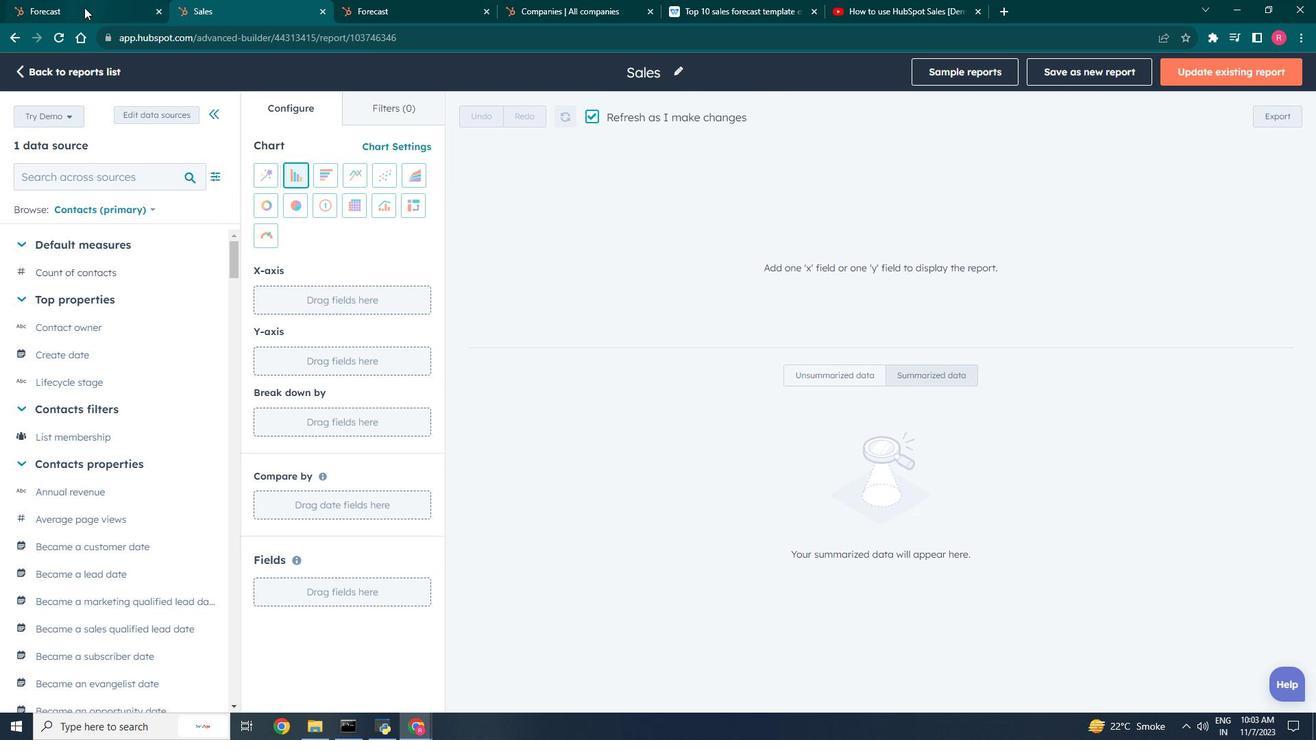 
Action: Mouse pressed left at (84, 7)
Screenshot: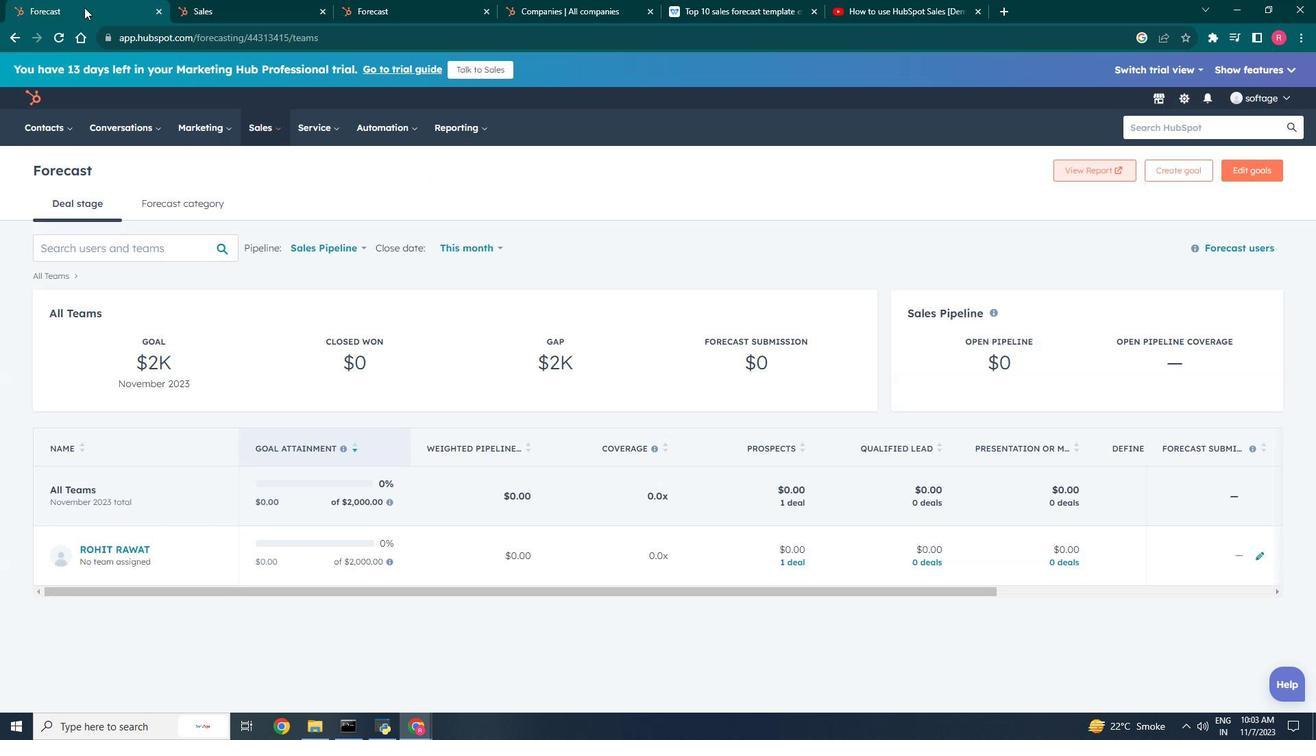 
Action: Mouse moved to (274, 124)
Screenshot: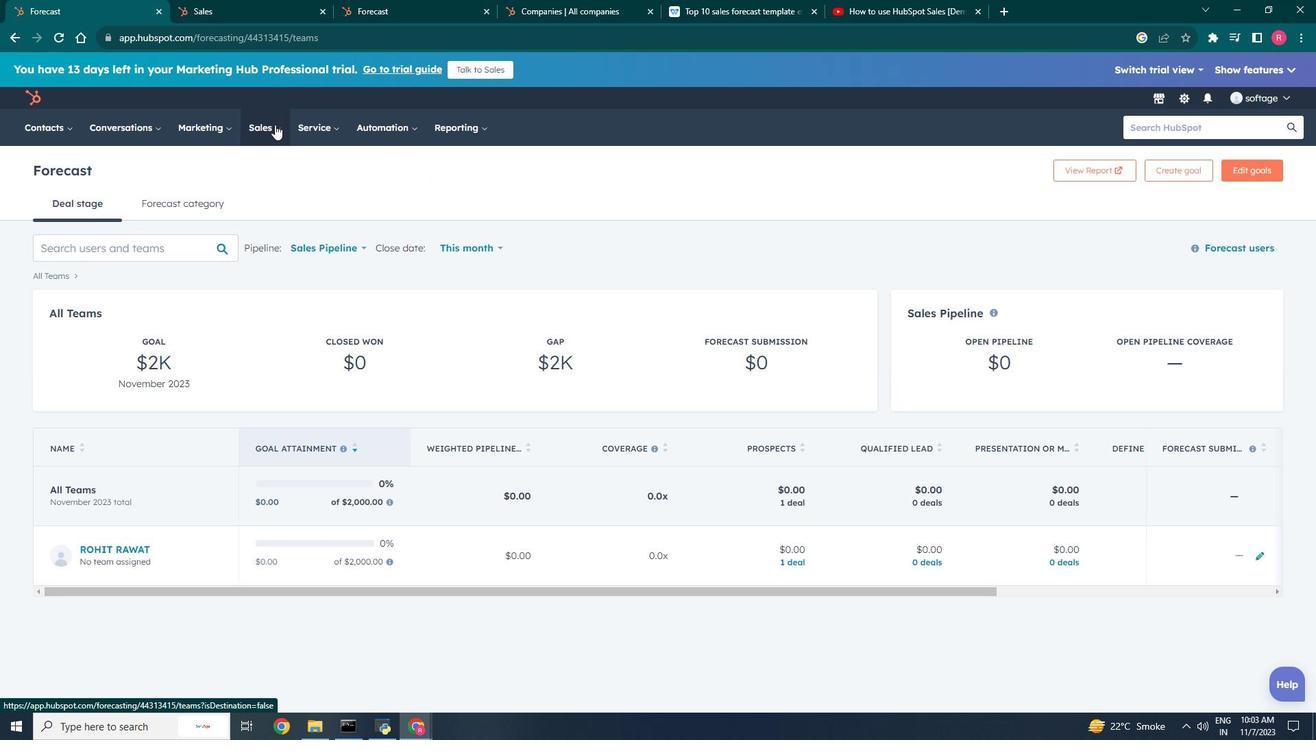 
Action: Mouse pressed left at (274, 124)
Screenshot: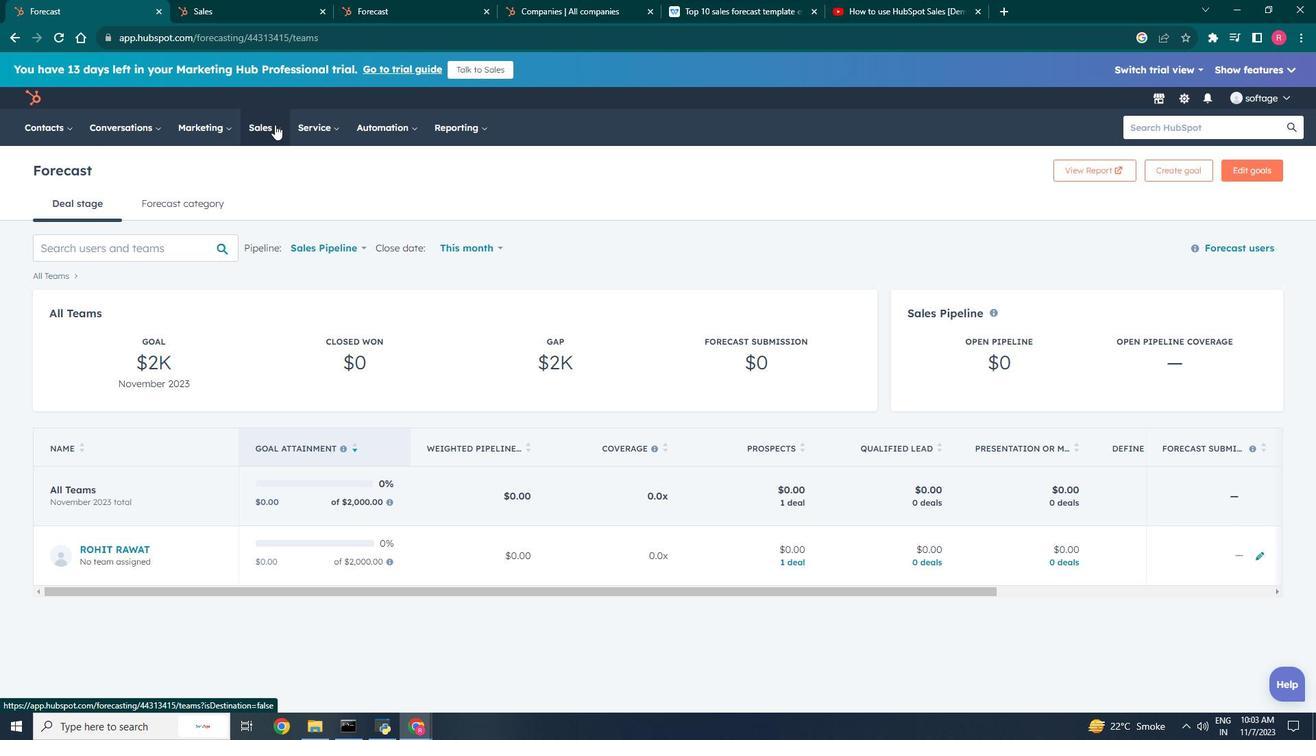 
Action: Mouse moved to (282, 210)
Screenshot: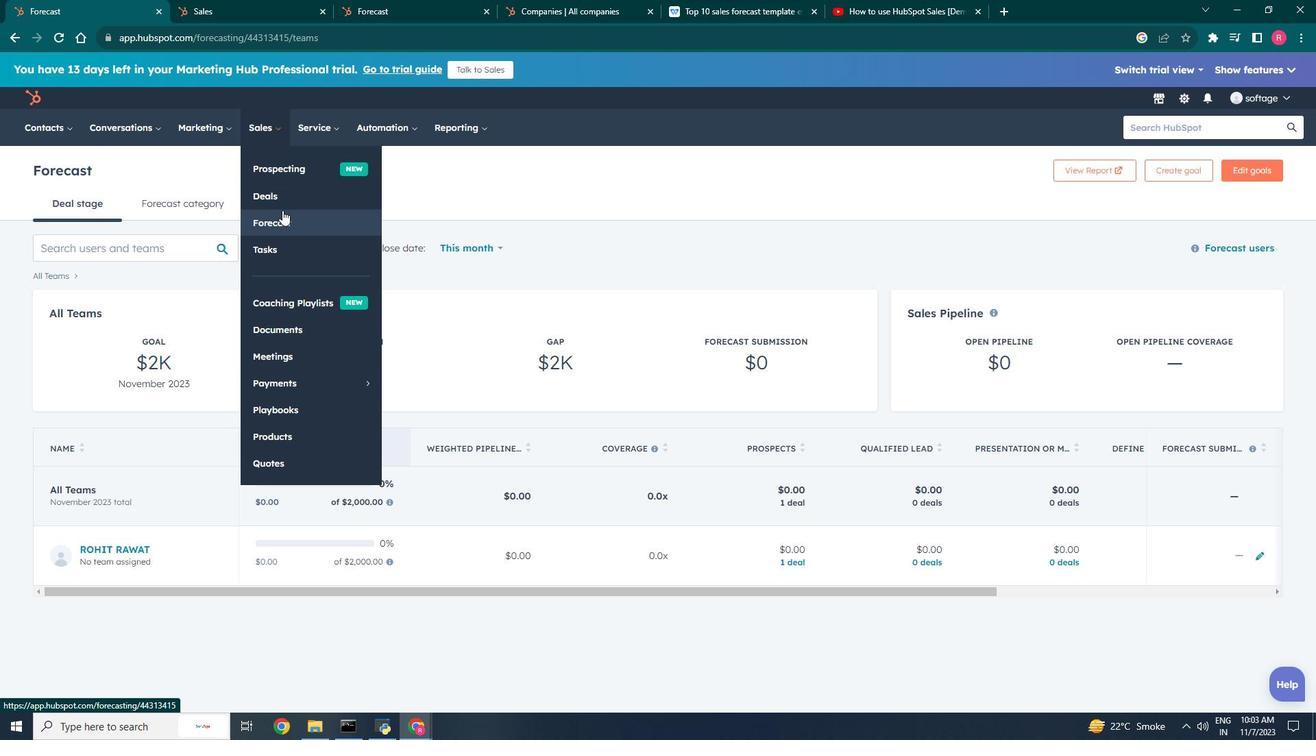 
Action: Mouse pressed left at (282, 210)
Screenshot: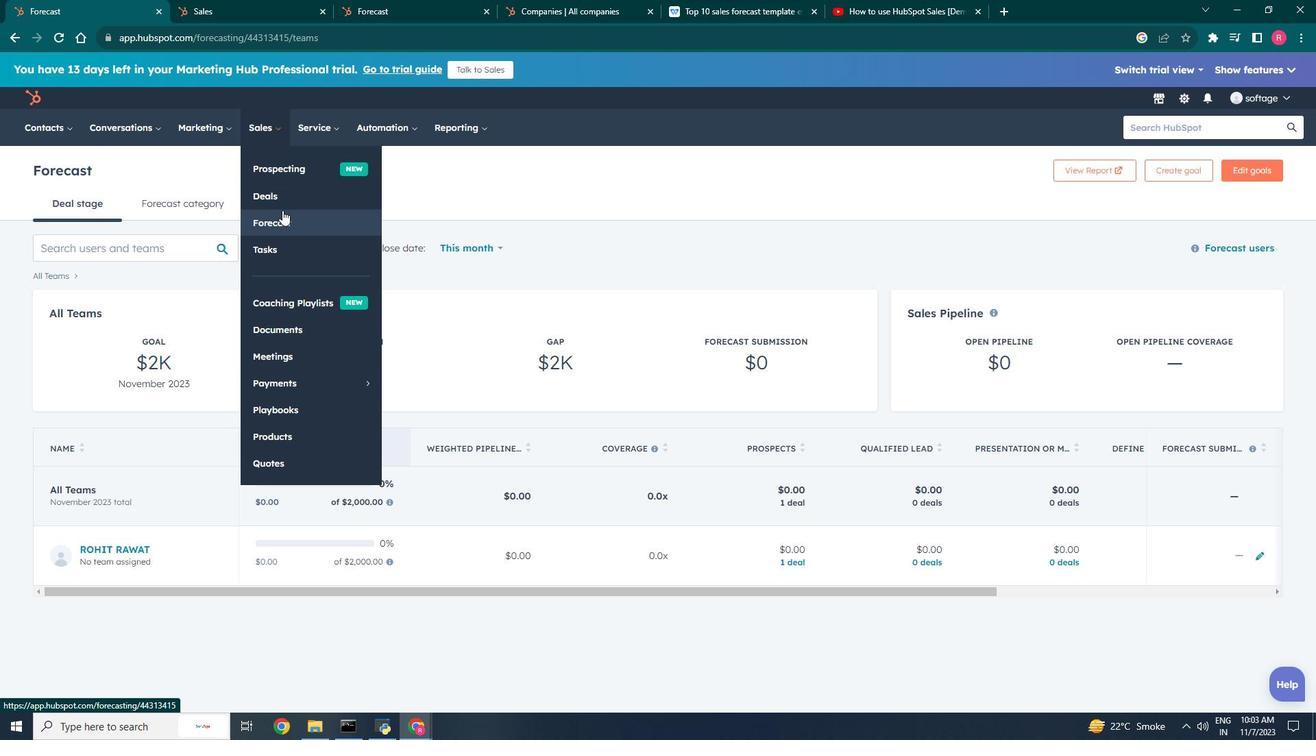 
Action: Mouse moved to (755, 591)
Screenshot: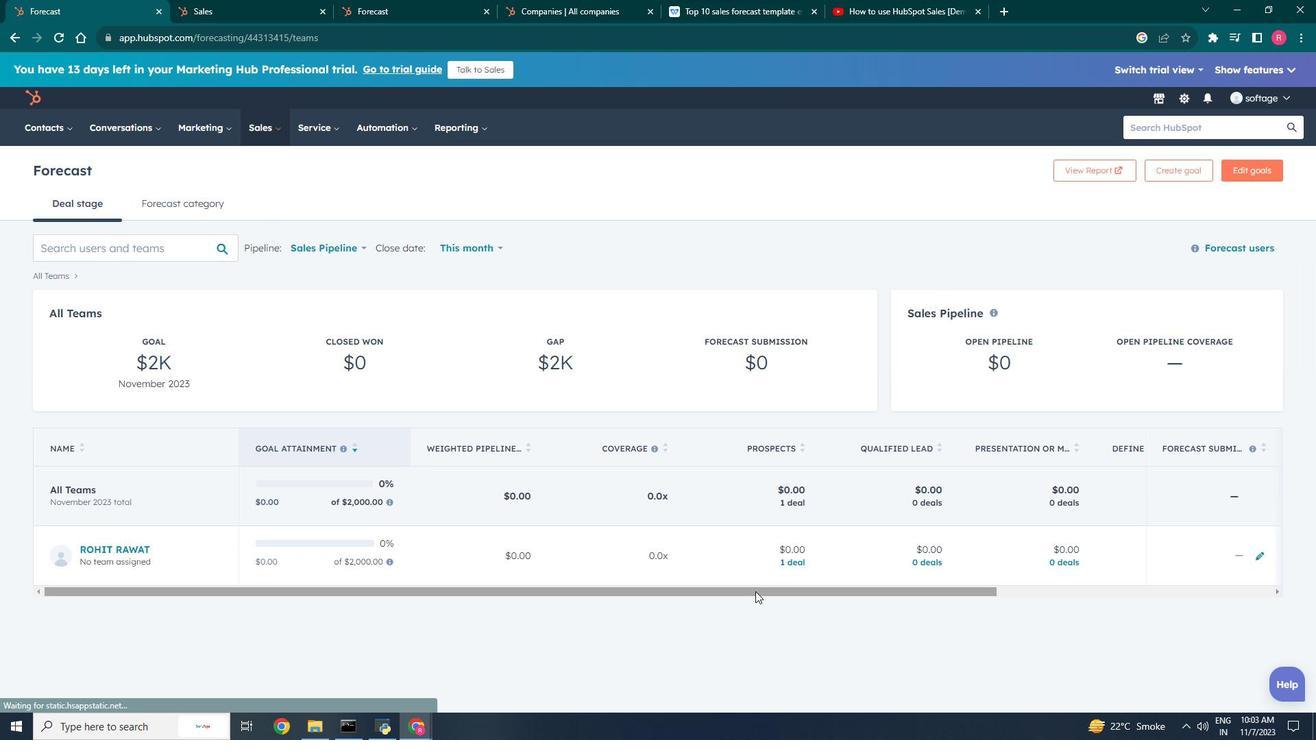 
Action: Mouse pressed left at (755, 591)
Screenshot: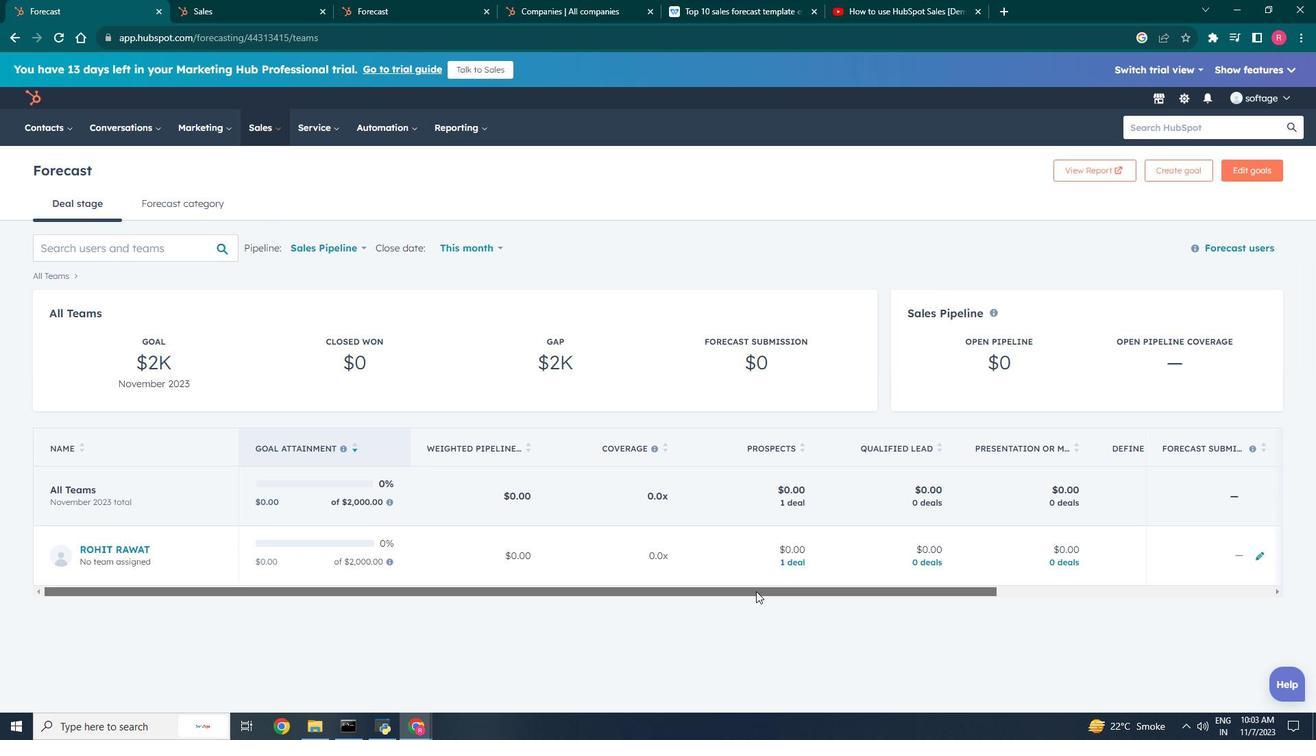 
Action: Mouse moved to (338, 251)
Screenshot: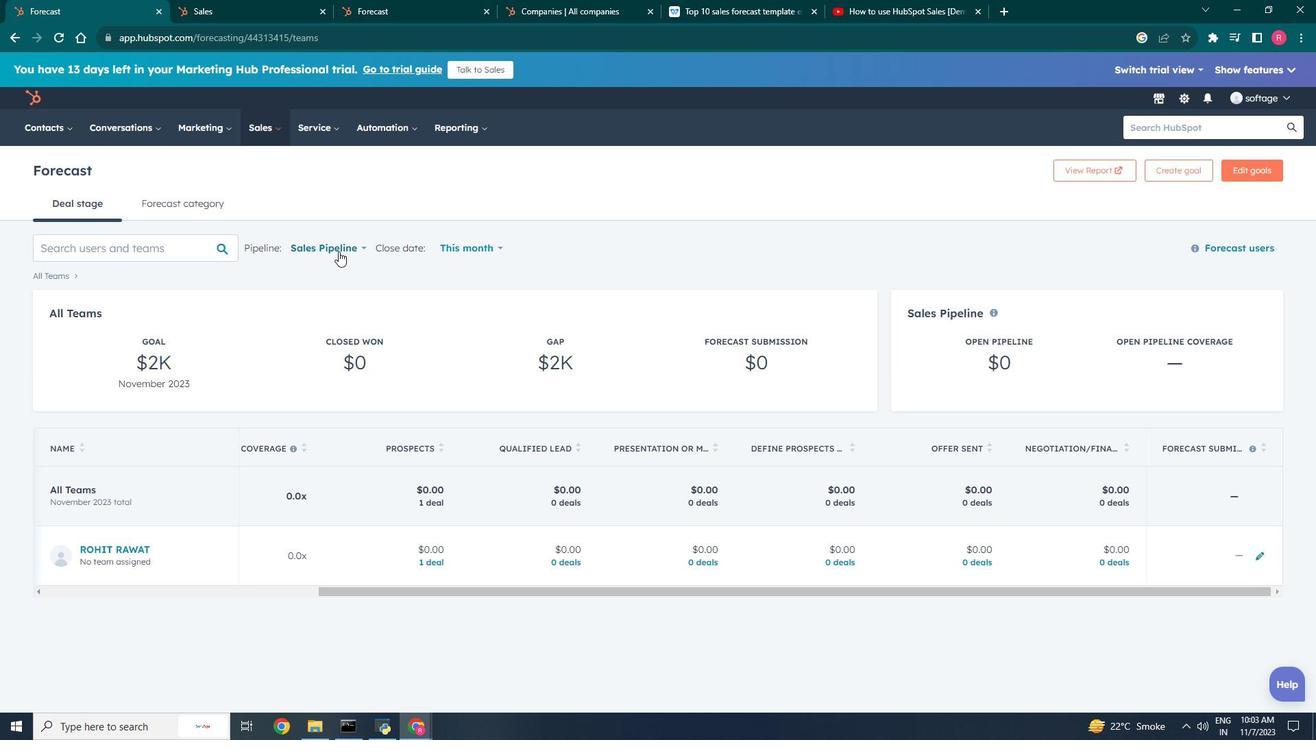 
Action: Mouse pressed left at (338, 251)
Screenshot: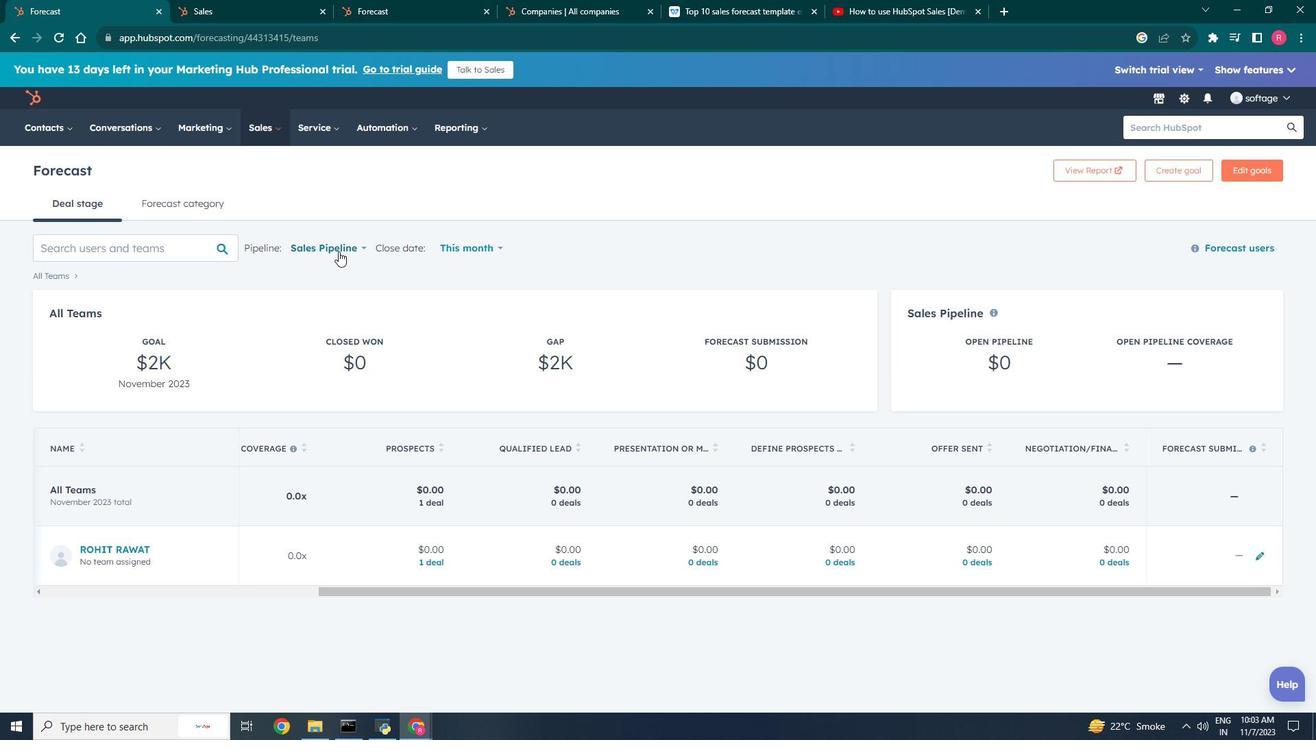 
Action: Mouse moved to (348, 251)
Screenshot: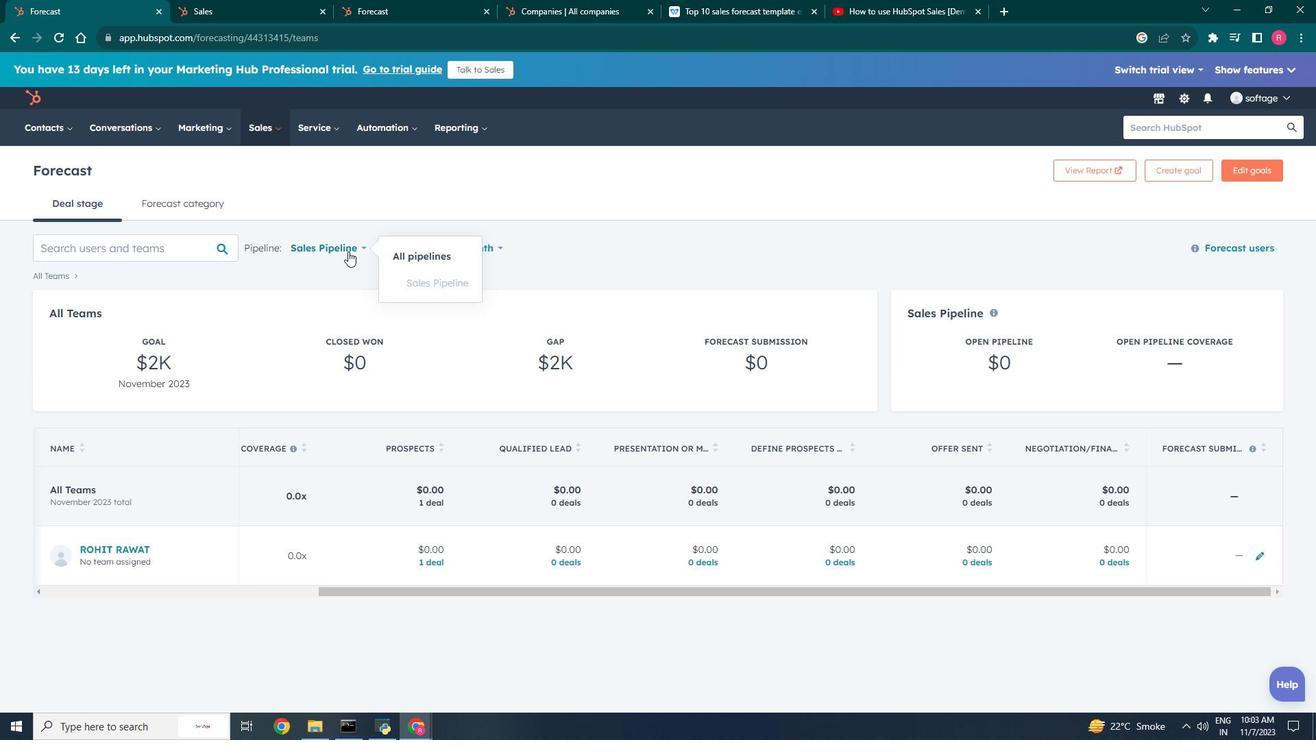 
Action: Mouse pressed left at (348, 251)
Screenshot: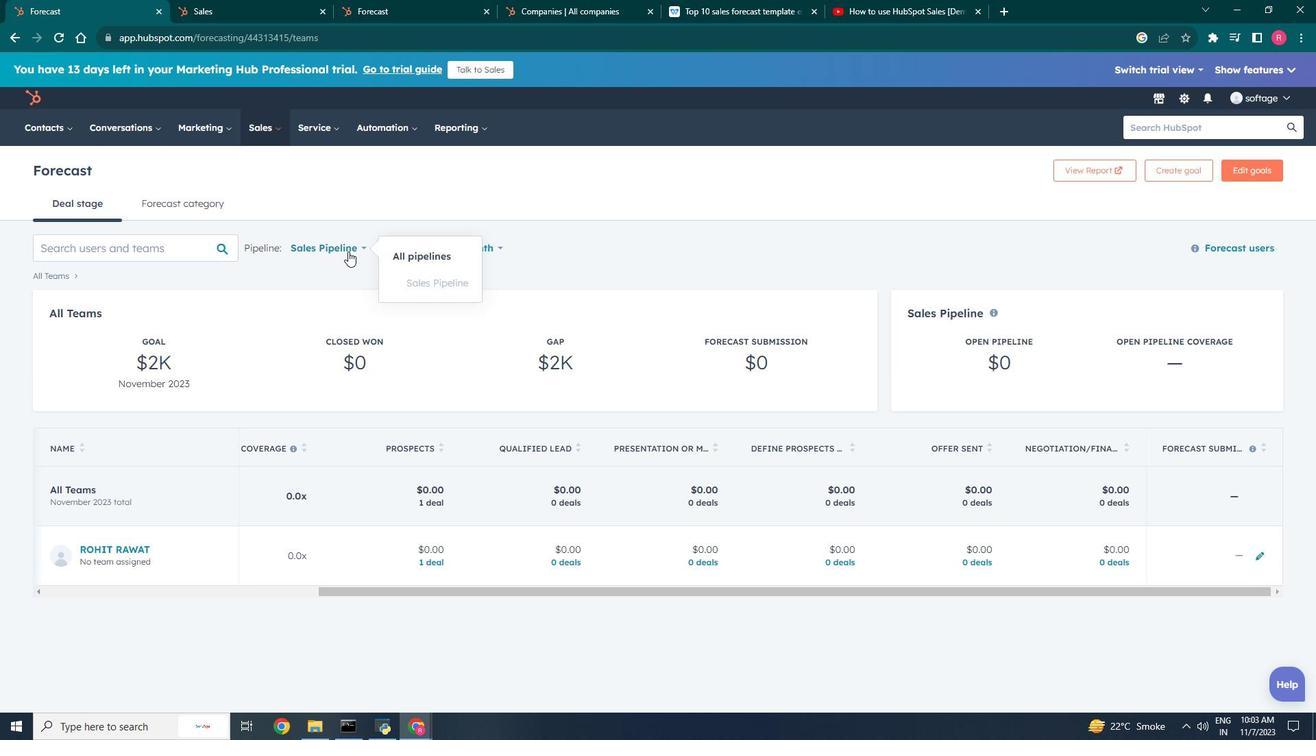 
Action: Mouse moved to (474, 244)
Screenshot: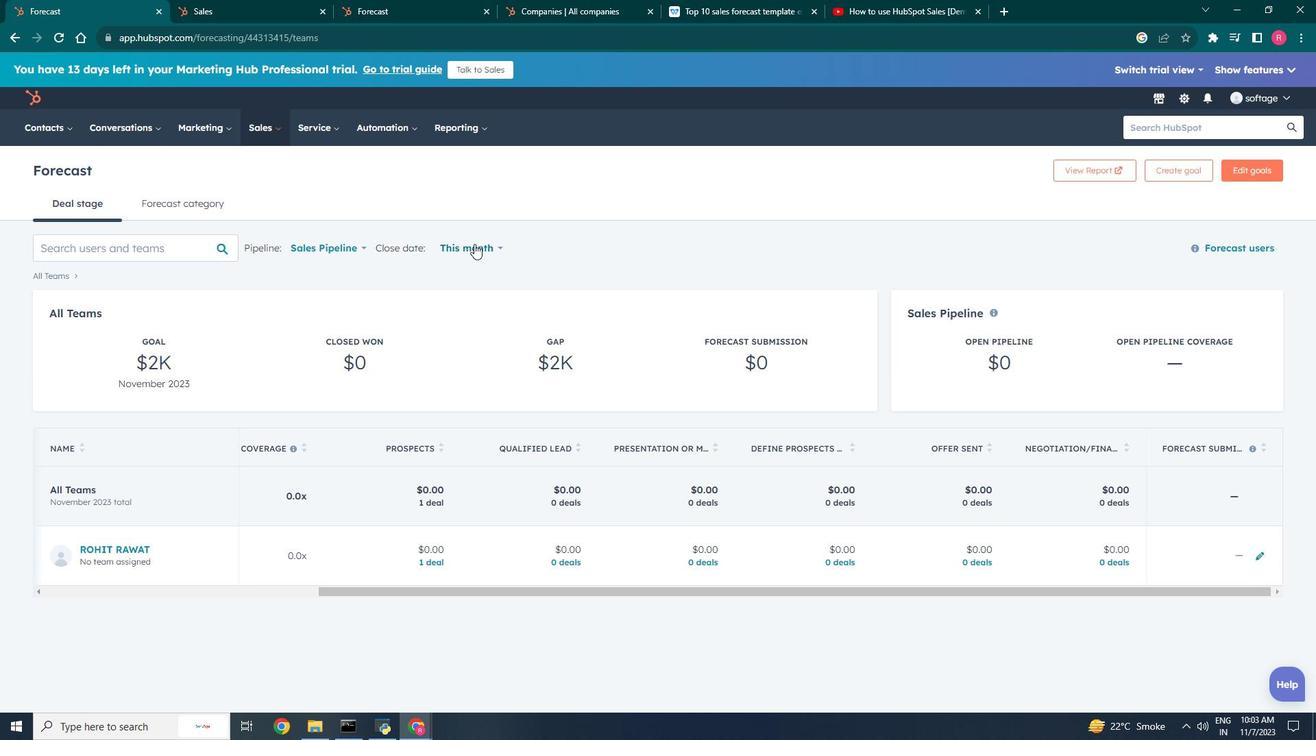
Action: Mouse pressed left at (474, 244)
Screenshot: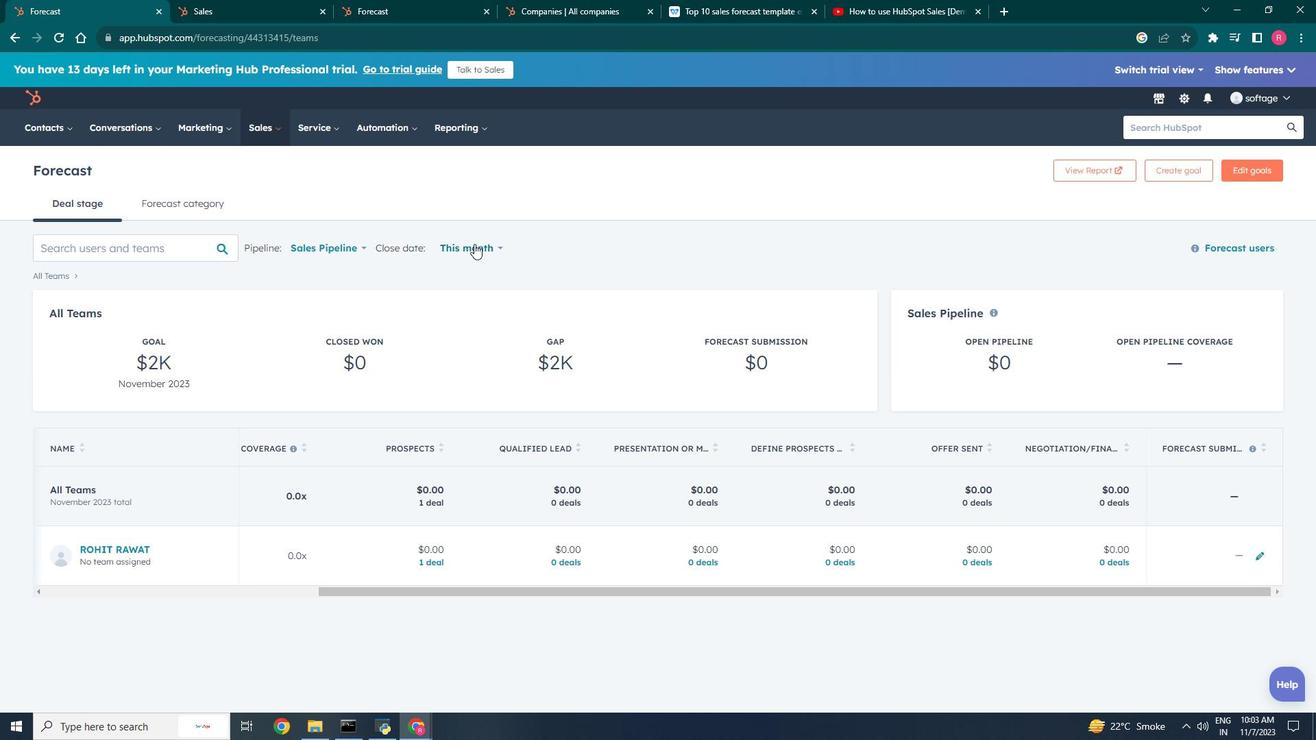 
Action: Mouse moved to (460, 377)
Screenshot: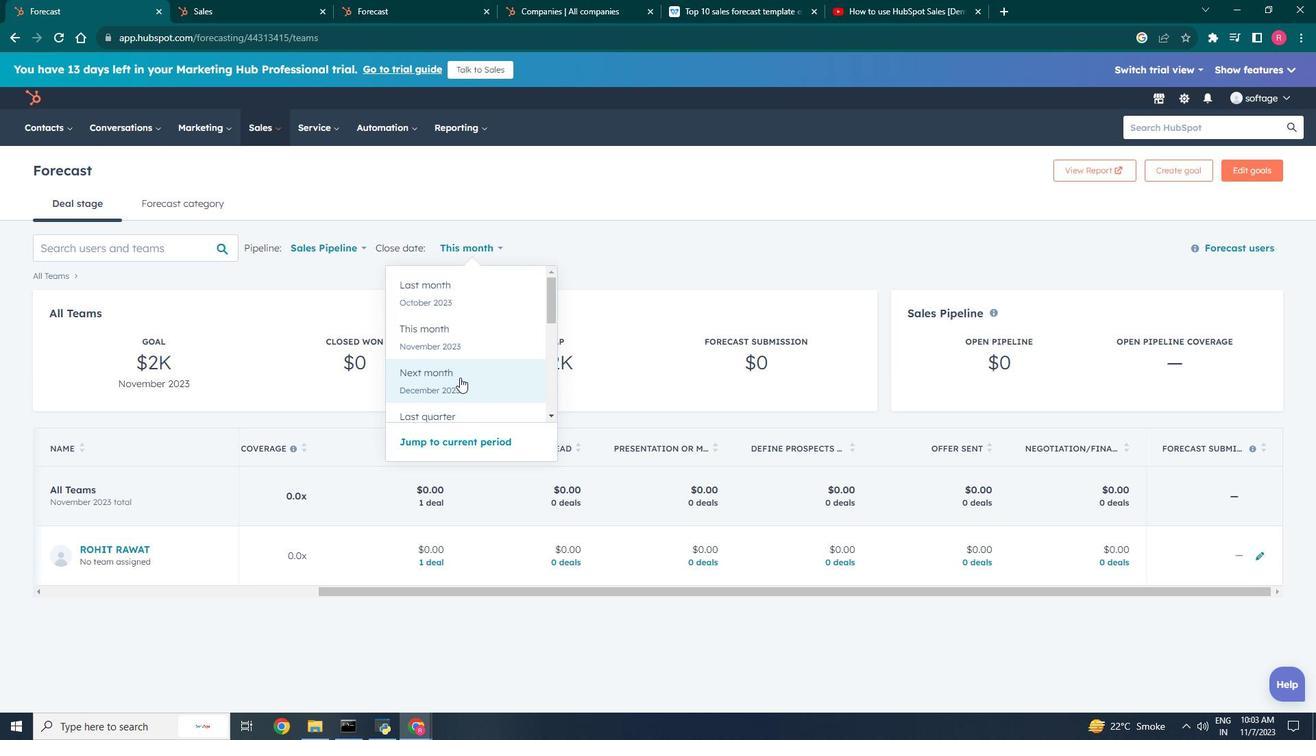 
Action: Mouse scrolled (460, 378) with delta (0, 0)
Screenshot: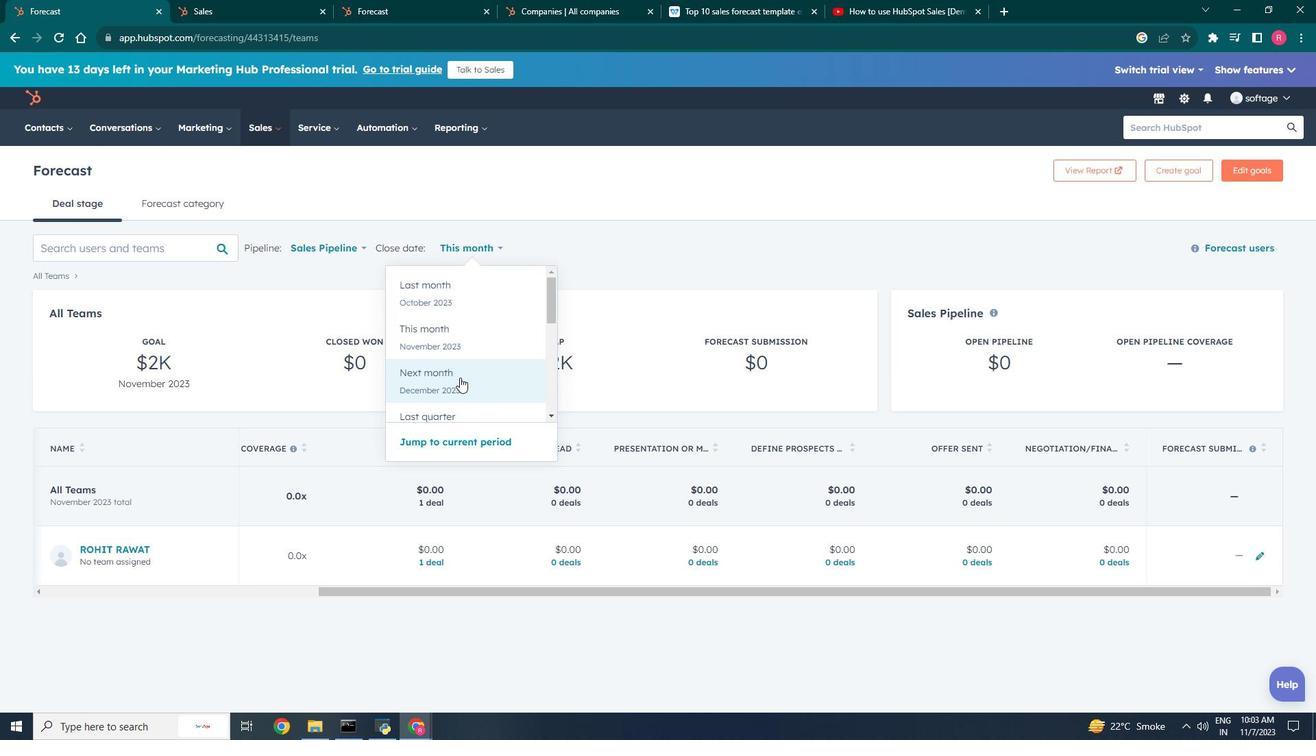 
Action: Mouse scrolled (460, 378) with delta (0, 0)
Screenshot: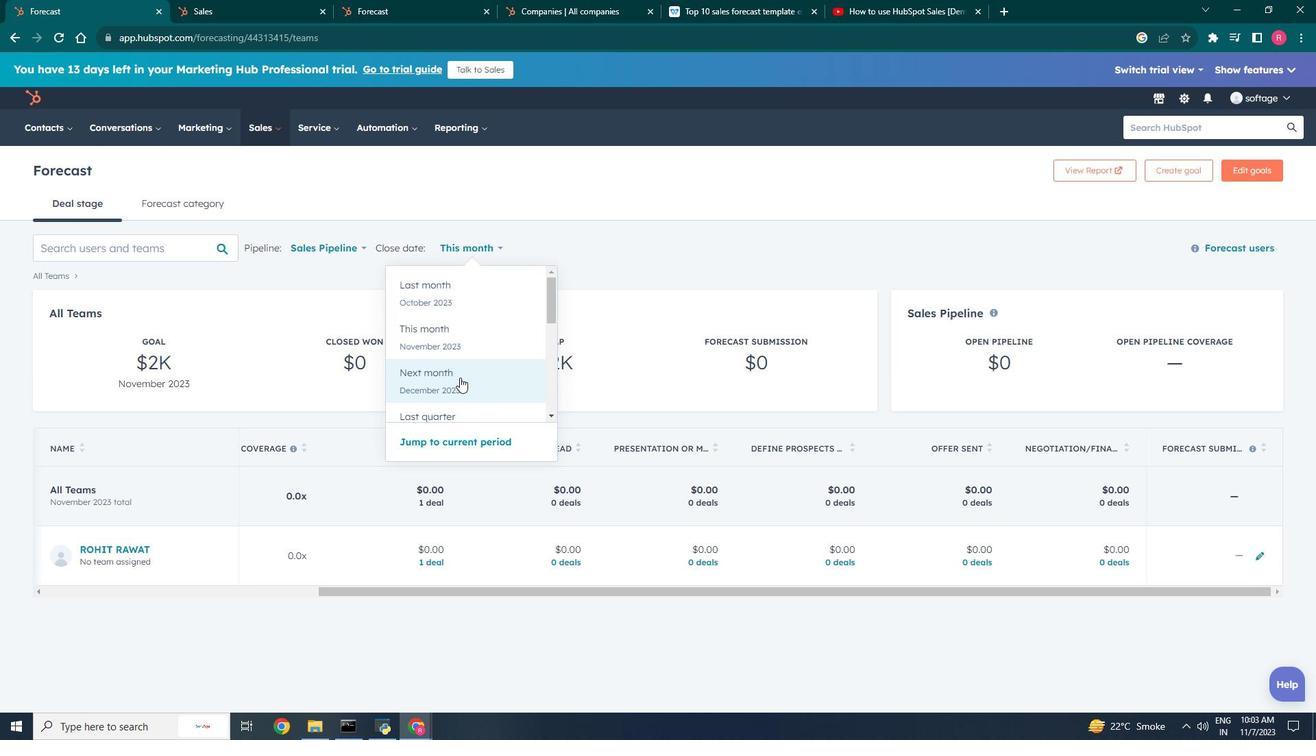 
Action: Mouse scrolled (460, 378) with delta (0, 0)
Screenshot: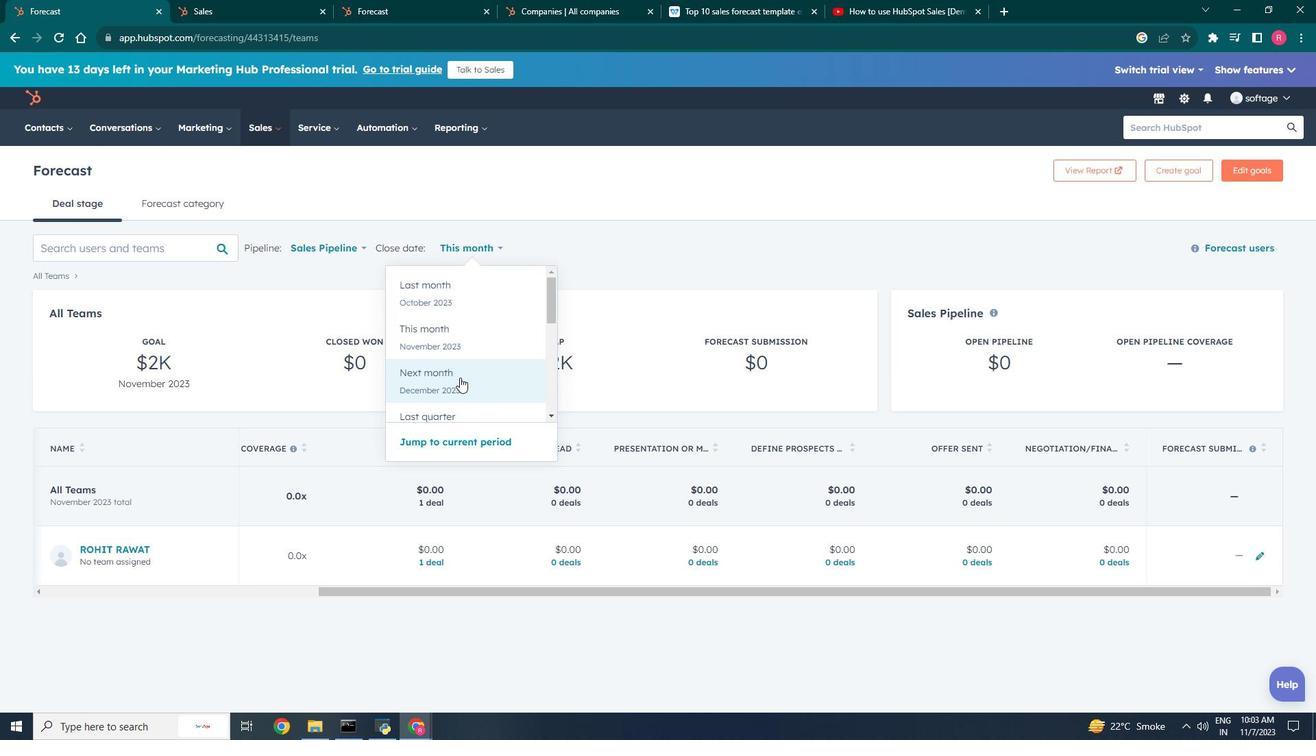 
Action: Mouse scrolled (460, 377) with delta (0, 0)
Screenshot: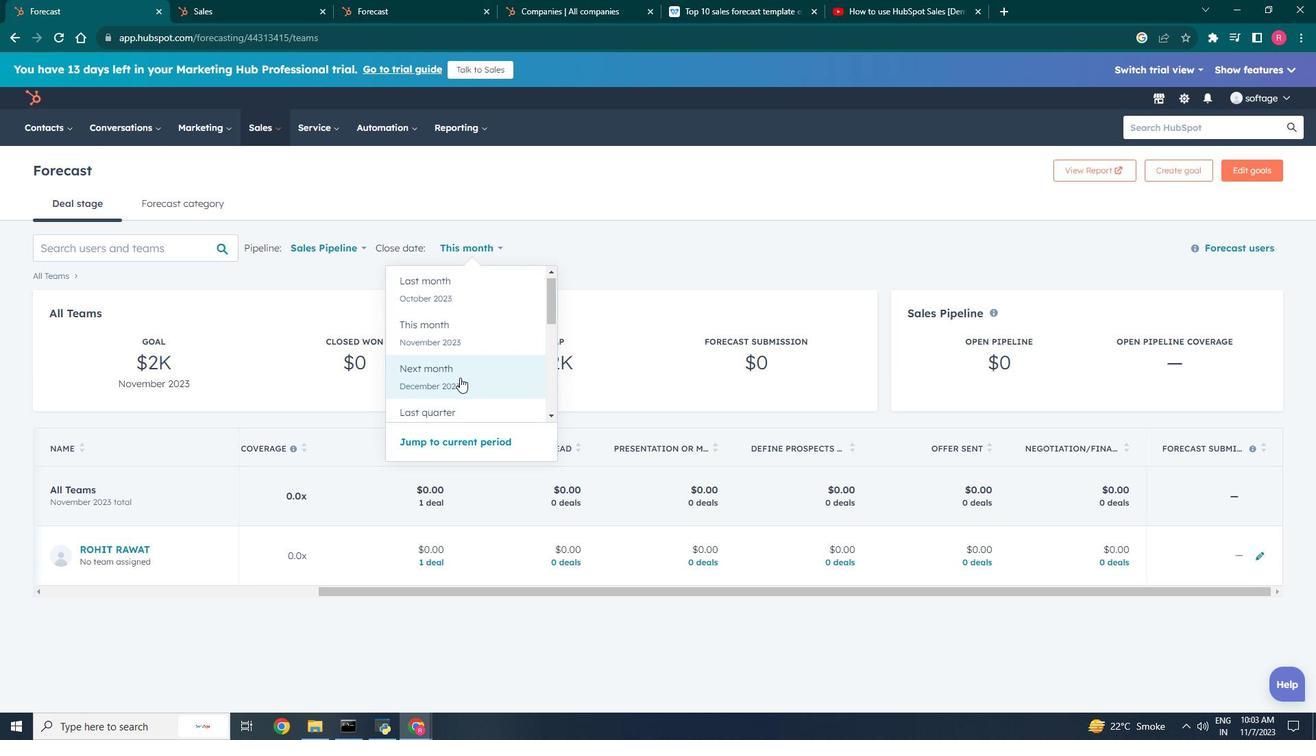 
Action: Mouse scrolled (460, 377) with delta (0, 0)
Screenshot: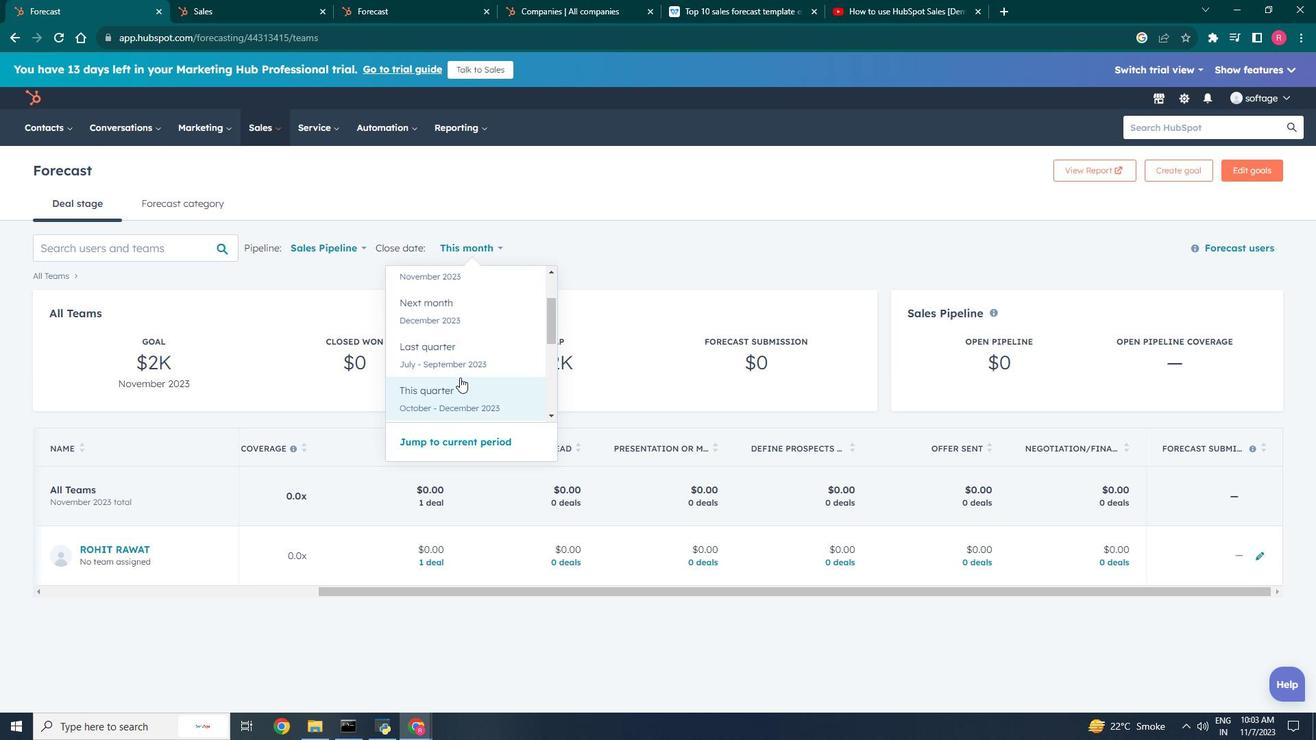 
Action: Mouse scrolled (460, 377) with delta (0, 0)
Screenshot: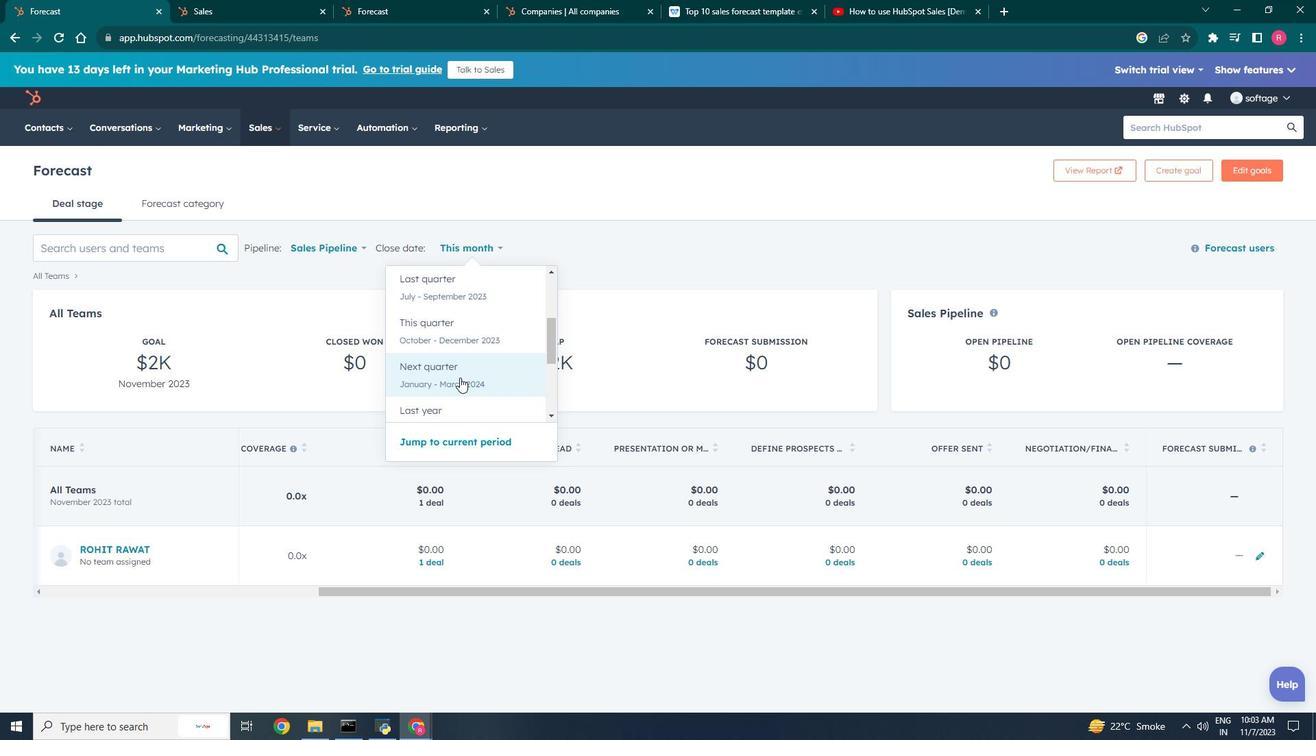 
Action: Mouse scrolled (460, 378) with delta (0, 0)
Screenshot: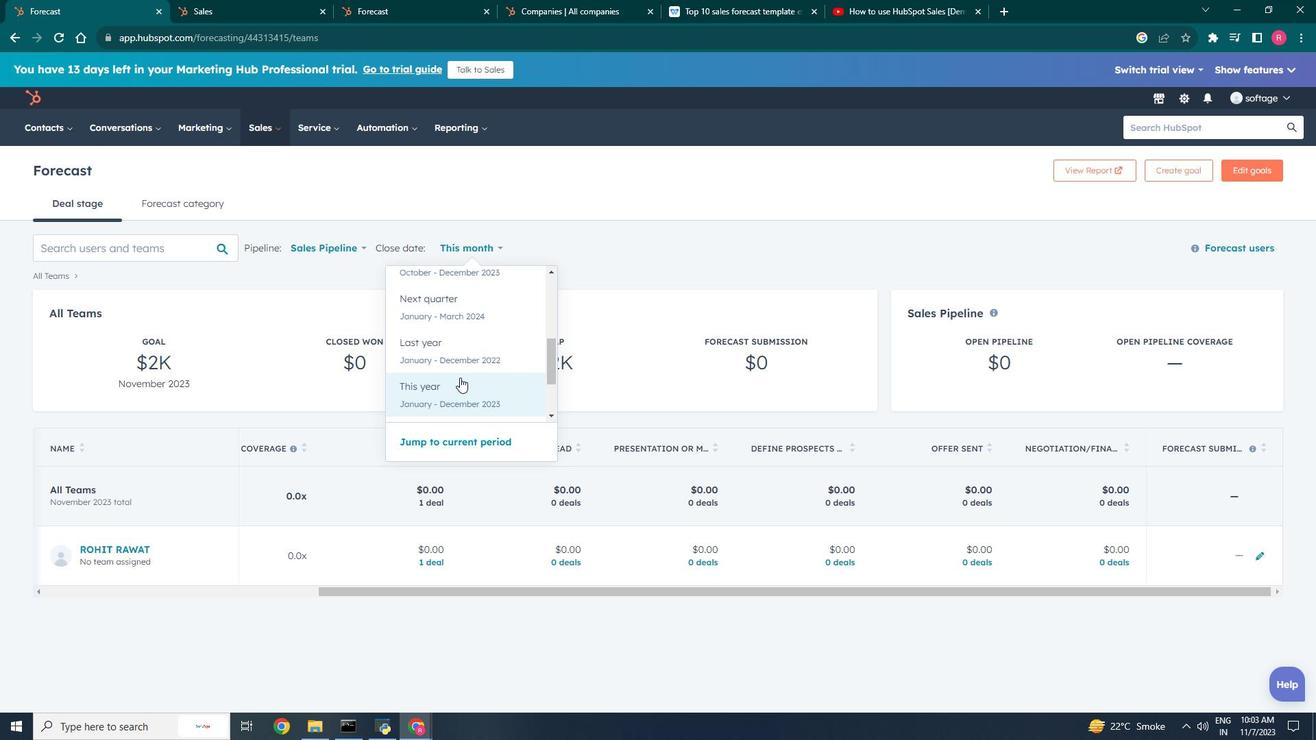 
Action: Mouse scrolled (460, 378) with delta (0, 0)
Screenshot: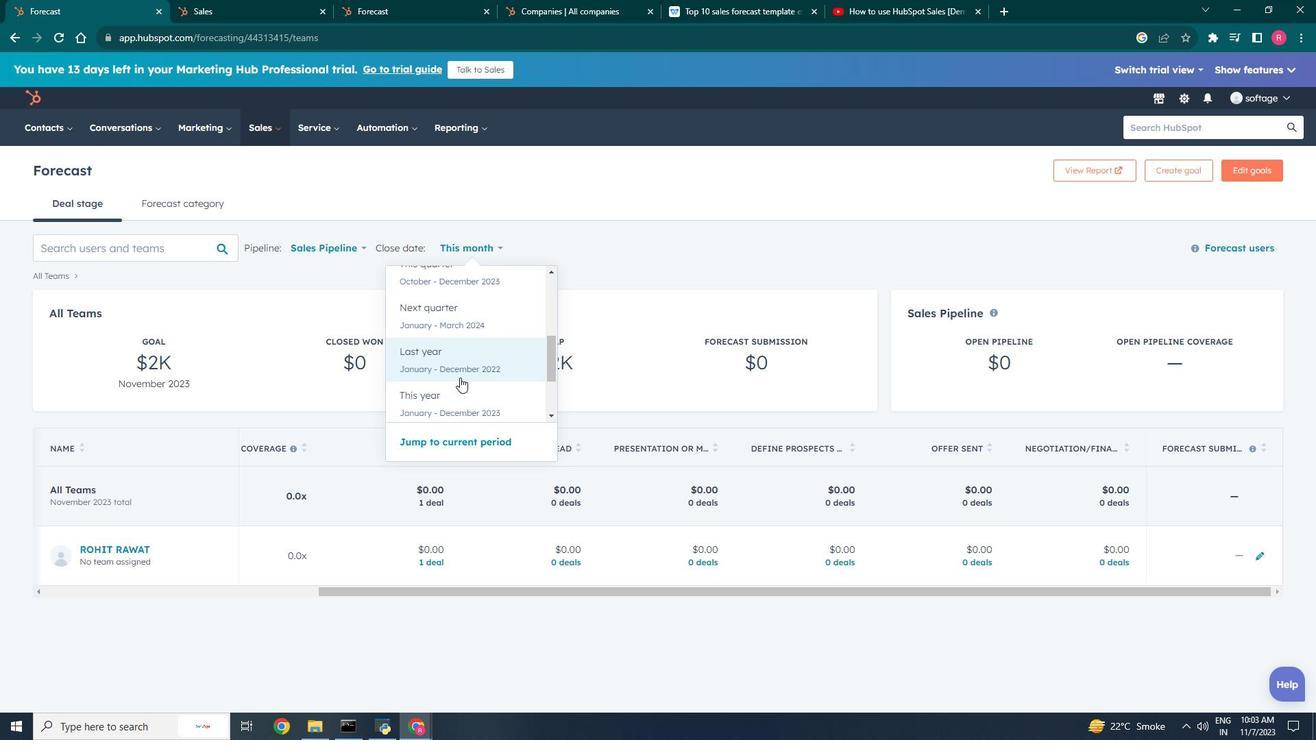 
Action: Mouse scrolled (460, 378) with delta (0, 0)
Screenshot: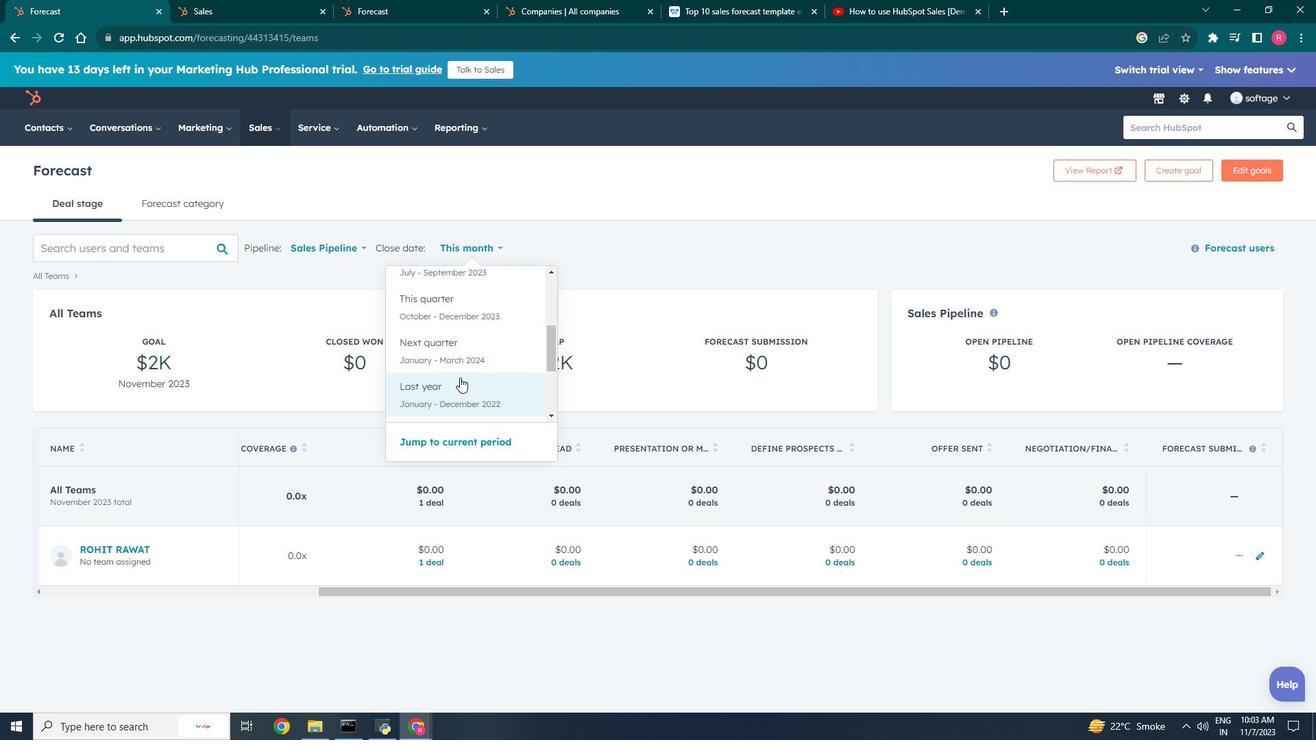 
Action: Mouse scrolled (460, 378) with delta (0, 0)
Screenshot: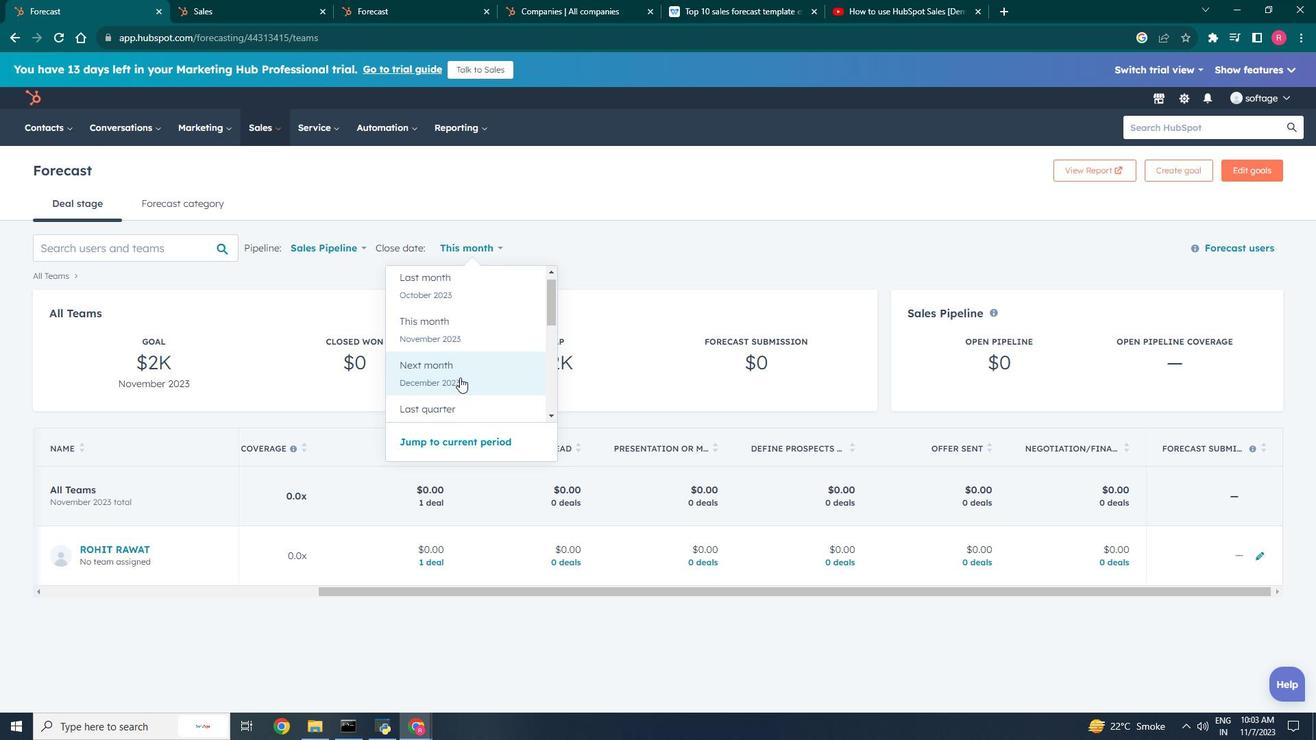 
Action: Mouse scrolled (460, 378) with delta (0, 0)
Screenshot: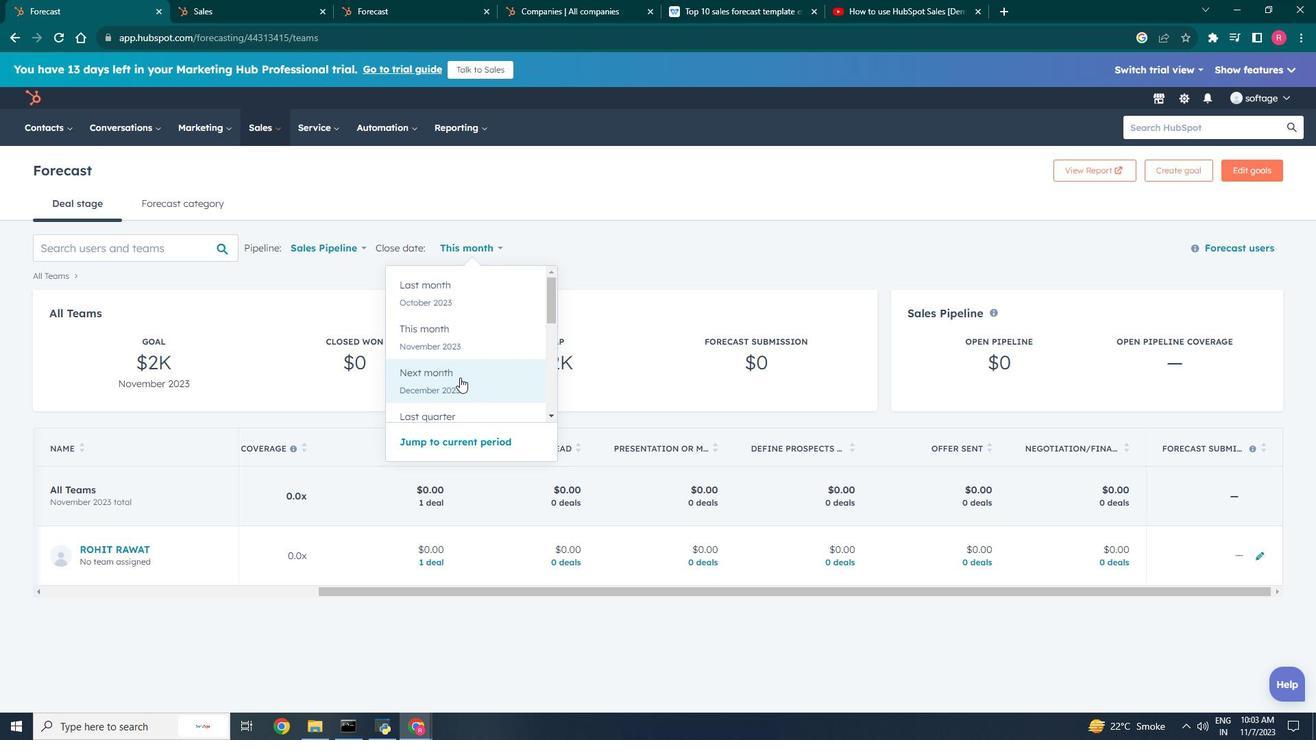 
Action: Mouse scrolled (460, 378) with delta (0, 0)
Screenshot: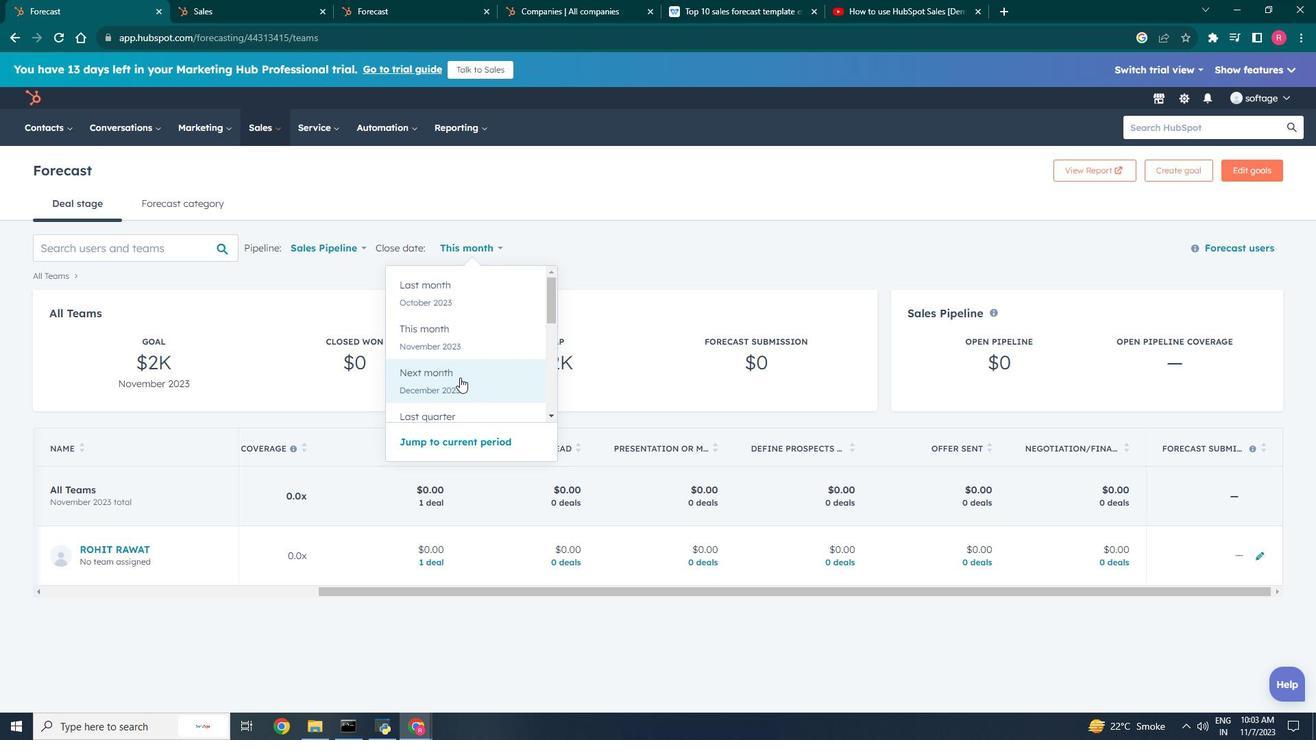 
Action: Mouse scrolled (460, 378) with delta (0, 0)
Screenshot: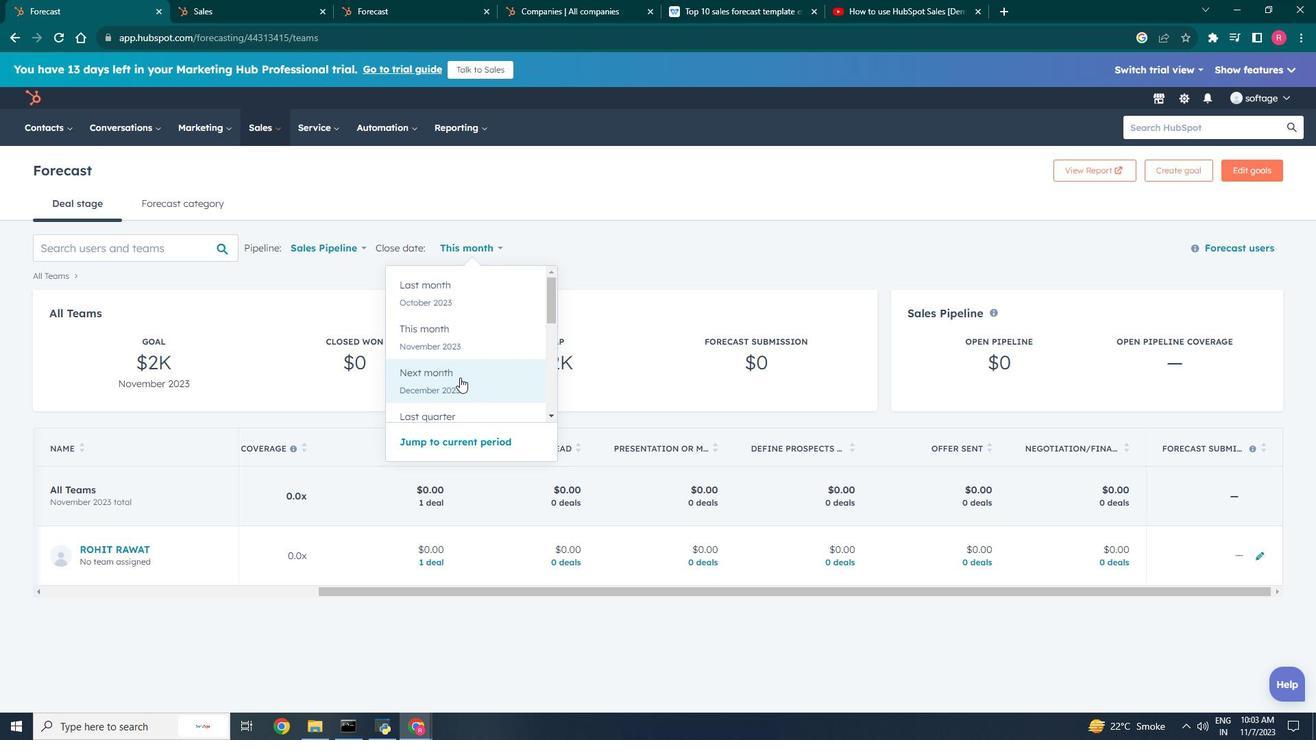 
Action: Mouse moved to (554, 418)
Screenshot: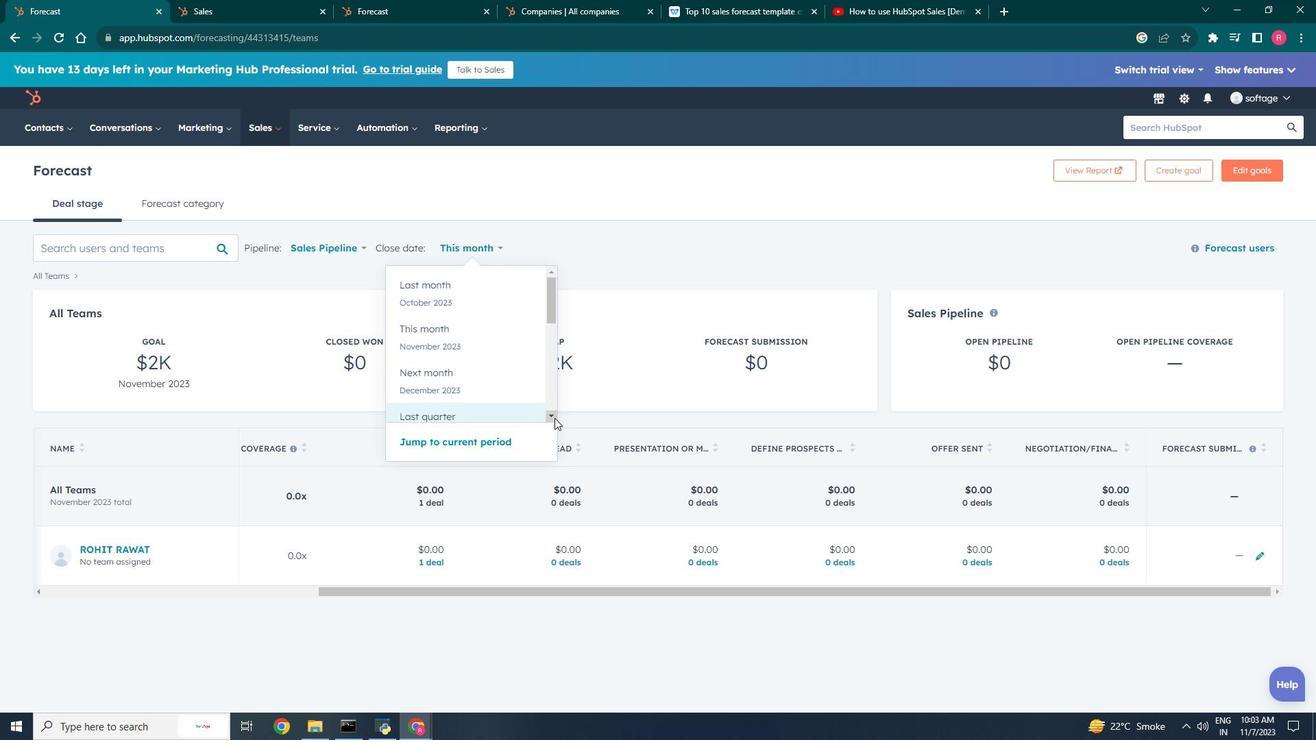 
Action: Mouse pressed left at (554, 418)
Screenshot: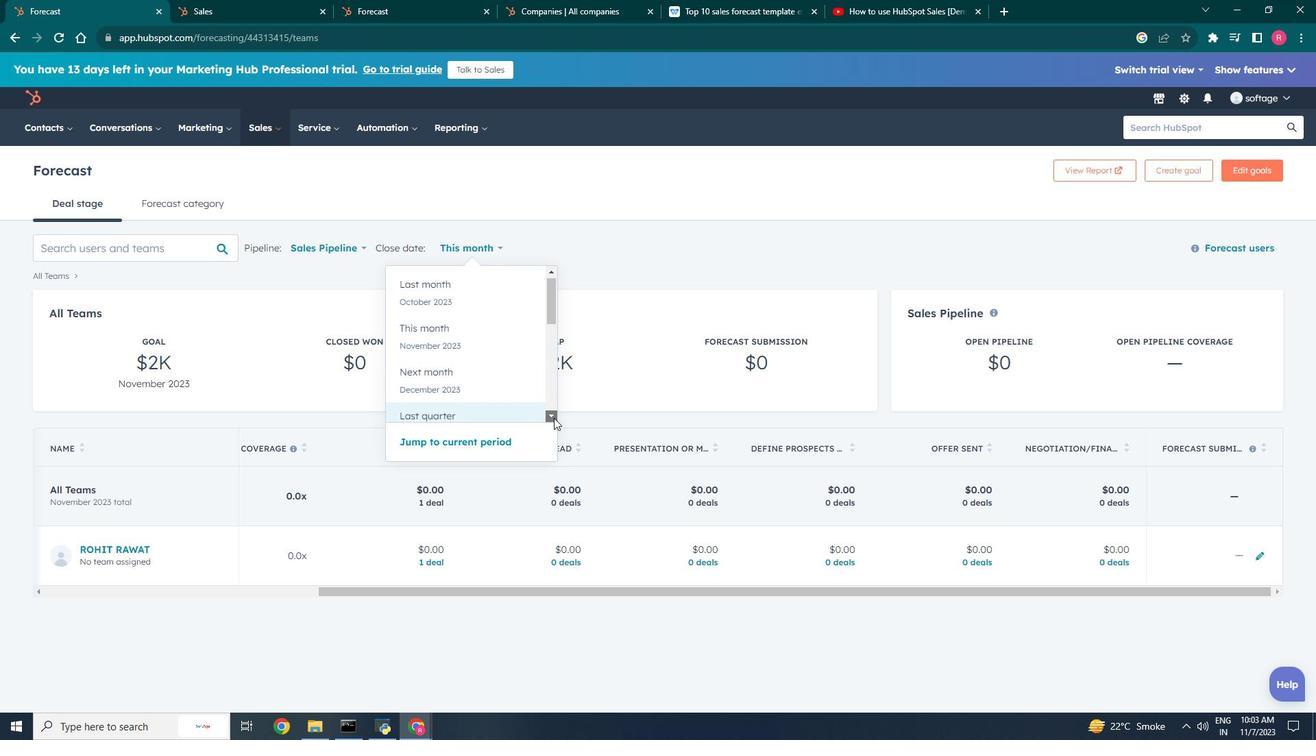 
Action: Mouse moved to (553, 418)
Screenshot: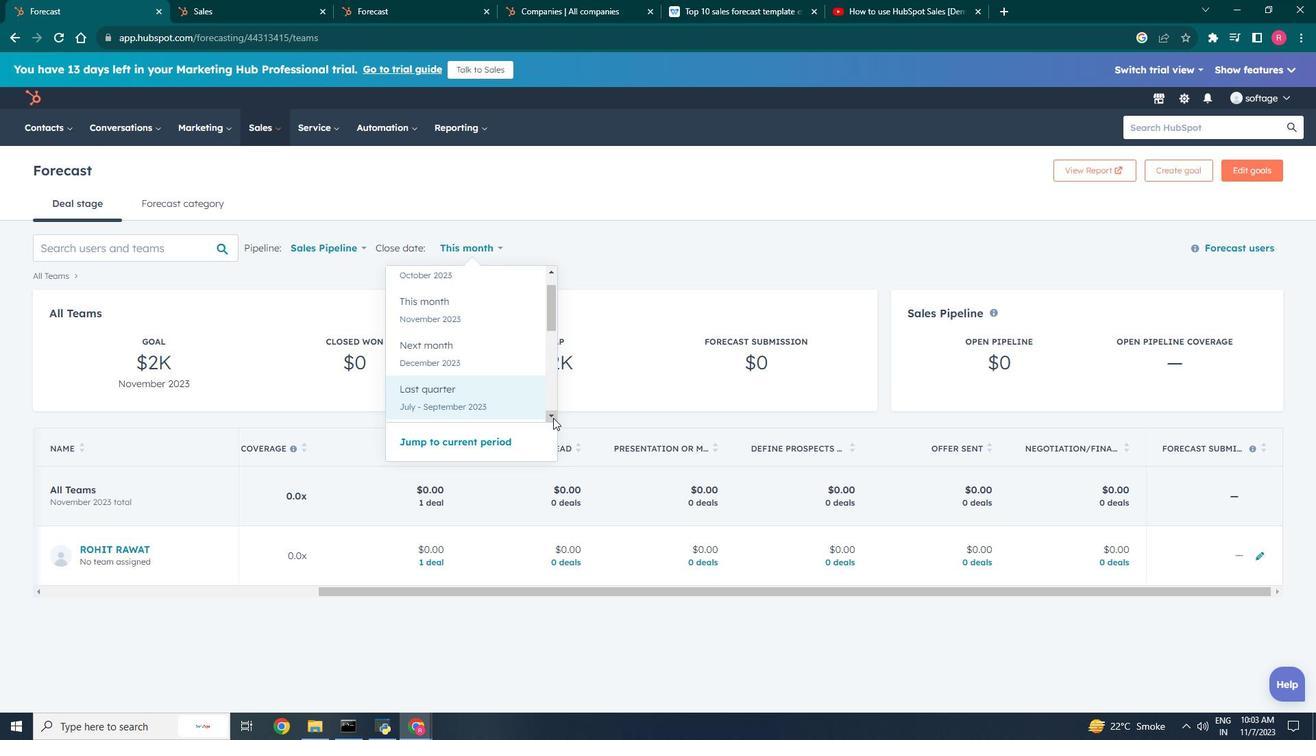 
Action: Mouse pressed left at (553, 418)
Screenshot: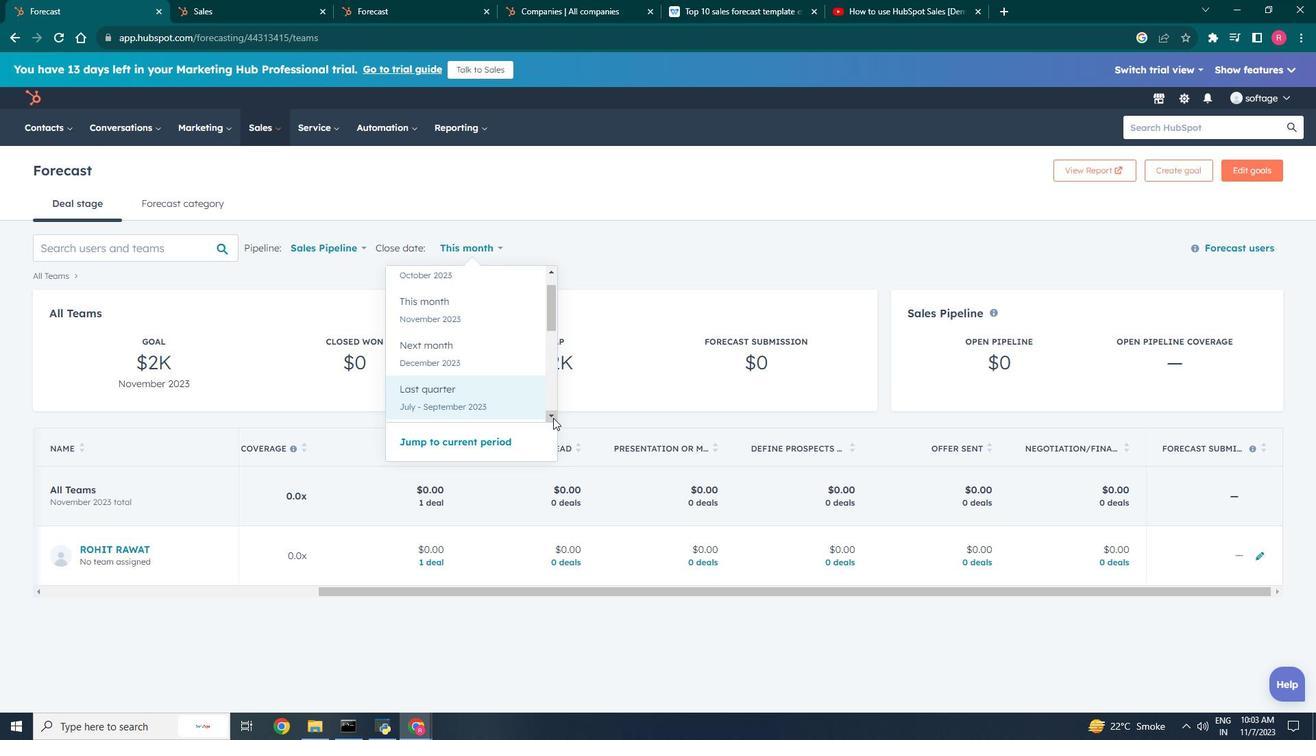 
Action: Mouse pressed left at (553, 418)
Screenshot: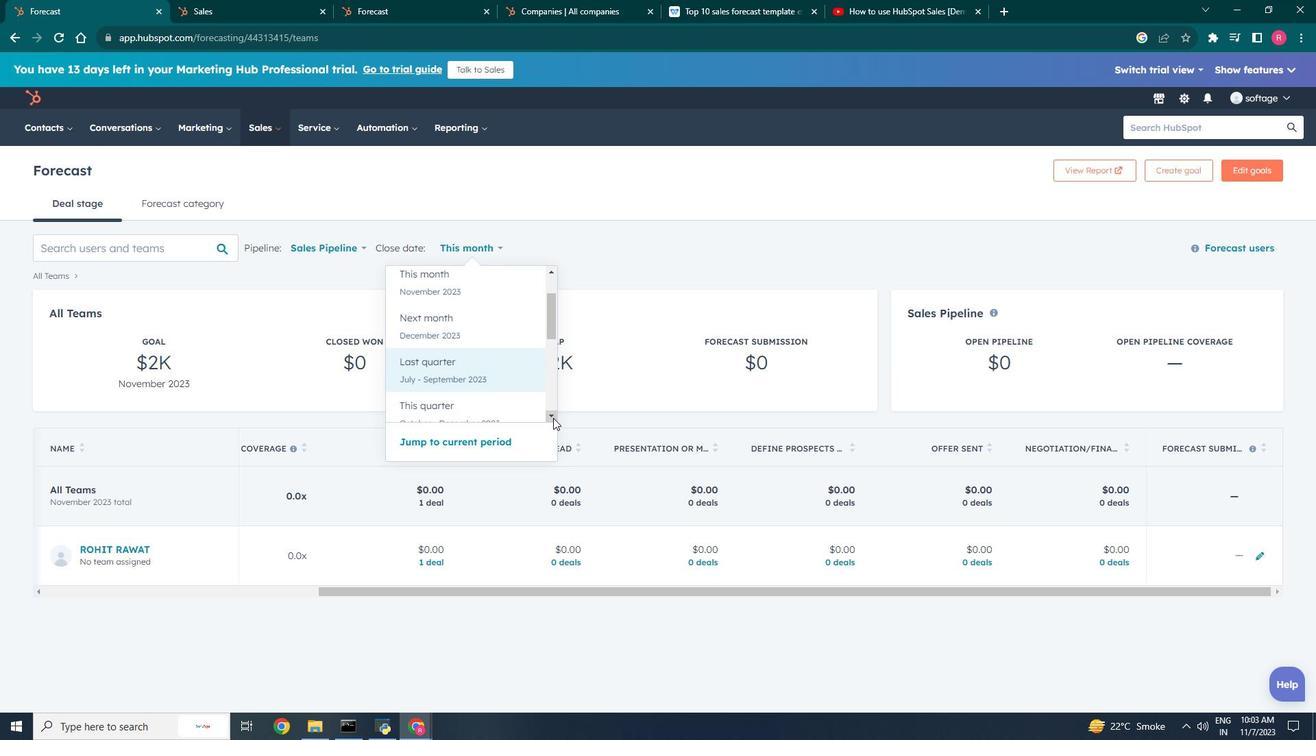 
Action: Mouse pressed left at (553, 418)
Screenshot: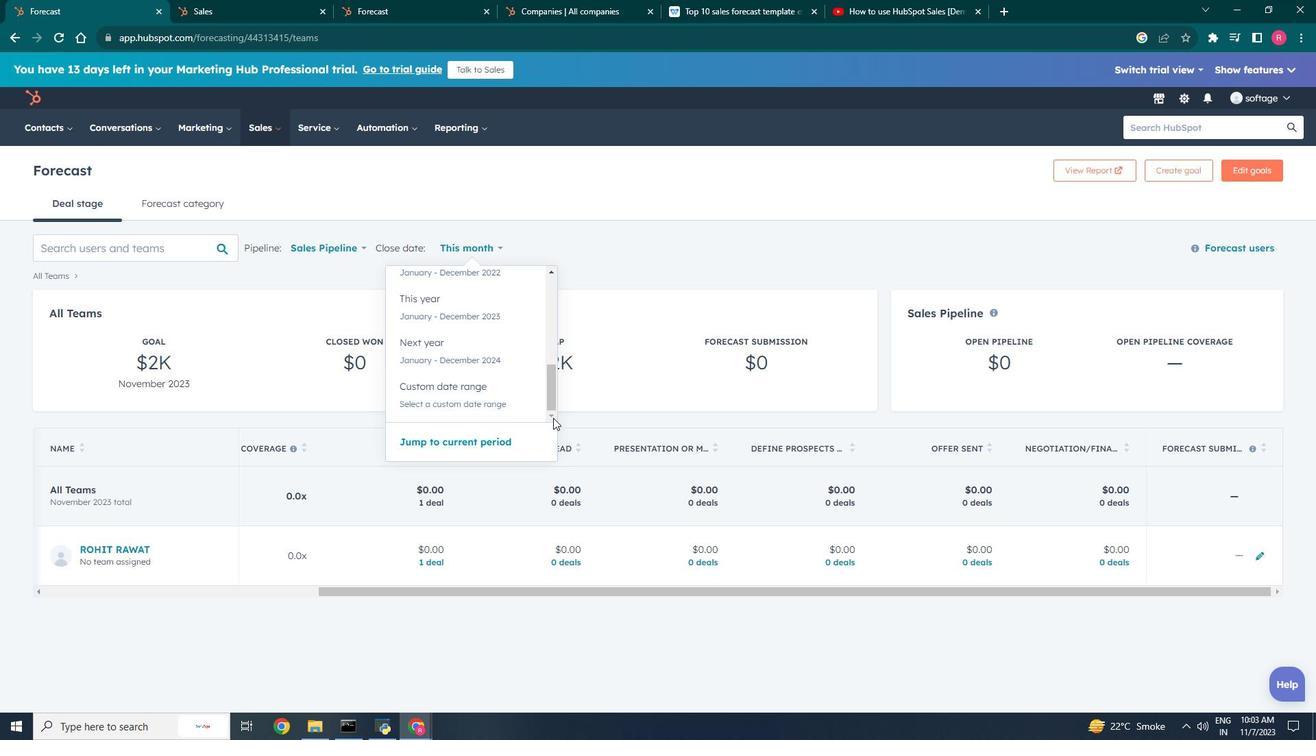 
Action: Mouse moved to (436, 347)
Screenshot: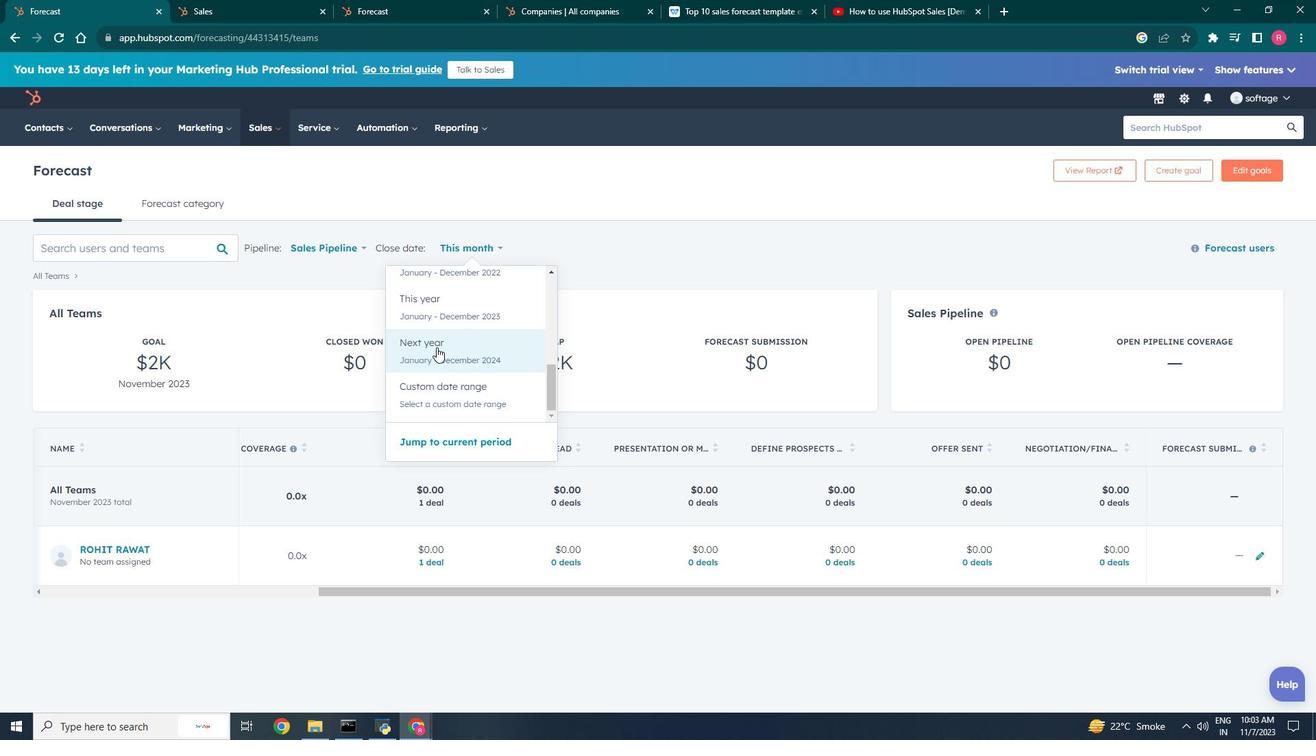 
Action: Mouse pressed left at (436, 347)
Screenshot: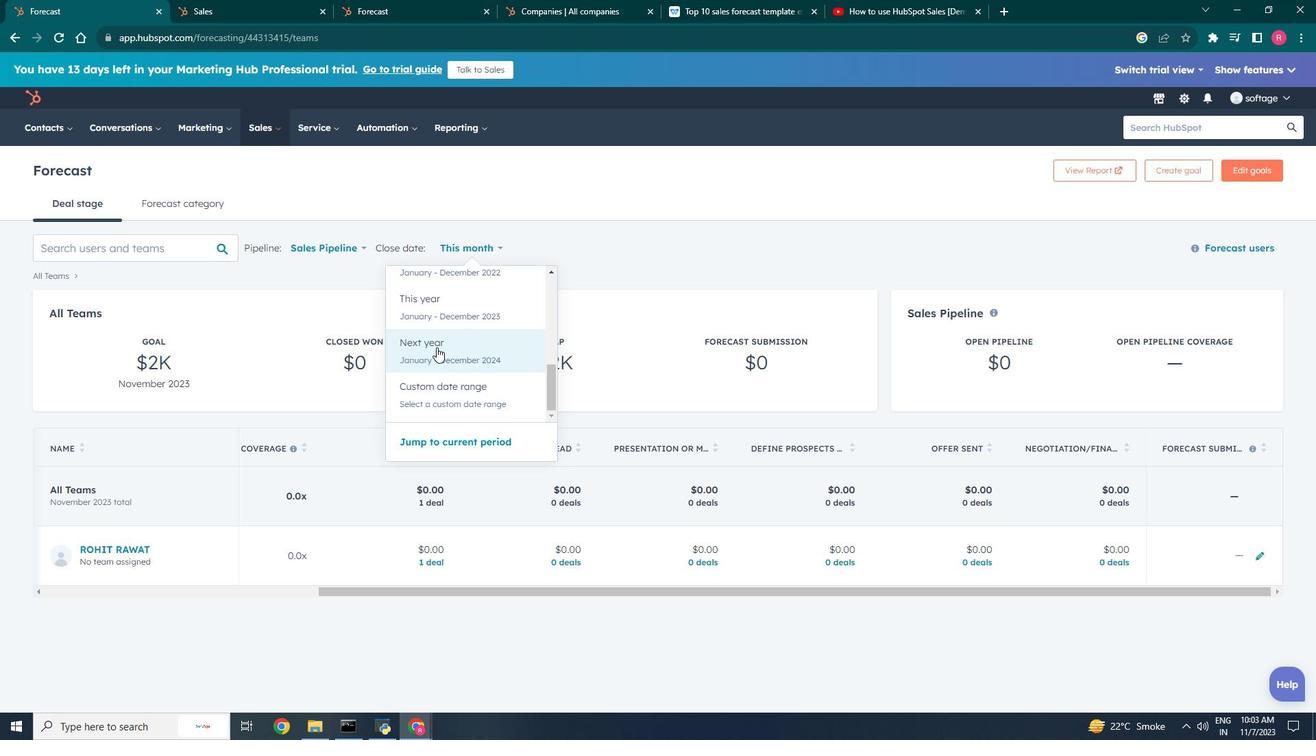 
Action: Mouse moved to (1261, 556)
Screenshot: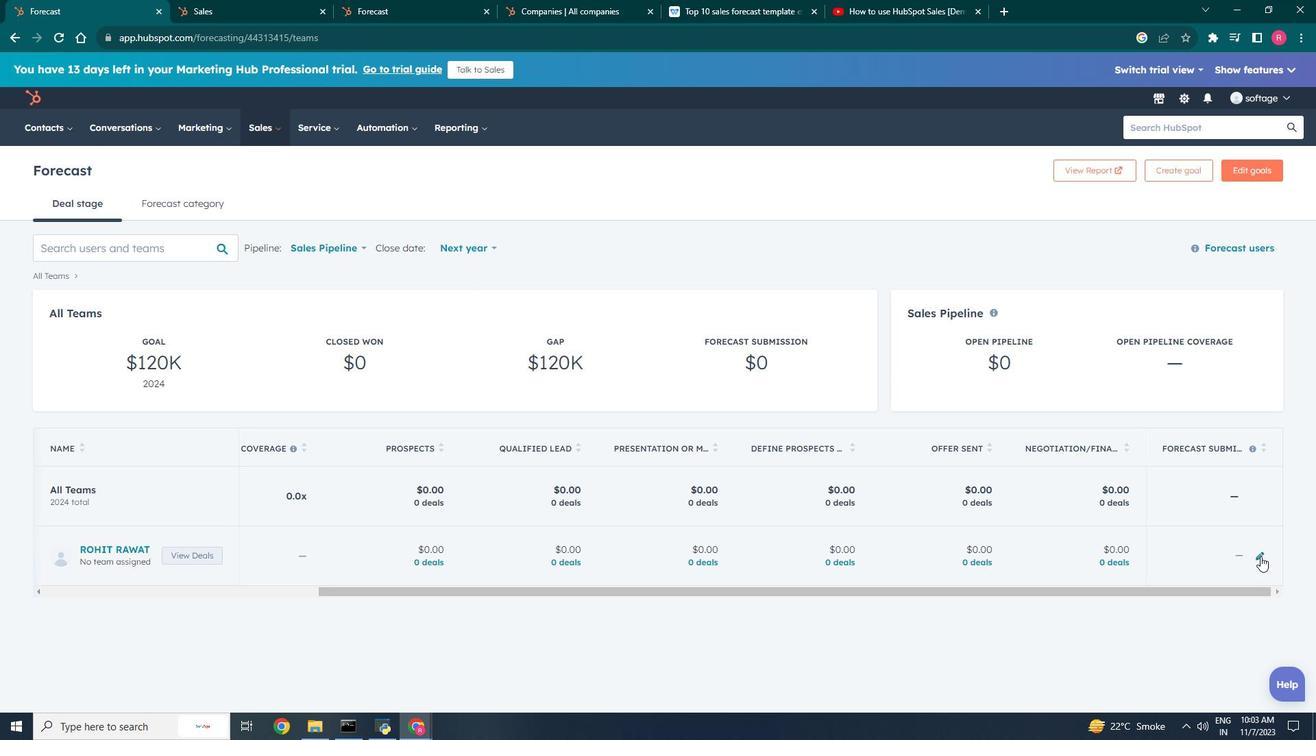
Action: Mouse pressed left at (1261, 556)
Screenshot: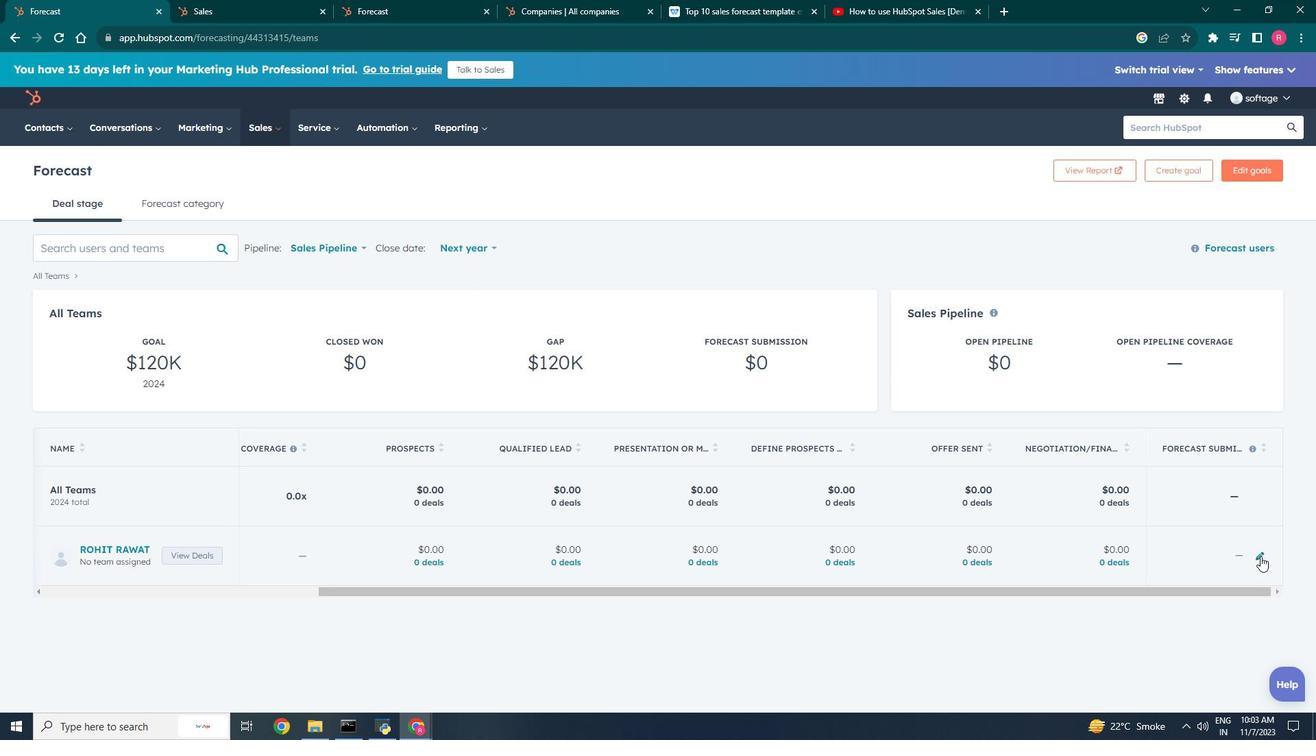 
Action: Mouse moved to (1276, 135)
Screenshot: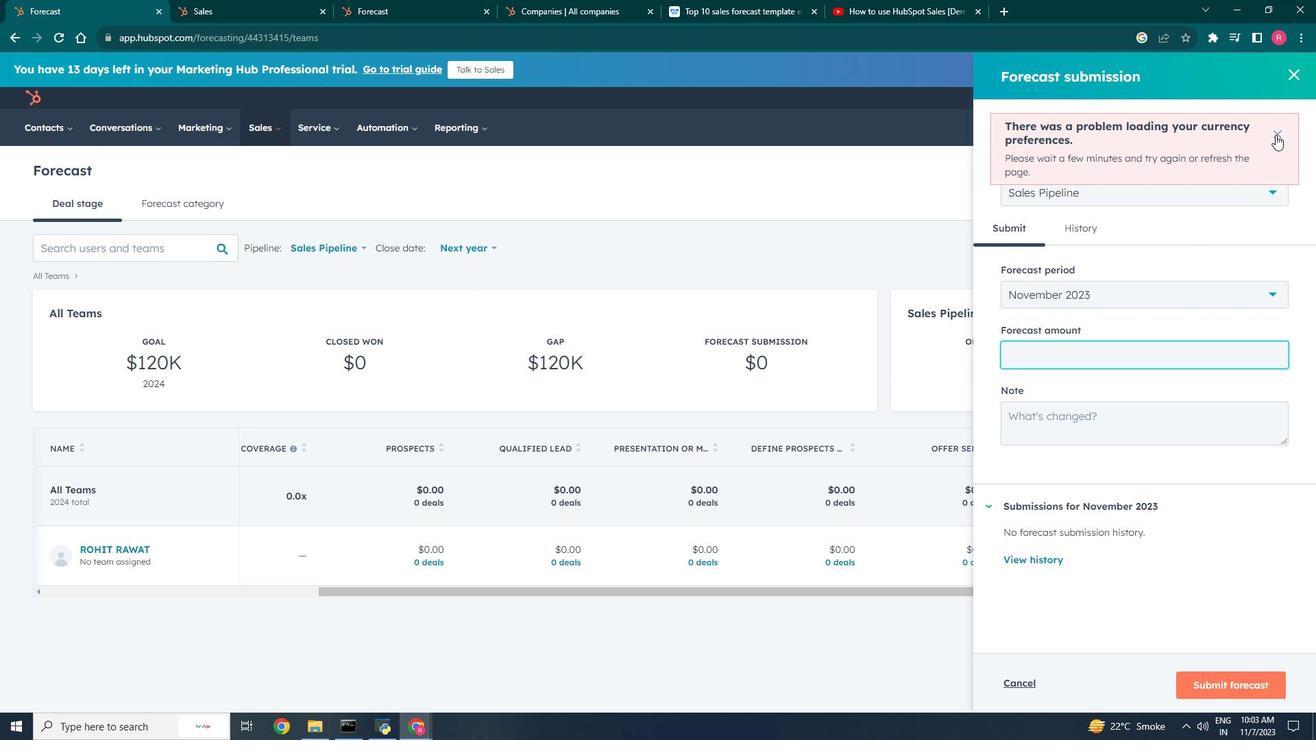 
Action: Mouse pressed left at (1276, 135)
Screenshot: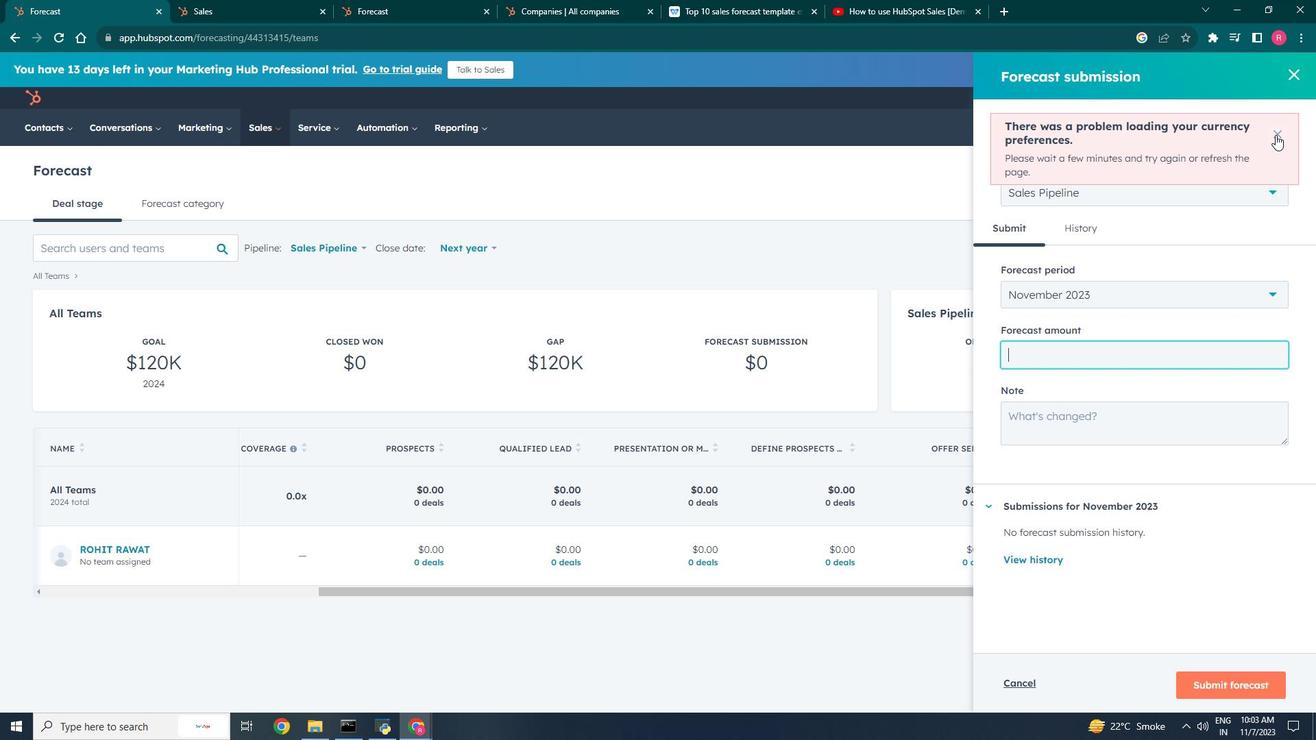 
Action: Mouse moved to (1064, 366)
Screenshot: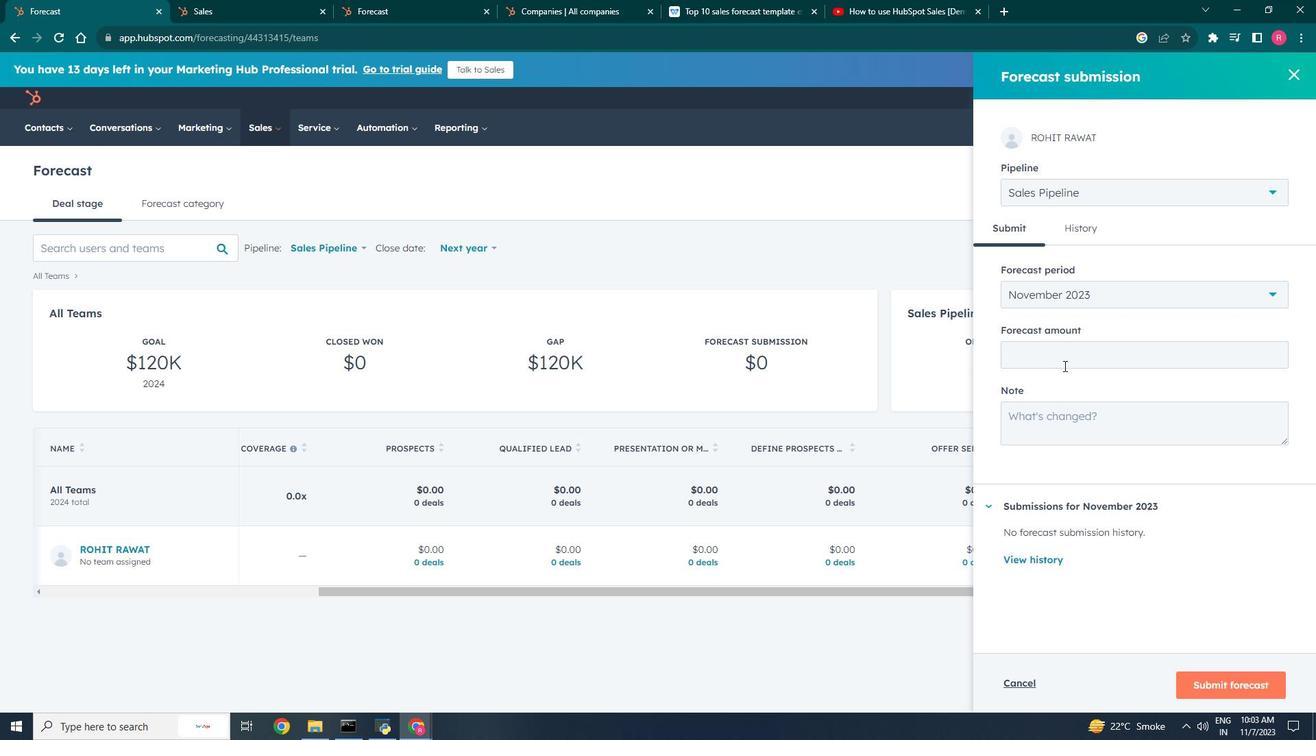 
Action: Mouse pressed left at (1064, 366)
Screenshot: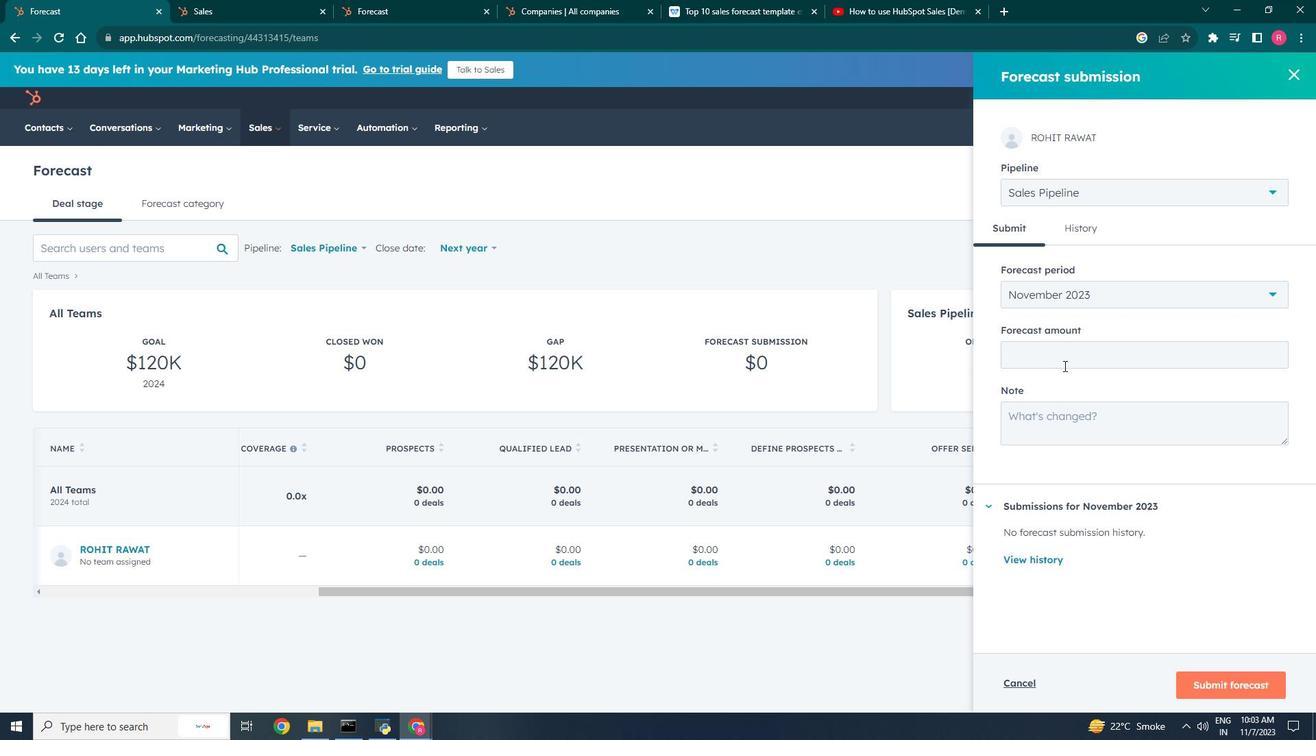 
Action: Key pressed 10000
Screenshot: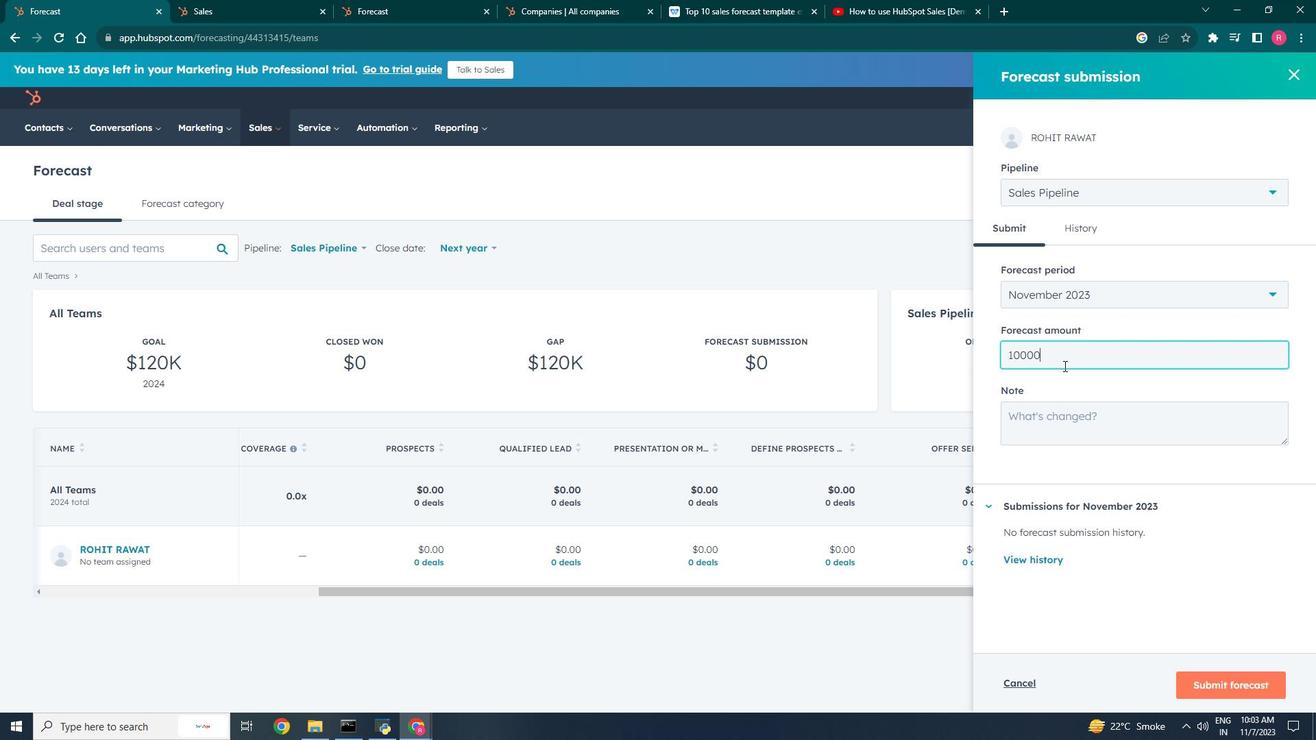 
Action: Mouse moved to (1066, 424)
Screenshot: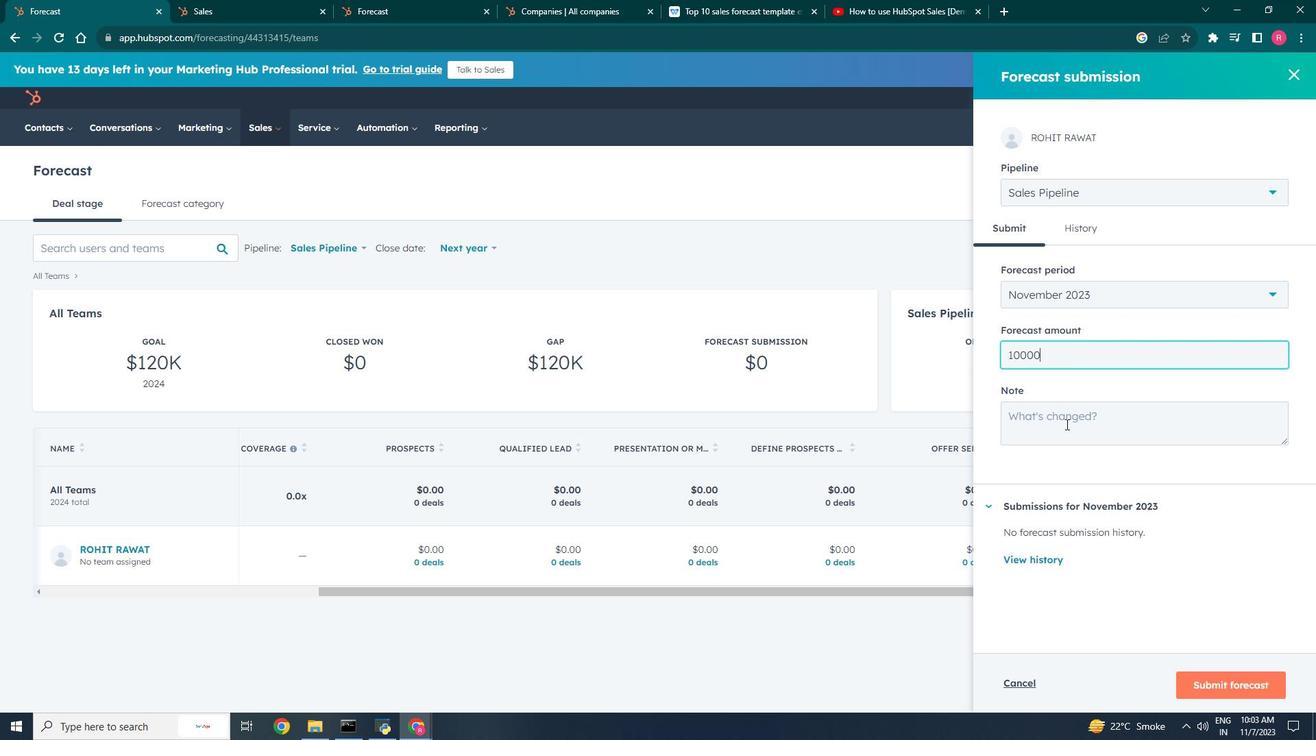 
Action: Mouse pressed left at (1066, 424)
Screenshot: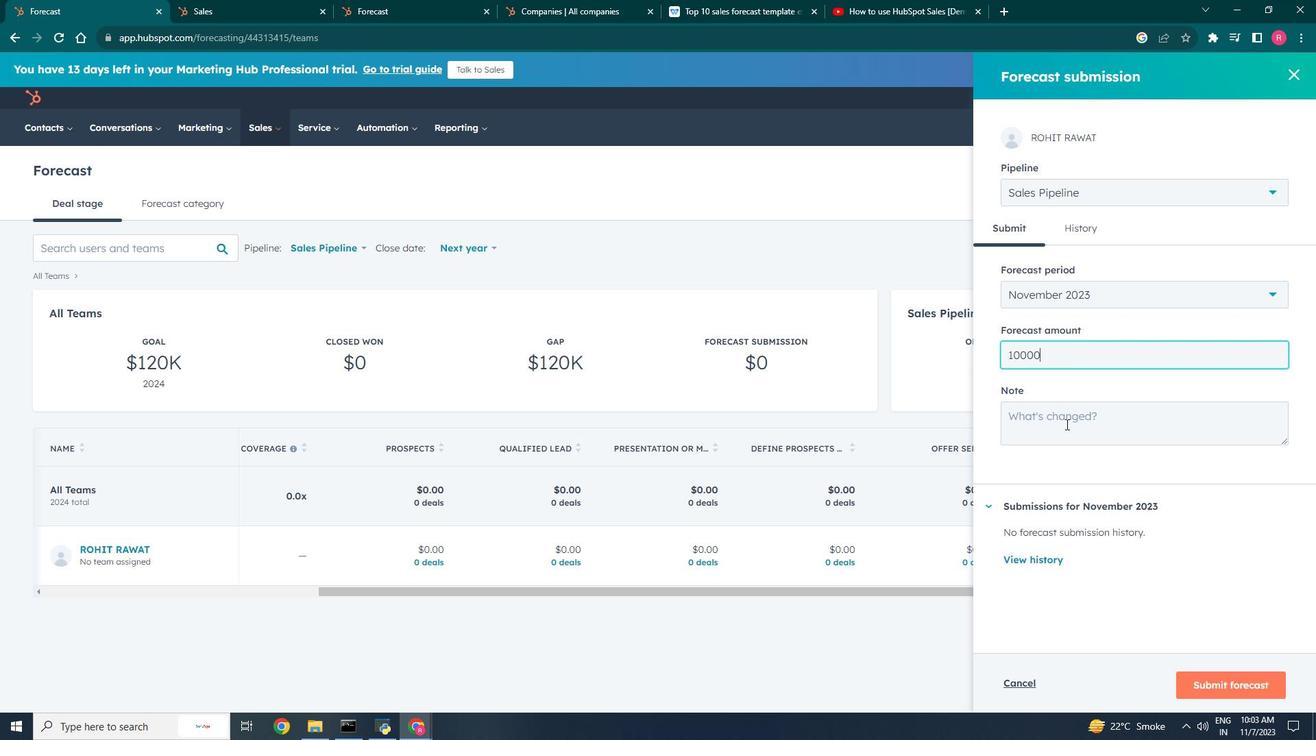 
Action: Mouse moved to (1090, 224)
Screenshot: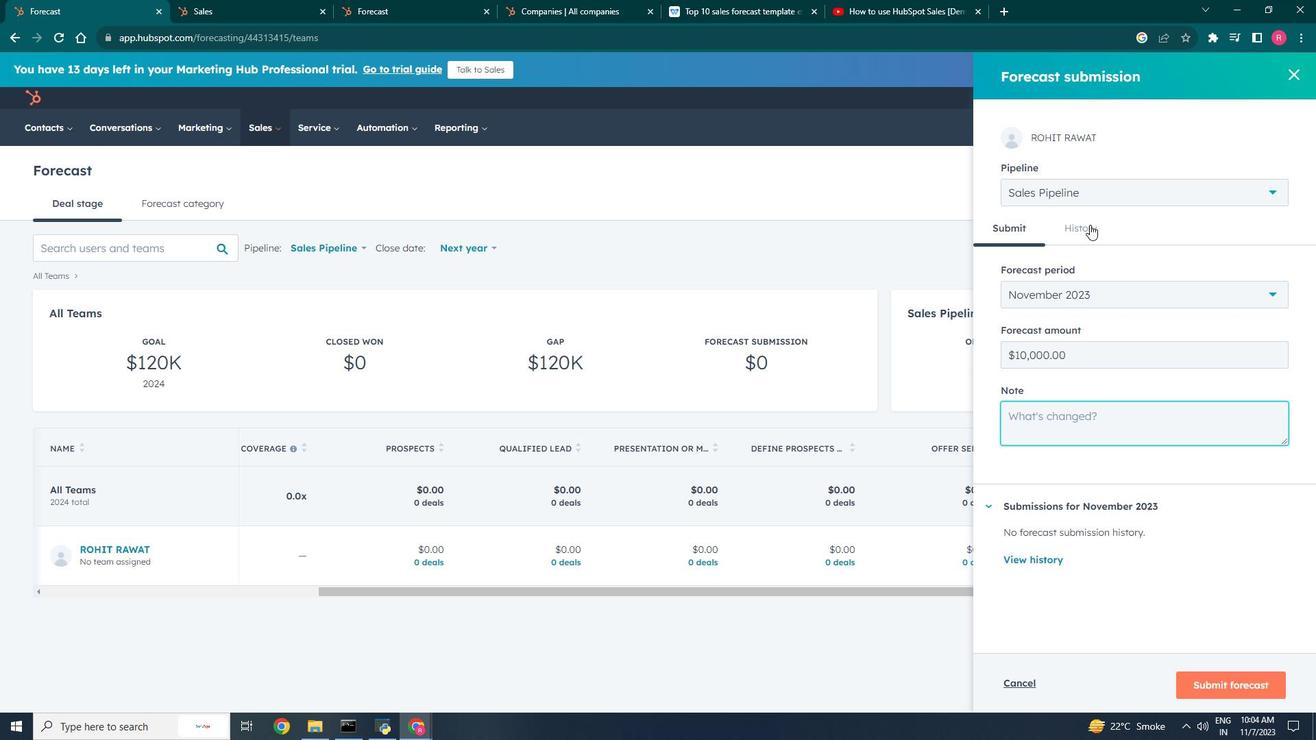 
Action: Mouse pressed left at (1090, 224)
Screenshot: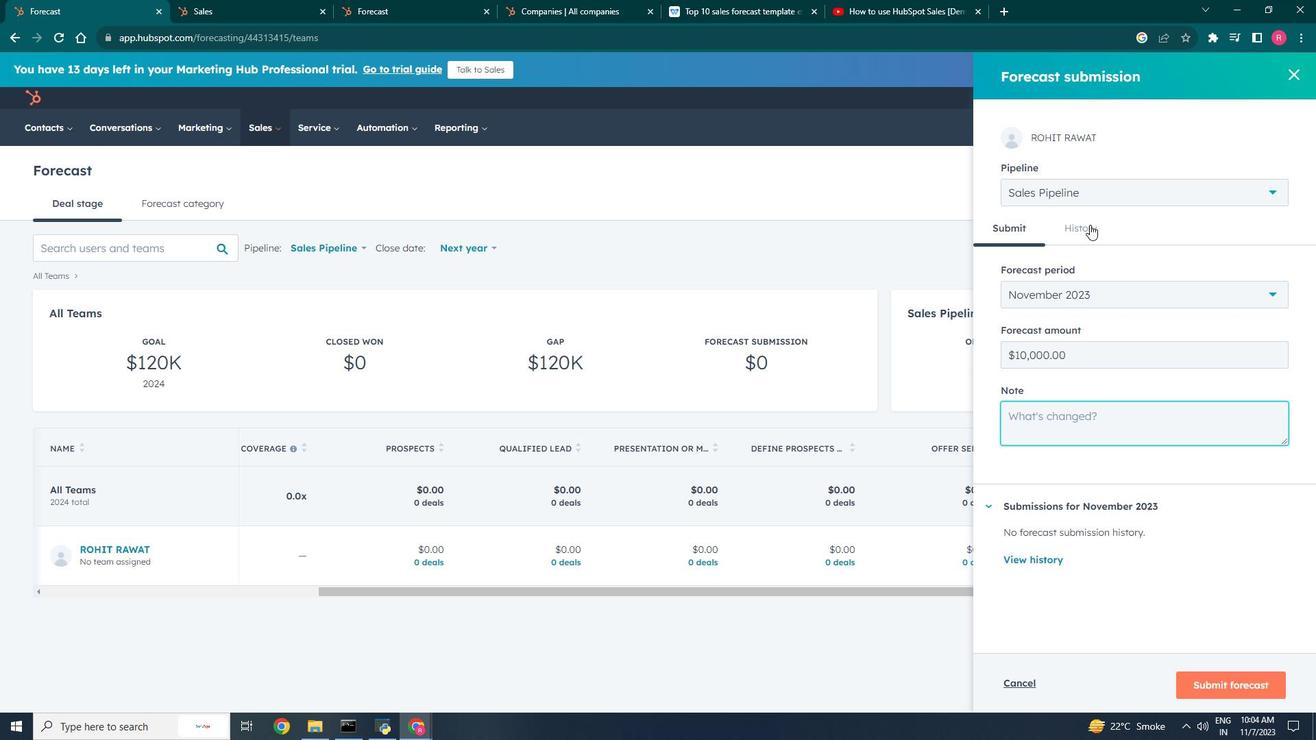 
Action: Mouse moved to (1249, 283)
Screenshot: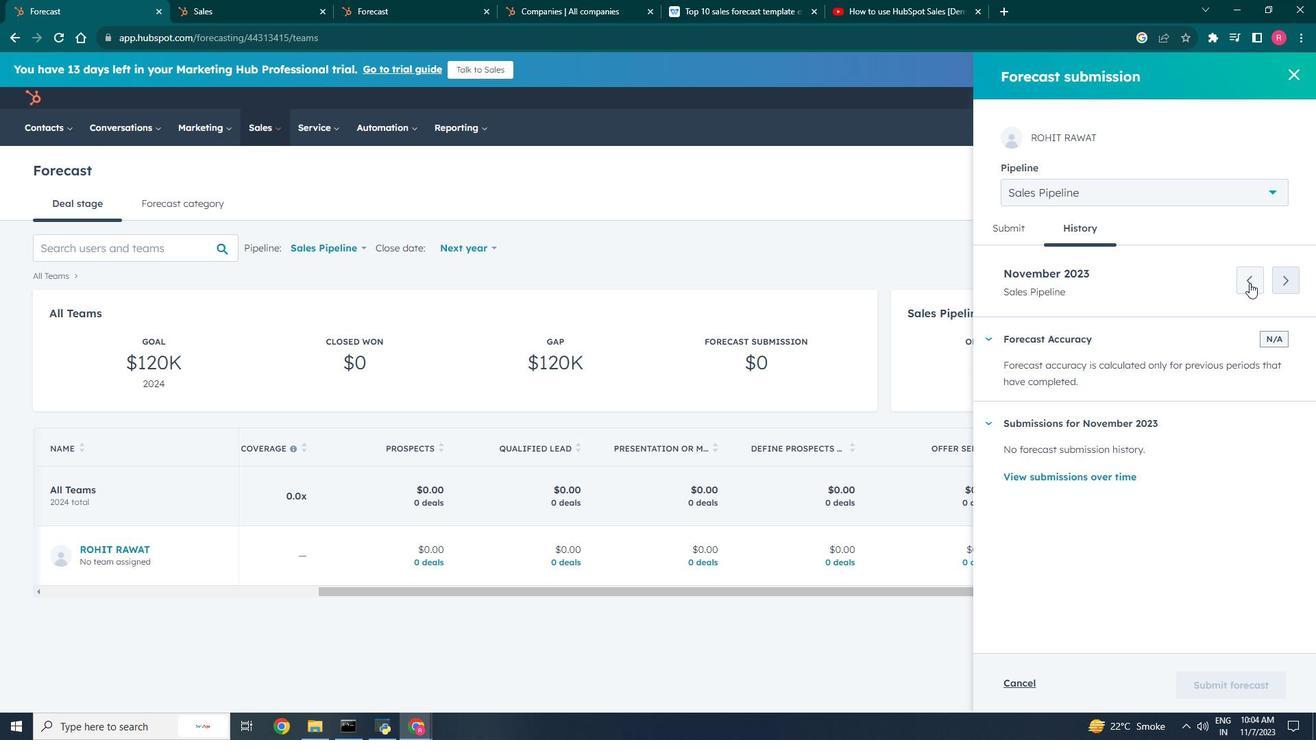 
Action: Mouse pressed left at (1249, 283)
Screenshot: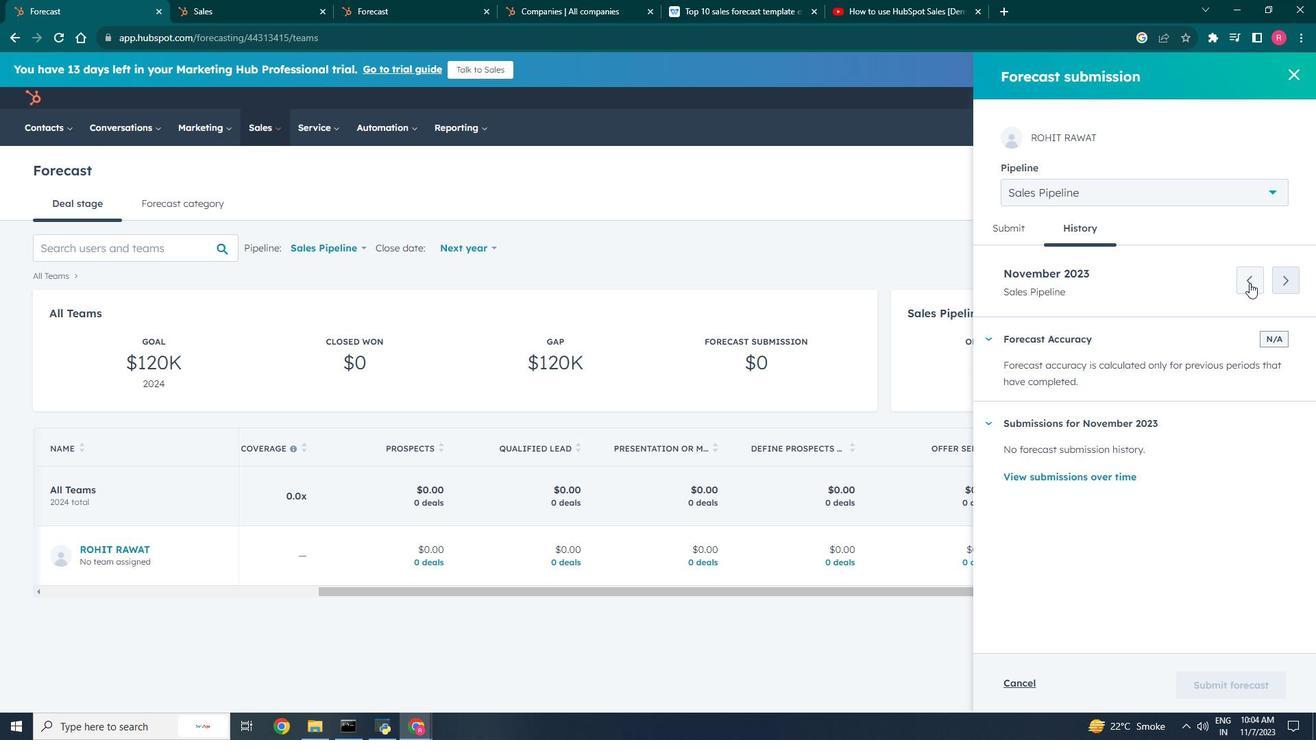 
Action: Mouse moved to (1037, 352)
Screenshot: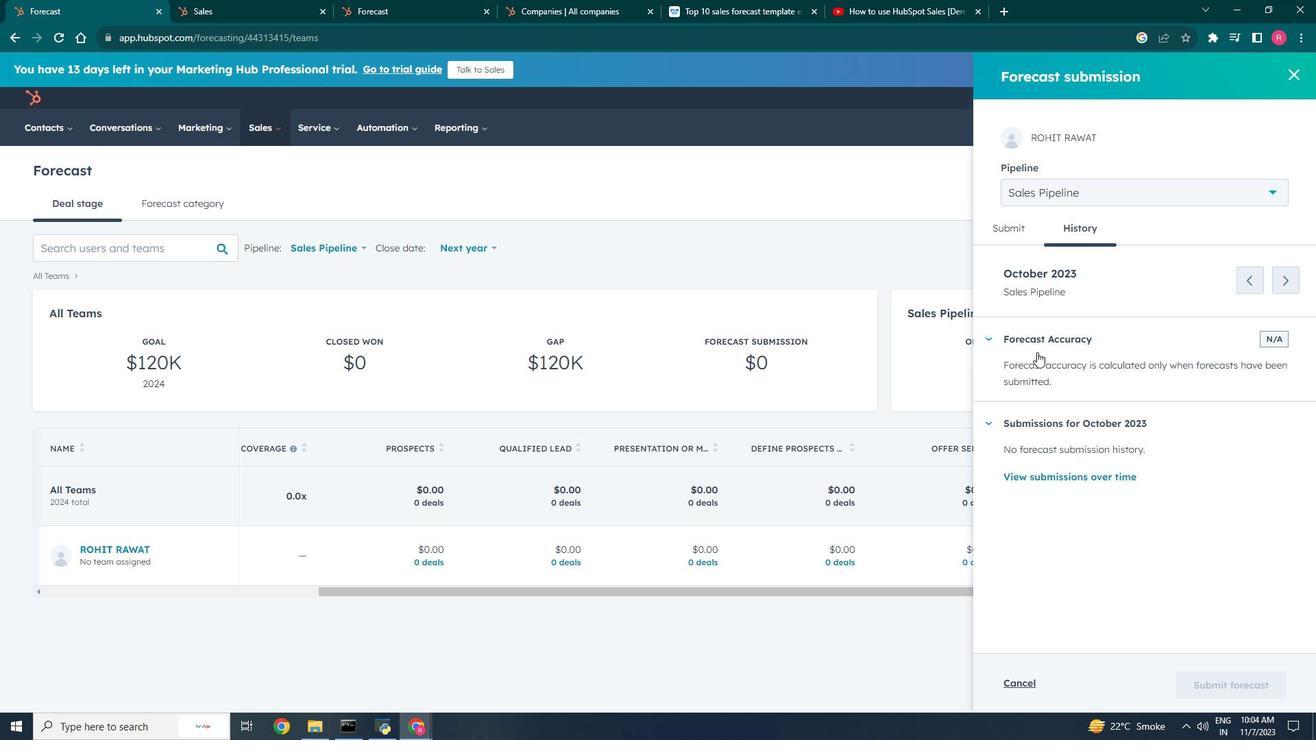 
Action: Mouse pressed left at (1037, 352)
Screenshot: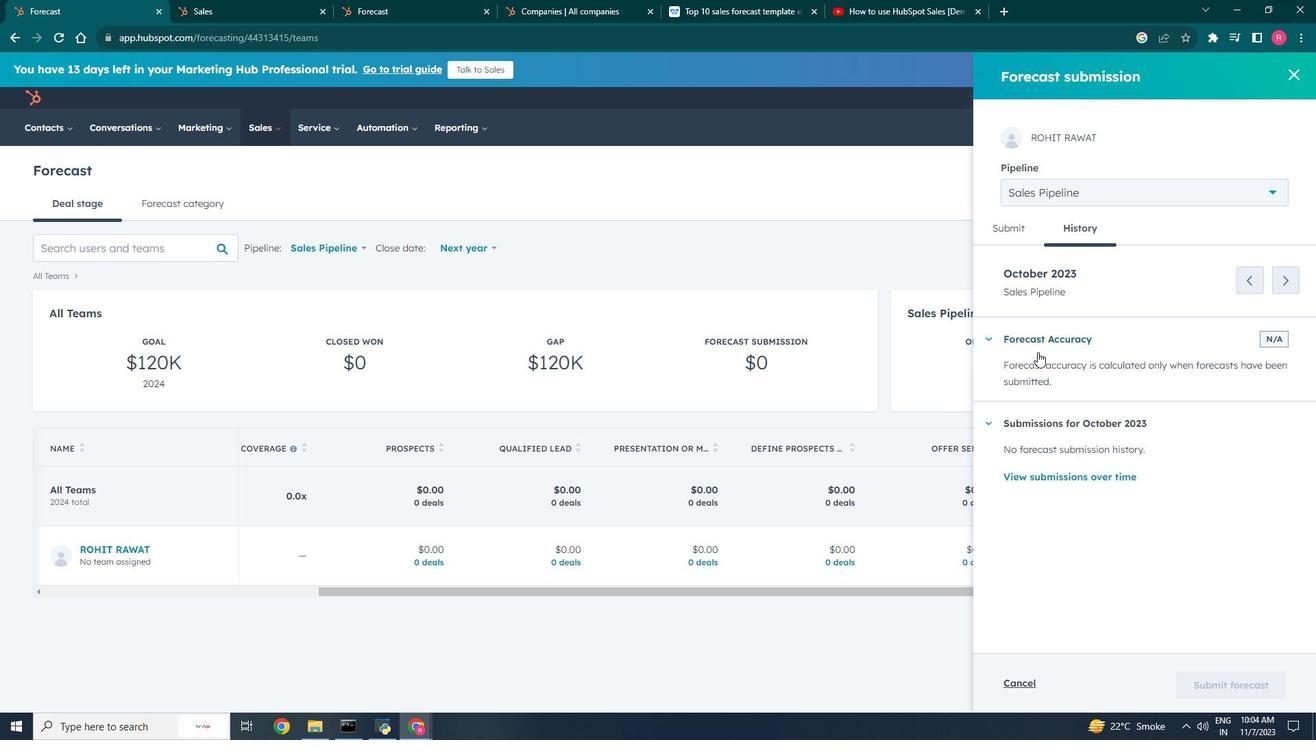 
Action: Mouse moved to (1016, 238)
Screenshot: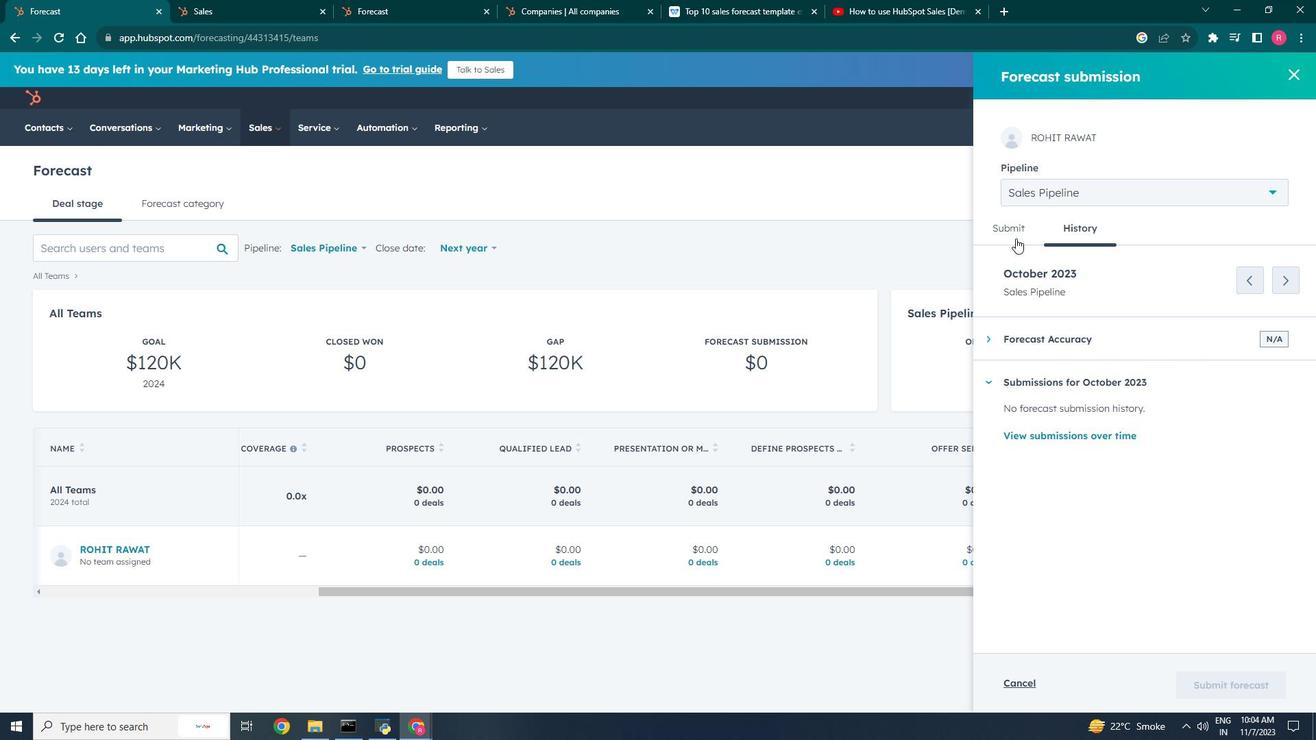 
Action: Mouse pressed left at (1016, 238)
Screenshot: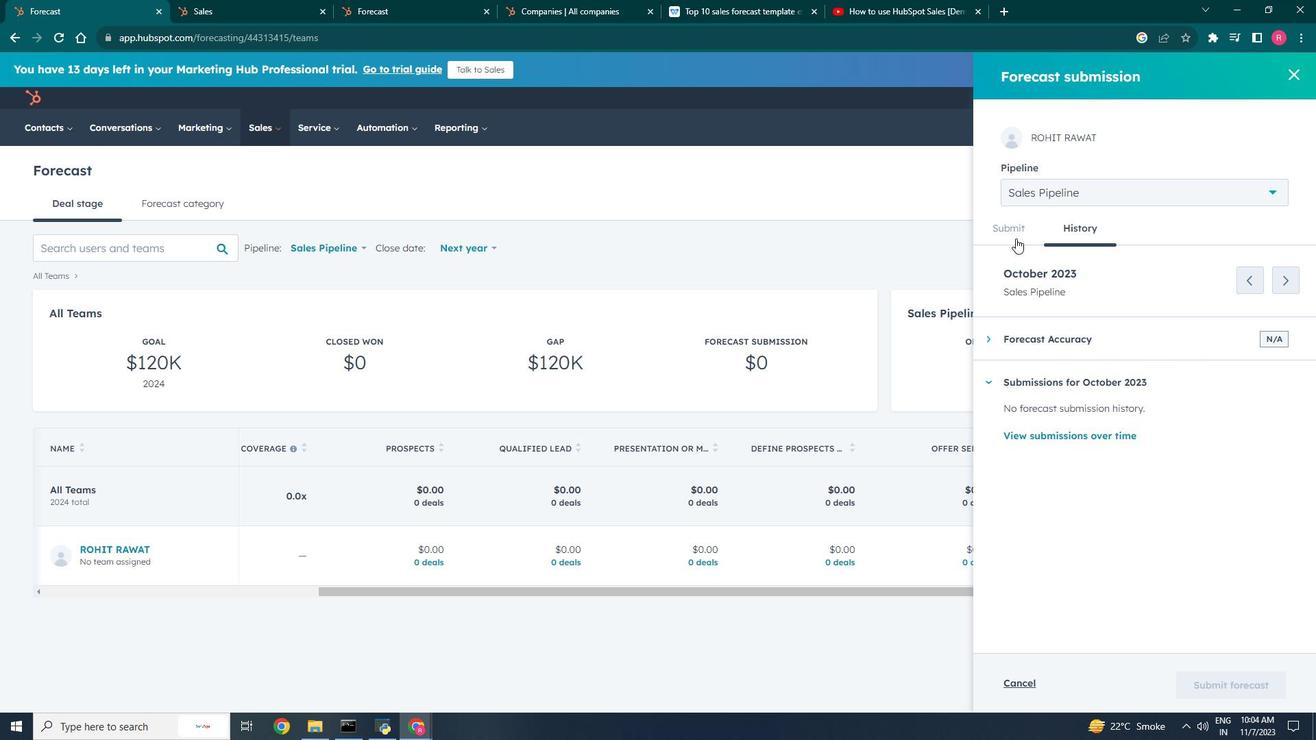 
Action: Mouse moved to (1058, 425)
Screenshot: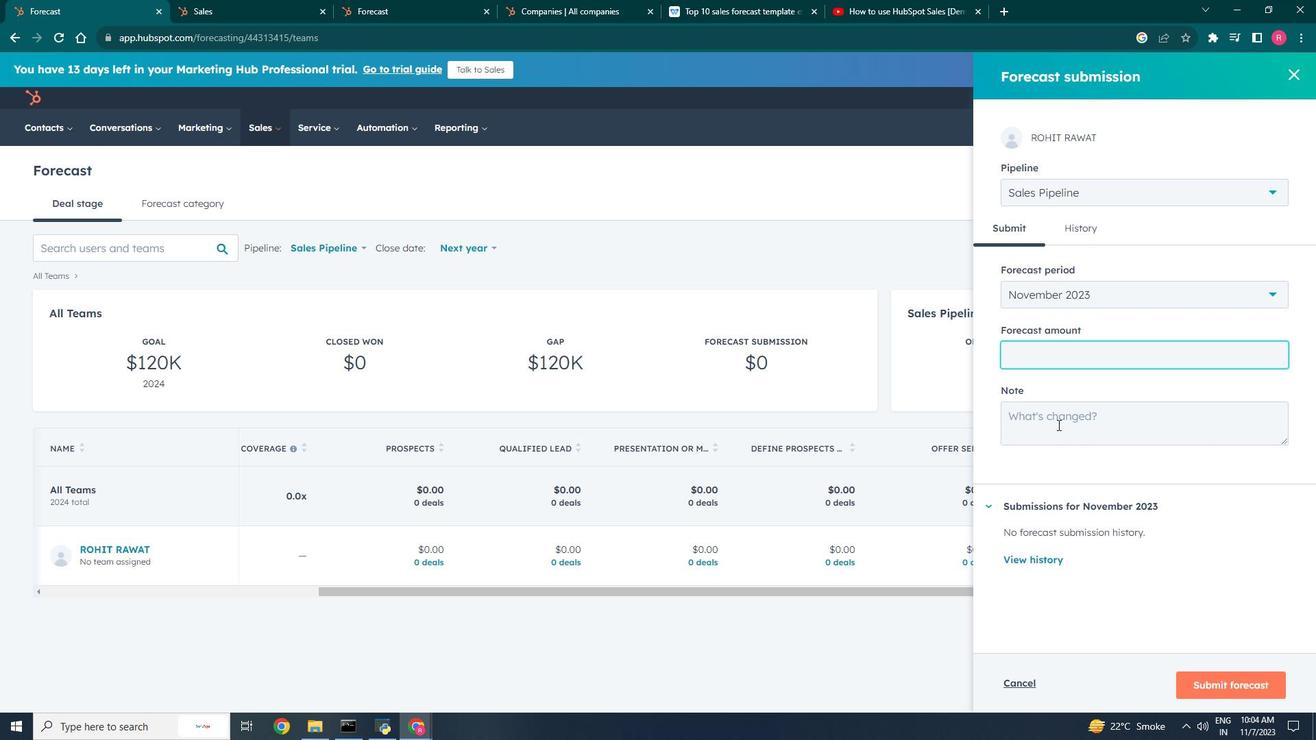 
Action: Mouse pressed left at (1058, 425)
Screenshot: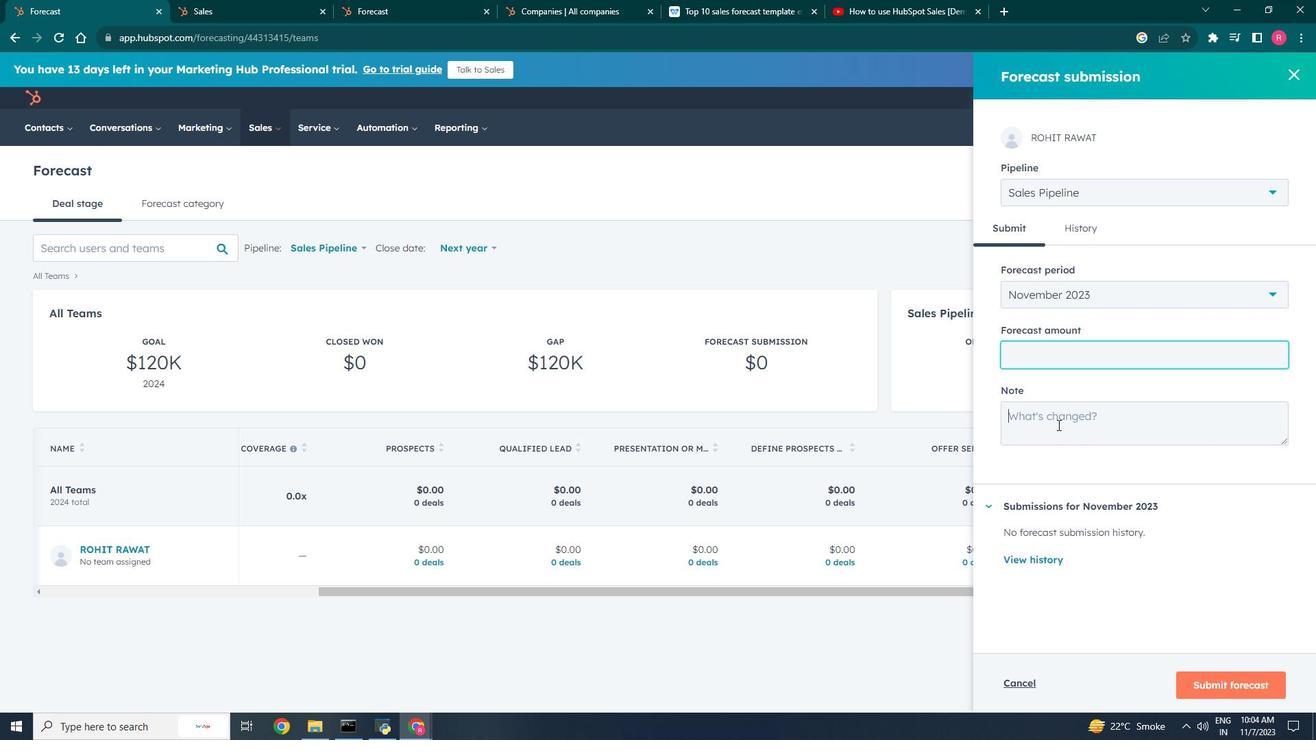 
Action: Mouse moved to (1060, 349)
Screenshot: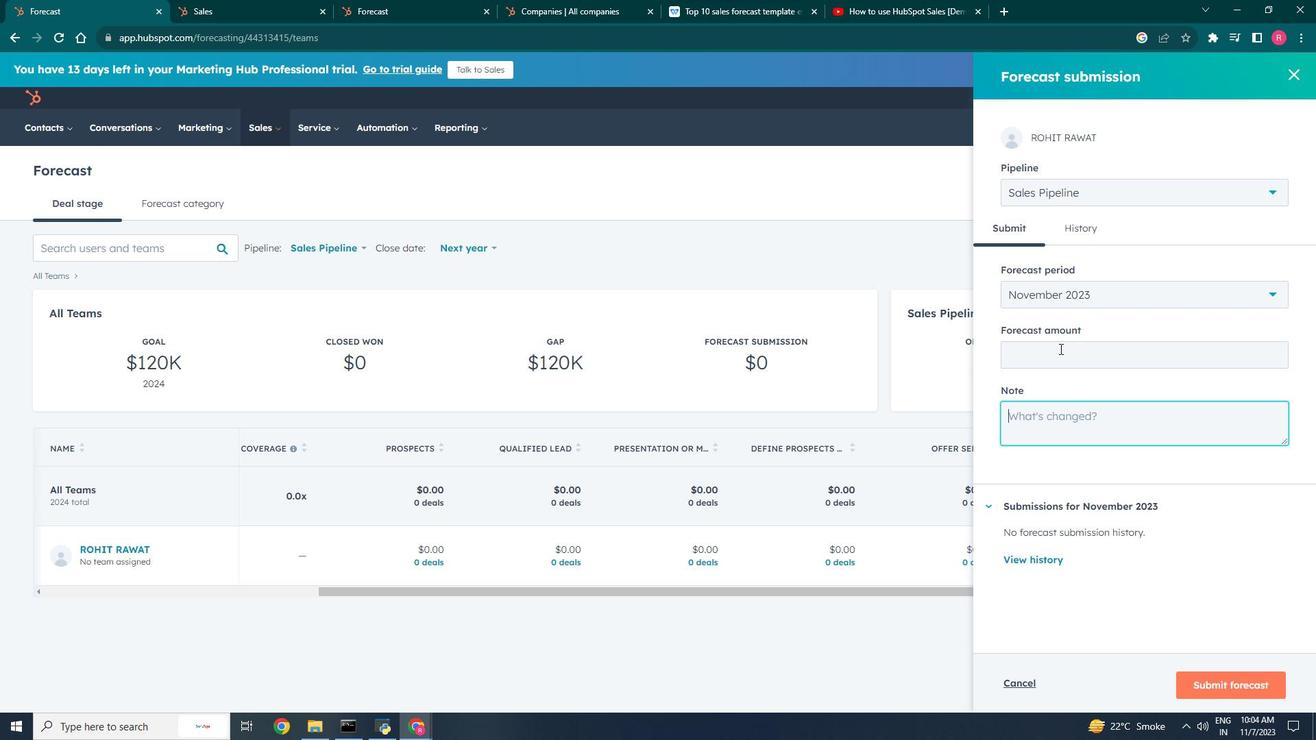 
Action: Mouse pressed left at (1060, 349)
Screenshot: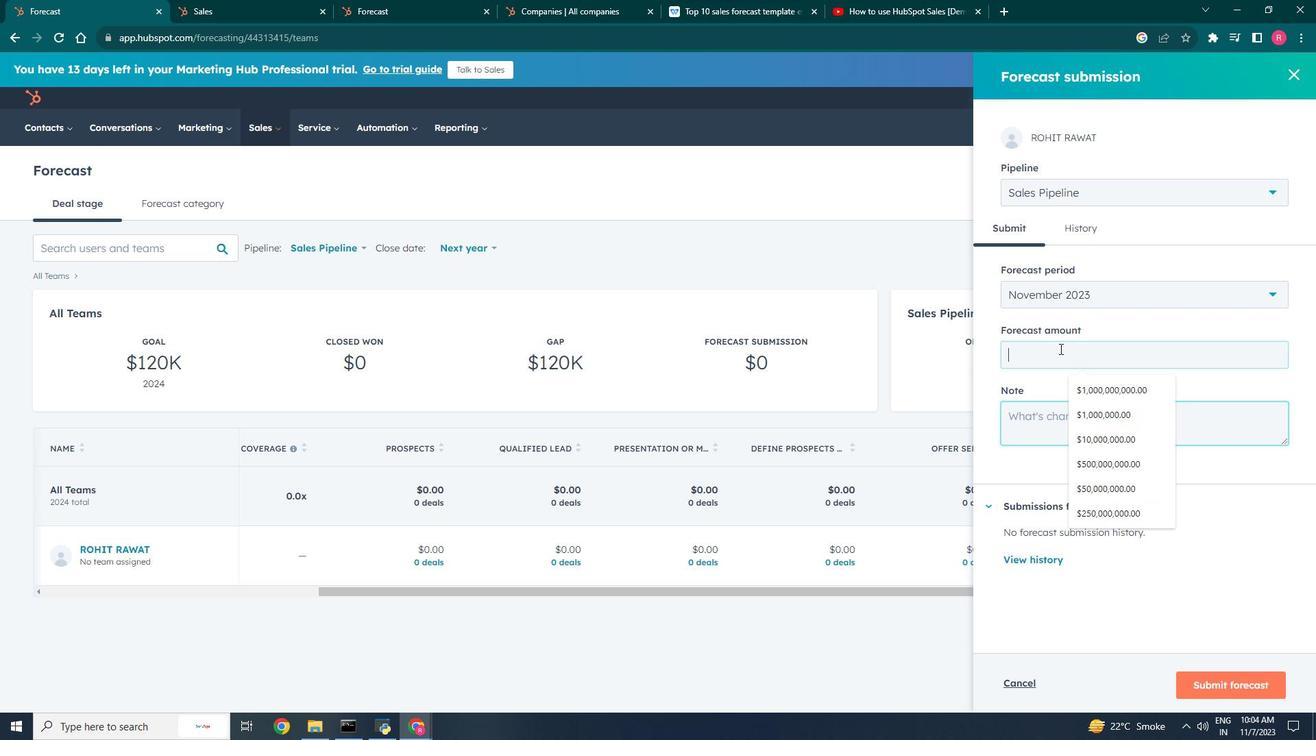 
Action: Mouse moved to (1087, 390)
Screenshot: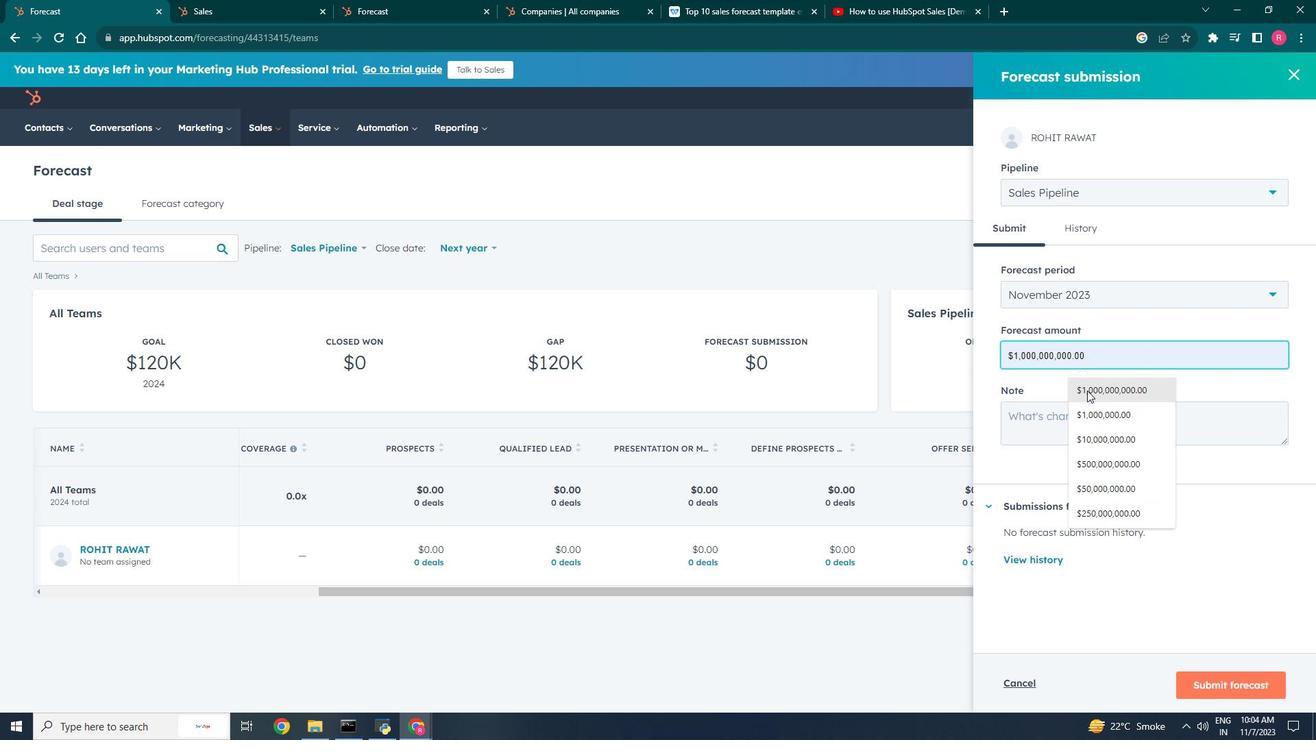 
Action: Mouse pressed left at (1087, 390)
Screenshot: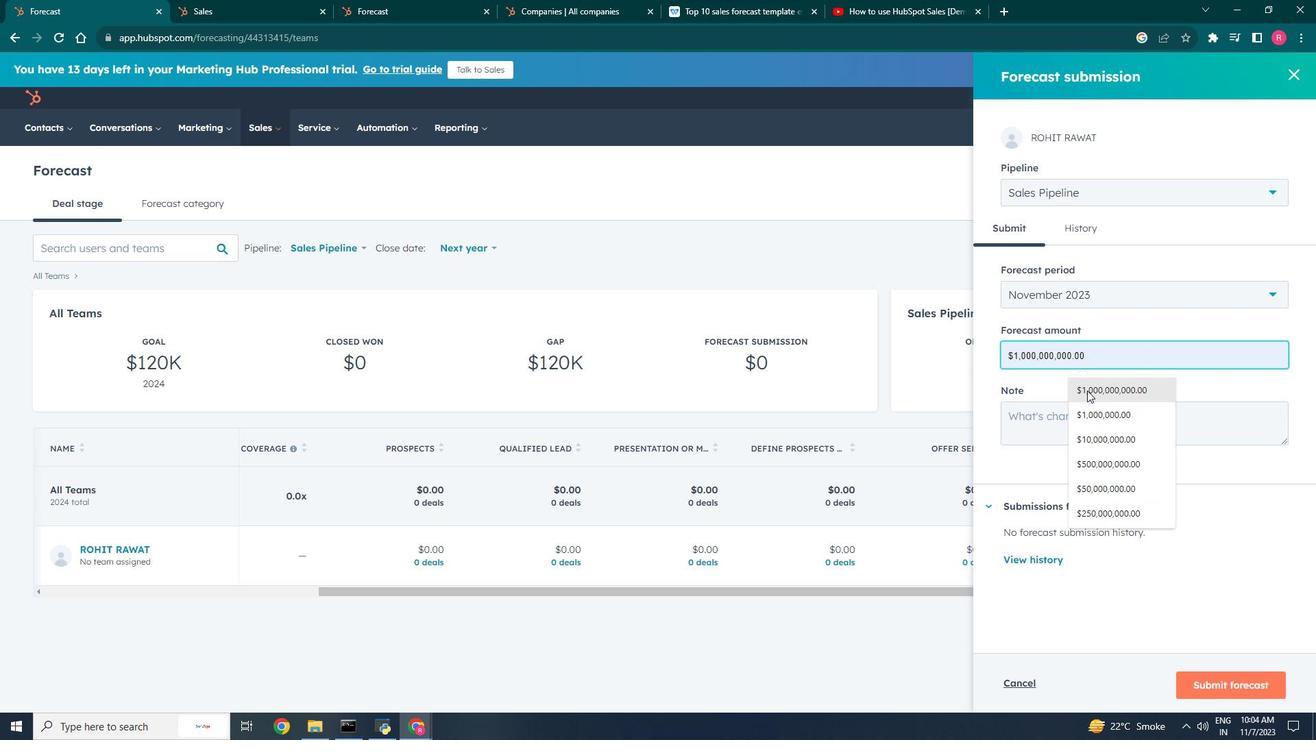 
Action: Mouse moved to (1224, 689)
Screenshot: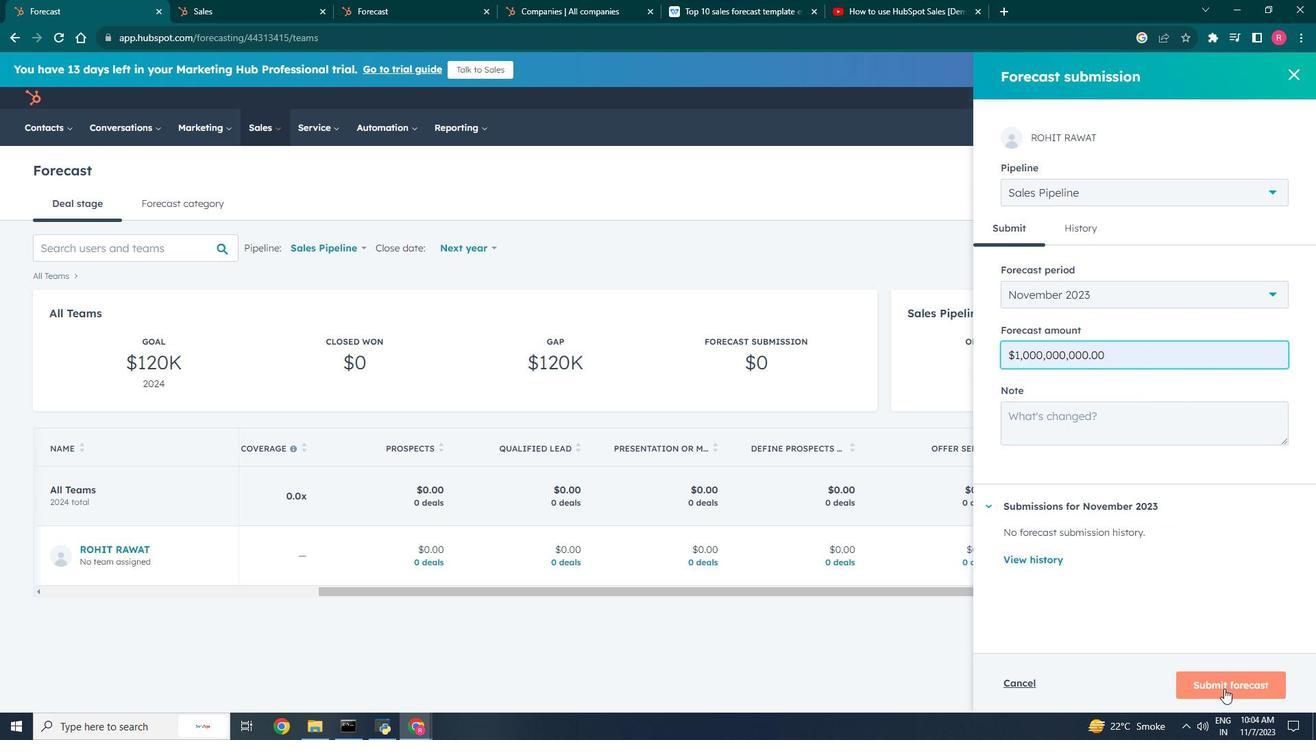 
Action: Mouse pressed left at (1224, 689)
Screenshot: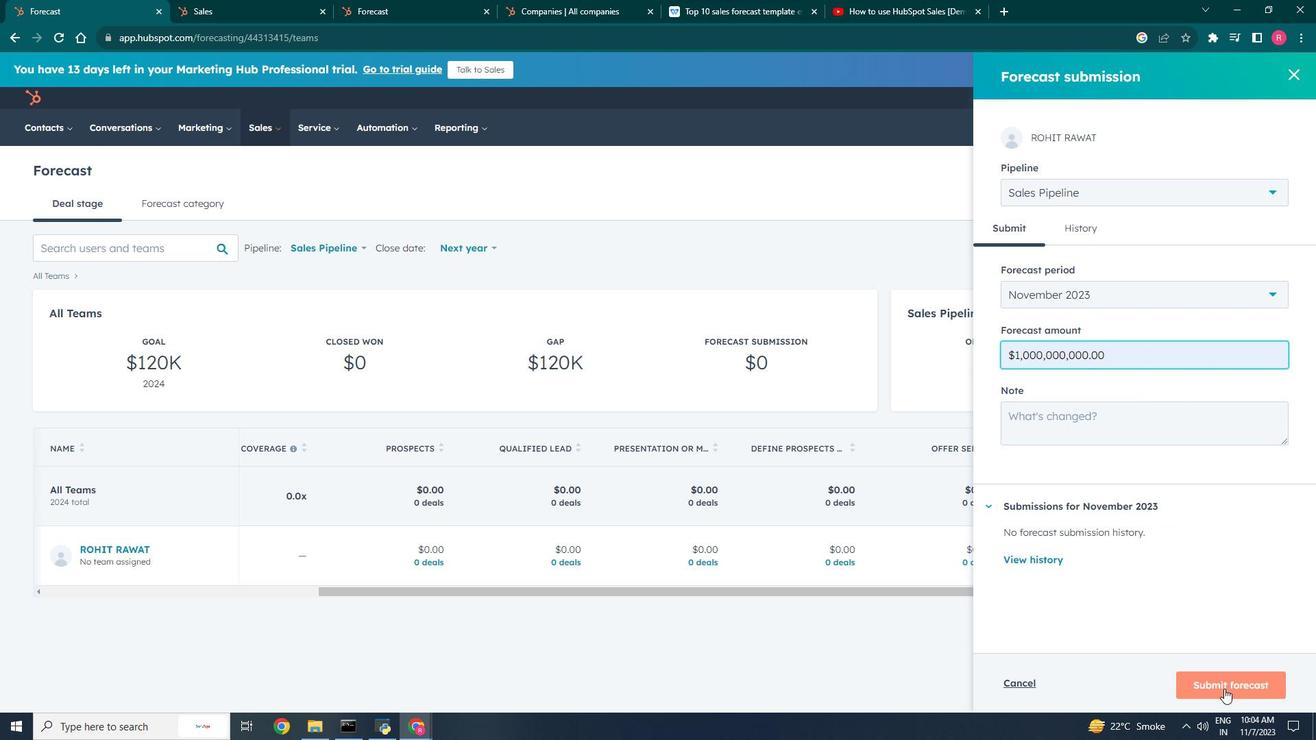 
Action: Mouse moved to (1226, 241)
Screenshot: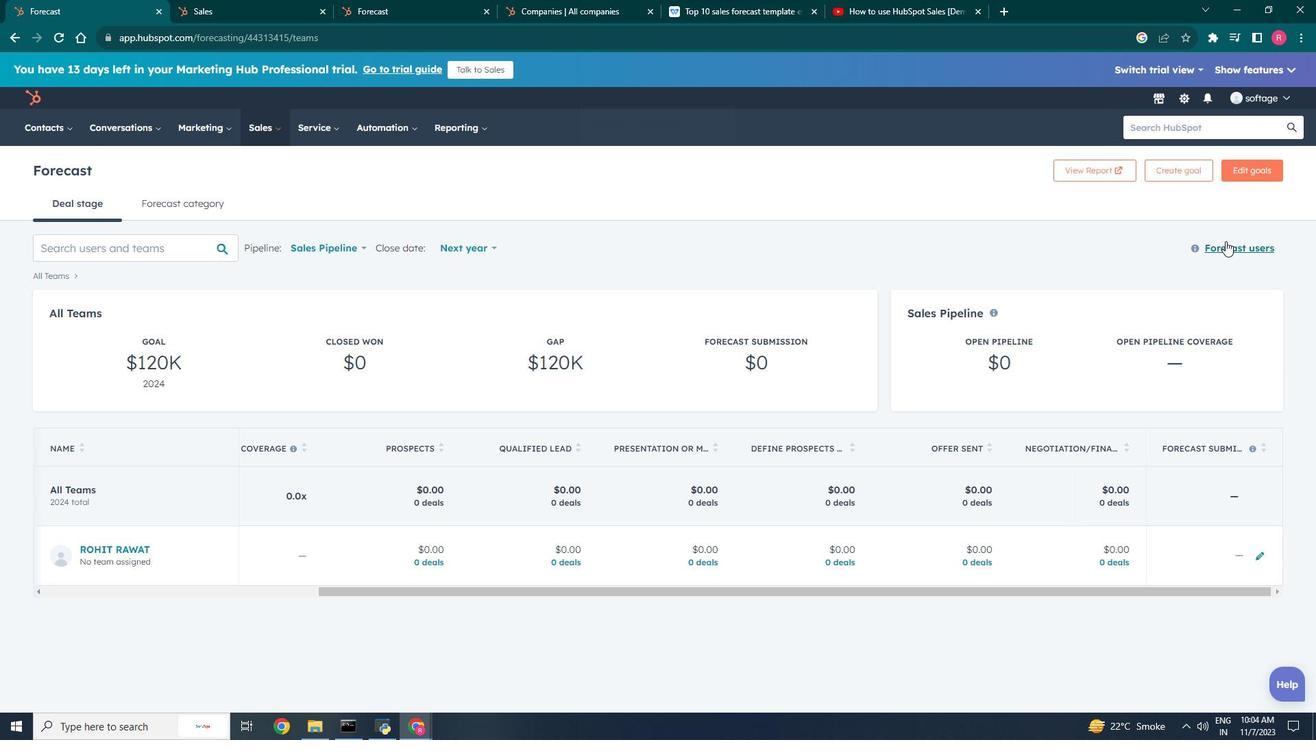 
Action: Mouse pressed left at (1226, 241)
Screenshot: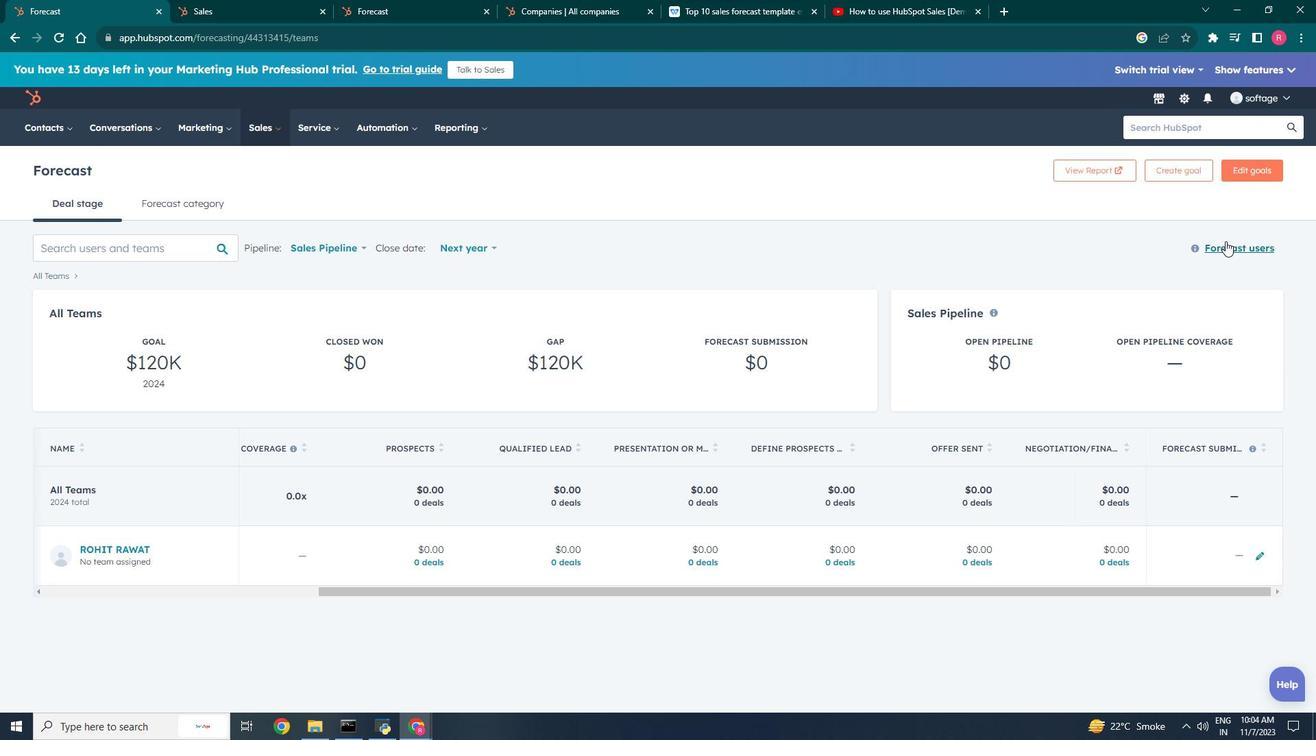 
Action: Mouse moved to (1226, 242)
Screenshot: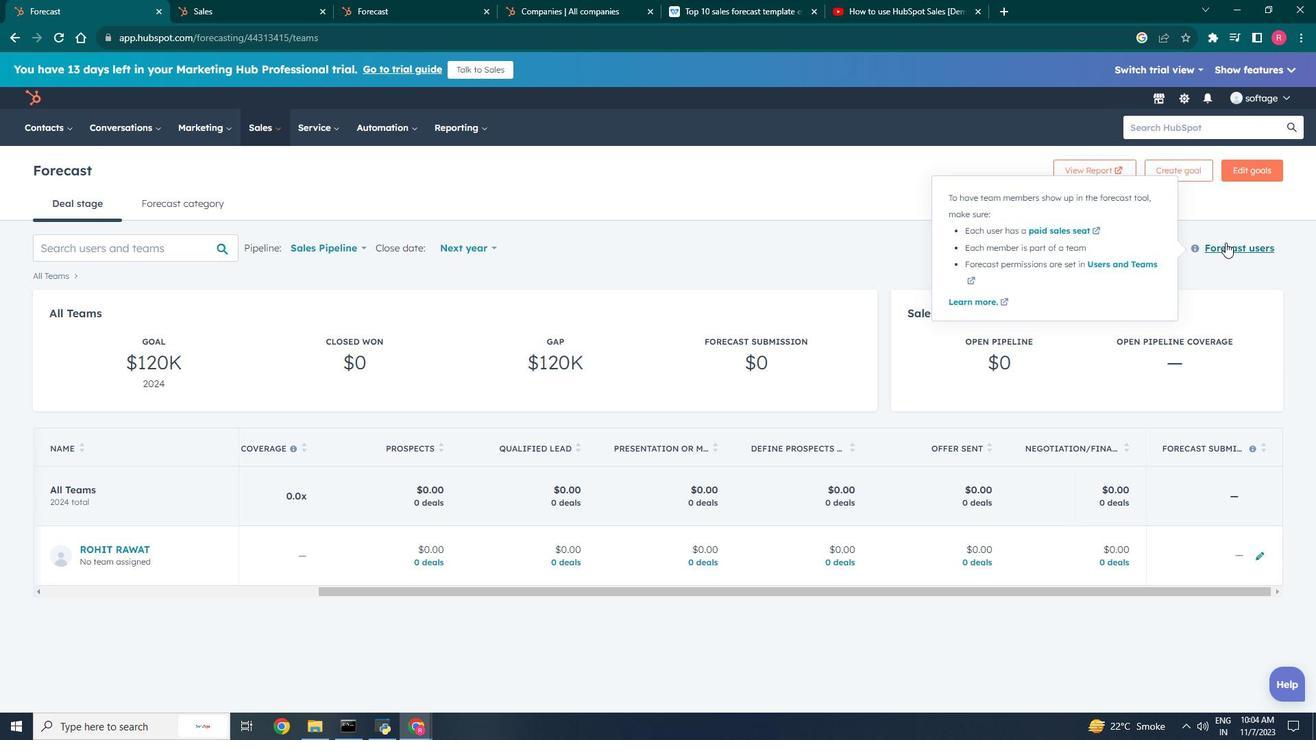 
Action: Mouse pressed left at (1226, 242)
Screenshot: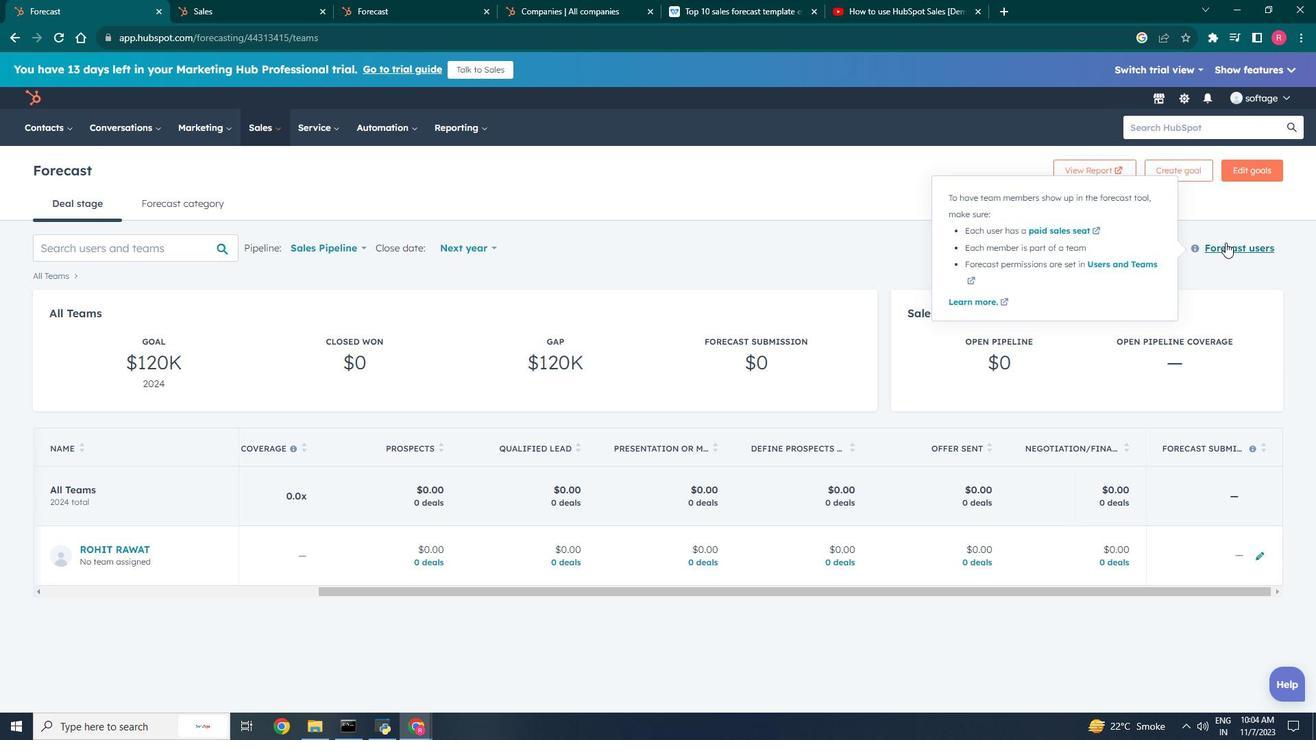 
Action: Mouse moved to (1167, 167)
Screenshot: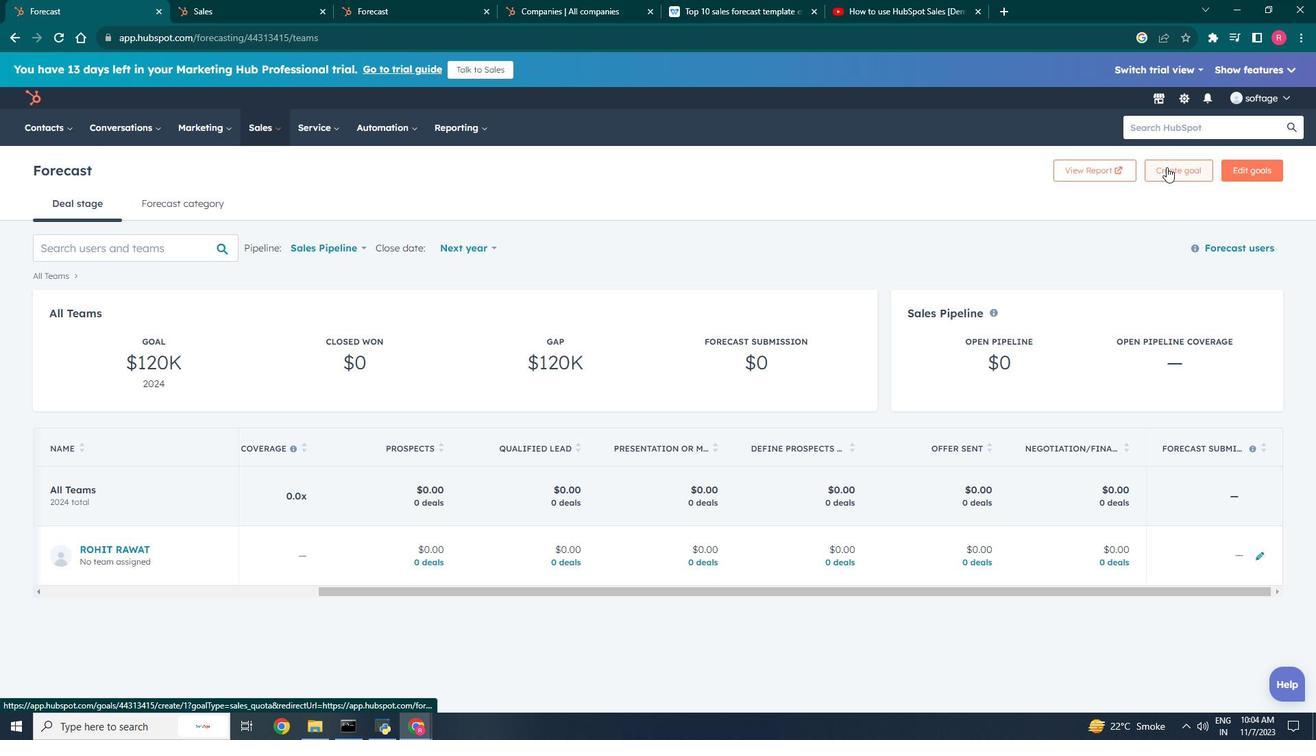 
Action: Mouse pressed left at (1167, 167)
Screenshot: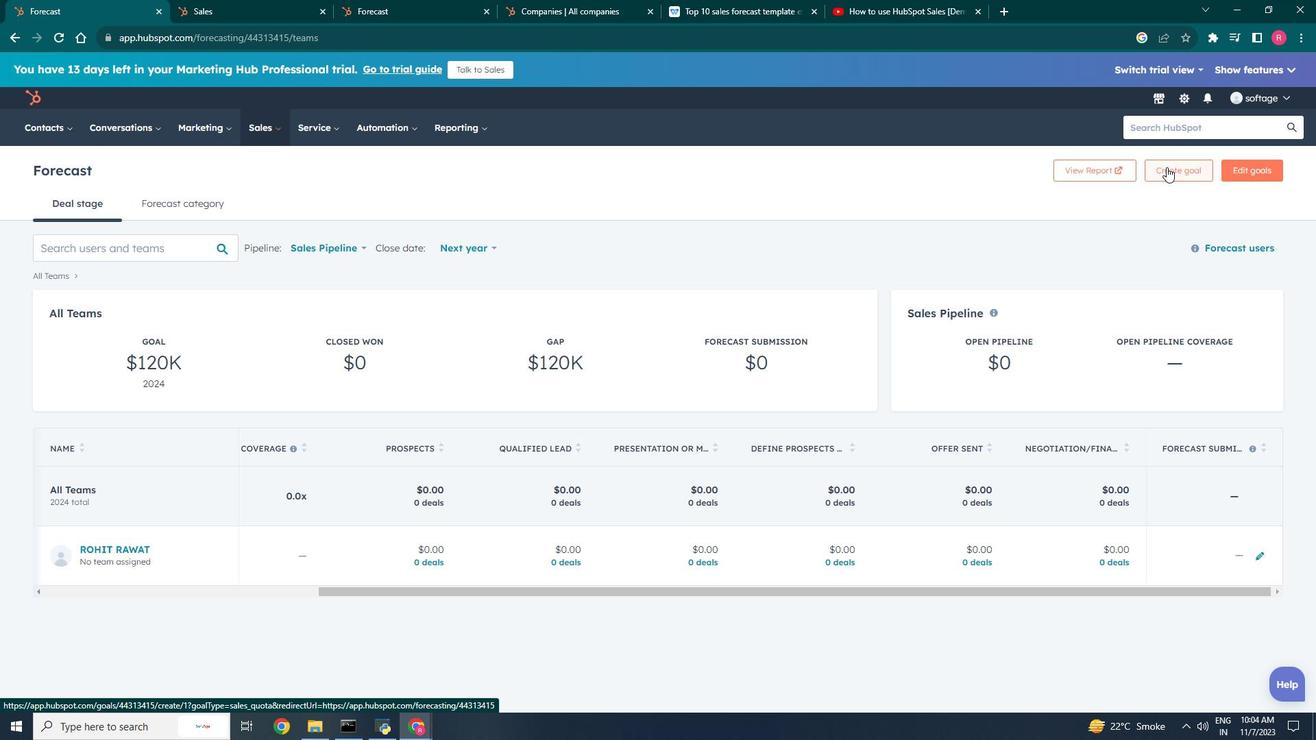 
Action: Mouse moved to (529, 205)
Screenshot: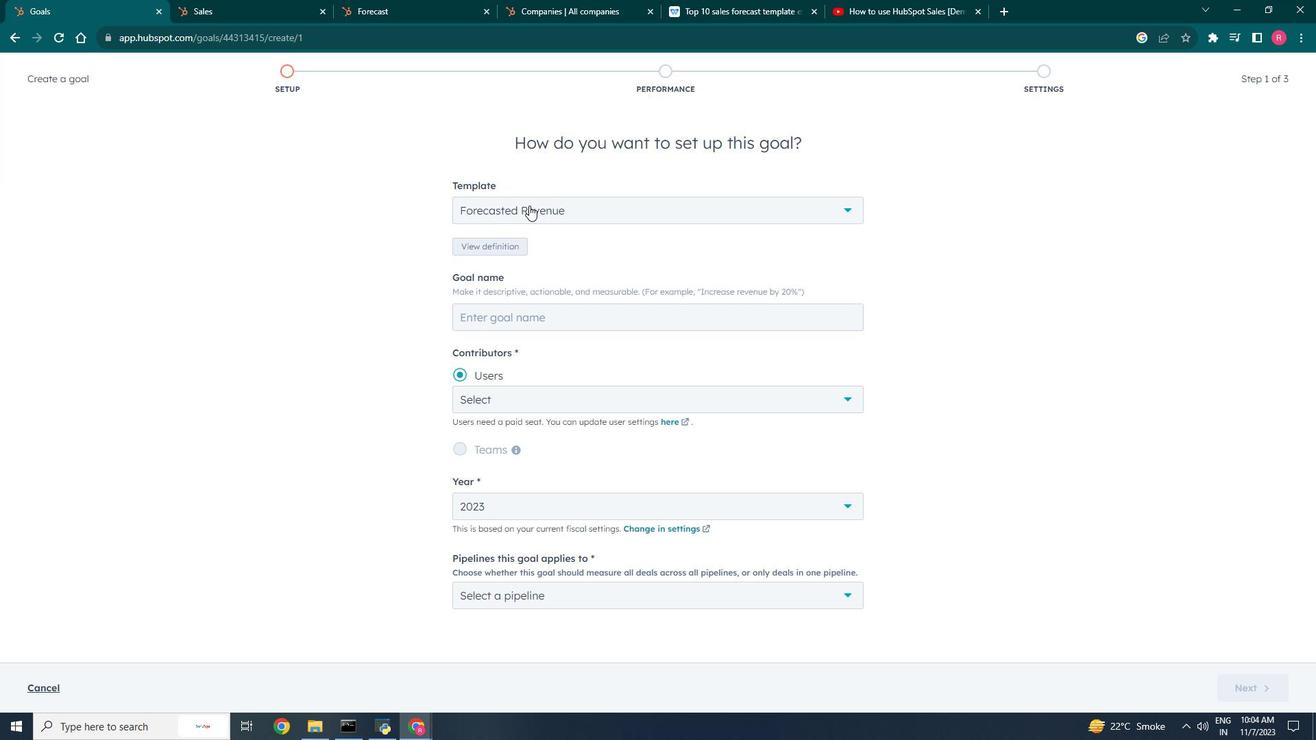
Action: Mouse pressed left at (529, 205)
Screenshot: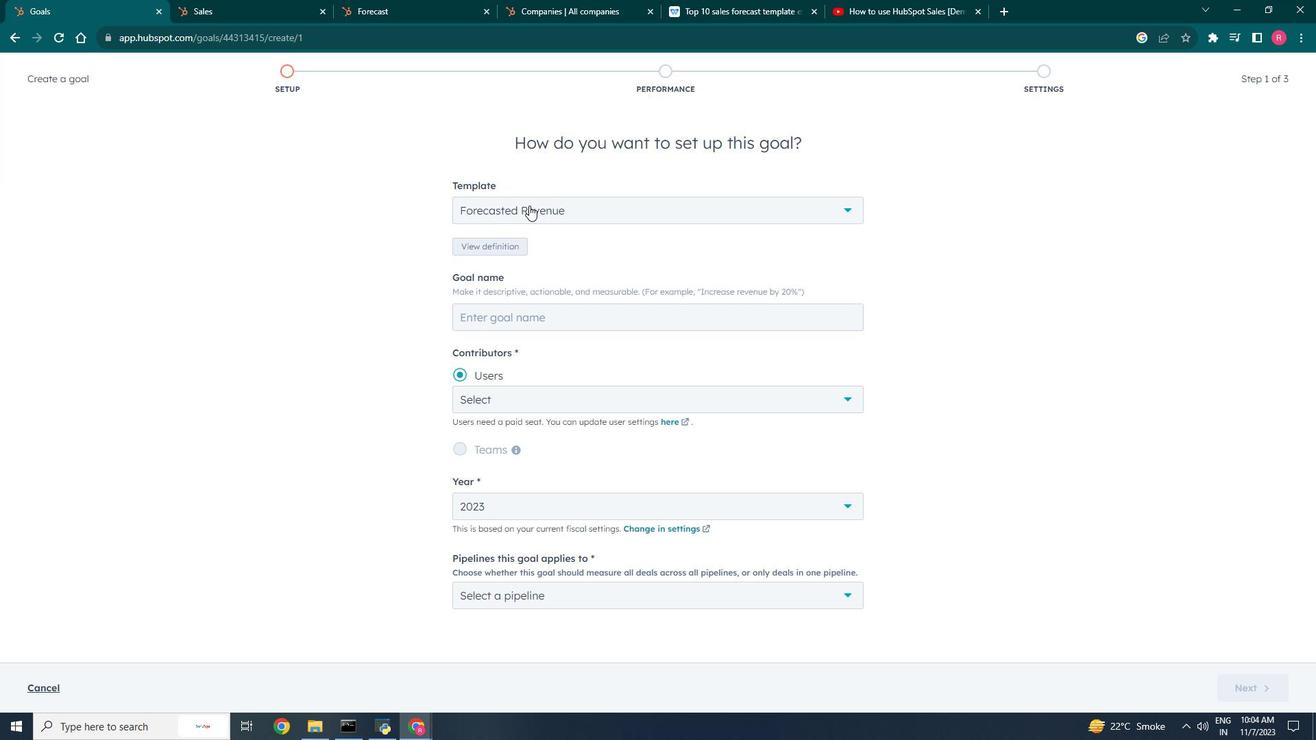 
Action: Mouse scrolled (529, 206) with delta (0, 0)
Screenshot: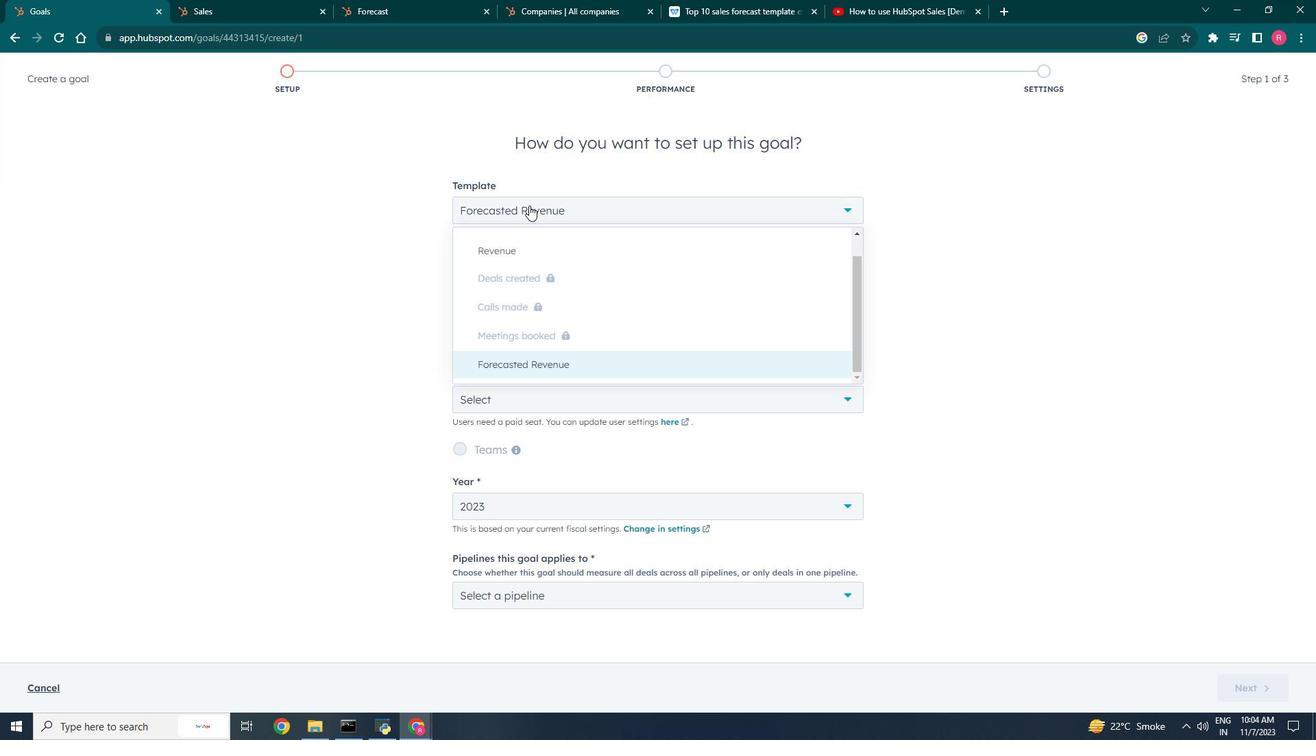 
Action: Mouse moved to (529, 207)
Screenshot: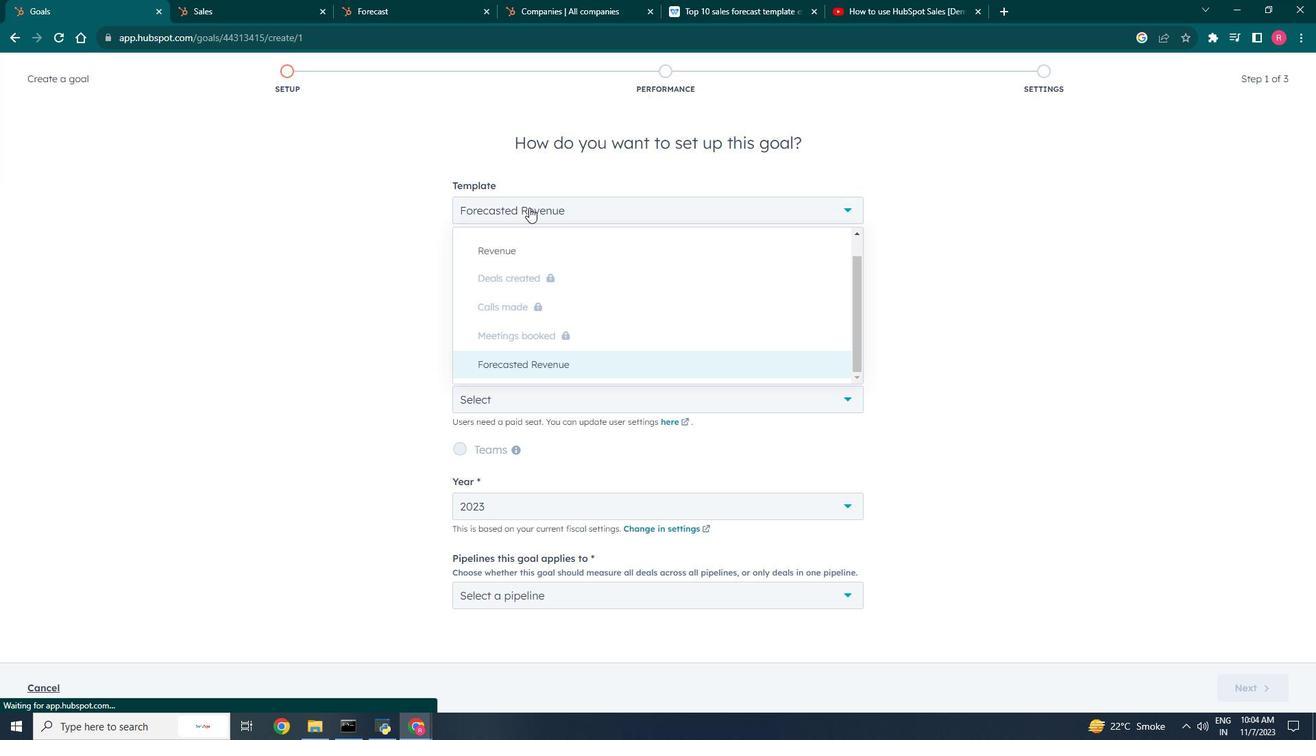 
Action: Mouse pressed left at (529, 207)
Screenshot: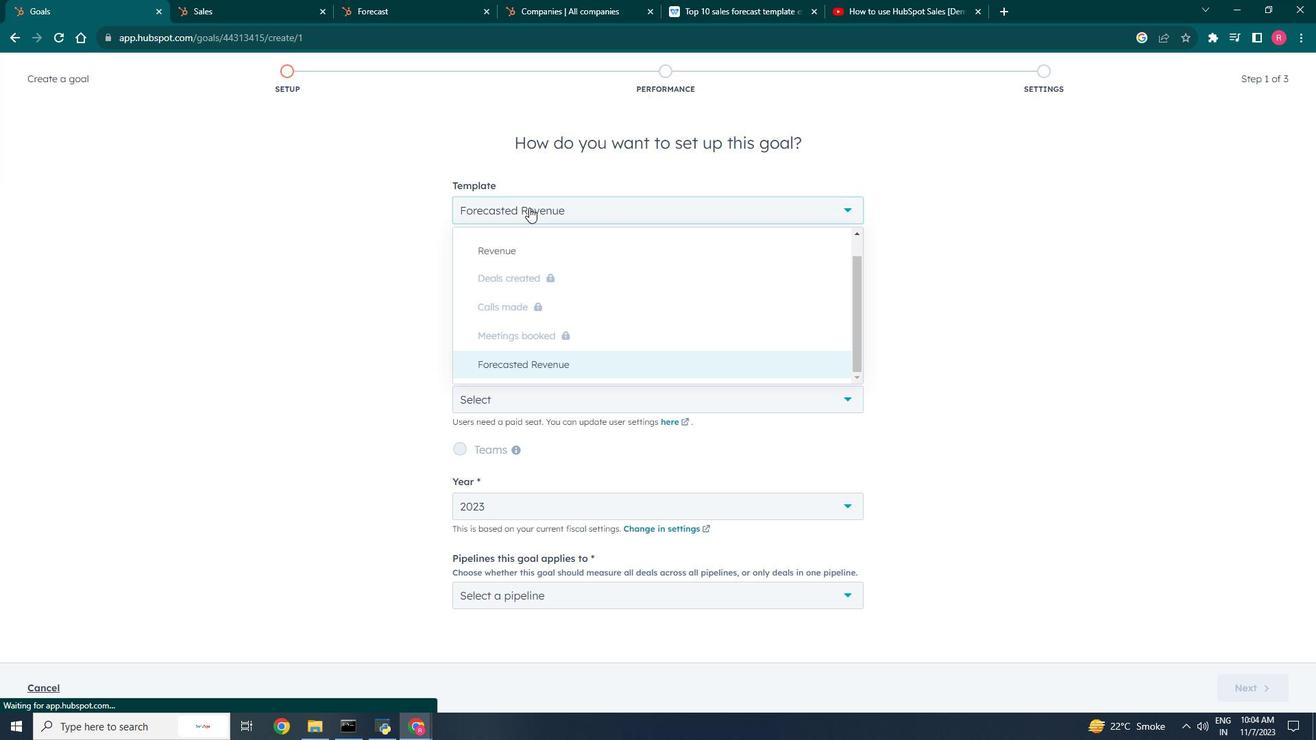 
Action: Mouse moved to (15, 39)
Screenshot: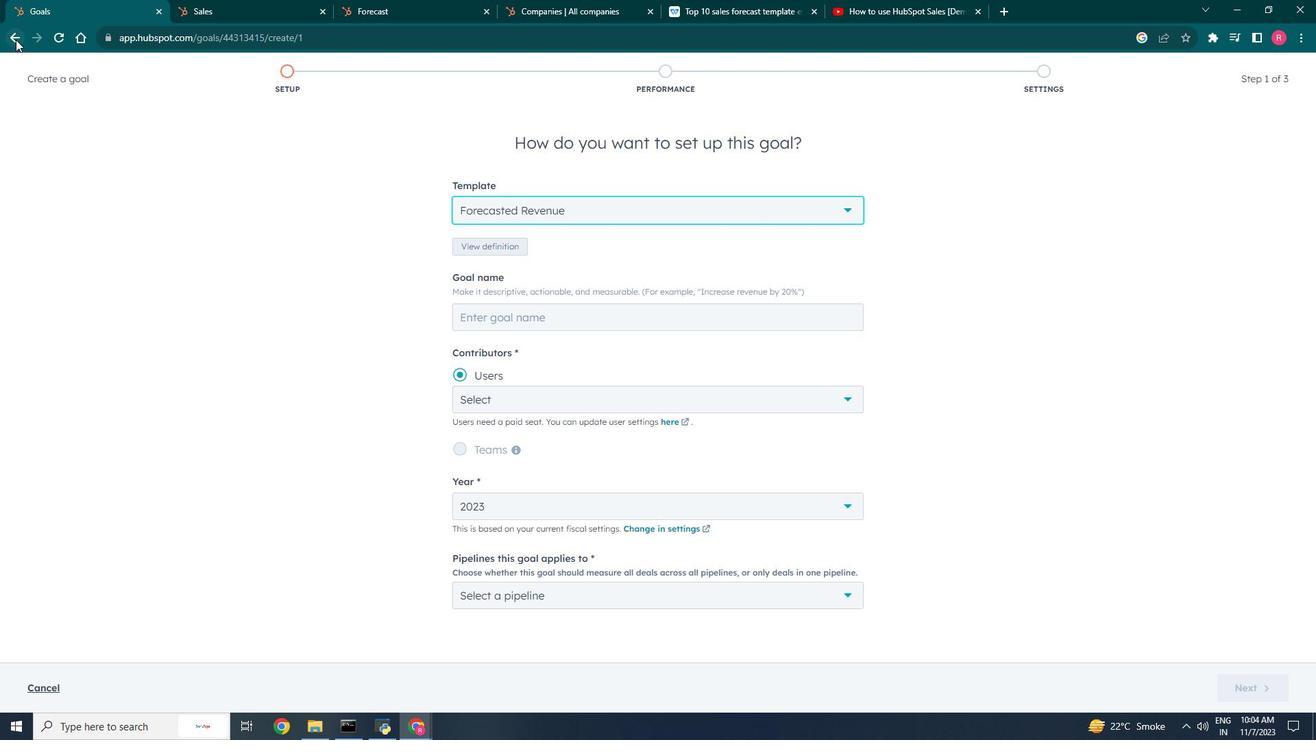 
Action: Mouse pressed left at (15, 39)
Screenshot: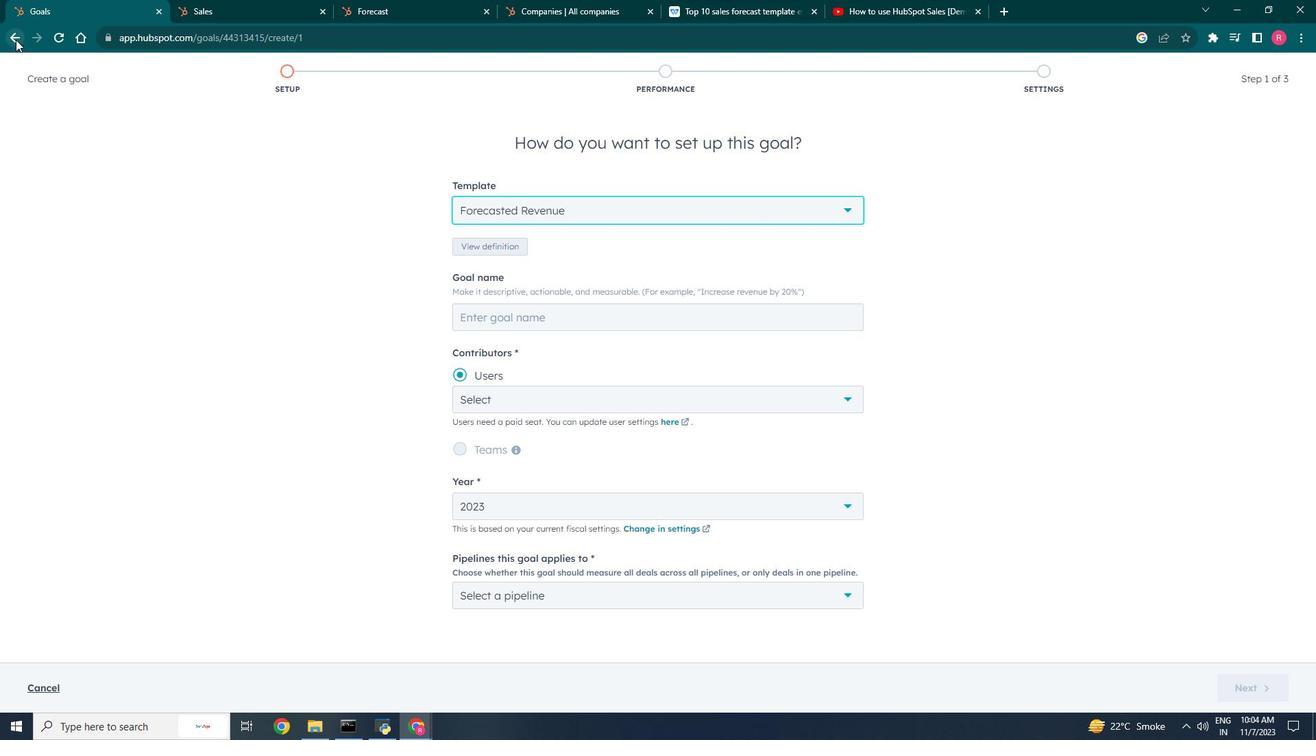 
Action: Mouse moved to (10, 37)
Screenshot: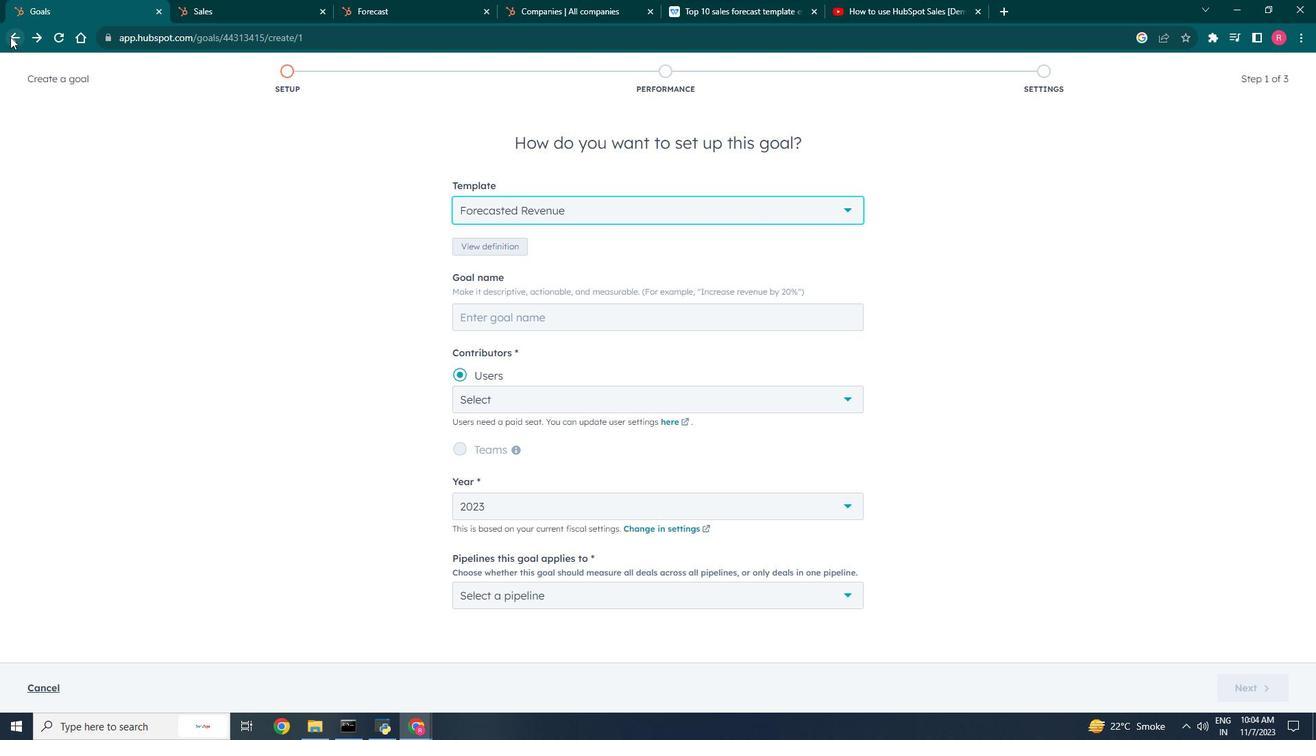 
Action: Mouse pressed left at (10, 37)
Screenshot: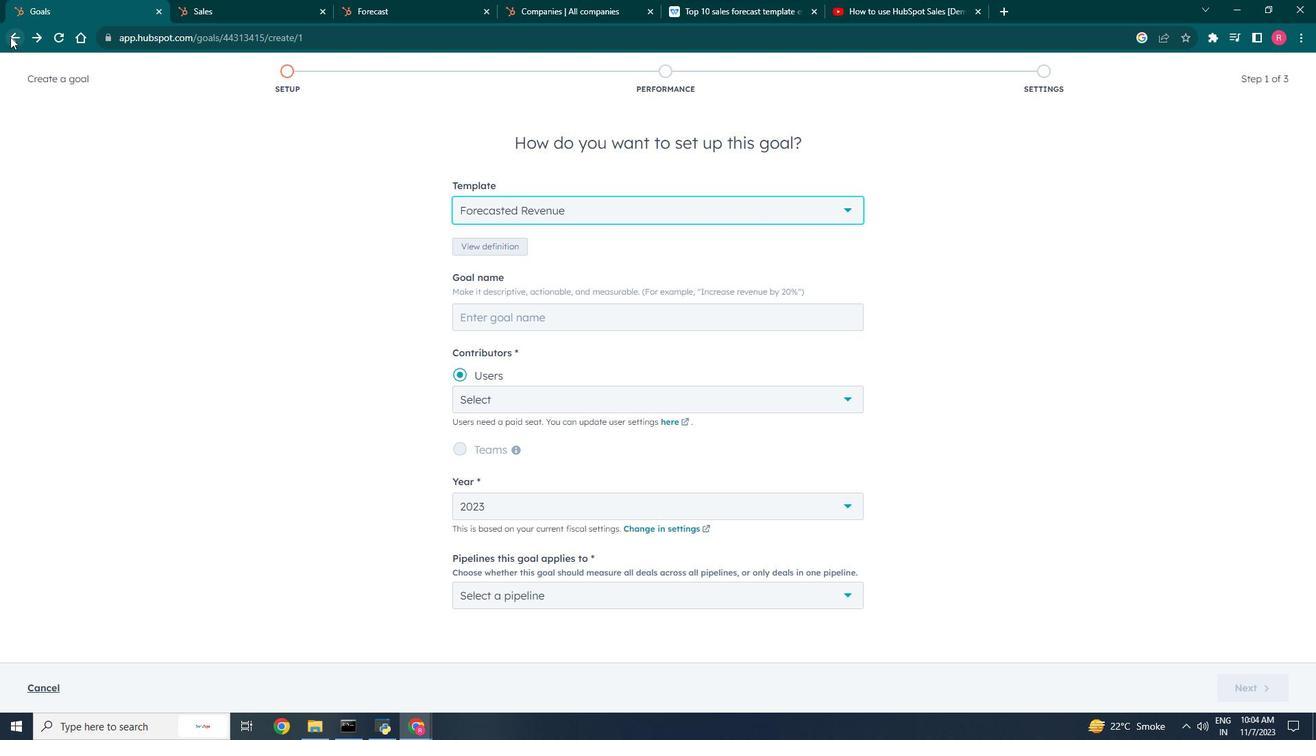 
Action: Mouse moved to (17, 37)
Screenshot: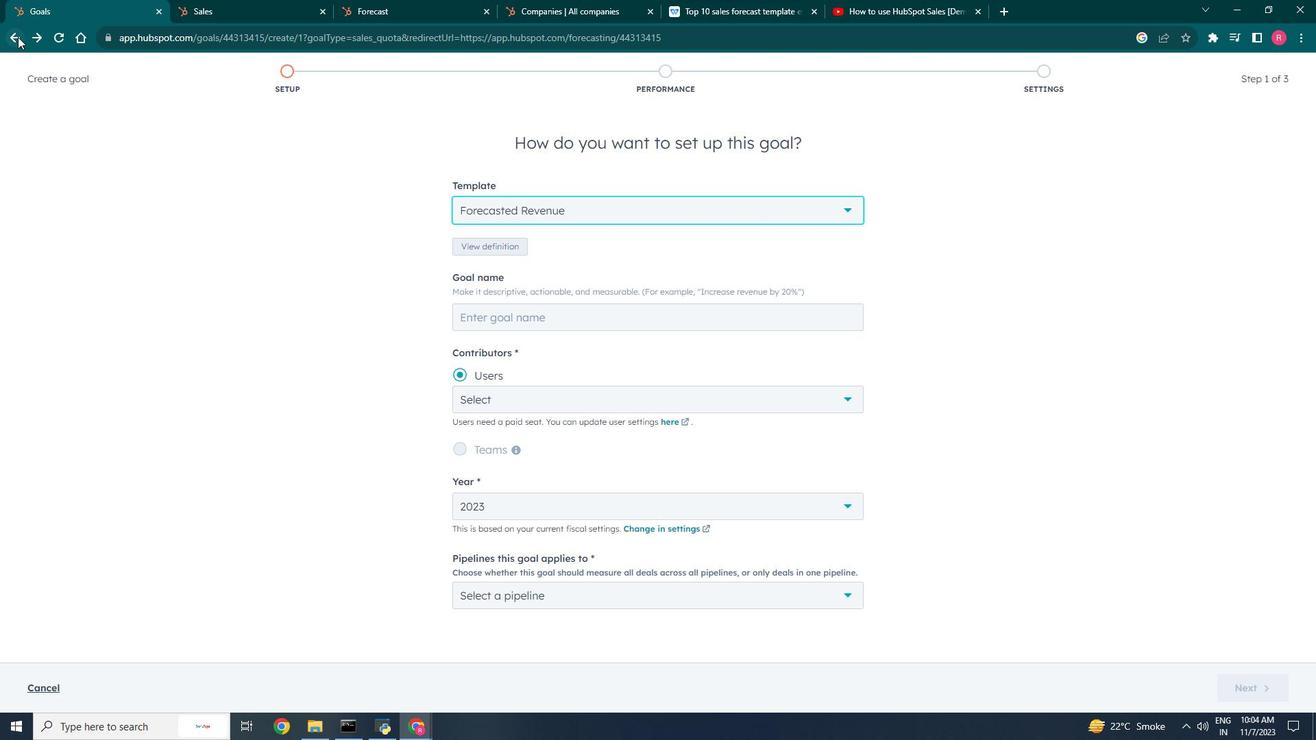 
Action: Mouse pressed left at (17, 37)
Screenshot: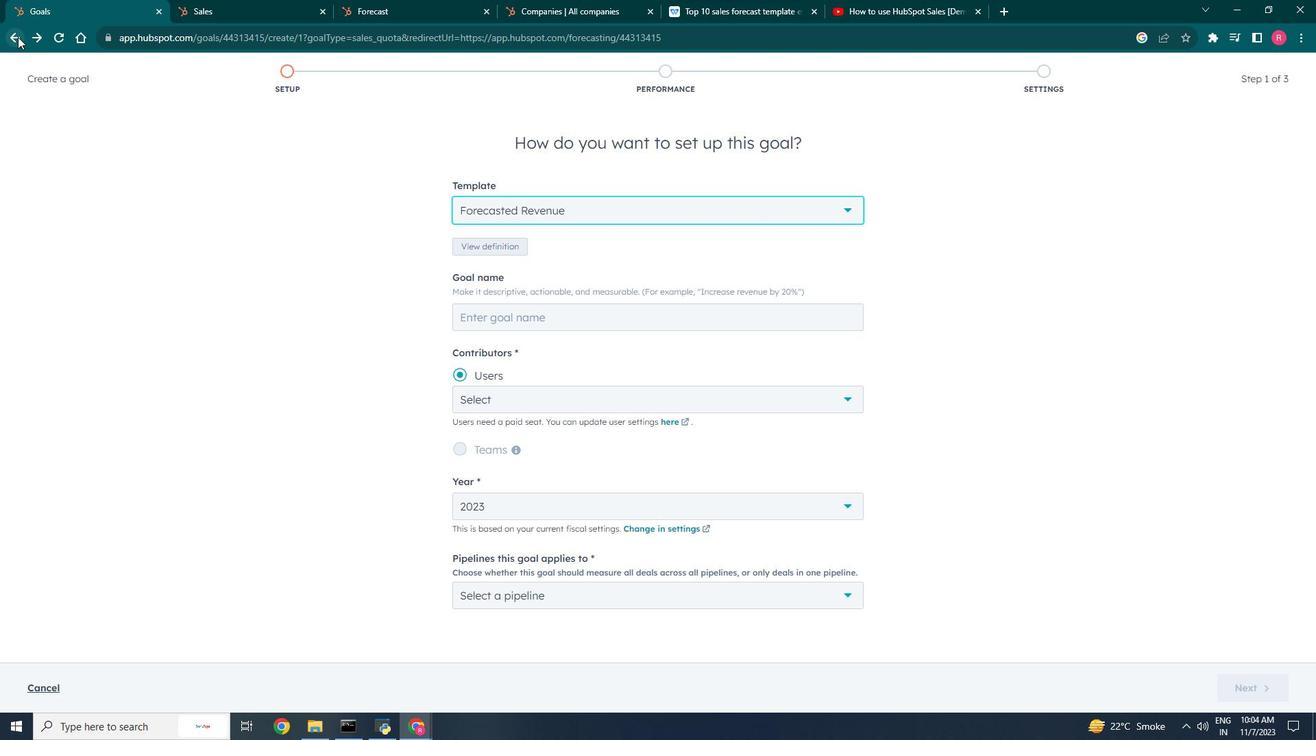 
Action: Mouse moved to (183, 207)
Screenshot: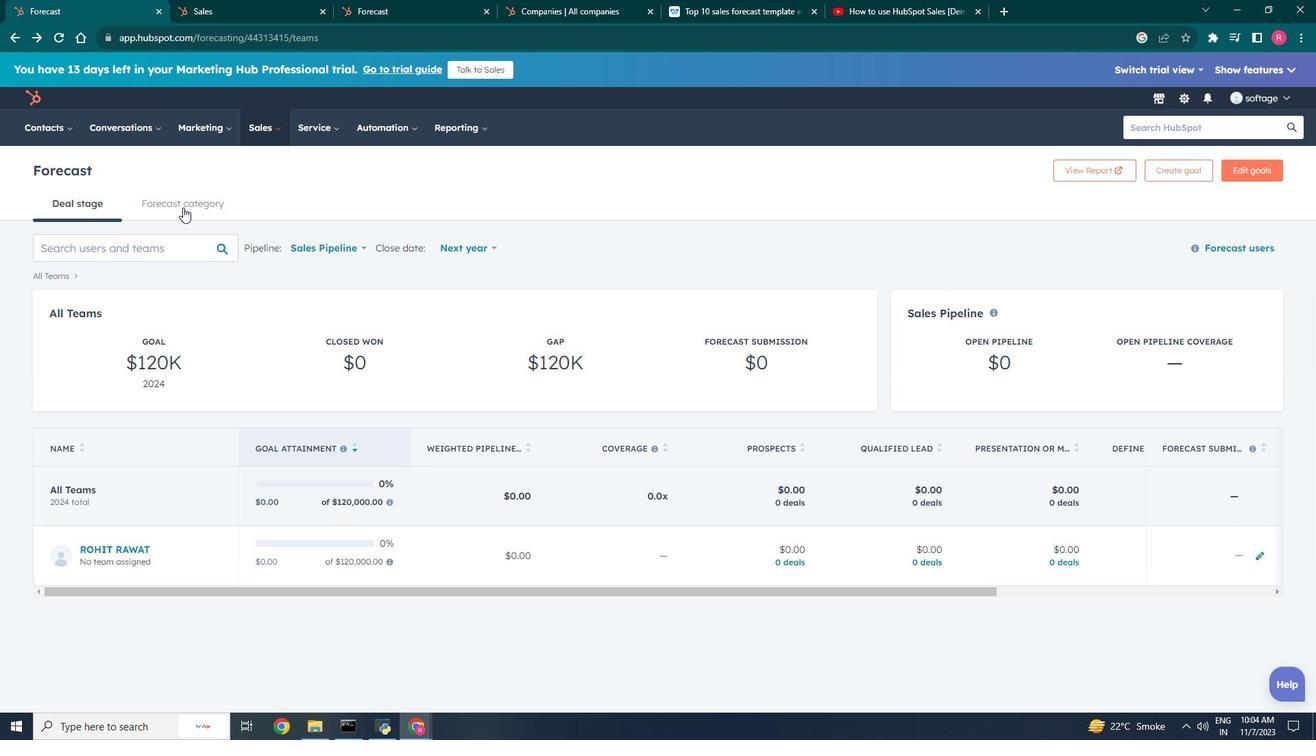
Action: Mouse pressed left at (183, 207)
Screenshot: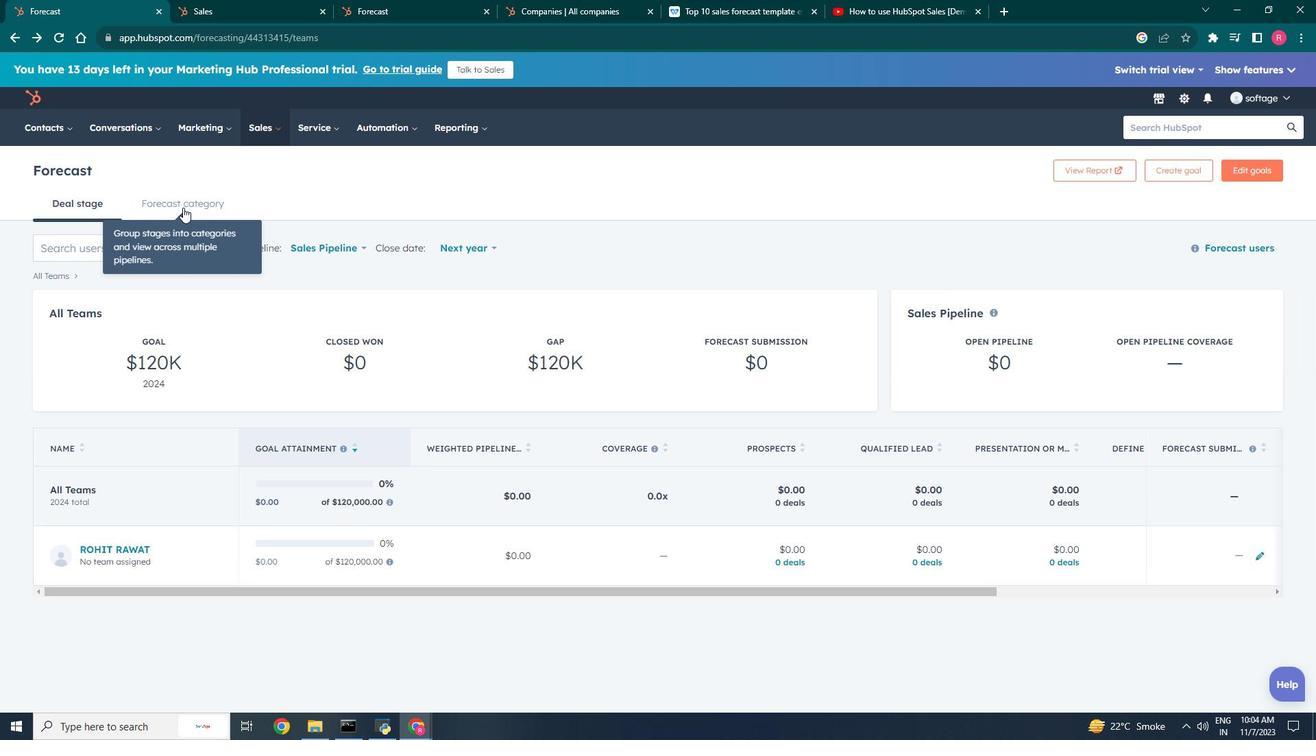 
Action: Mouse moved to (654, 336)
Screenshot: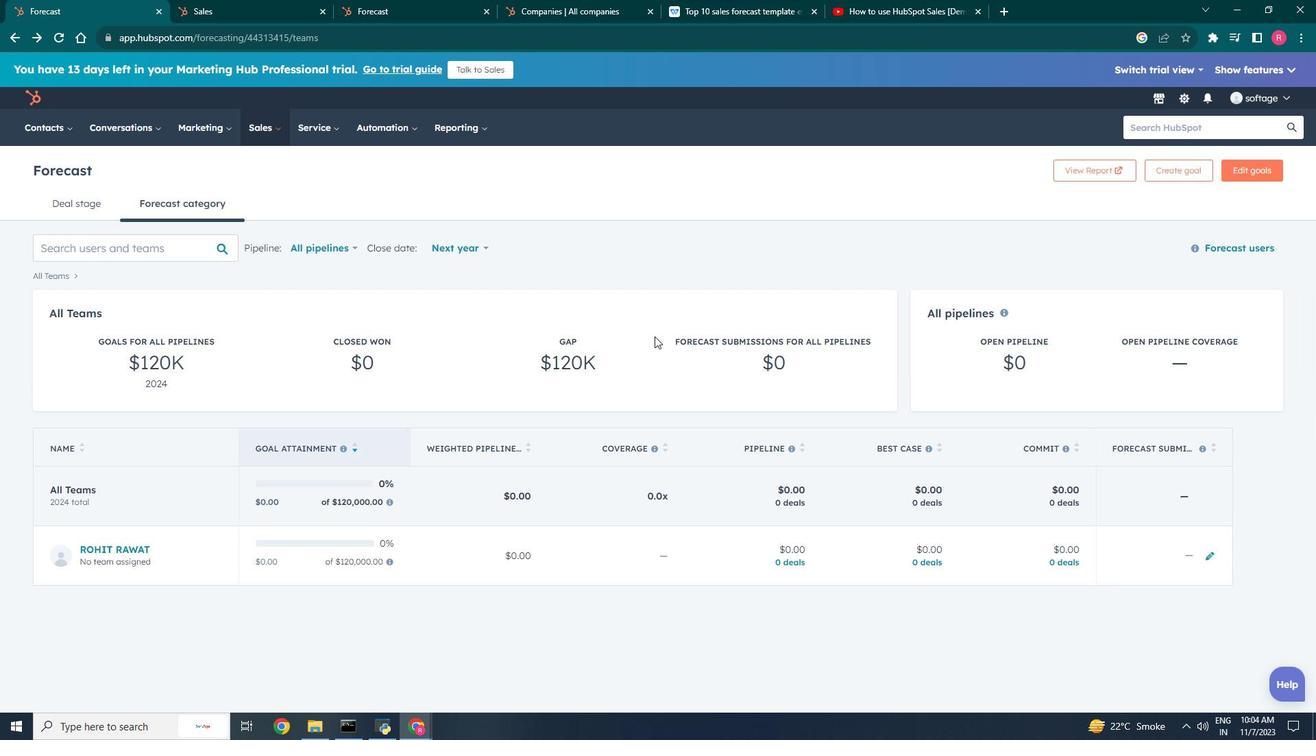 
Action: Mouse scrolled (654, 336) with delta (0, 0)
Screenshot: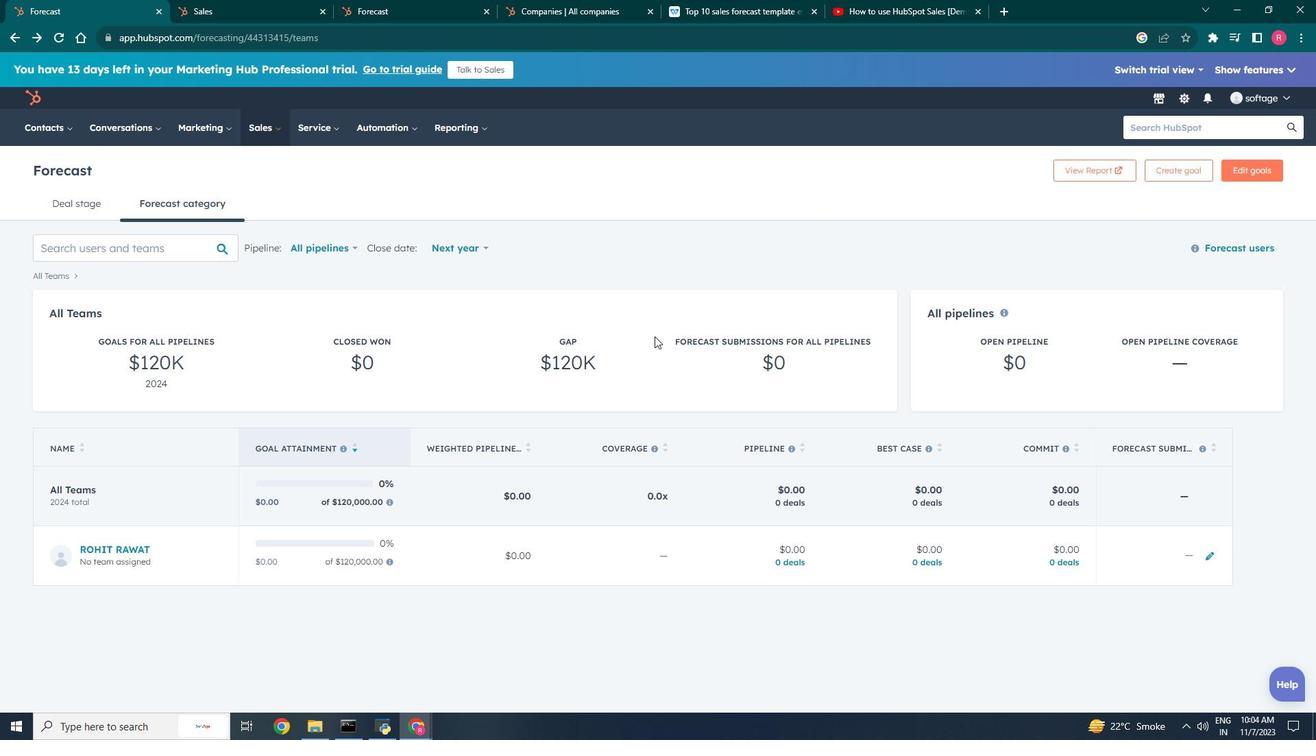 
Action: Mouse scrolled (654, 337) with delta (0, 0)
Screenshot: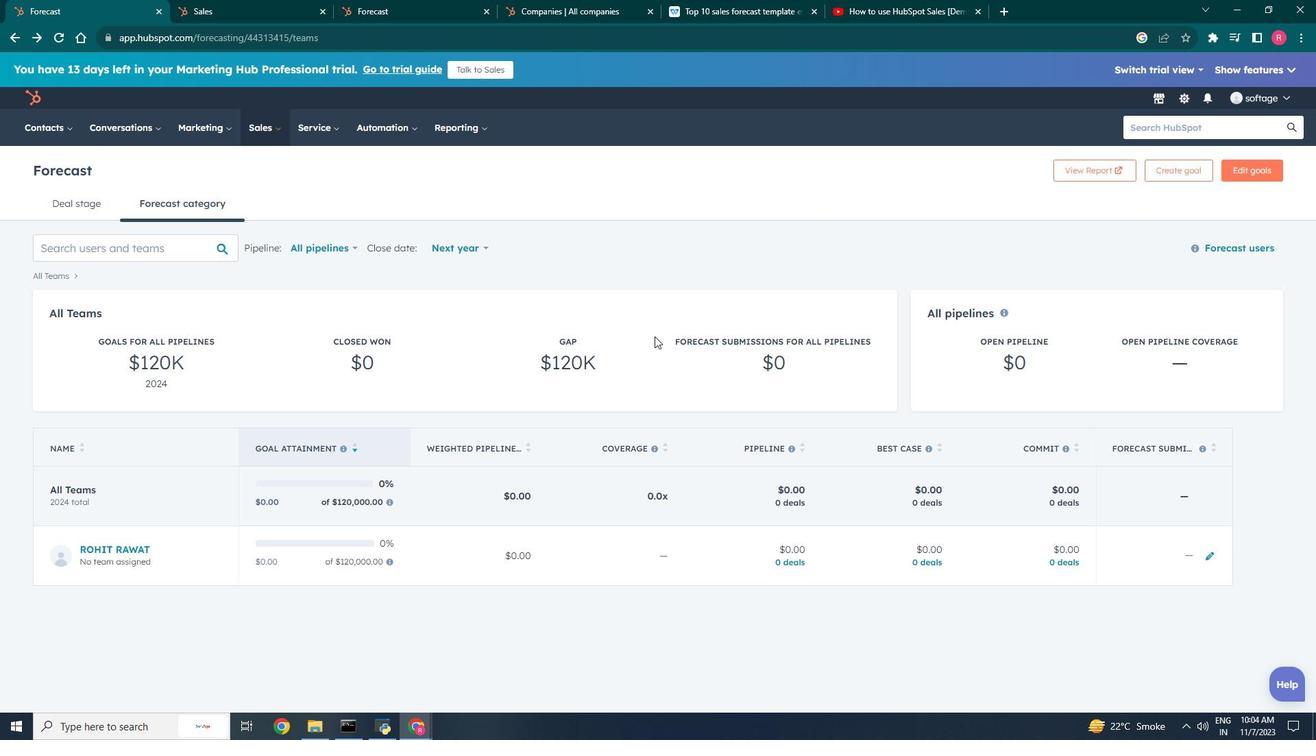 
Action: Mouse scrolled (654, 337) with delta (0, 0)
Screenshot: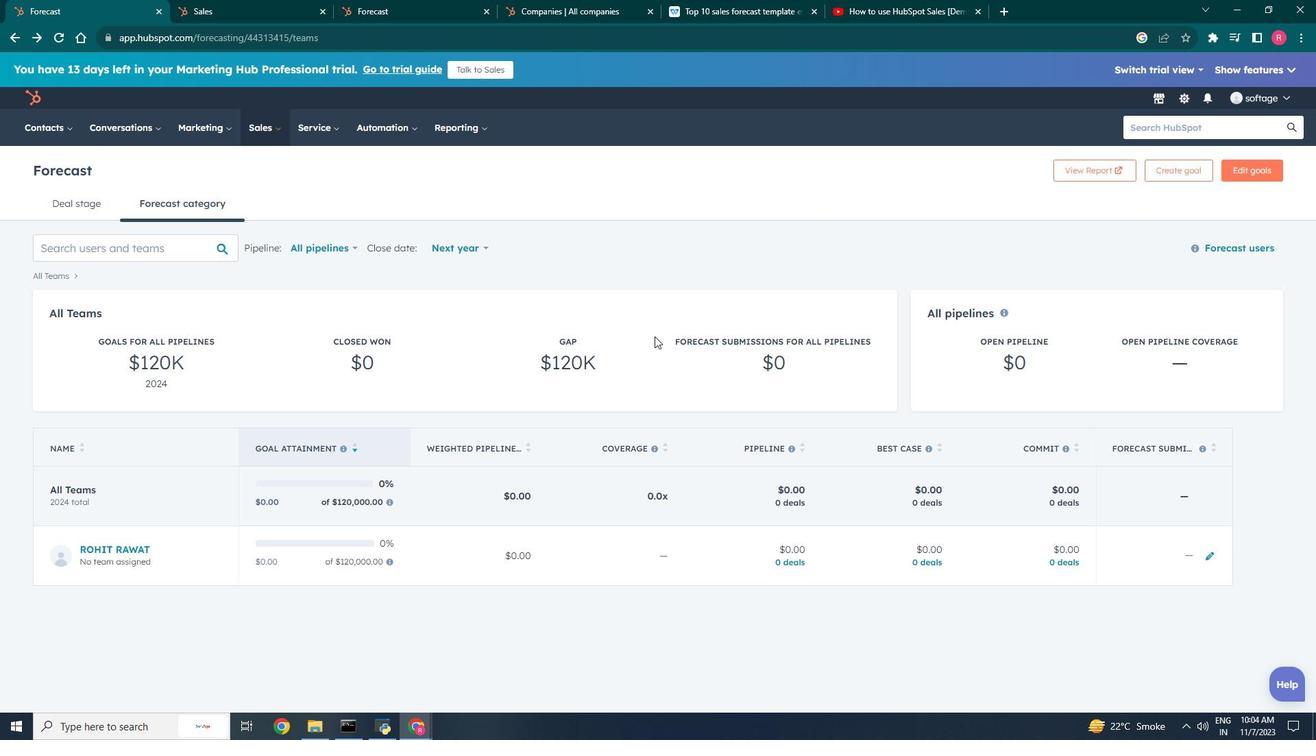 
Action: Mouse scrolled (654, 337) with delta (0, 0)
Screenshot: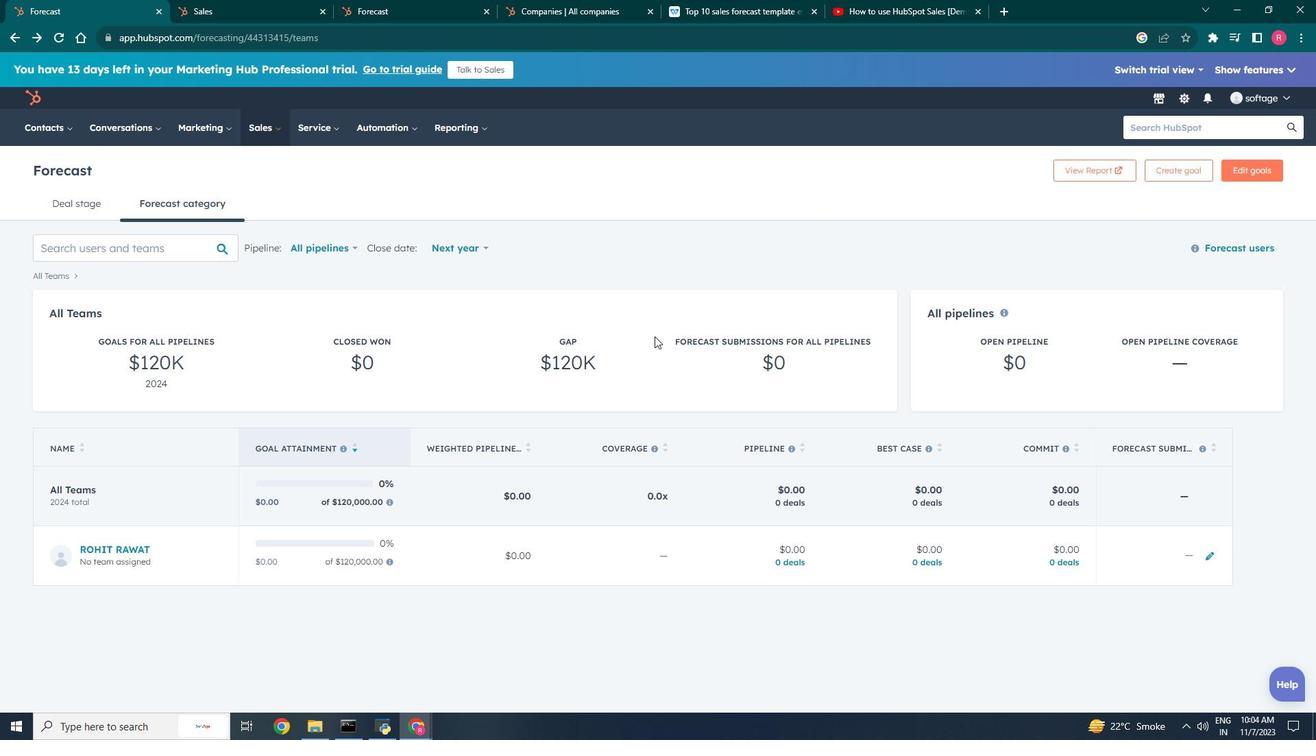 
Action: Mouse moved to (332, 134)
Screenshot: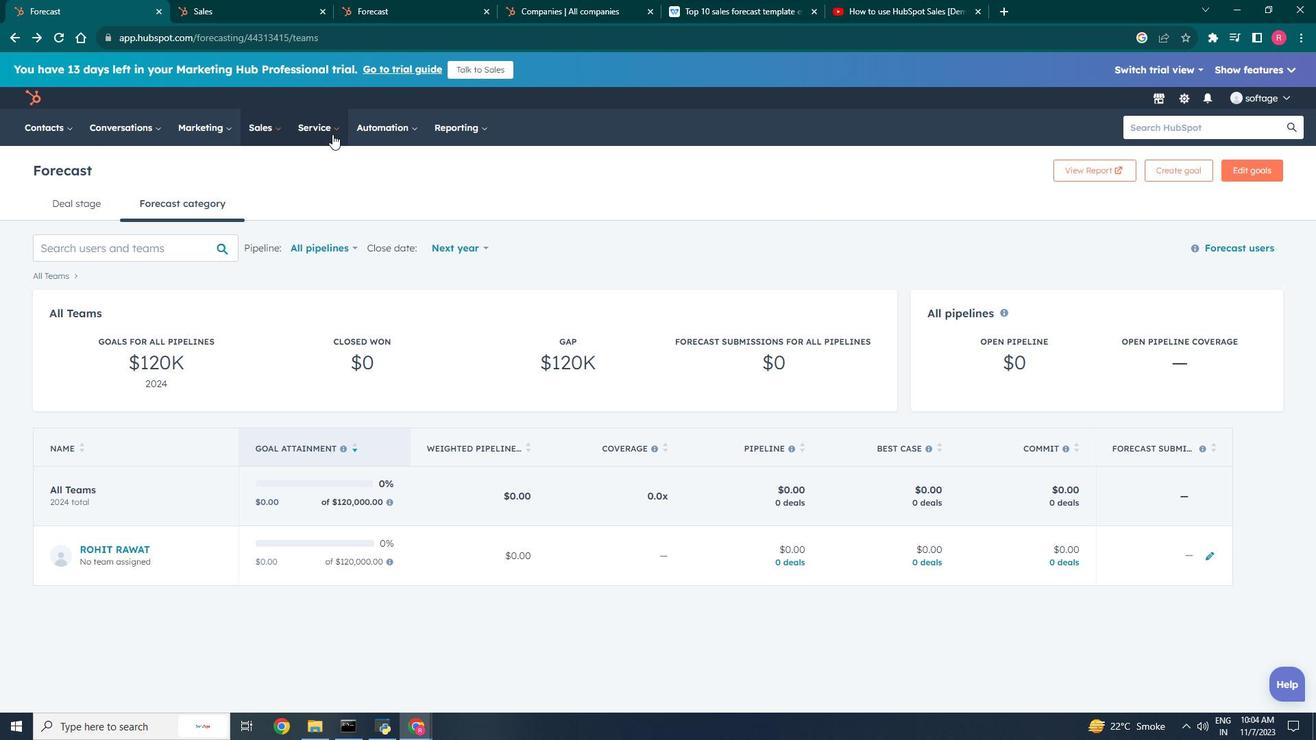 
Action: Mouse pressed left at (332, 134)
Screenshot: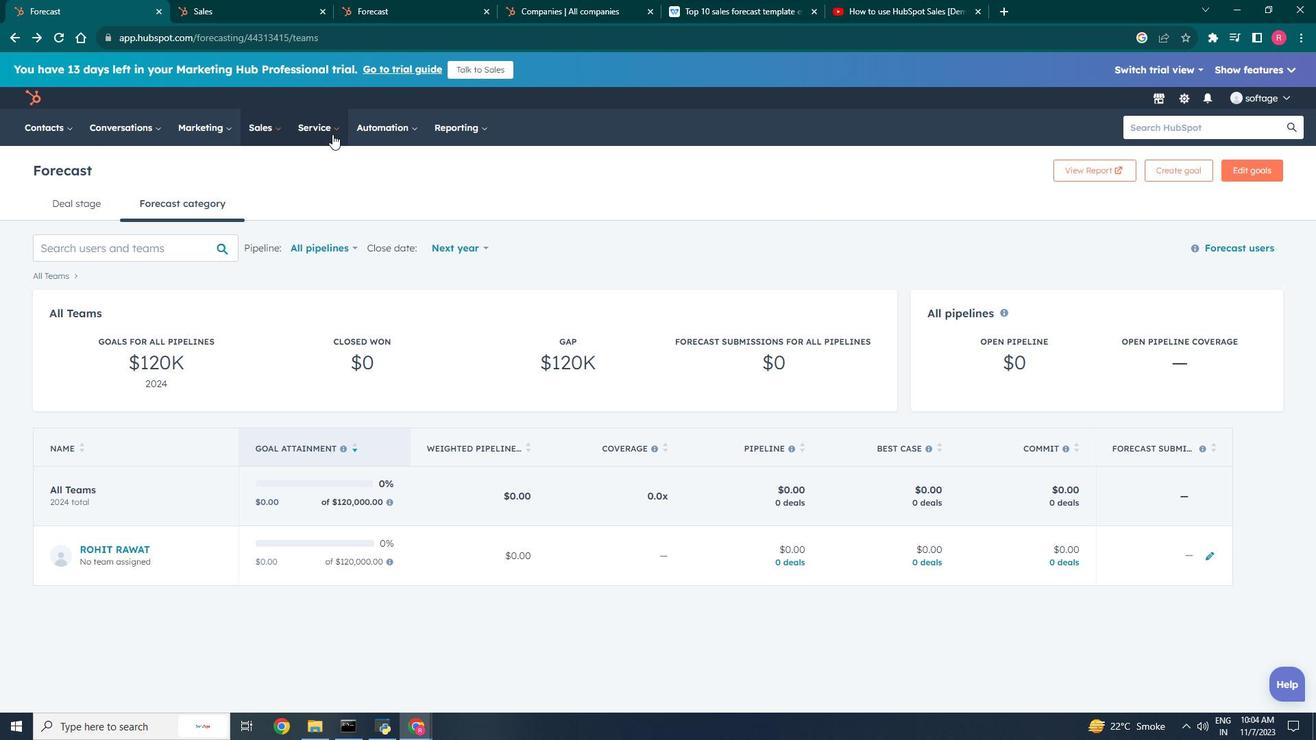 
Action: Mouse pressed left at (332, 134)
Screenshot: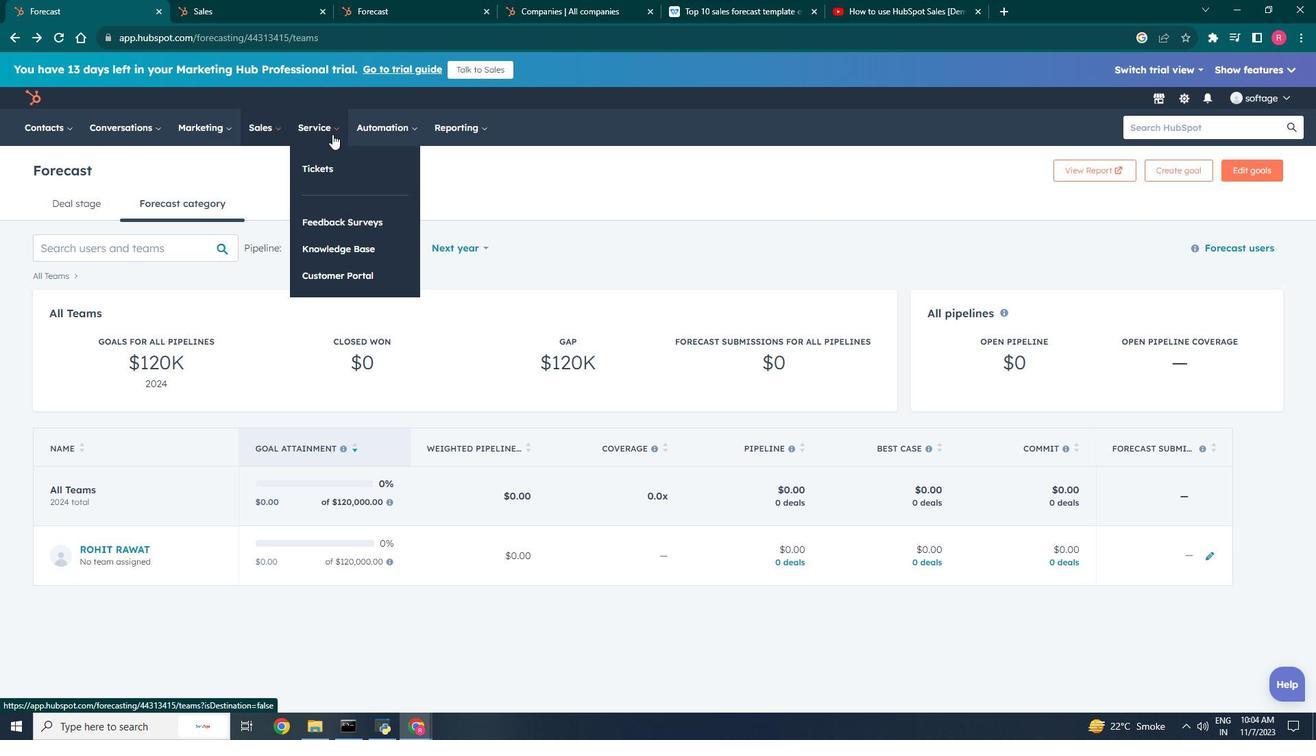 
Action: Mouse moved to (58, 126)
Screenshot: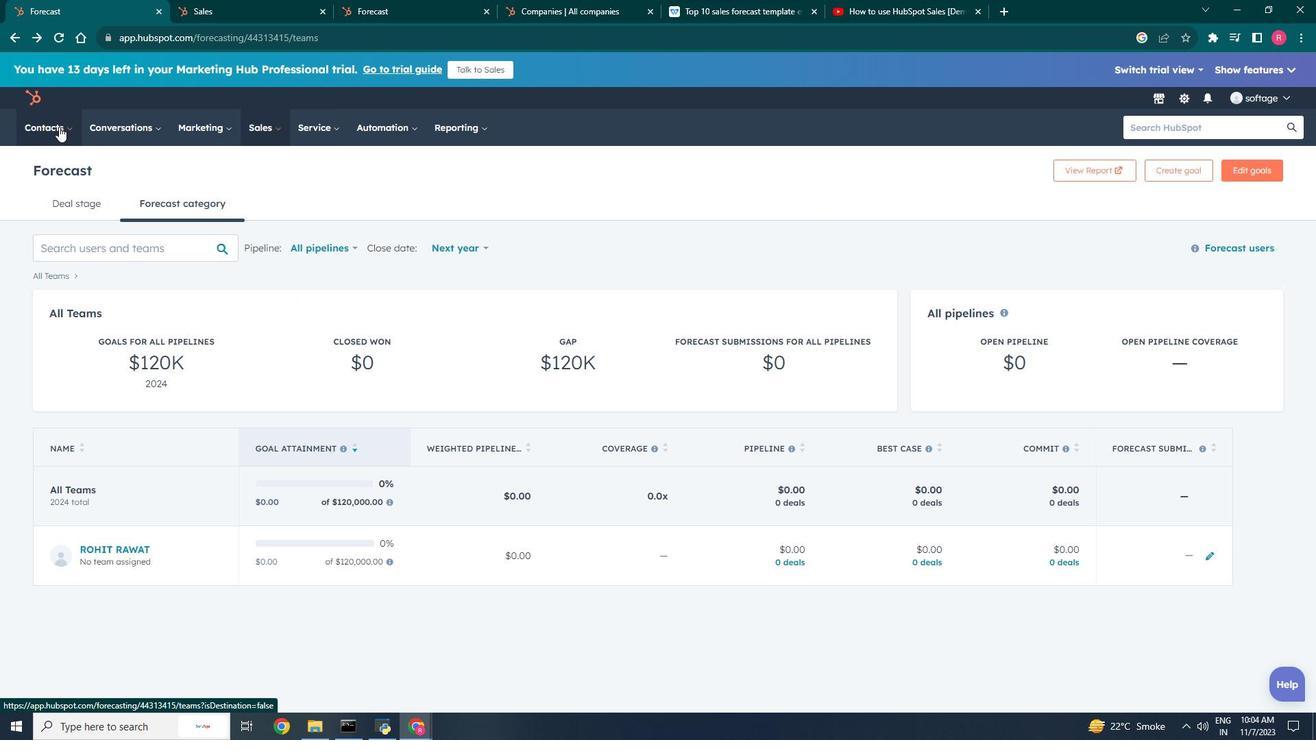 
Action: Mouse pressed left at (58, 126)
Screenshot: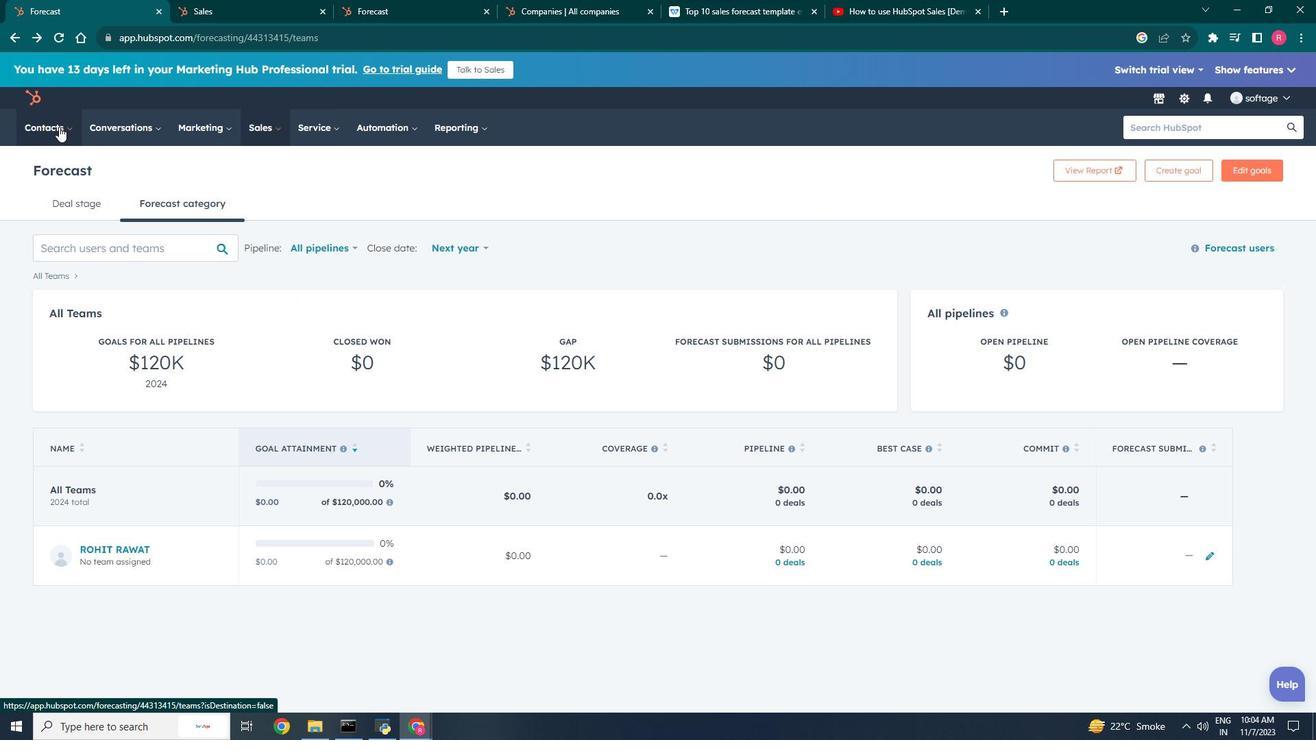 
Action: Mouse moved to (72, 168)
Screenshot: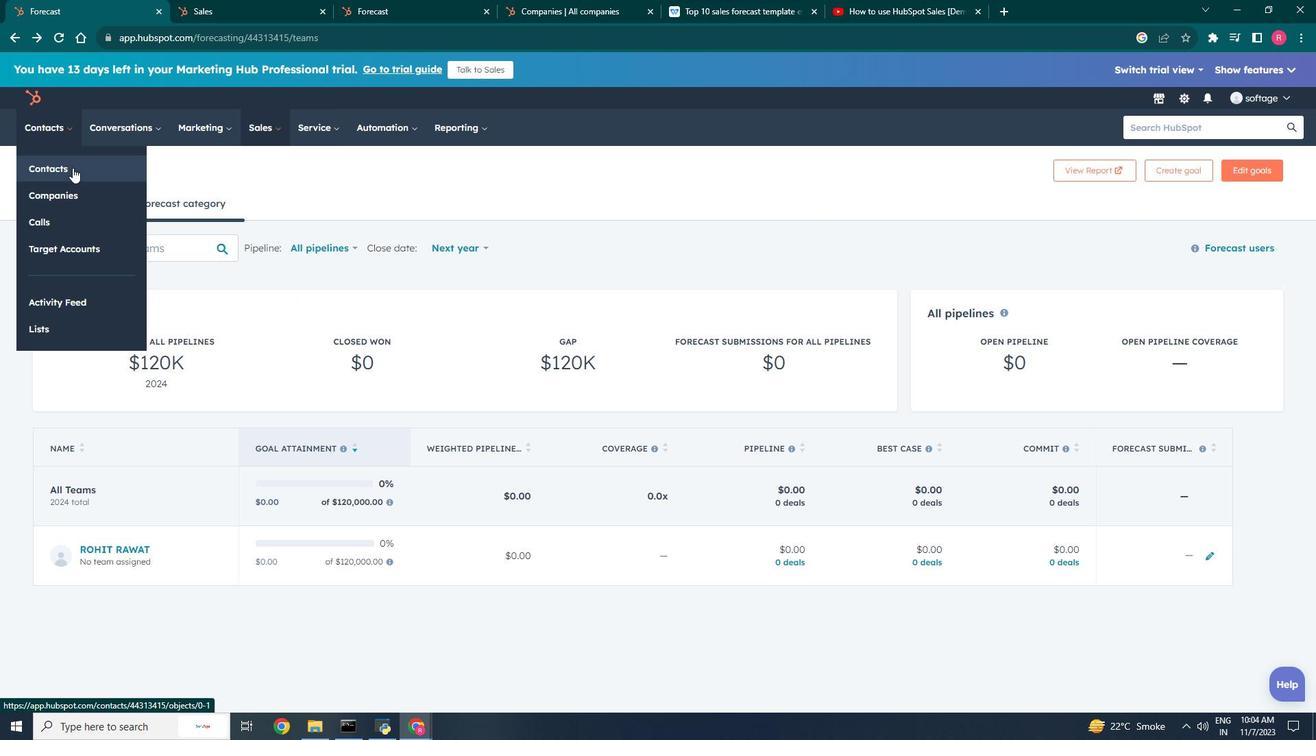 
Action: Mouse pressed left at (72, 168)
Screenshot: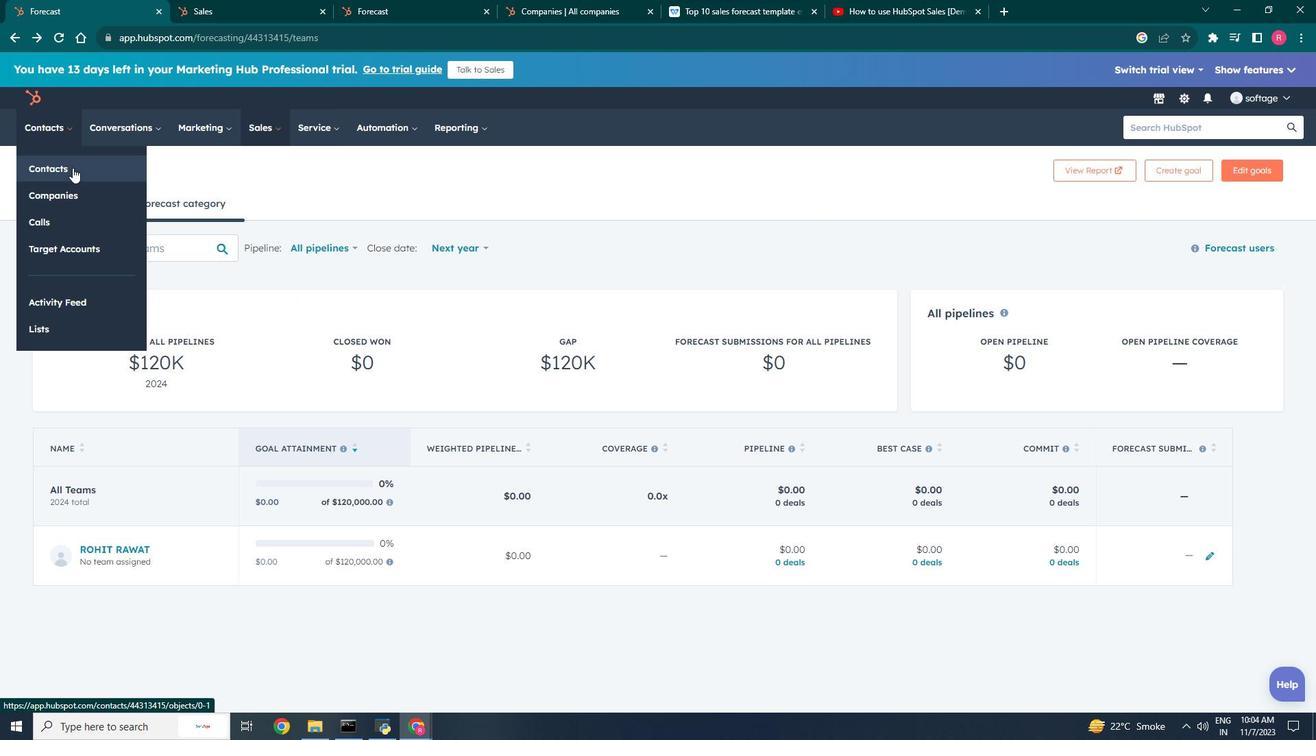 
Action: Mouse moved to (1225, 180)
Screenshot: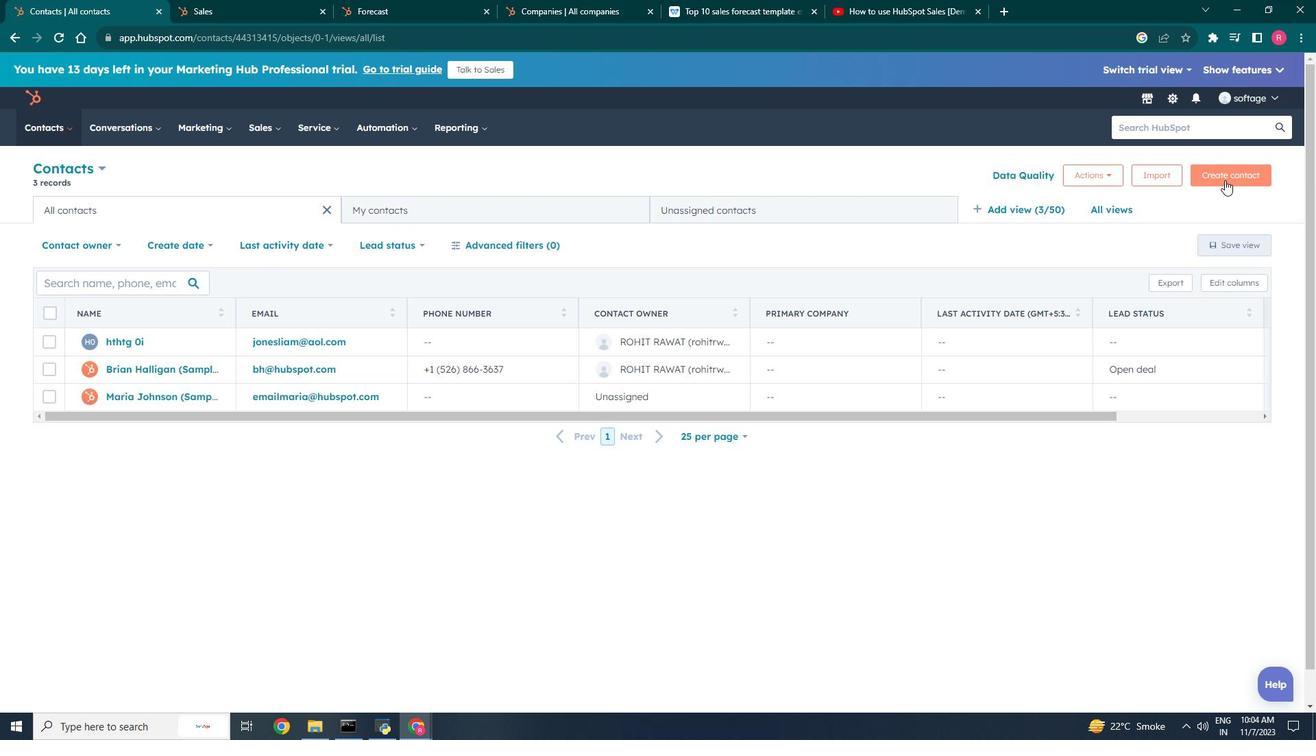 
Action: Mouse pressed left at (1225, 180)
Screenshot: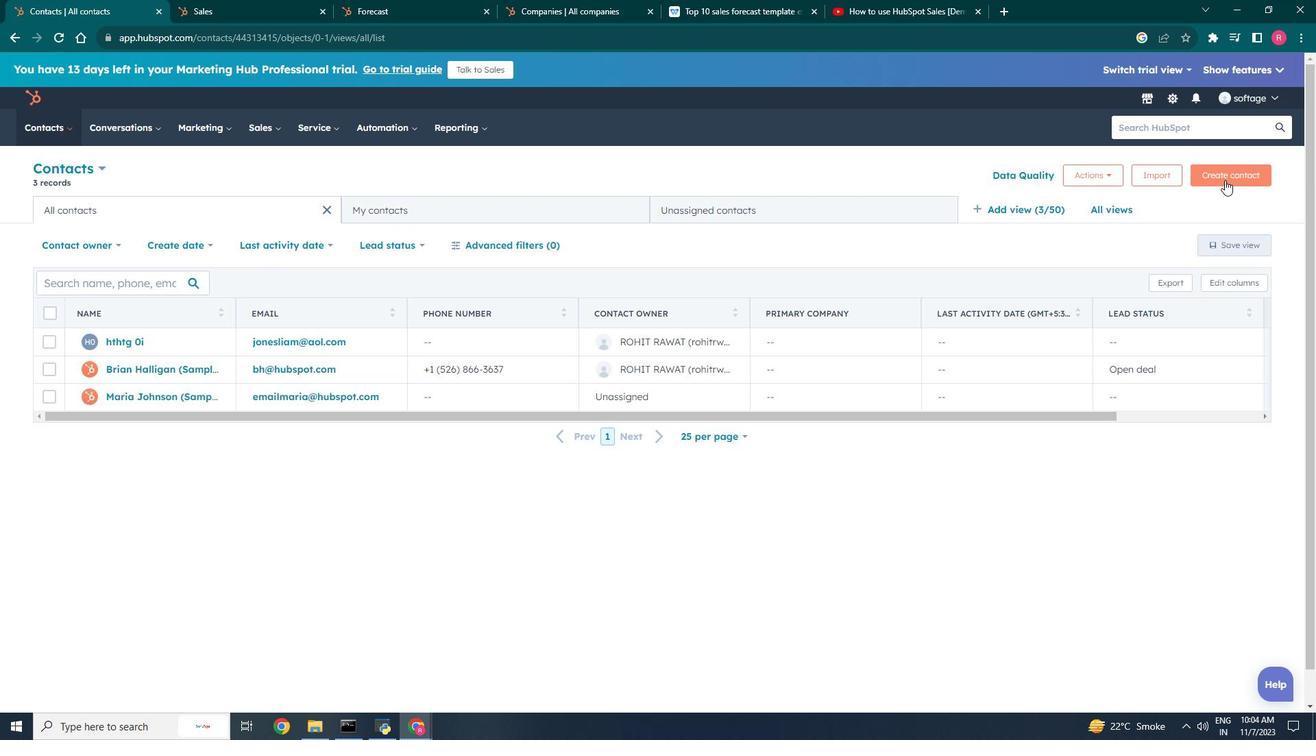 
Action: Mouse moved to (1287, 63)
Screenshot: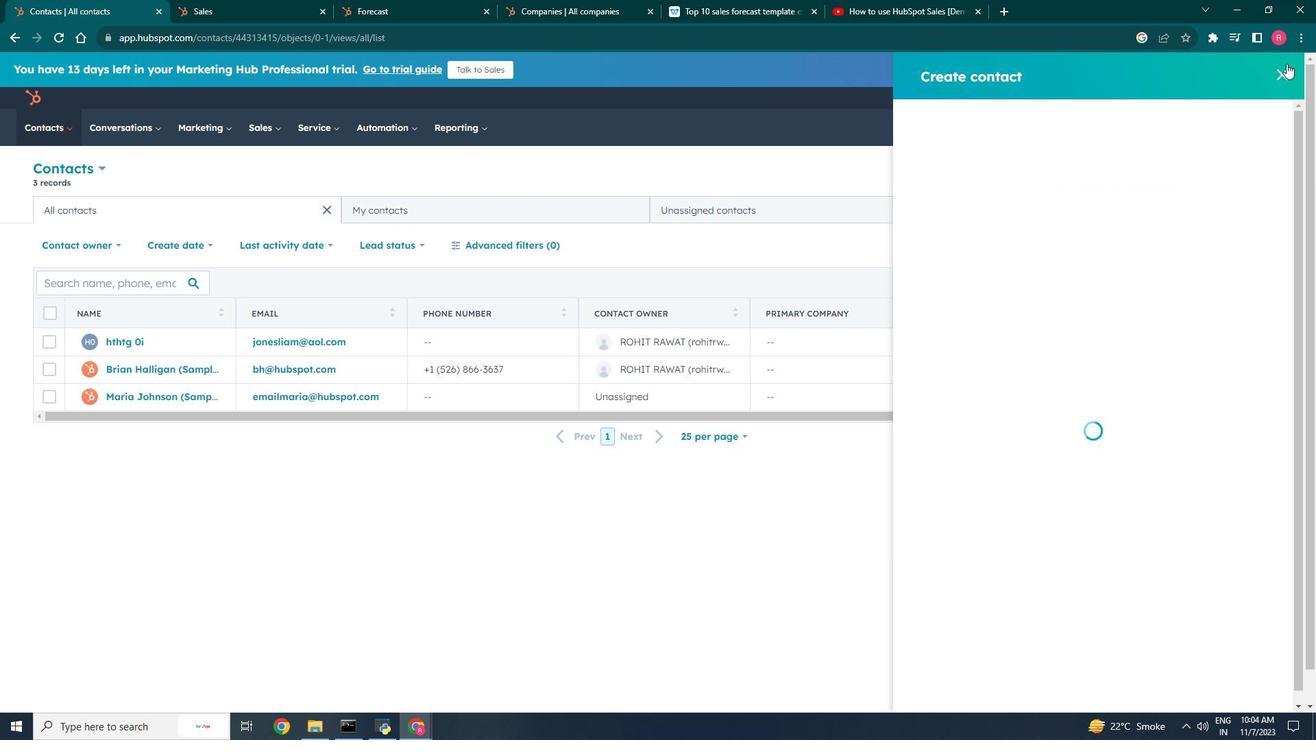 
Action: Mouse pressed left at (1287, 63)
Screenshot: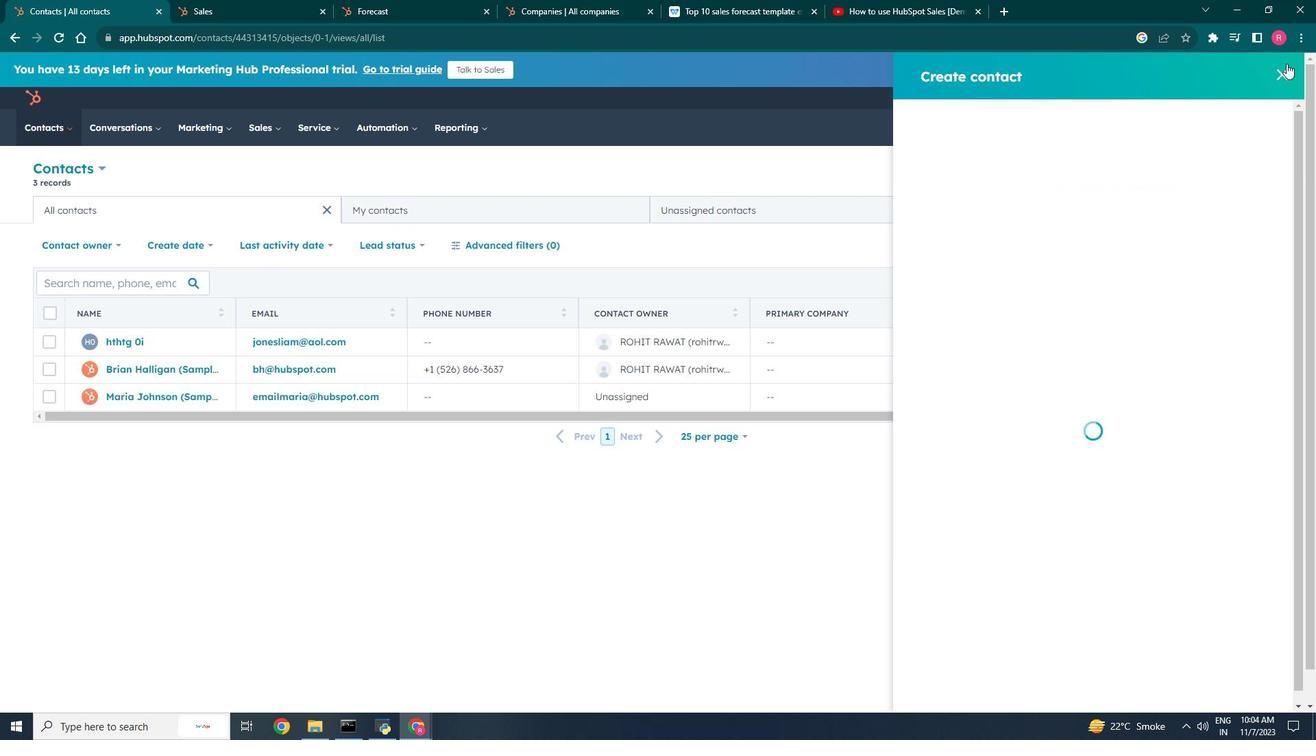 
Action: Mouse moved to (204, 366)
Screenshot: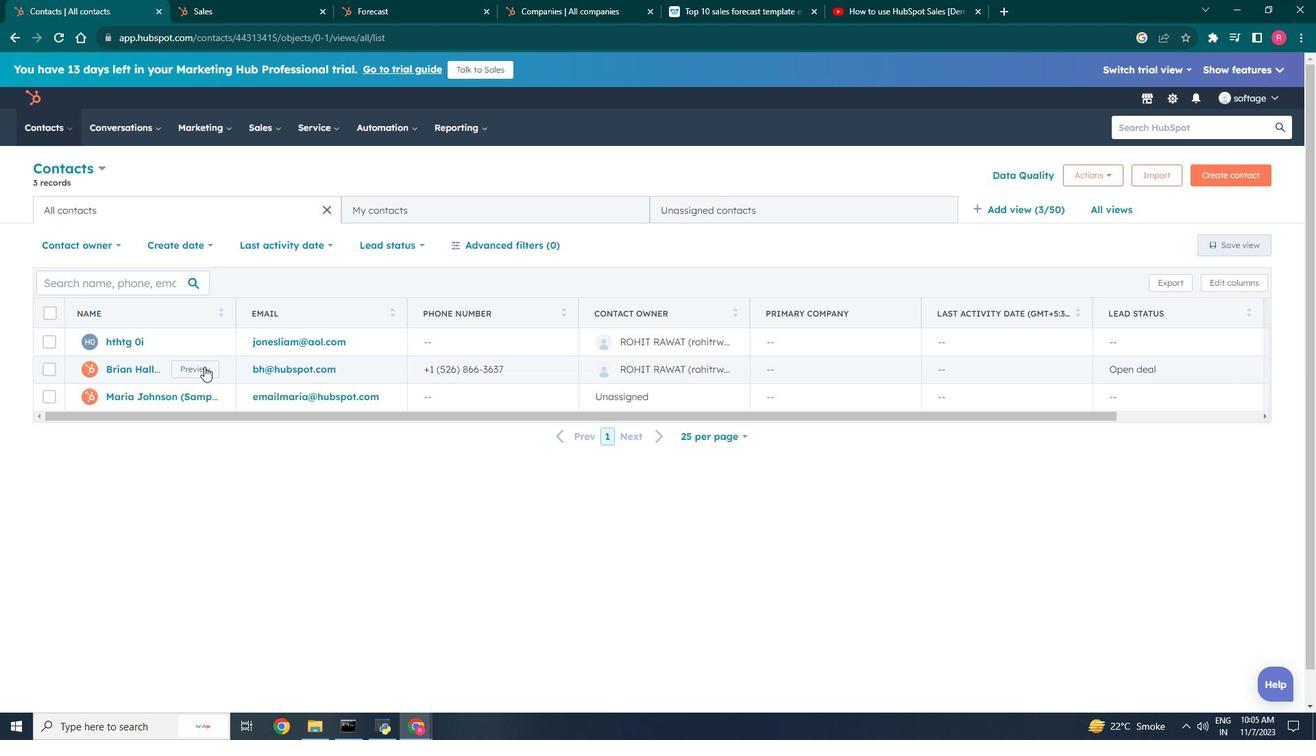 
Action: Mouse pressed left at (204, 366)
Screenshot: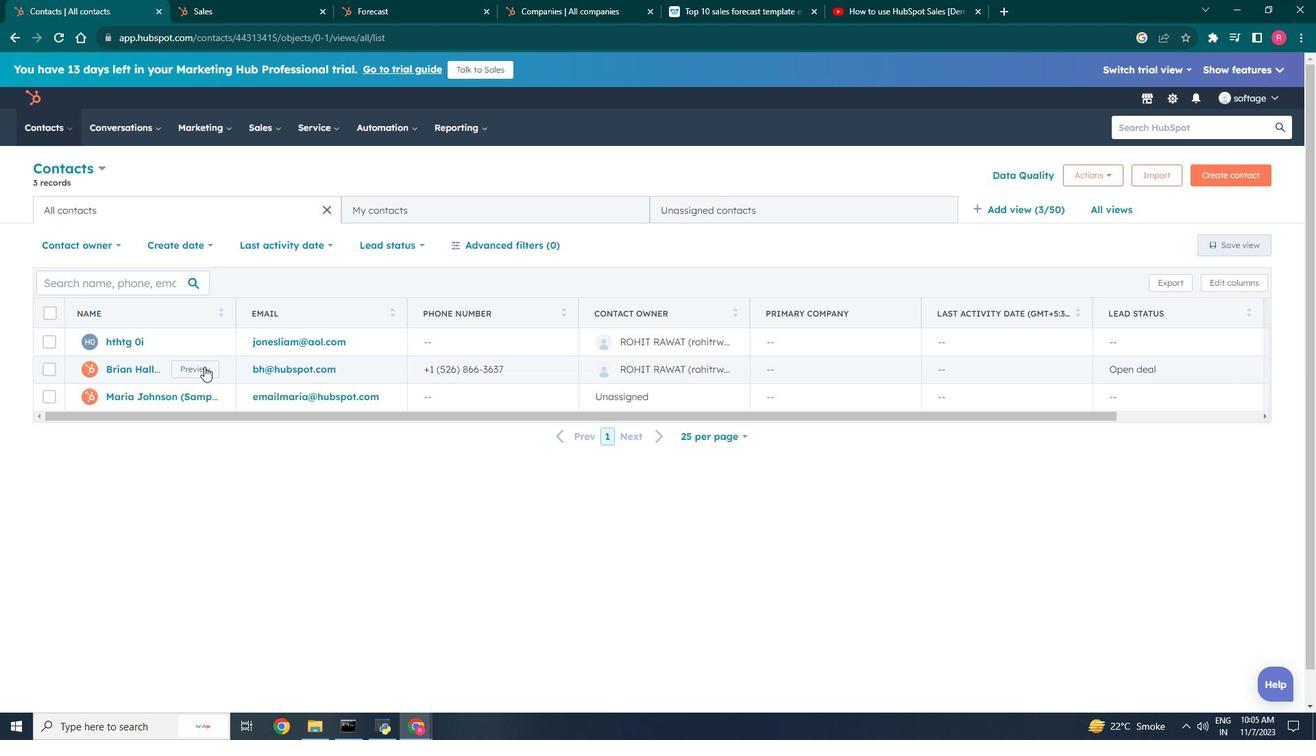 
Action: Mouse moved to (1112, 362)
Screenshot: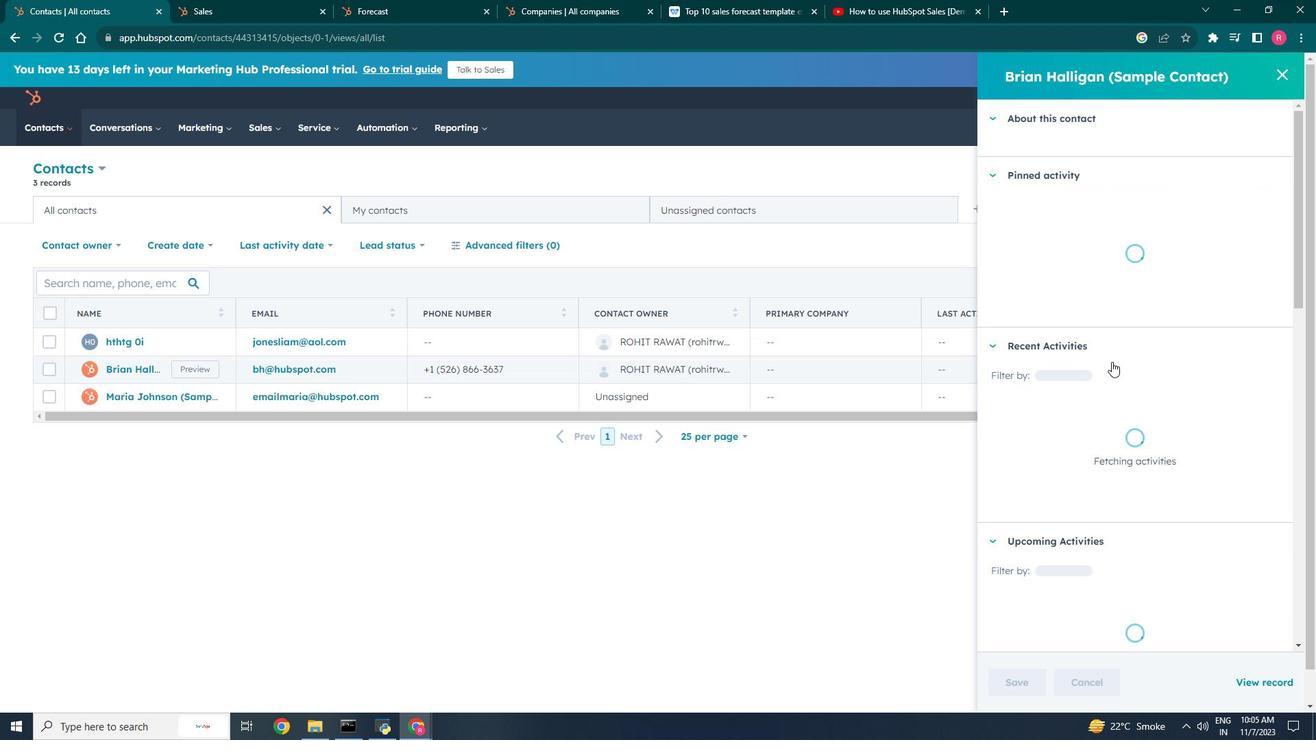 
Action: Mouse scrolled (1112, 361) with delta (0, 0)
Screenshot: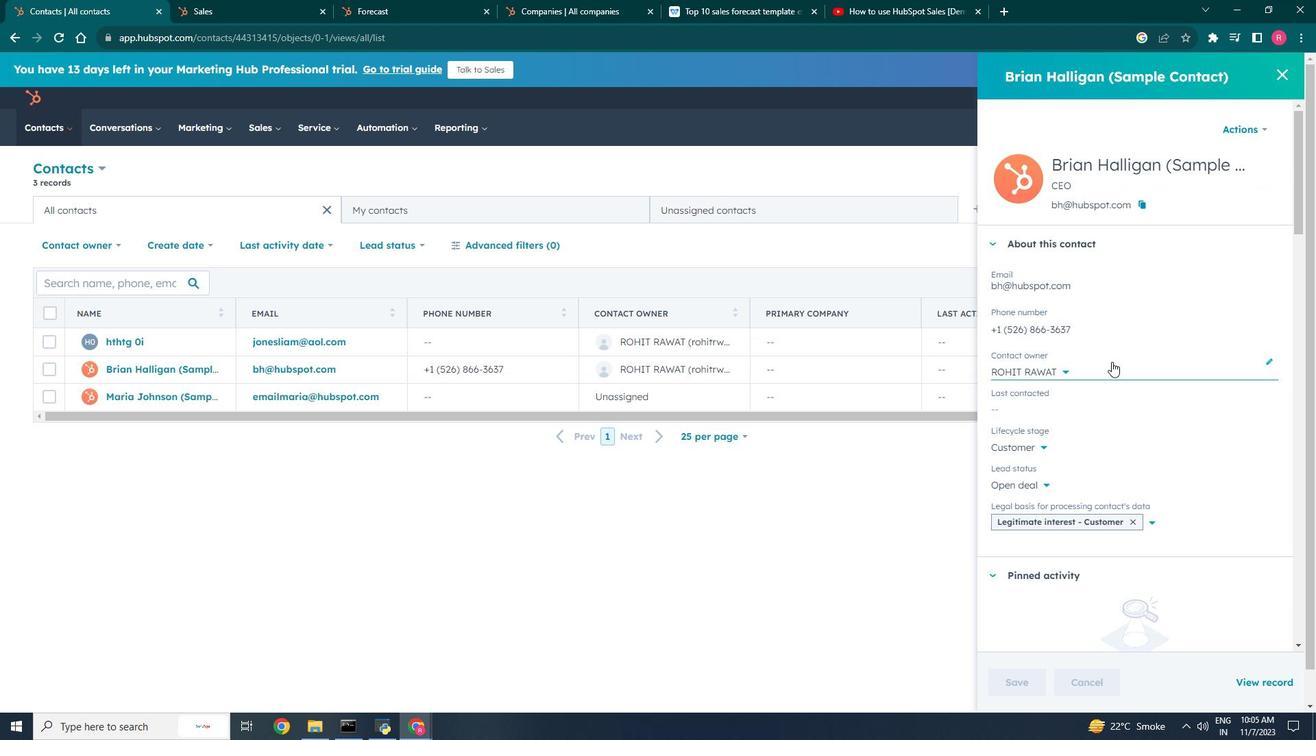 
Action: Mouse scrolled (1112, 361) with delta (0, 0)
Screenshot: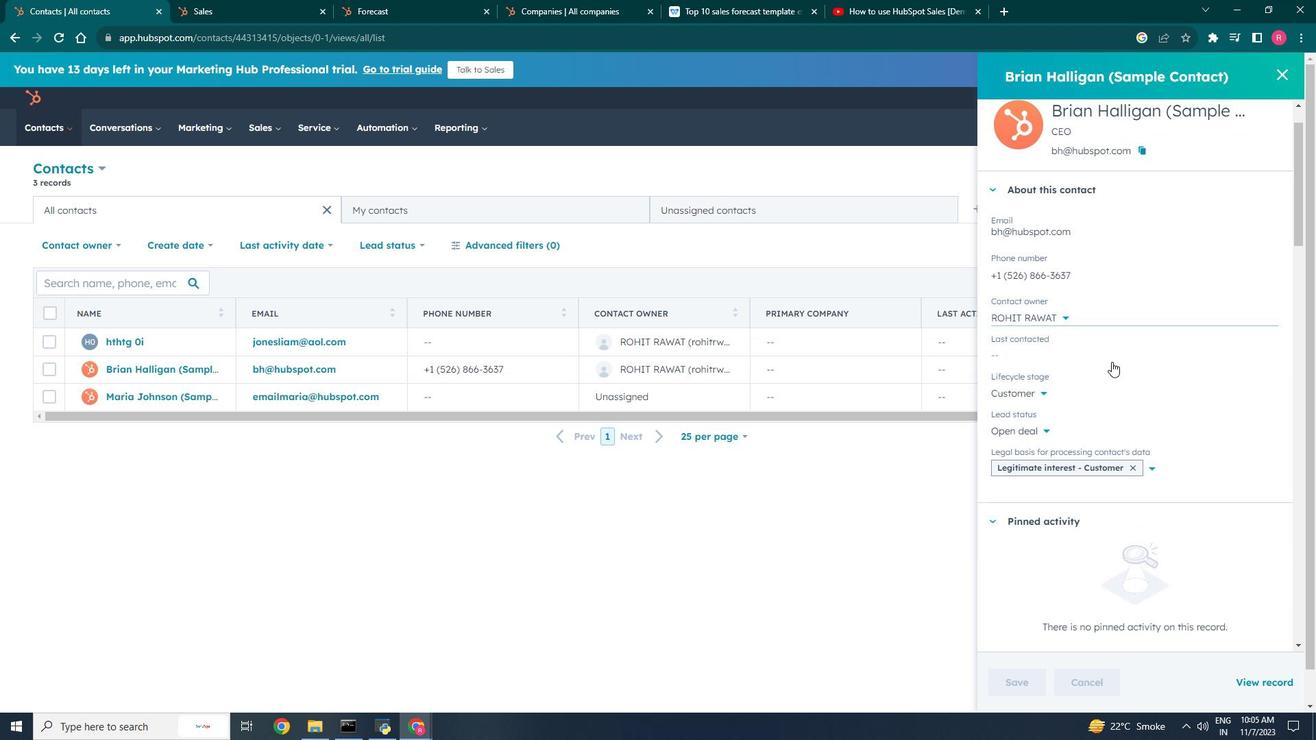 
Action: Mouse scrolled (1112, 361) with delta (0, 0)
Screenshot: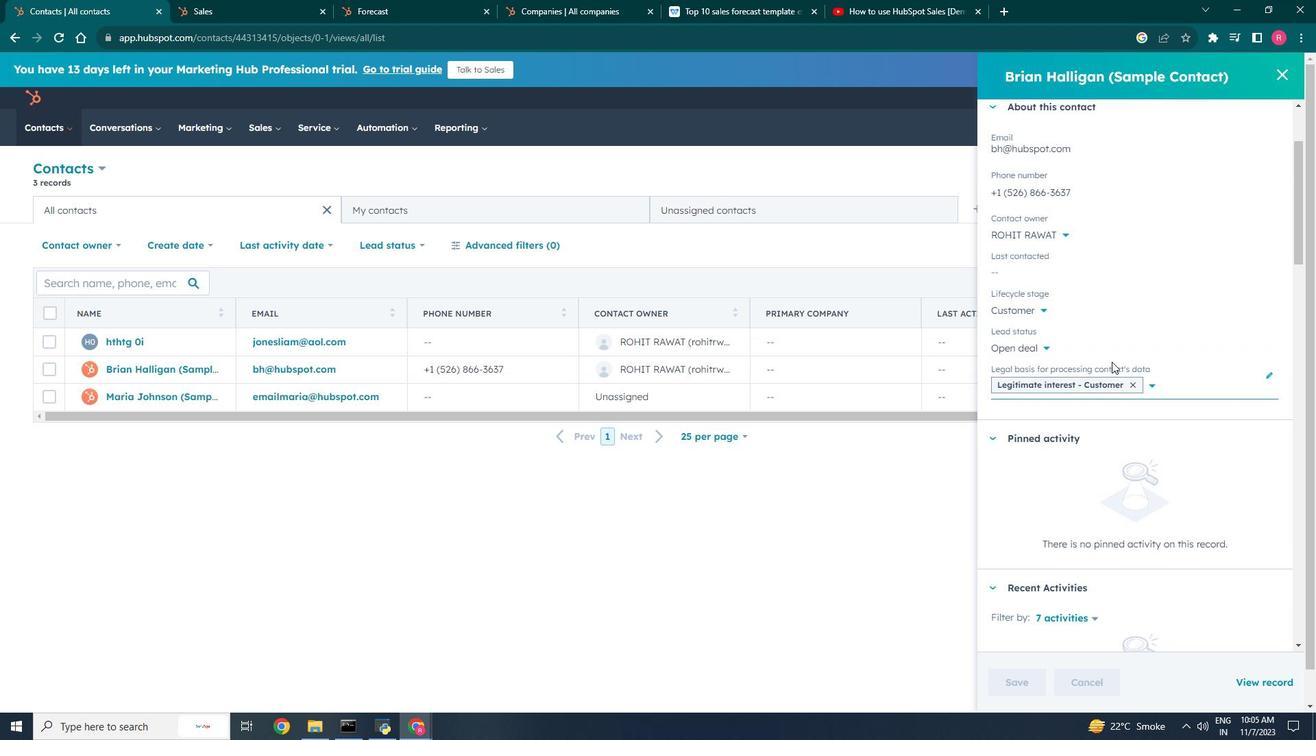
Action: Mouse scrolled (1112, 361) with delta (0, 0)
Screenshot: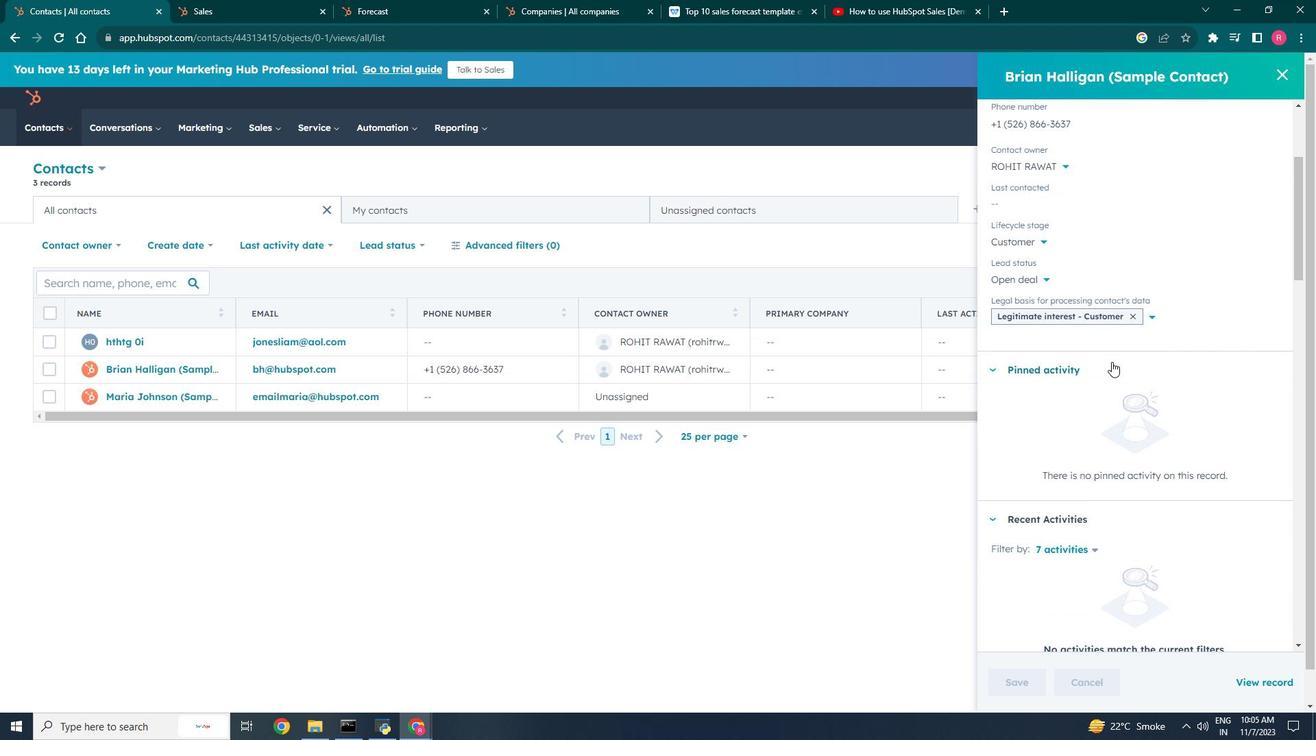 
Action: Mouse scrolled (1112, 361) with delta (0, 0)
Screenshot: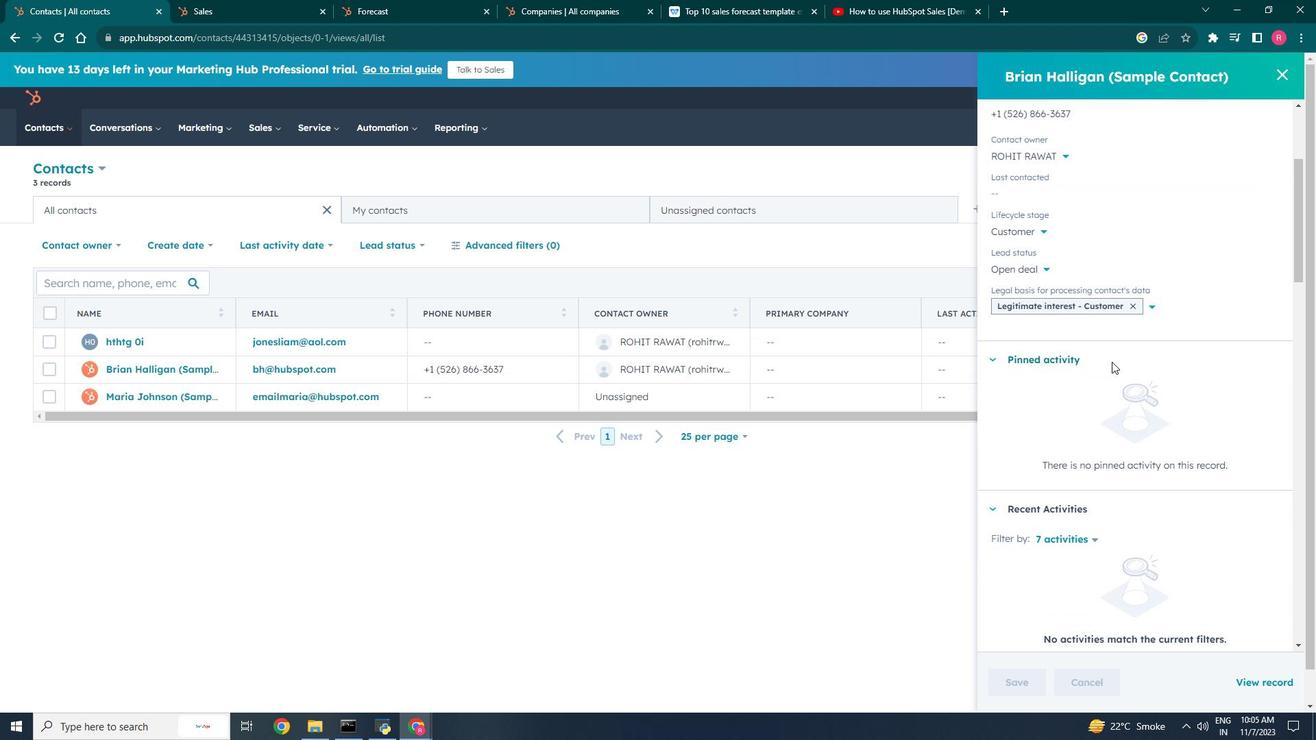 
Action: Mouse scrolled (1112, 361) with delta (0, 0)
Screenshot: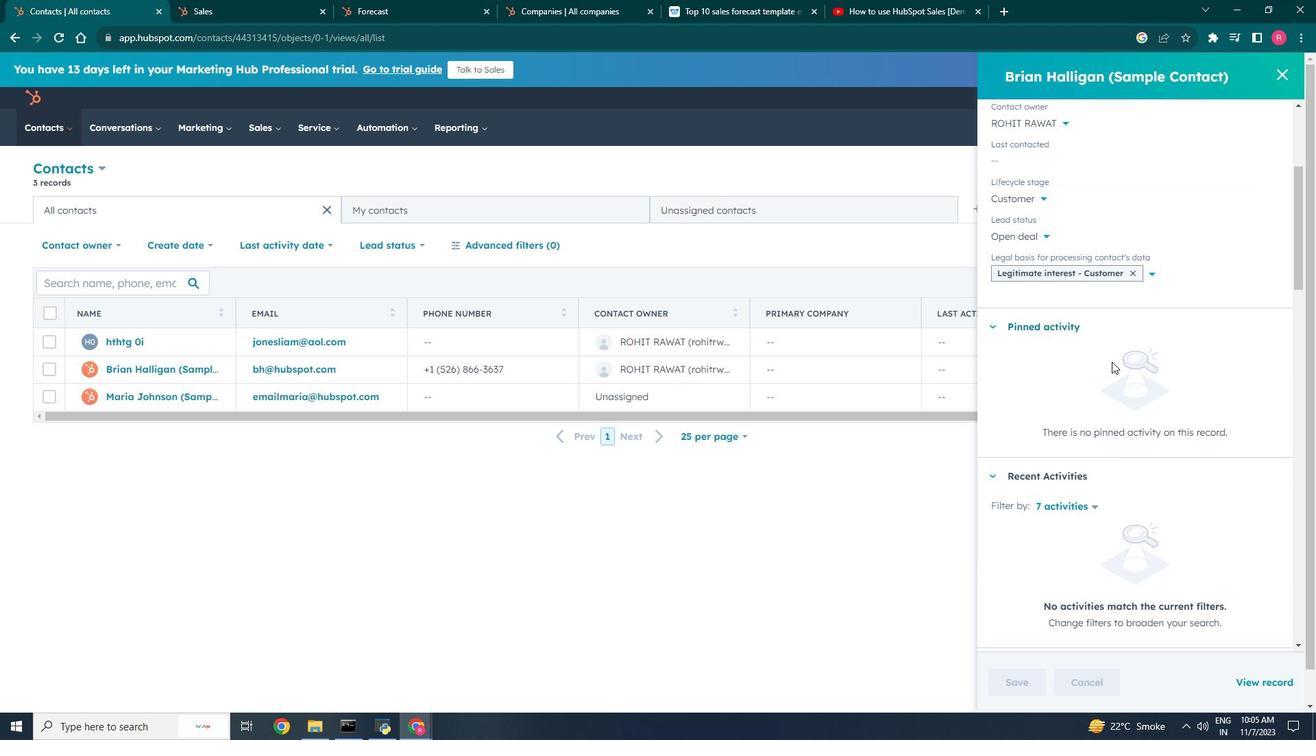 
Action: Mouse scrolled (1112, 361) with delta (0, 0)
Screenshot: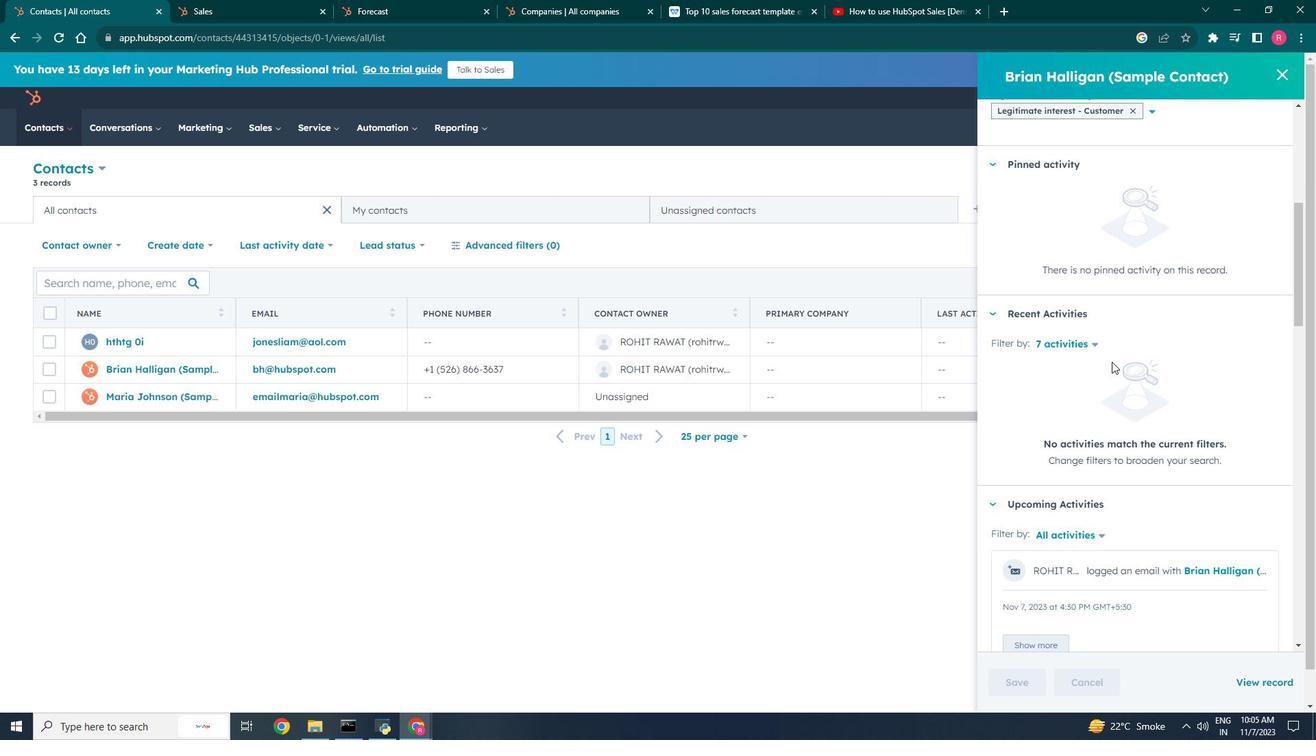 
Action: Mouse scrolled (1112, 361) with delta (0, 0)
Screenshot: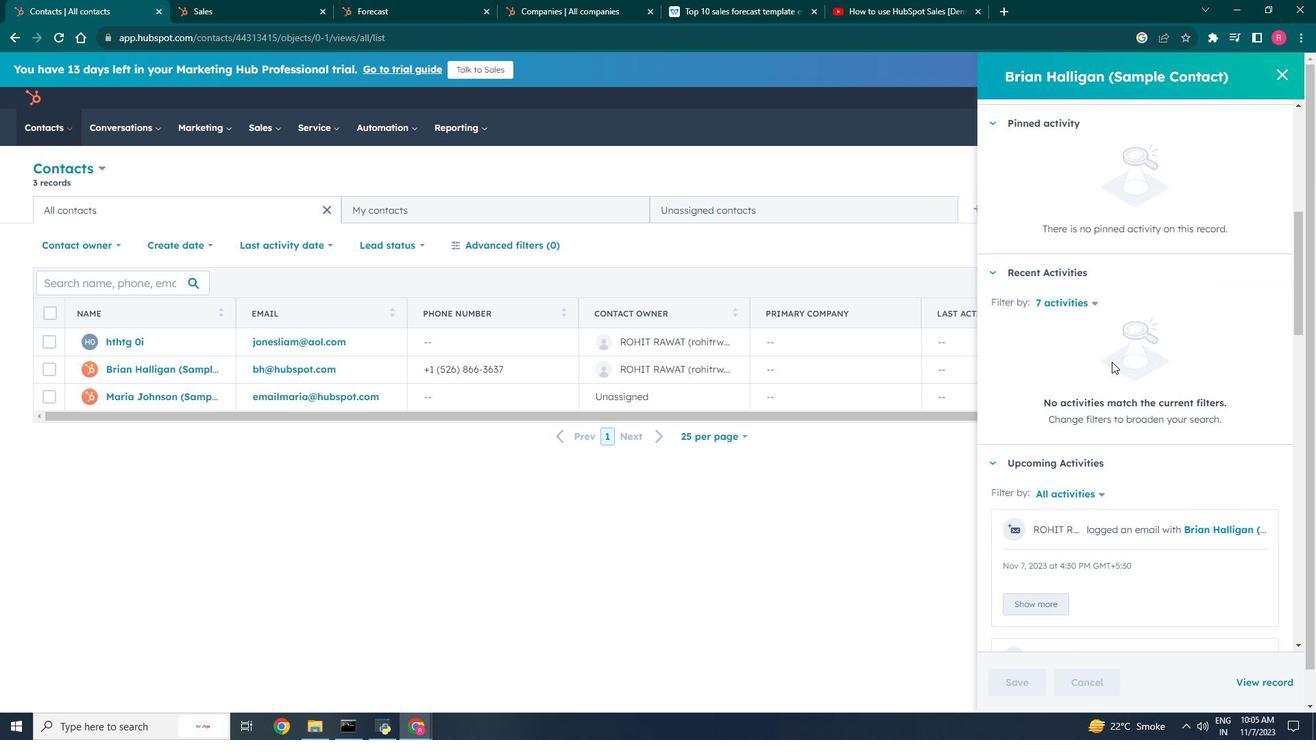 
Action: Mouse scrolled (1112, 361) with delta (0, 0)
Screenshot: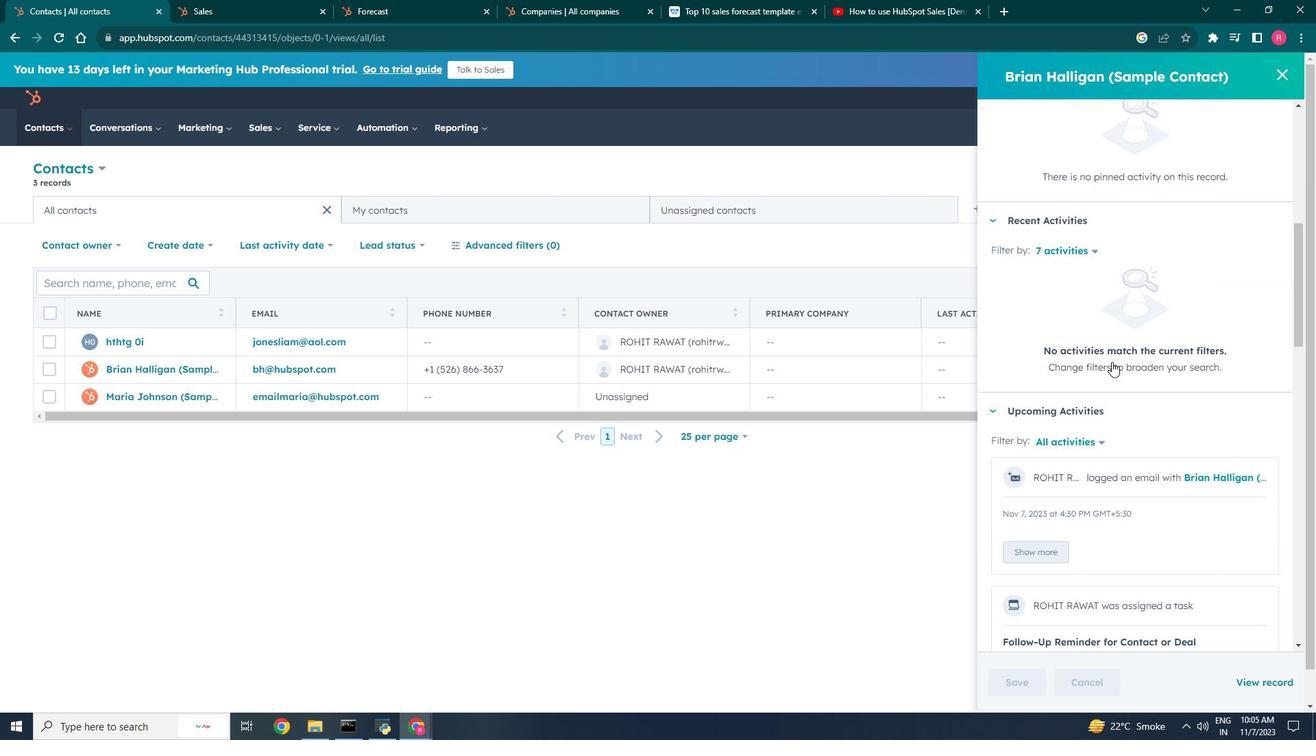 
Action: Mouse scrolled (1112, 361) with delta (0, 0)
Screenshot: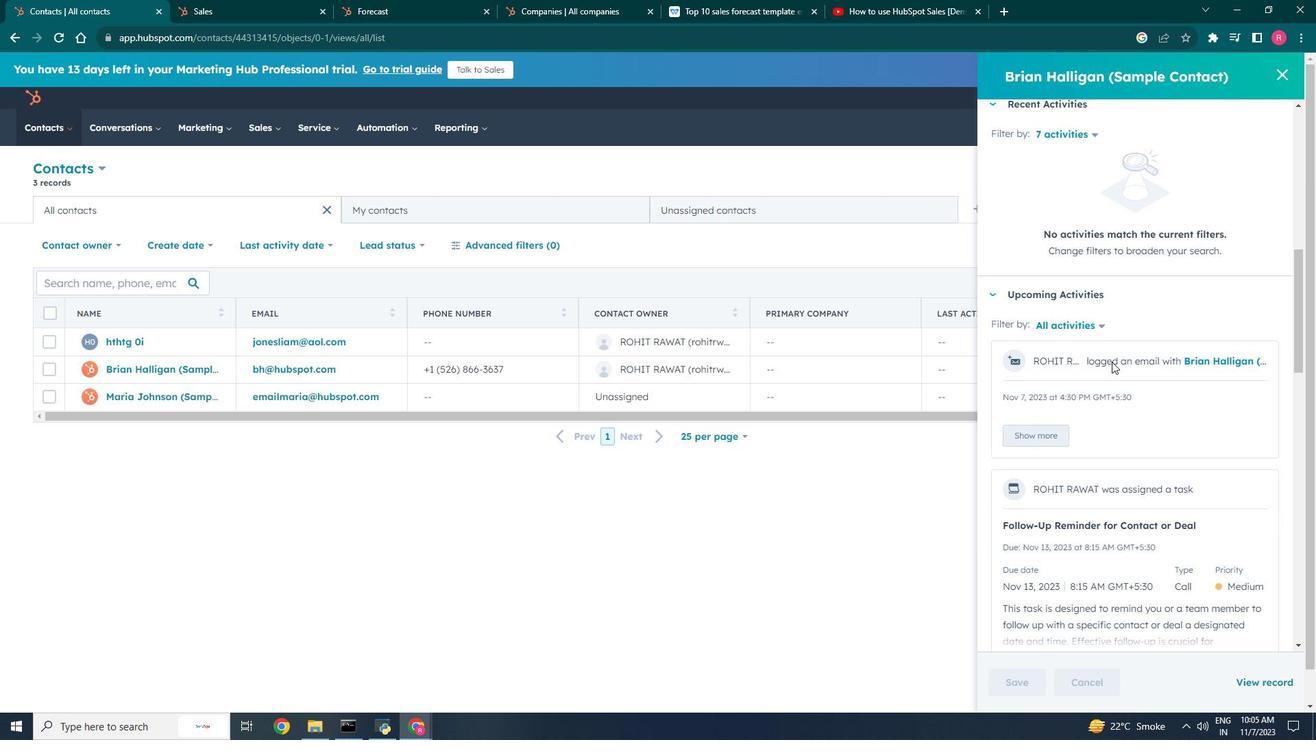
Action: Mouse scrolled (1112, 361) with delta (0, 0)
Screenshot: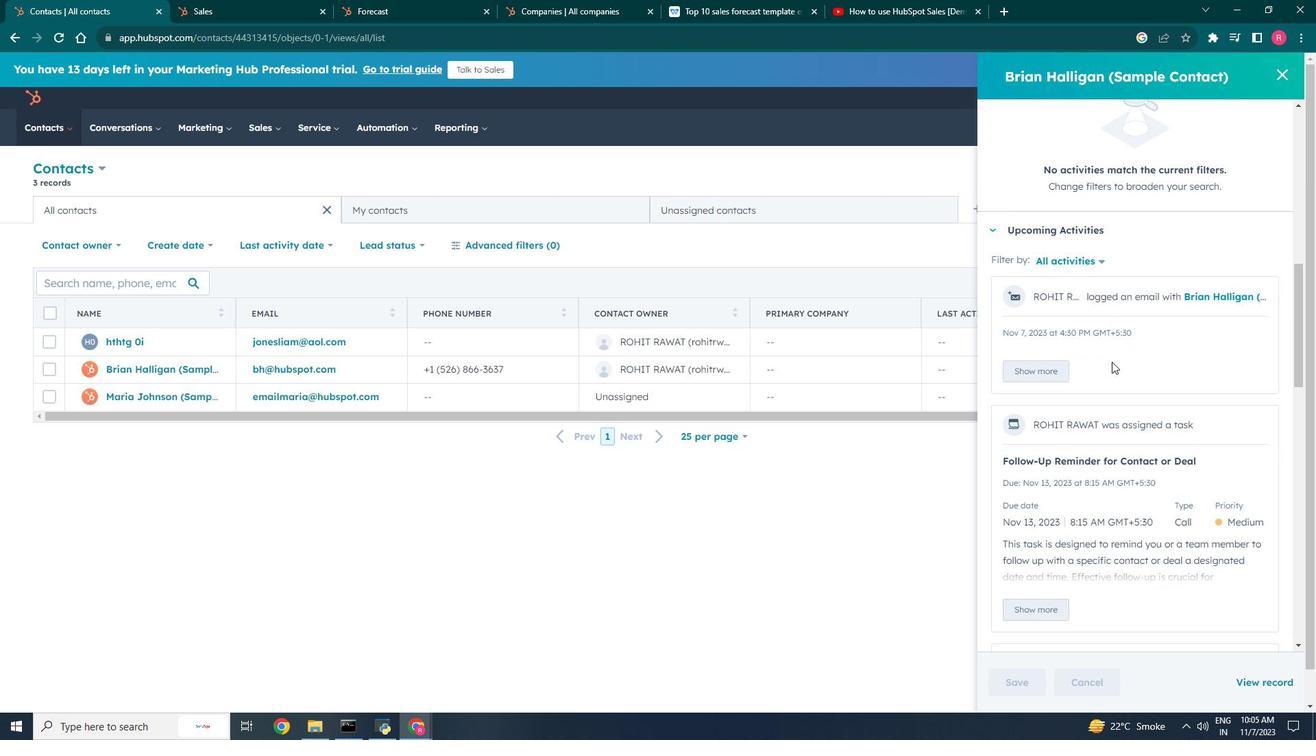 
Action: Mouse scrolled (1112, 361) with delta (0, 0)
